 Task: In the  document Newyork.pdf Align the width of word art with 'Picture'. Fill the whole document with 'Yellow'. Add link on bottom right corner of the sheet: www.instagram.com
Action: Mouse moved to (338, 414)
Screenshot: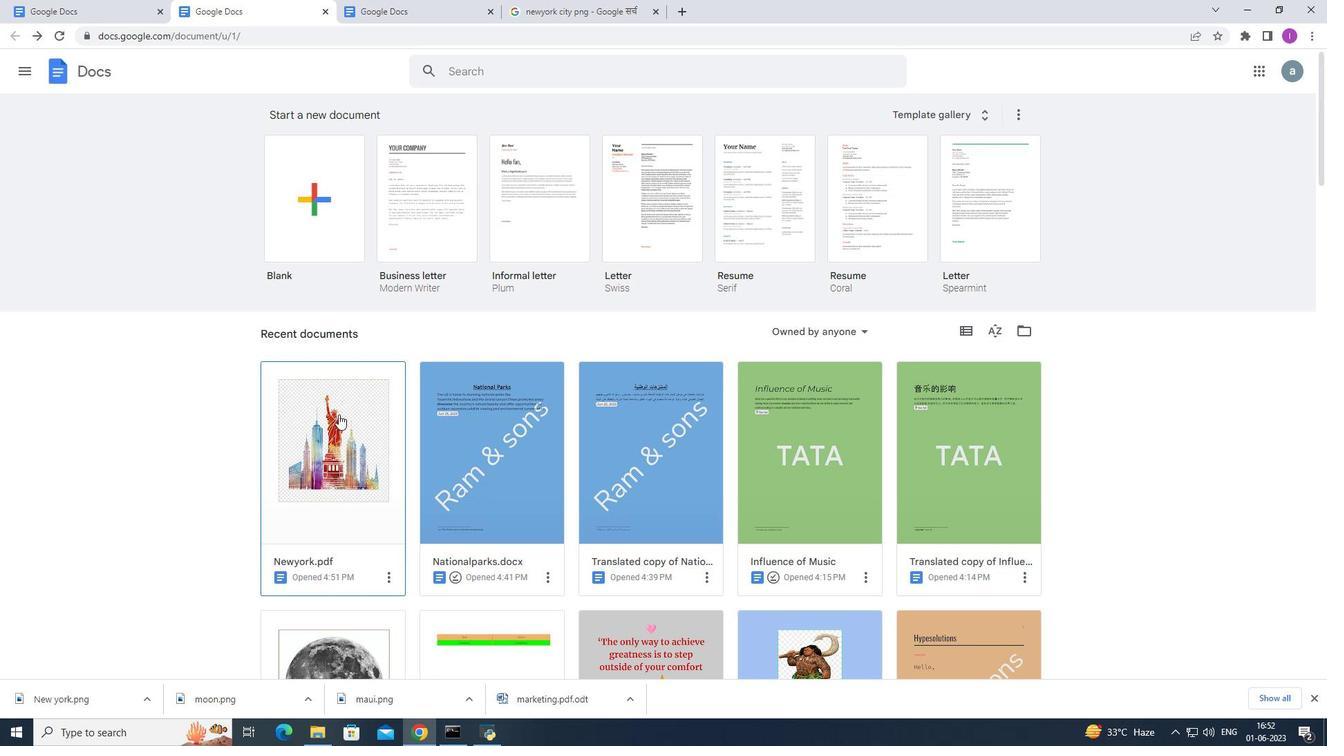 
Action: Mouse pressed left at (338, 414)
Screenshot: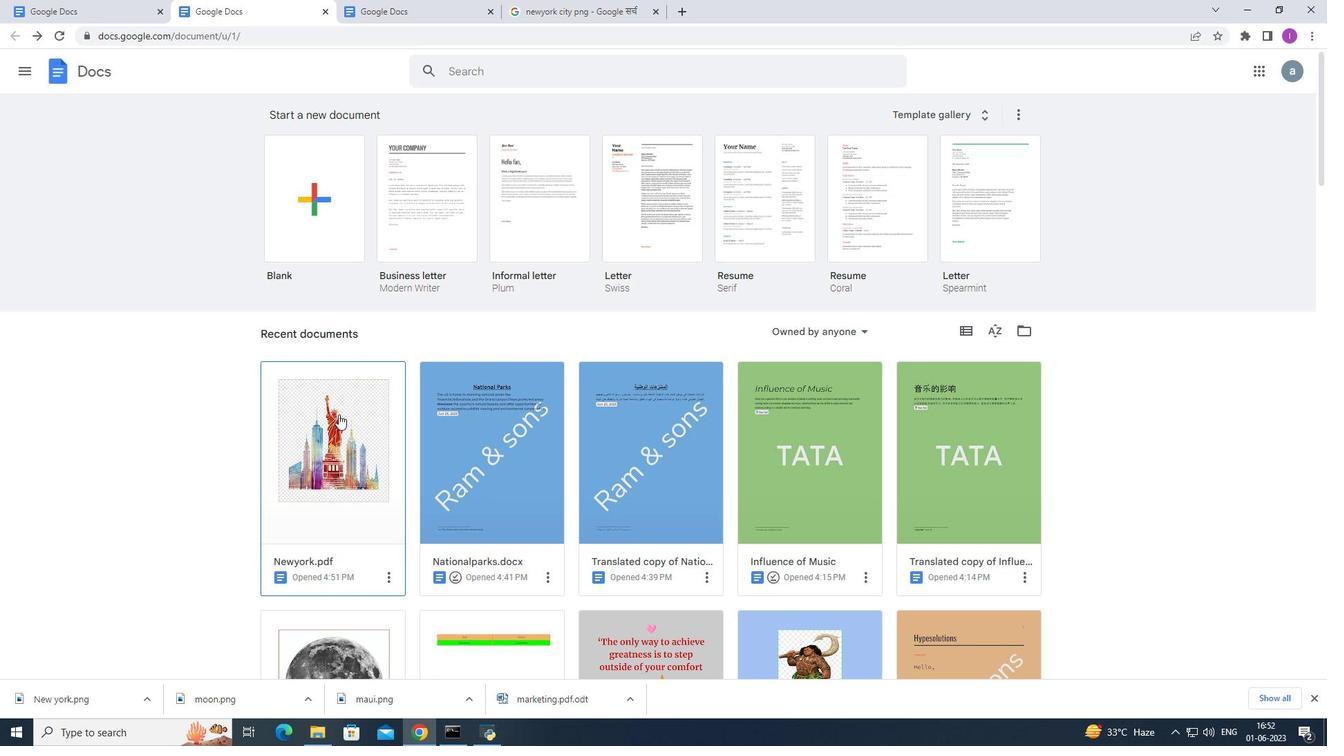 
Action: Mouse moved to (138, 80)
Screenshot: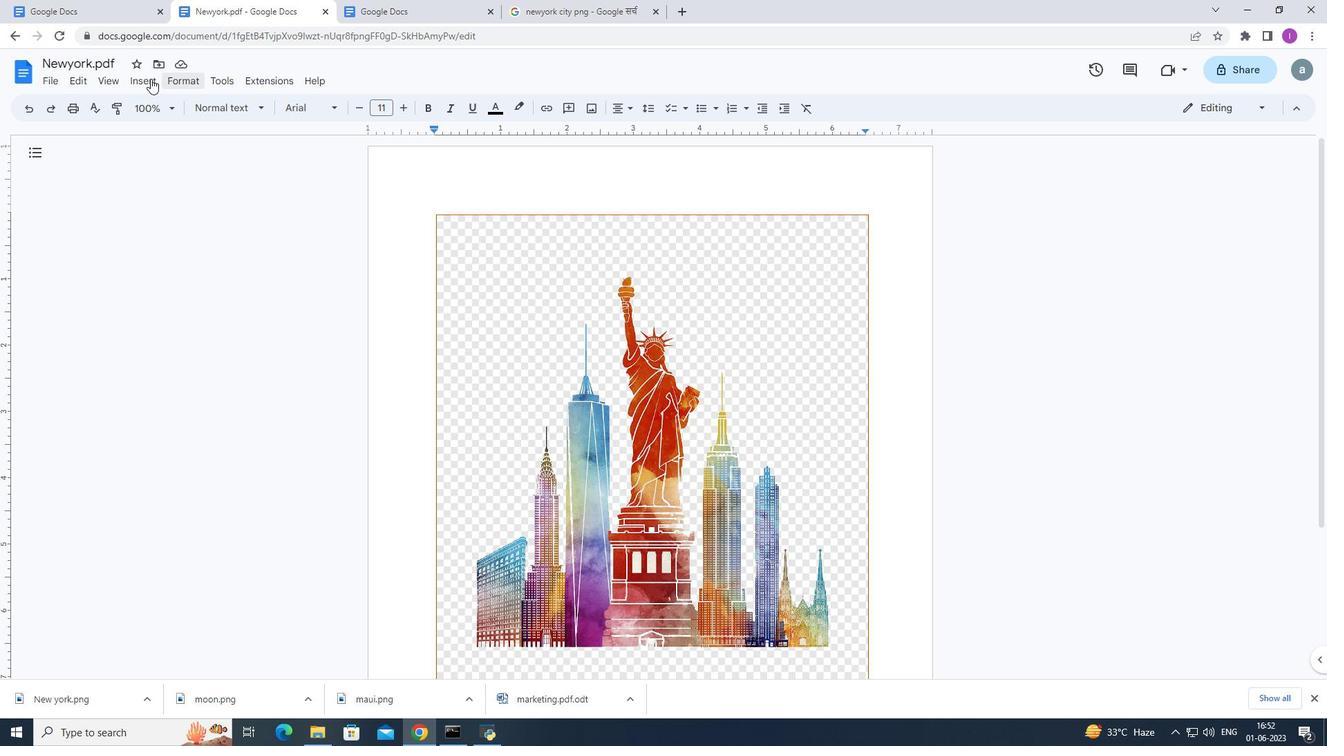 
Action: Mouse pressed left at (138, 80)
Screenshot: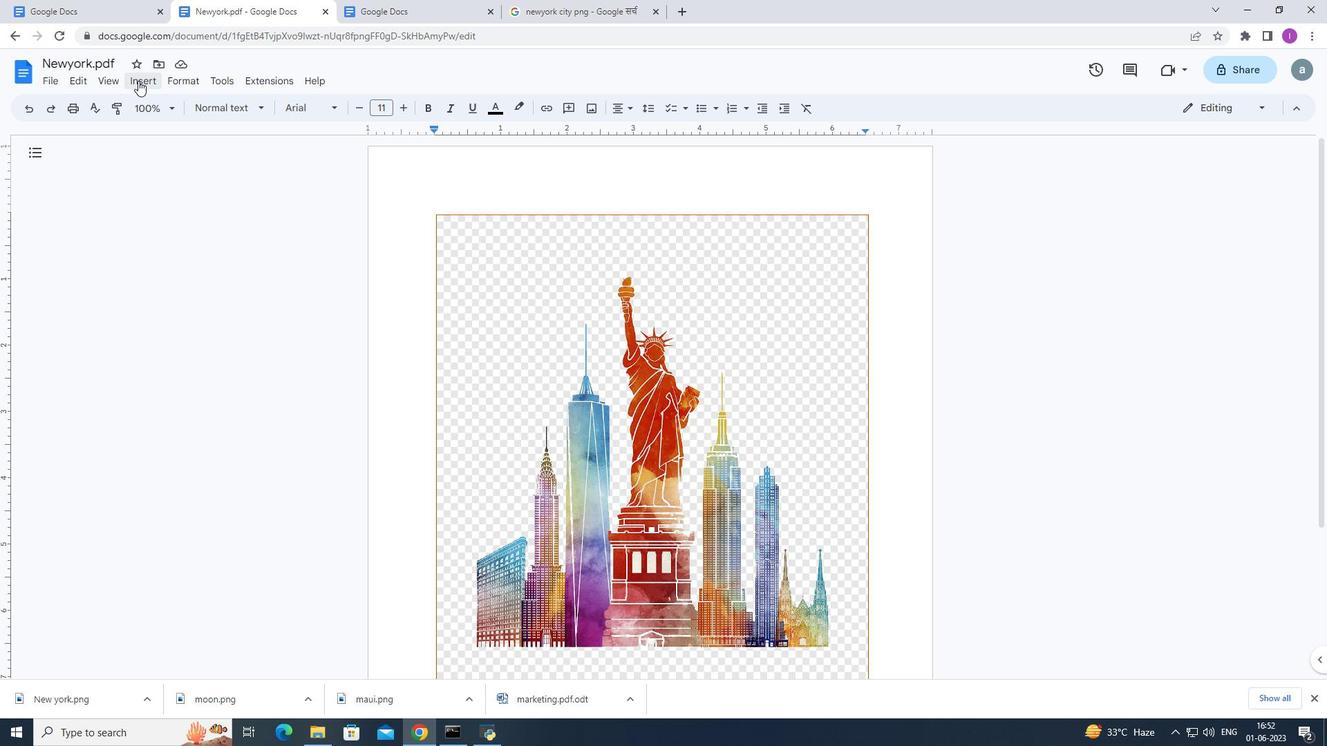 
Action: Mouse moved to (170, 143)
Screenshot: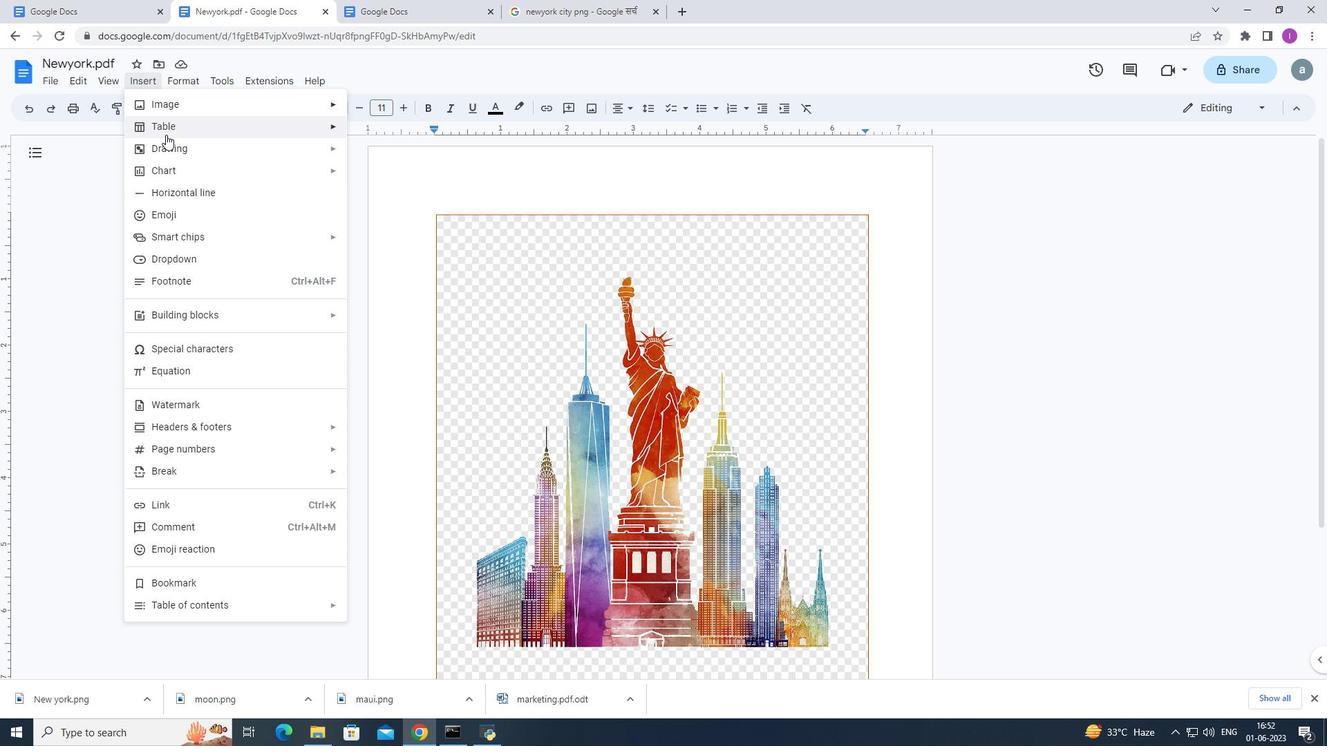 
Action: Mouse pressed left at (170, 143)
Screenshot: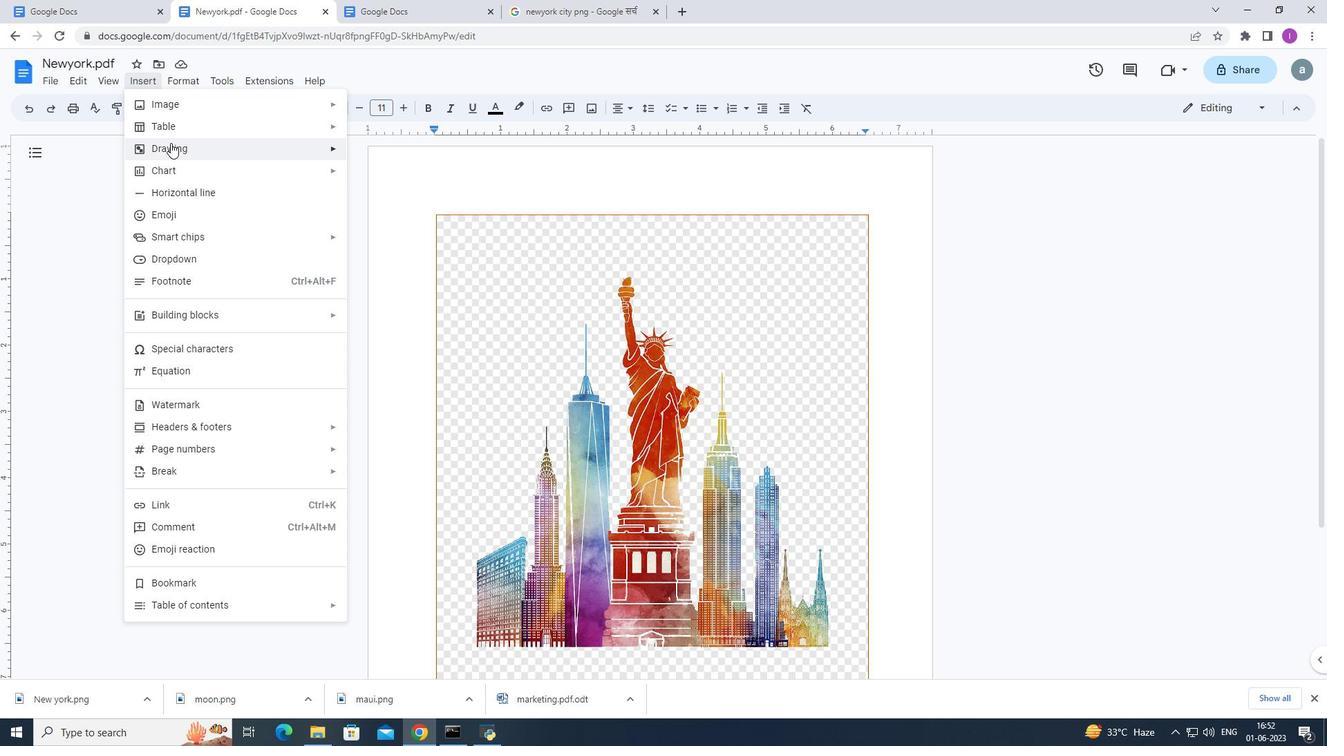 
Action: Mouse moved to (382, 156)
Screenshot: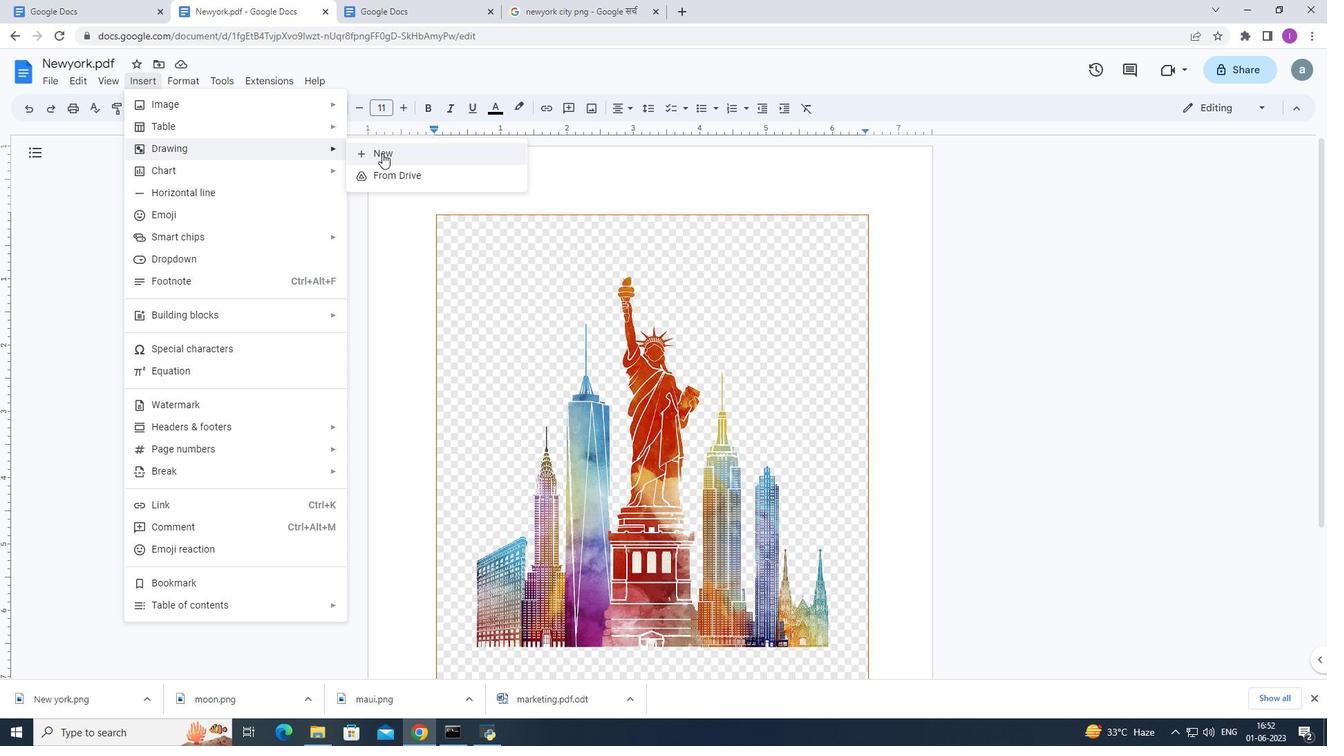 
Action: Mouse pressed left at (382, 156)
Screenshot: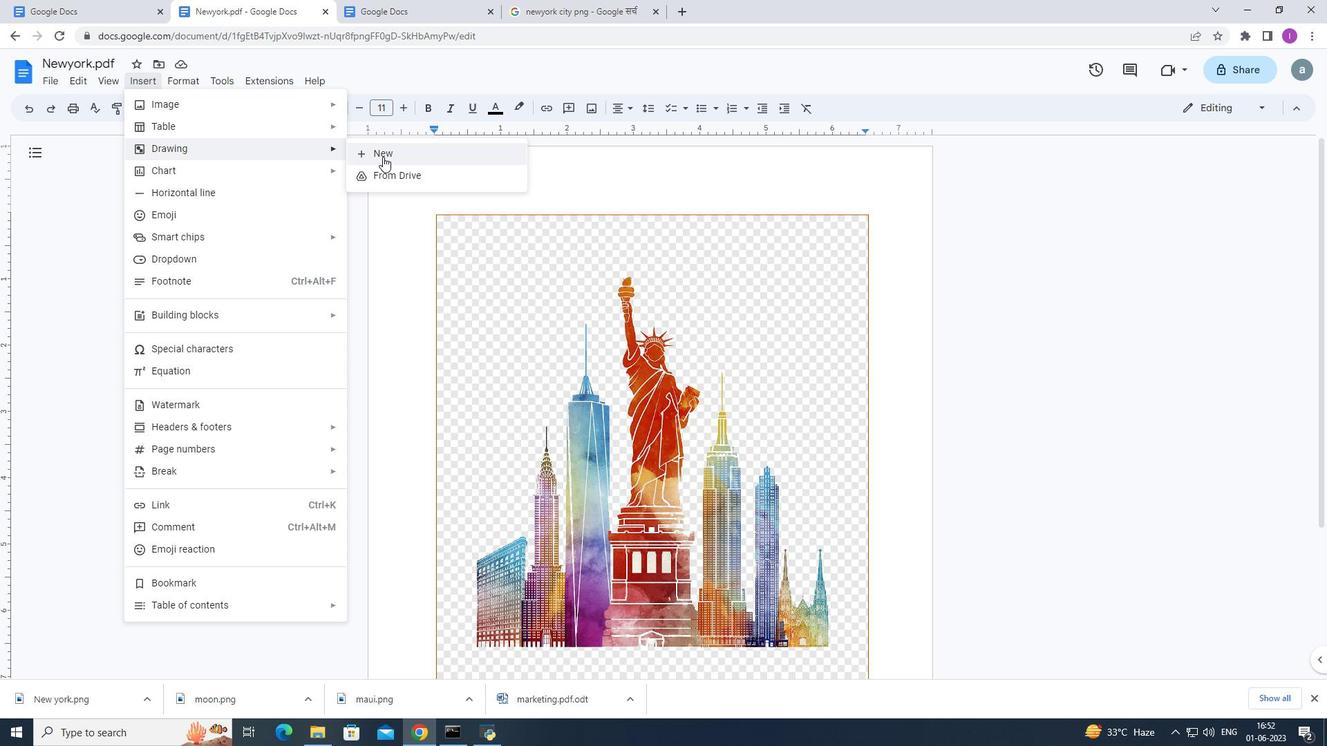 
Action: Mouse moved to (360, 134)
Screenshot: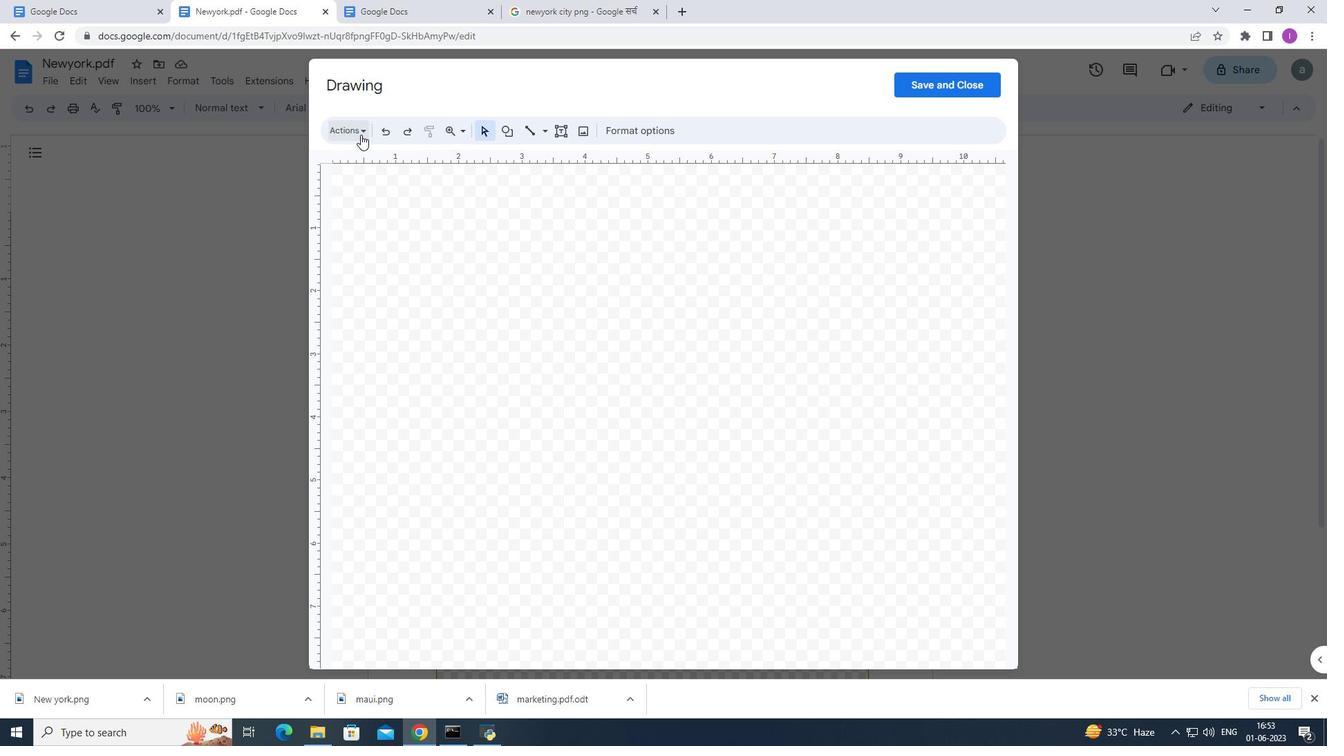 
Action: Mouse pressed left at (360, 134)
Screenshot: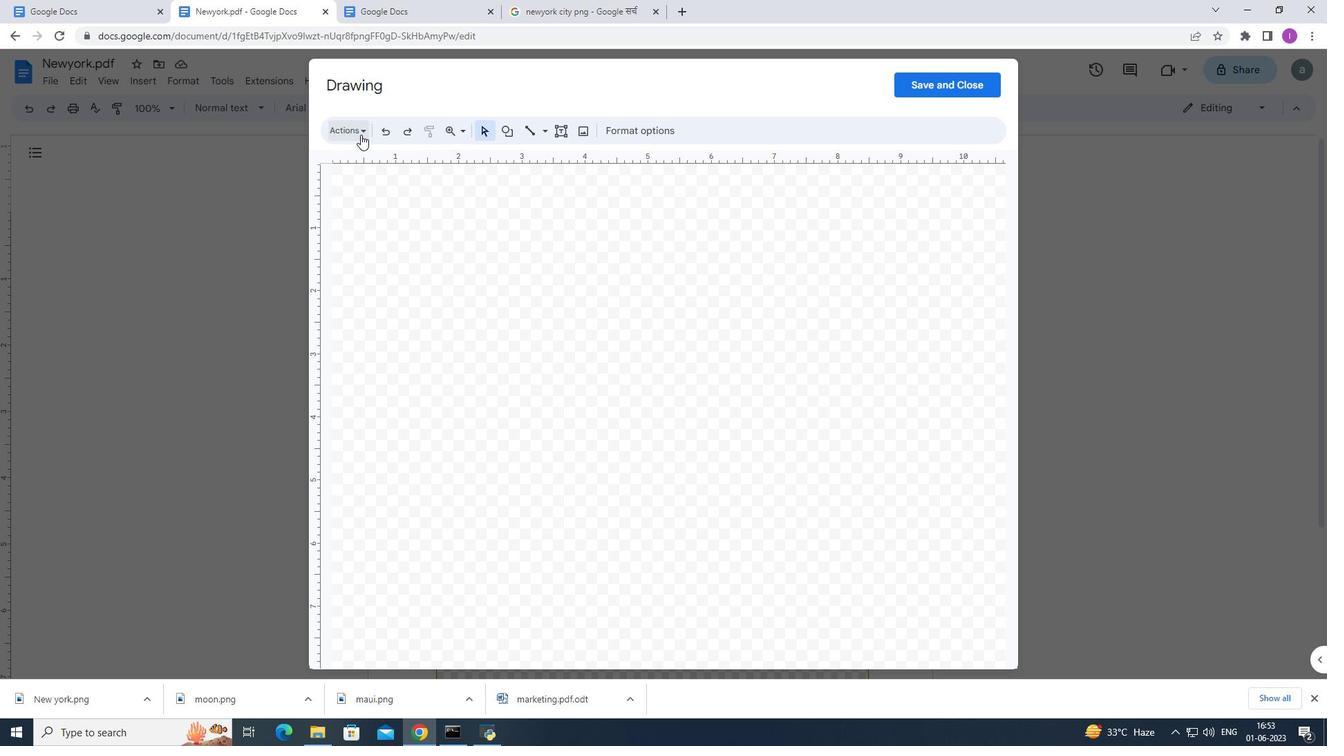 
Action: Mouse moved to (382, 222)
Screenshot: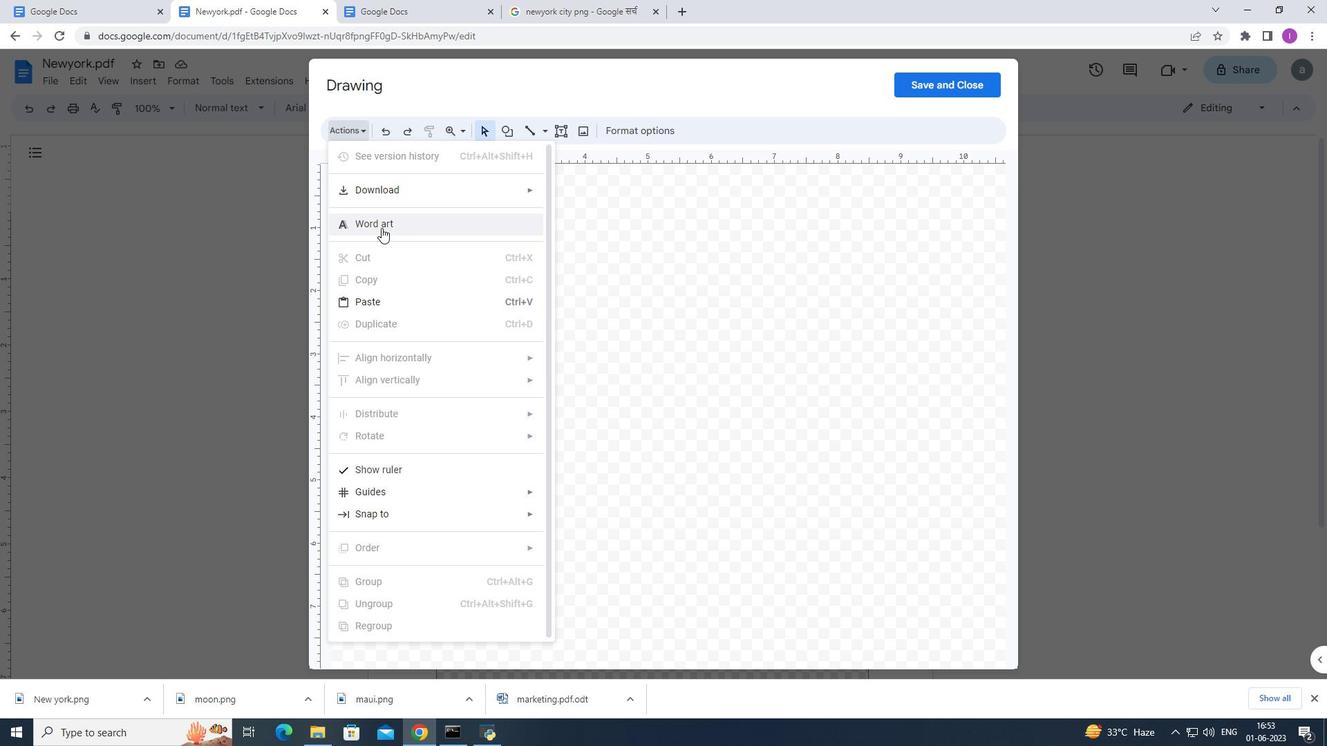 
Action: Mouse pressed left at (382, 222)
Screenshot: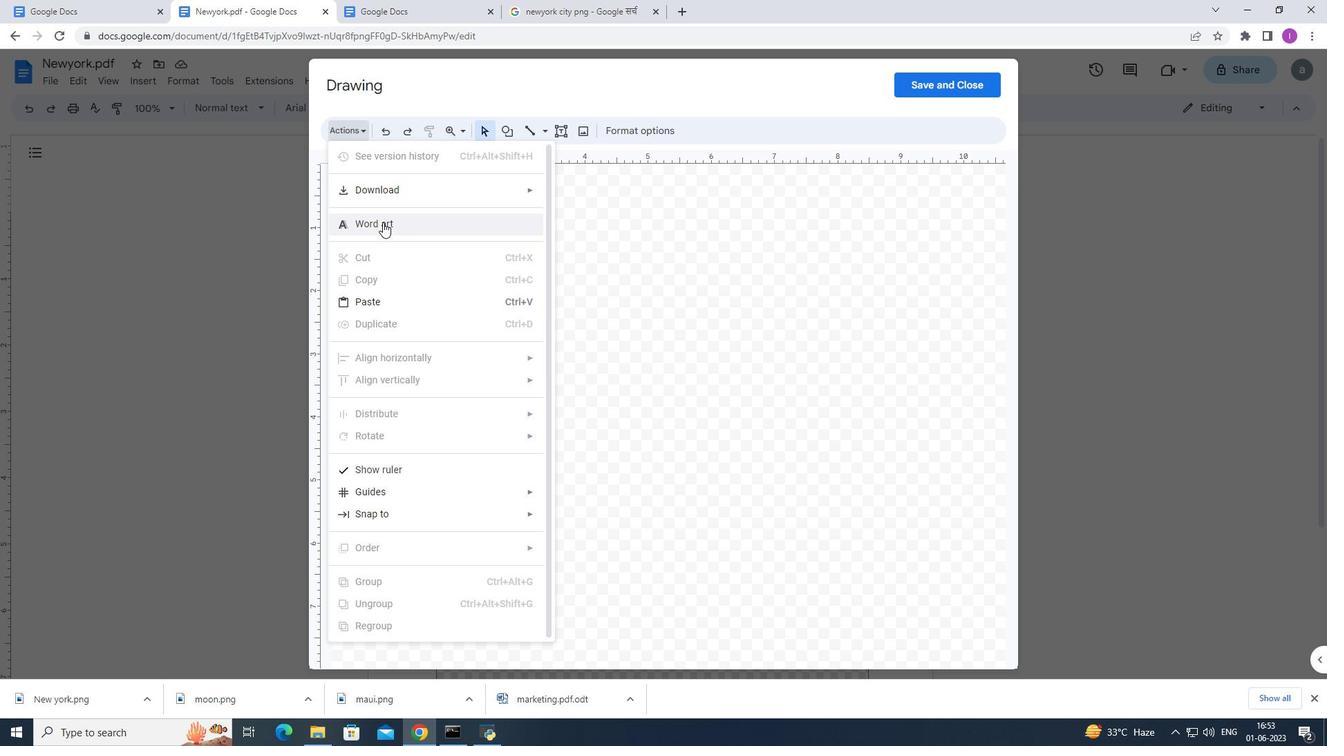
Action: Mouse moved to (727, 201)
Screenshot: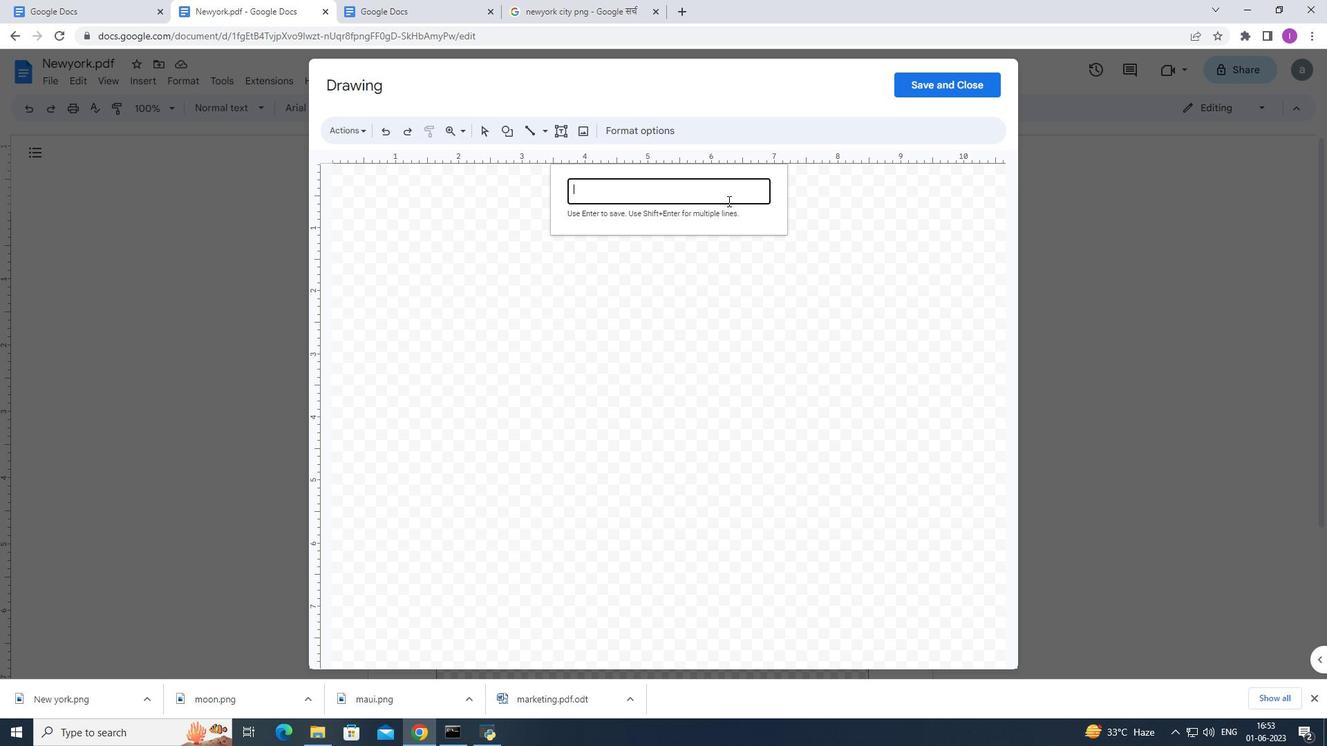 
Action: Key pressed picture<Key.enter>
Screenshot: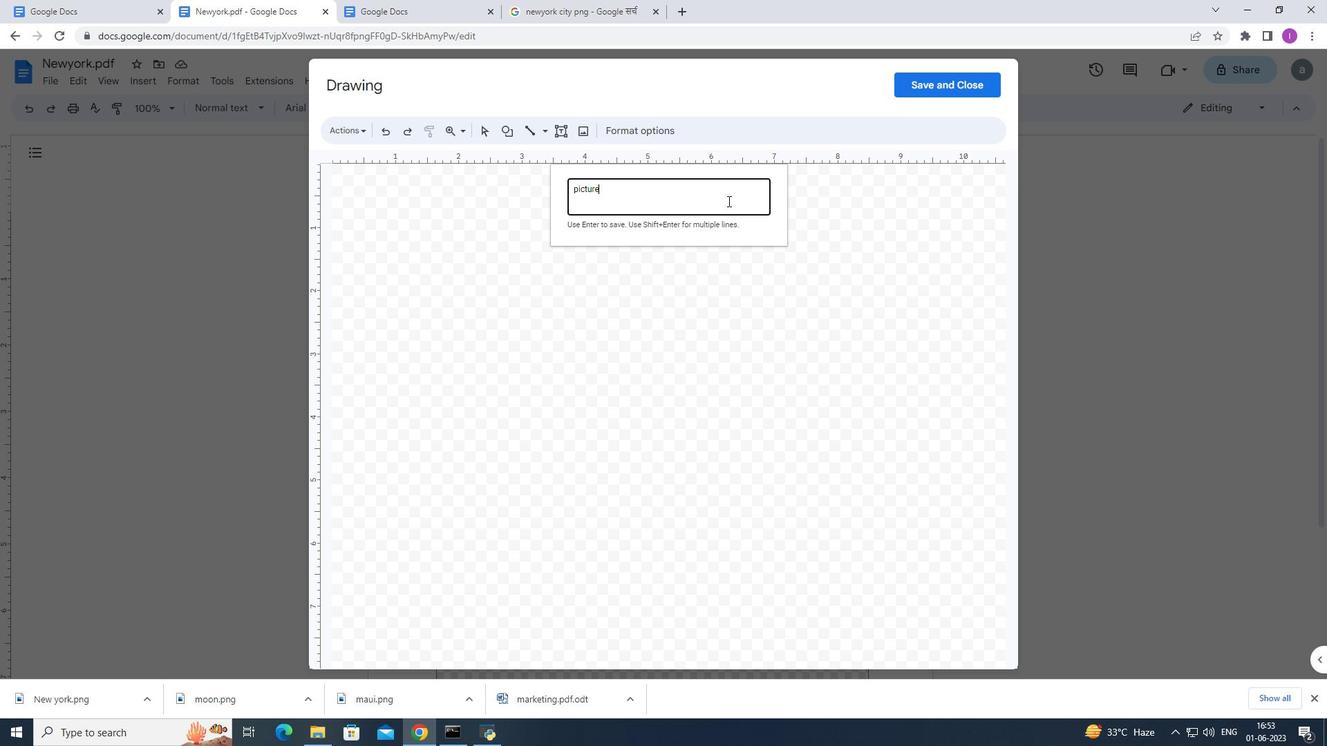 
Action: Mouse moved to (609, 136)
Screenshot: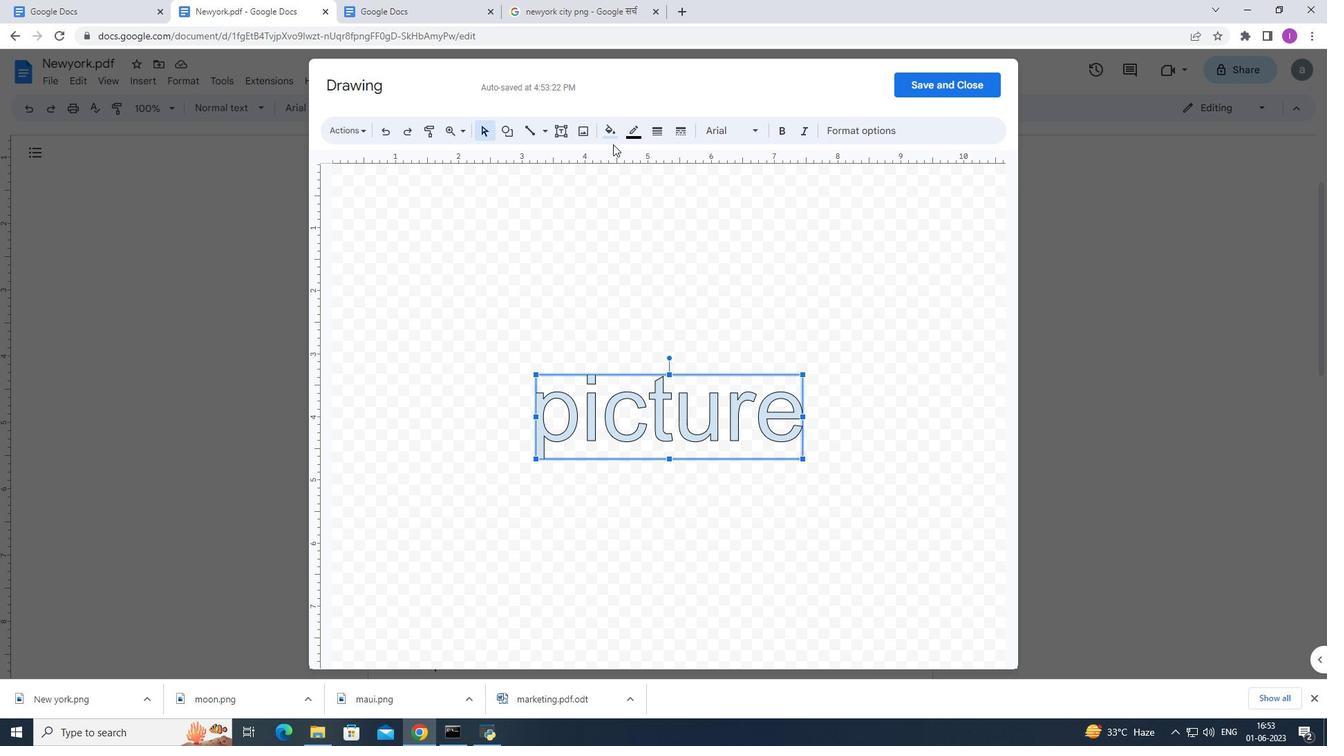 
Action: Mouse pressed left at (609, 136)
Screenshot: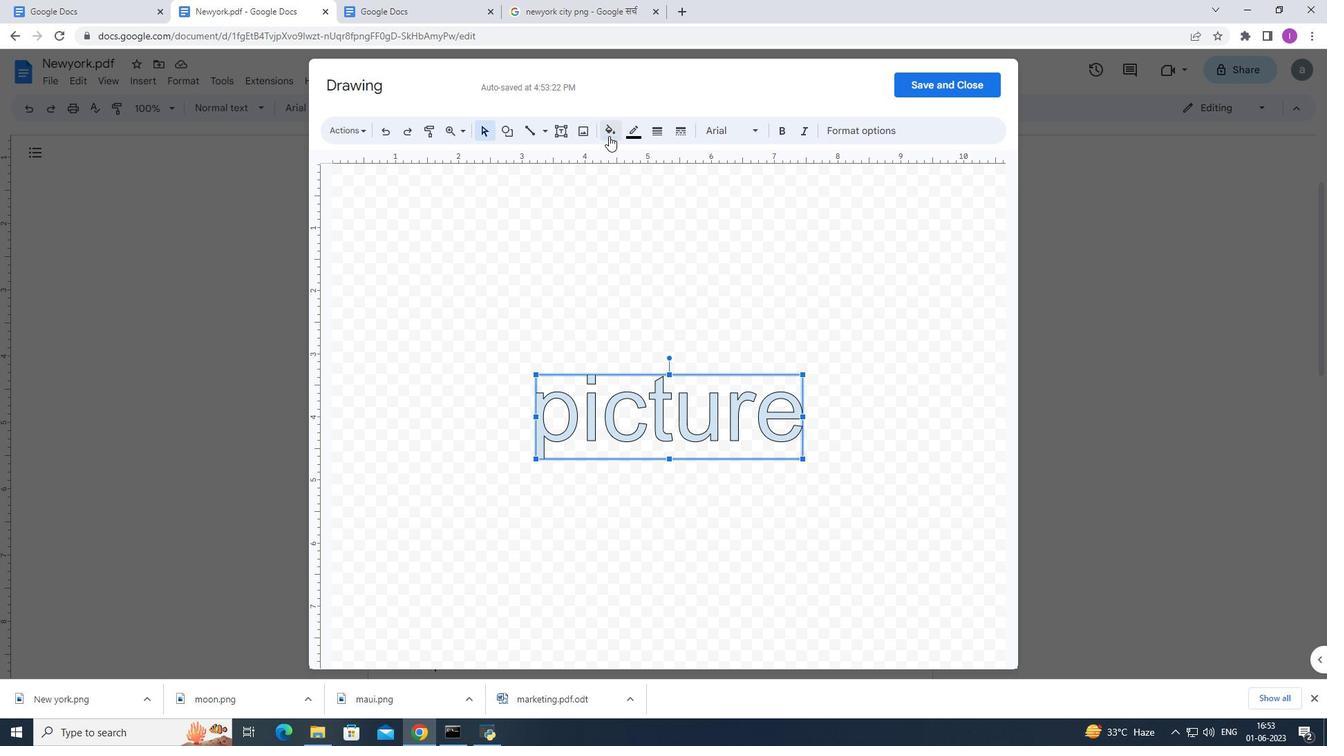 
Action: Mouse moved to (657, 244)
Screenshot: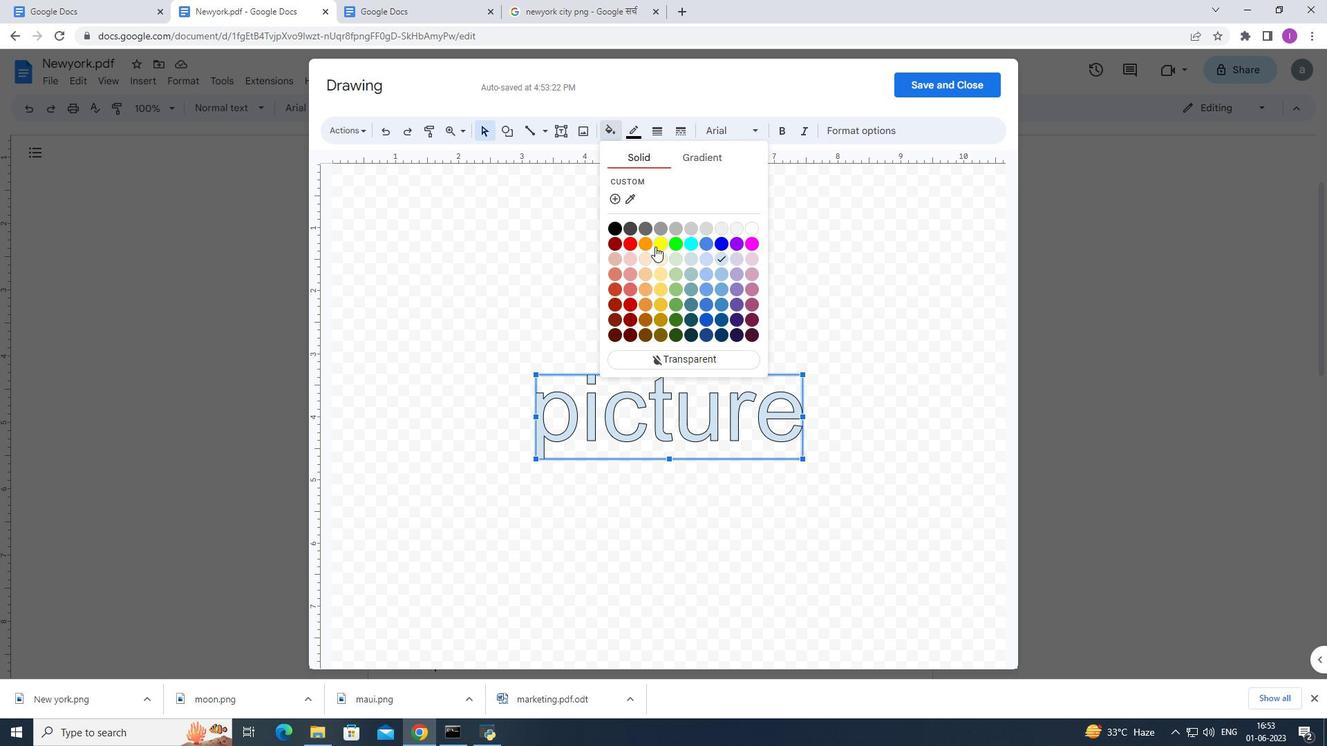 
Action: Mouse pressed left at (657, 244)
Screenshot: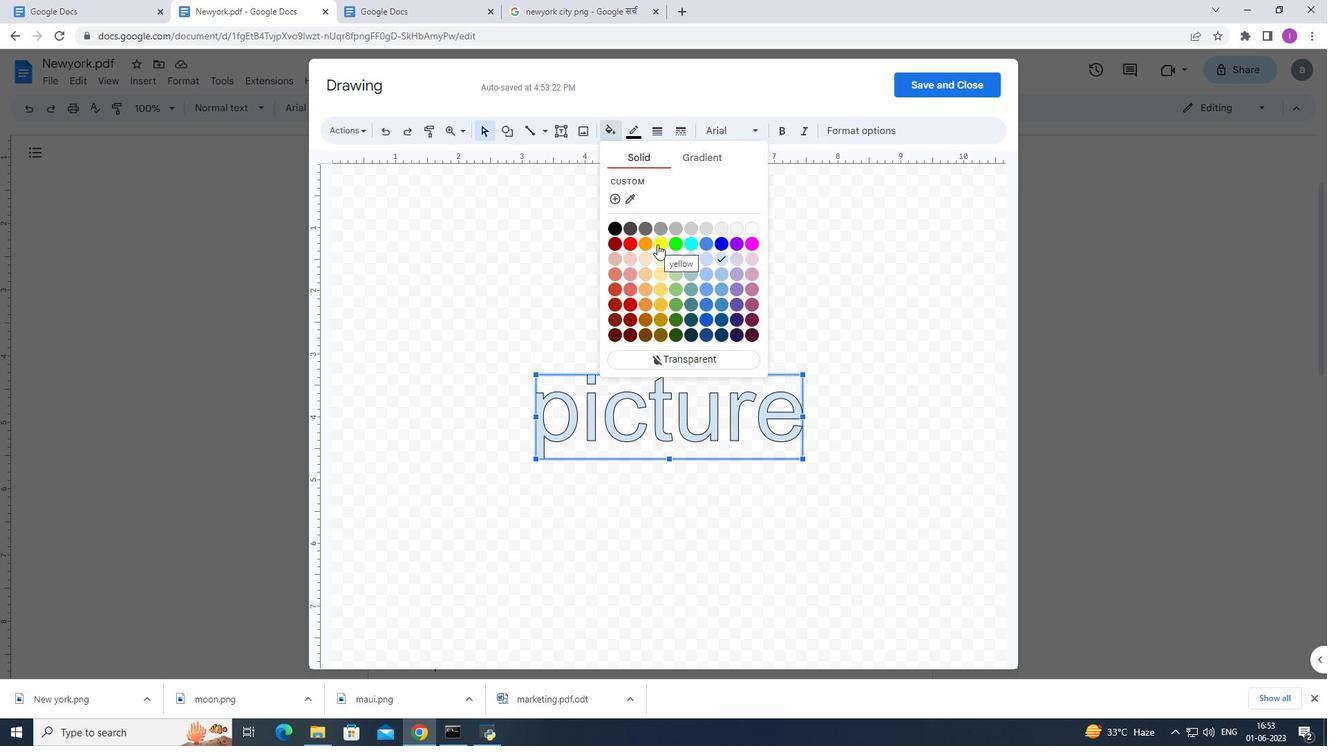 
Action: Mouse moved to (940, 82)
Screenshot: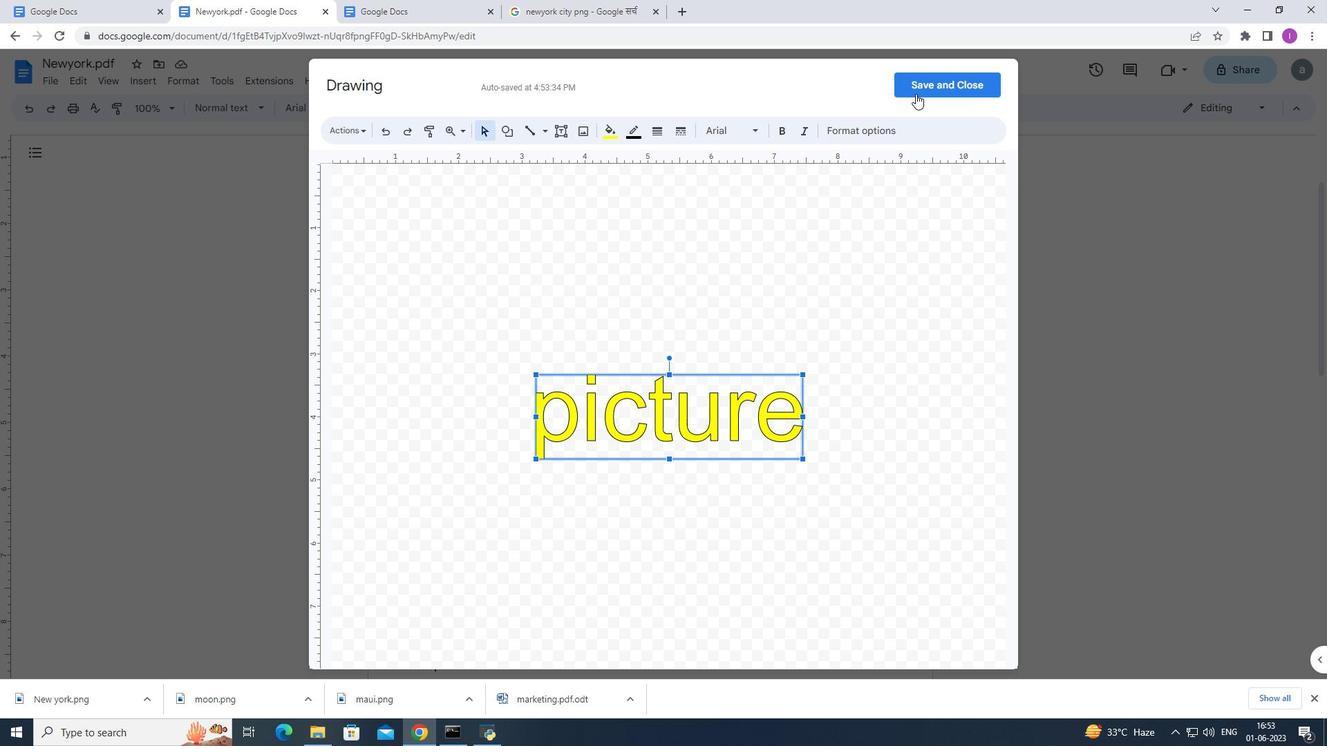 
Action: Mouse pressed left at (940, 82)
Screenshot: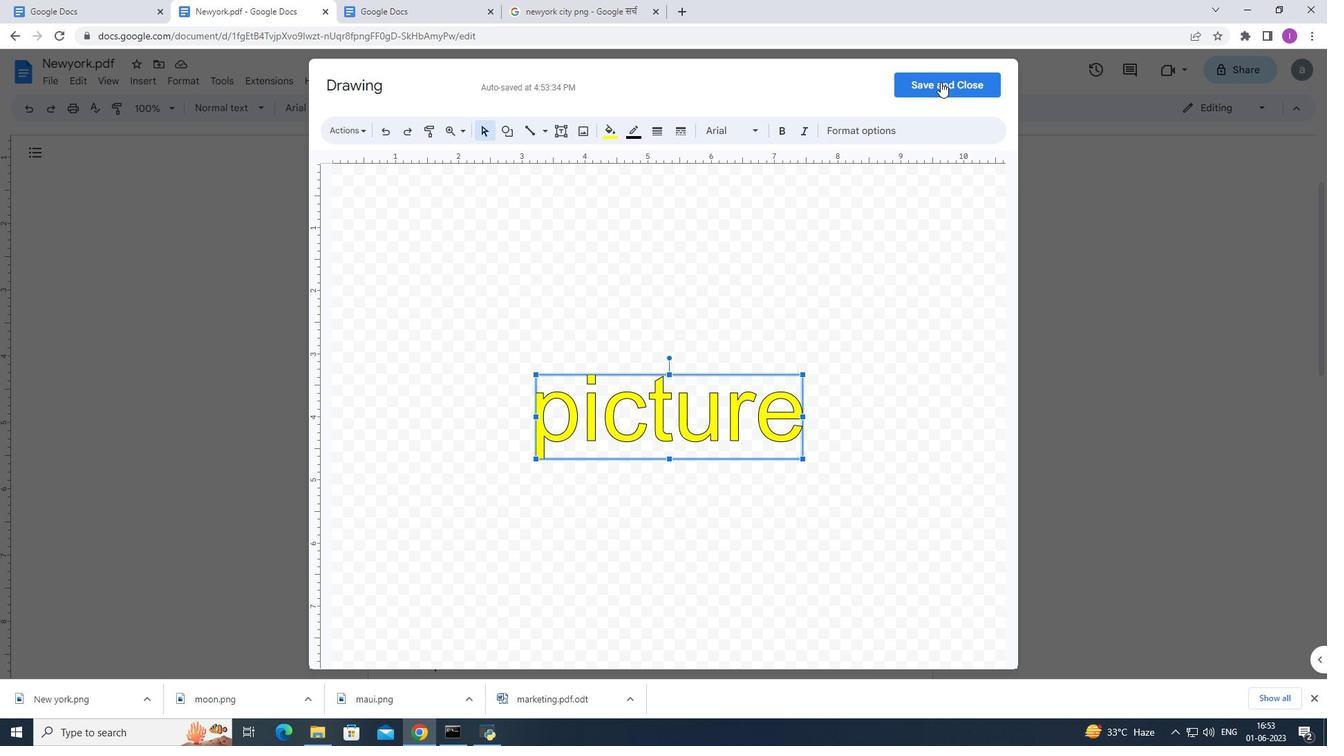 
Action: Mouse moved to (775, 367)
Screenshot: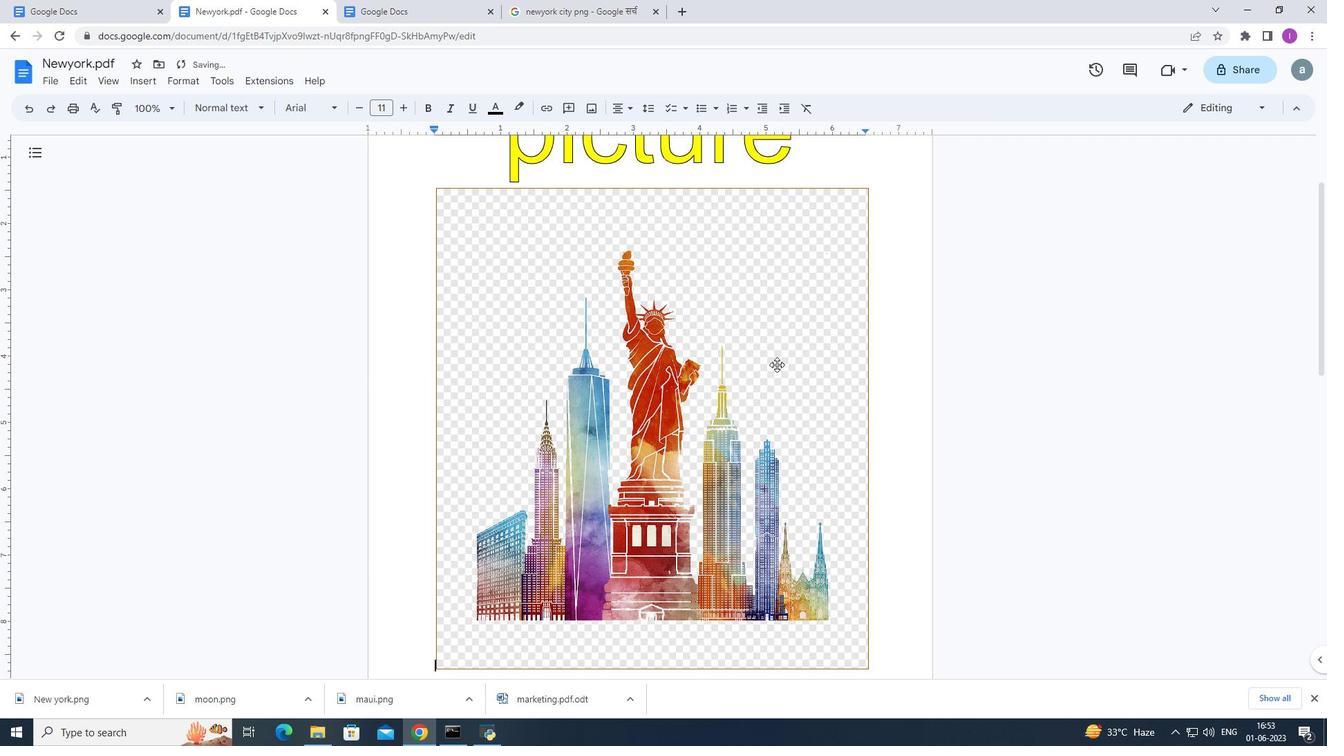 
Action: Mouse scrolled (775, 368) with delta (0, 0)
Screenshot: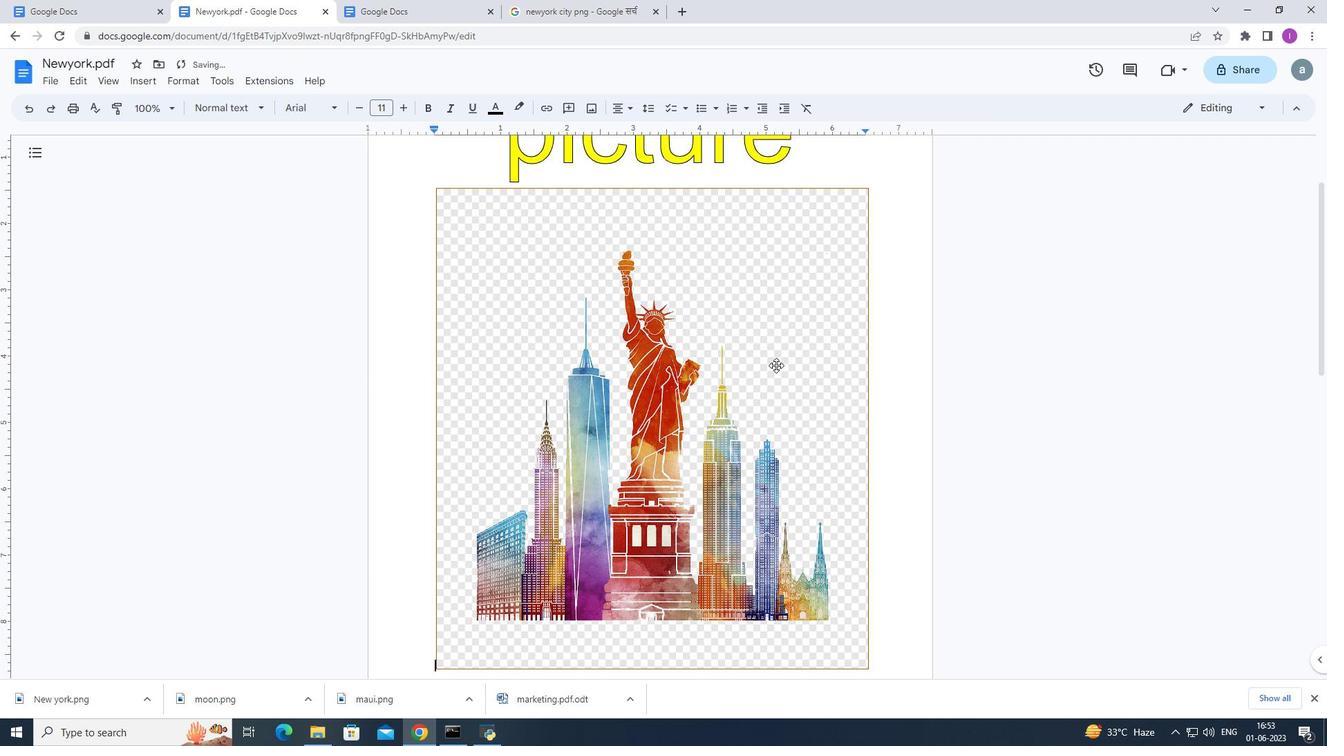 
Action: Mouse scrolled (775, 368) with delta (0, 0)
Screenshot: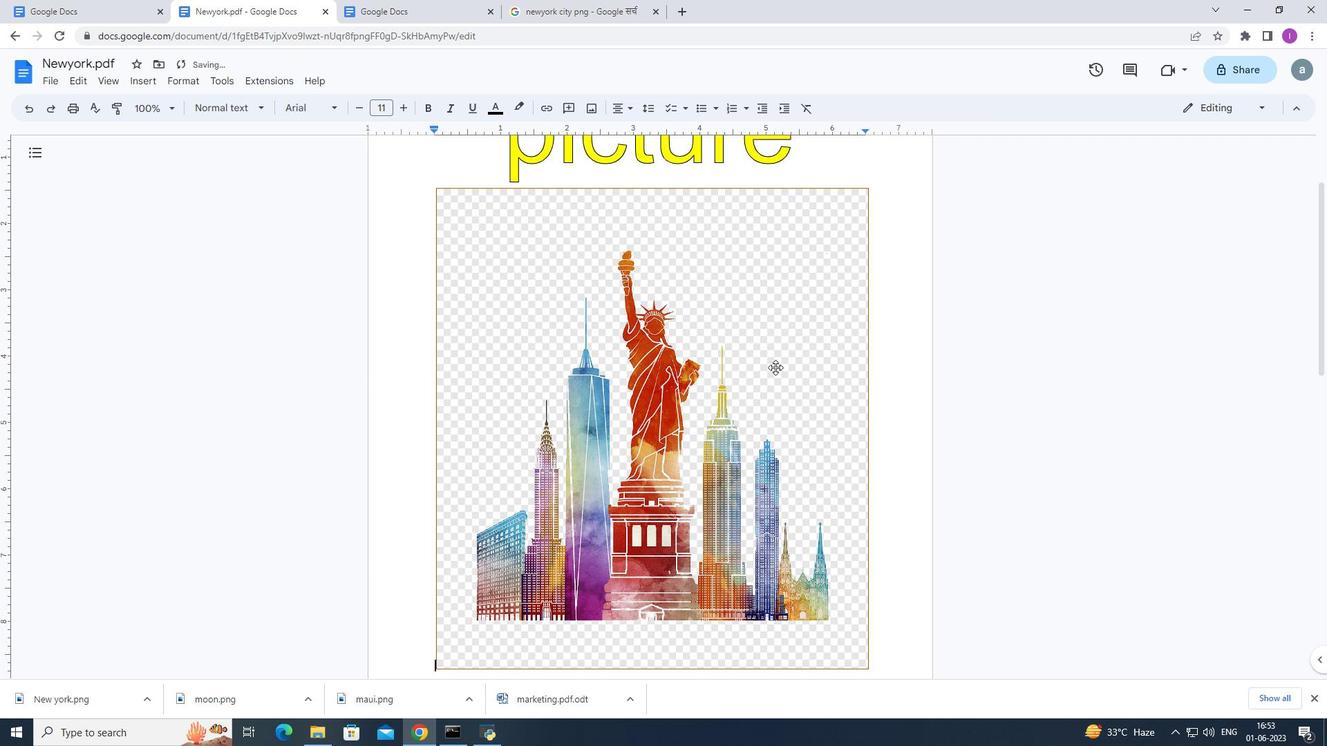 
Action: Mouse moved to (774, 369)
Screenshot: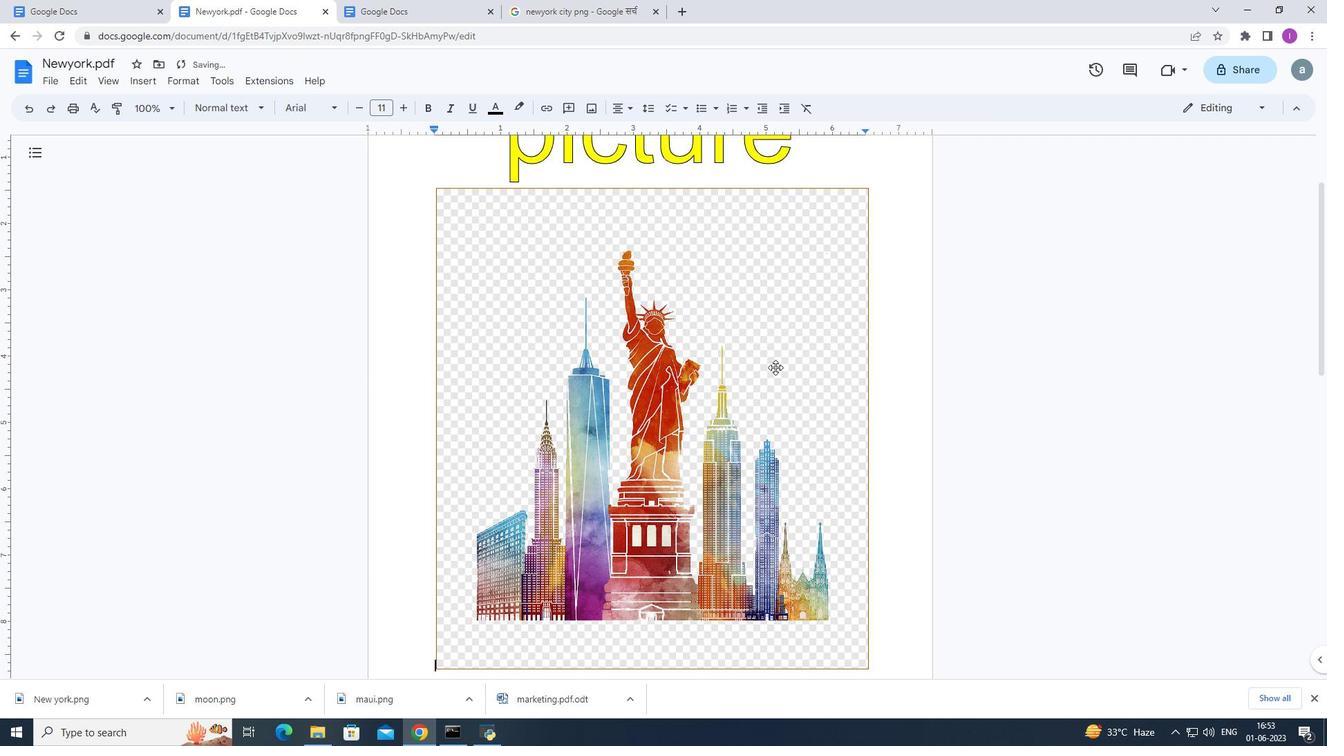
Action: Mouse scrolled (774, 369) with delta (0, 0)
Screenshot: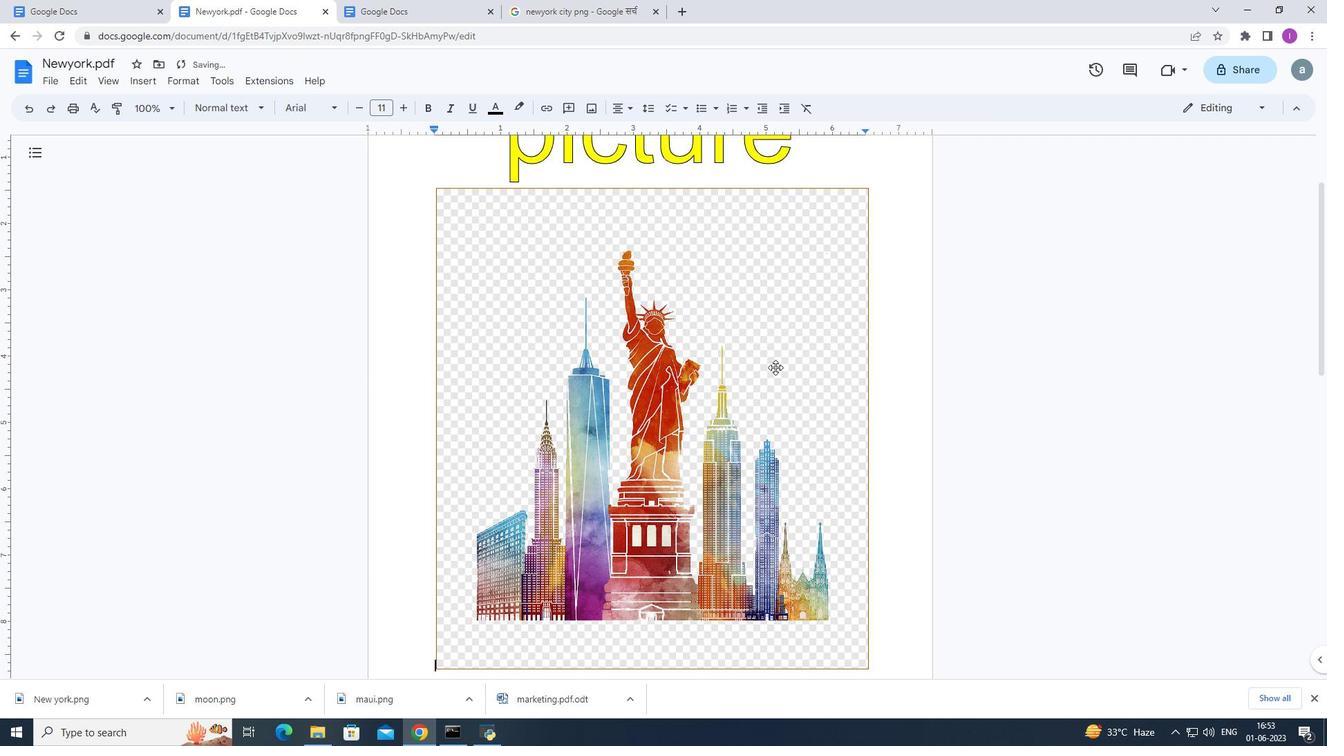 
Action: Mouse moved to (774, 369)
Screenshot: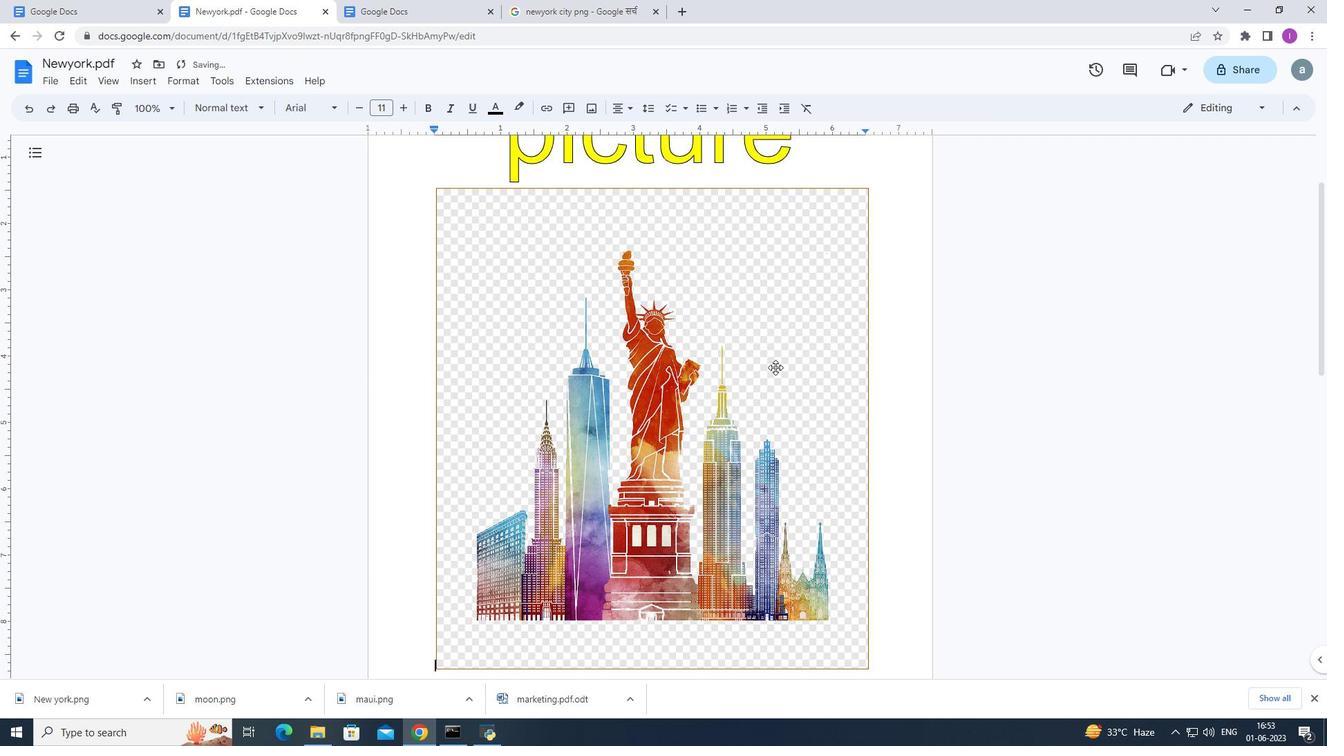 
Action: Mouse scrolled (774, 368) with delta (0, 0)
Screenshot: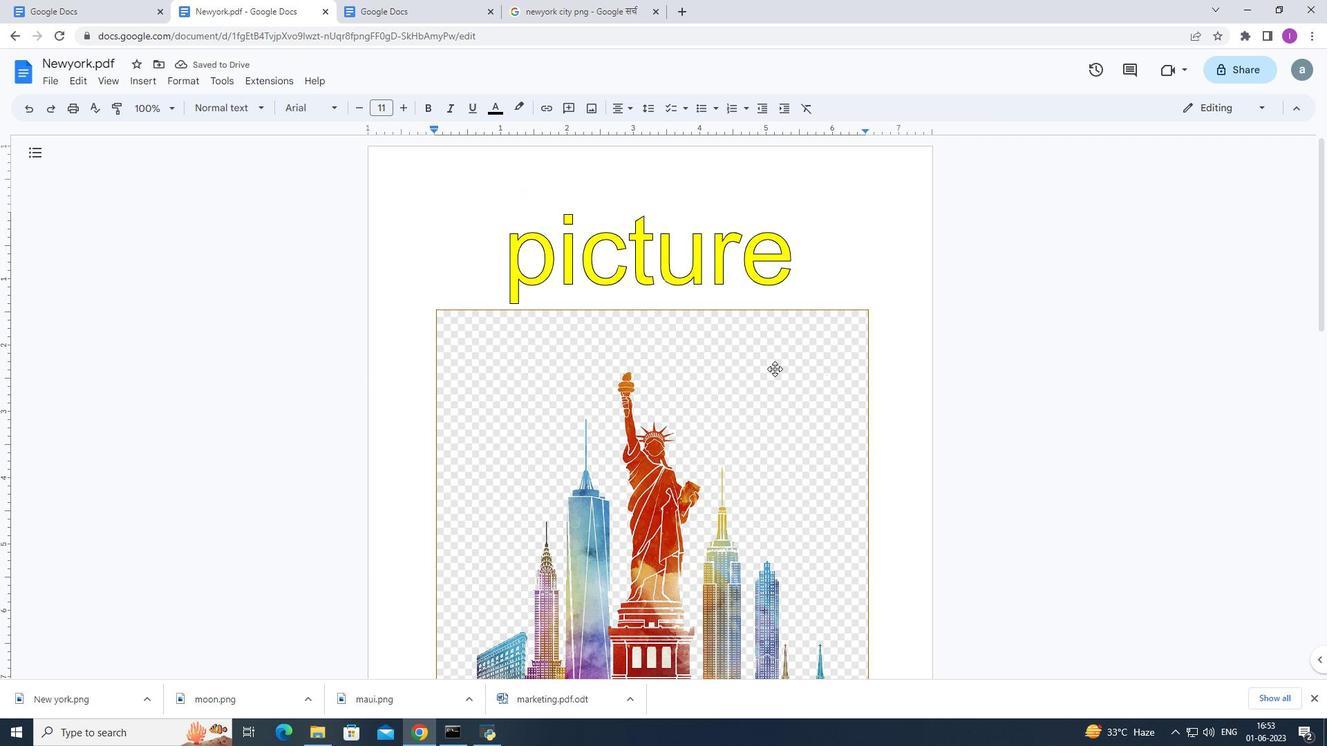 
Action: Mouse scrolled (774, 368) with delta (0, 0)
Screenshot: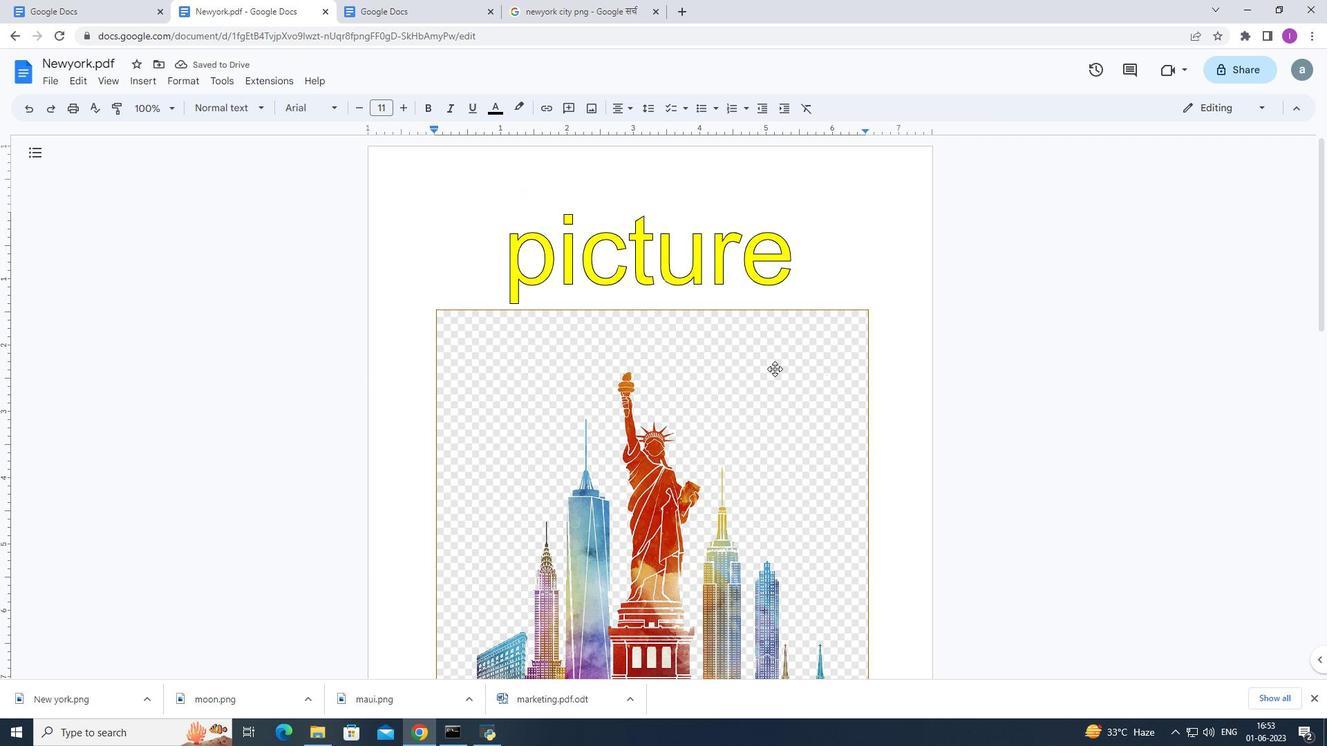 
Action: Mouse scrolled (774, 368) with delta (0, 0)
Screenshot: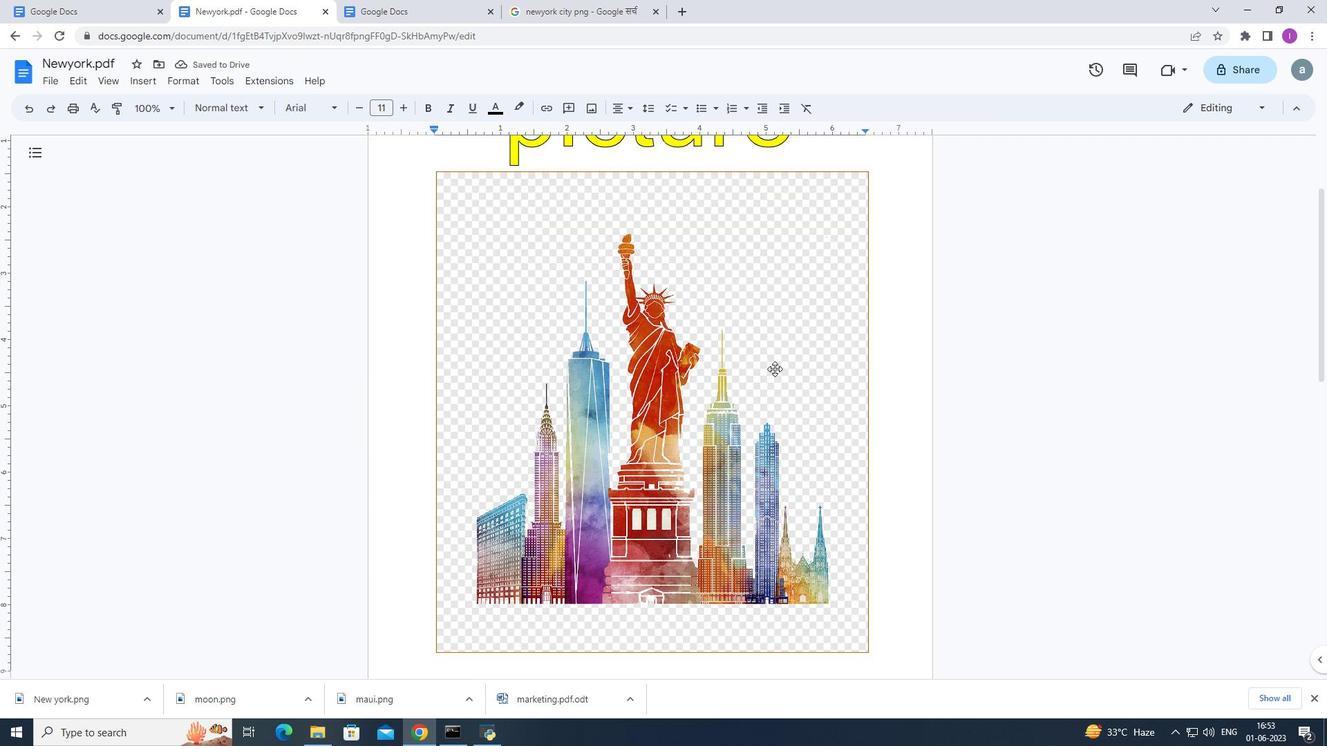 
Action: Mouse scrolled (774, 368) with delta (0, 0)
Screenshot: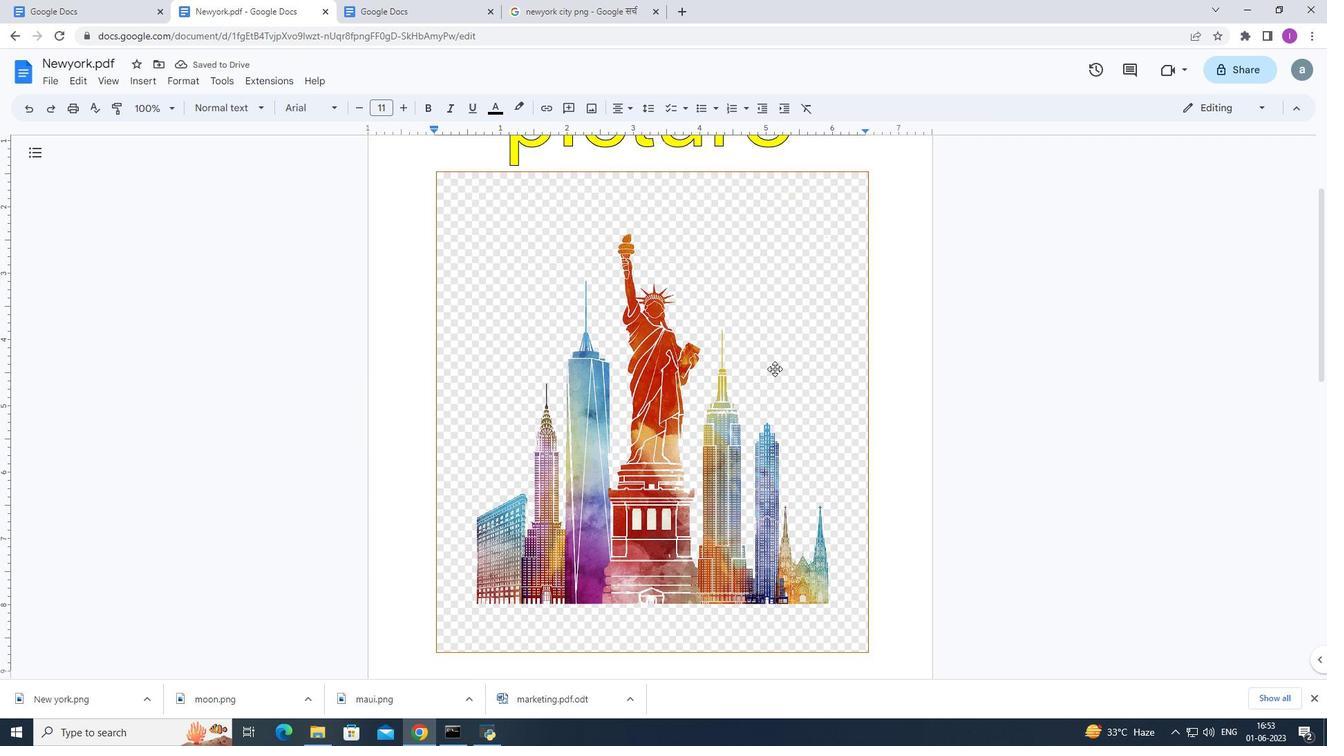 
Action: Mouse scrolled (774, 368) with delta (0, 0)
Screenshot: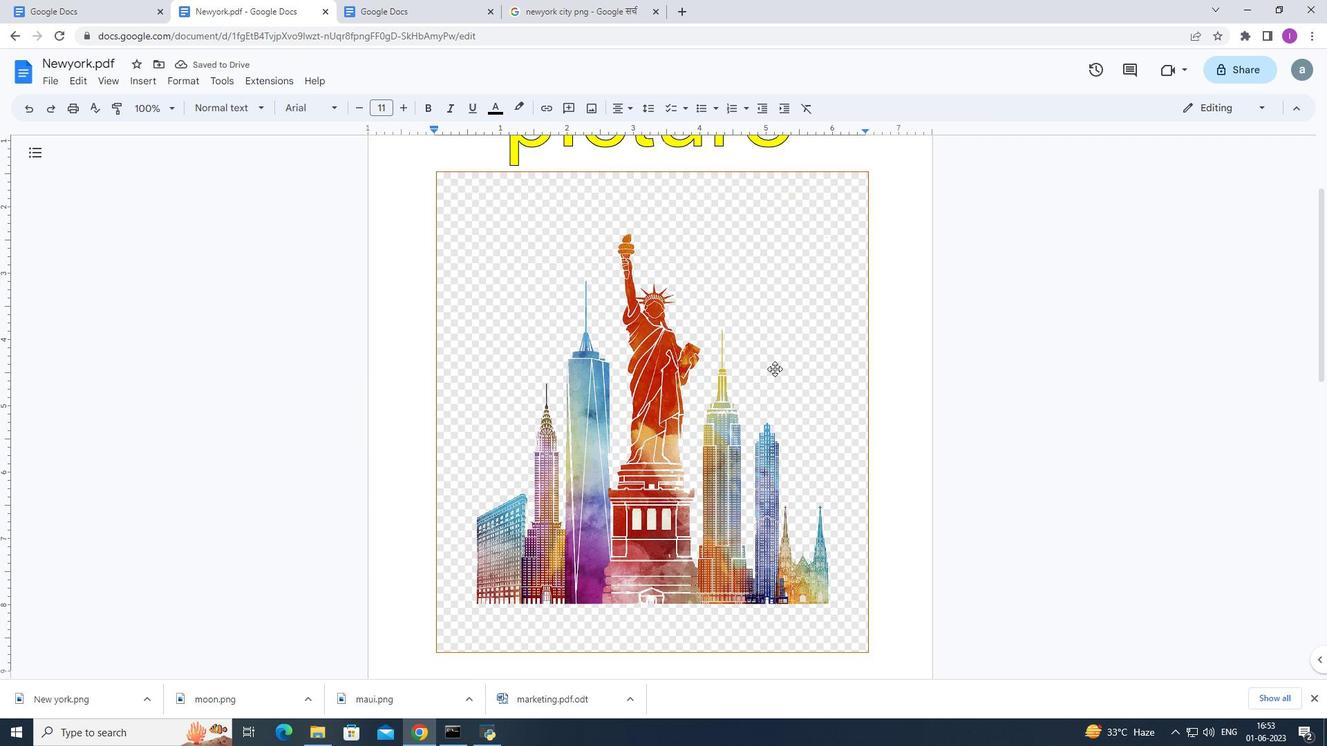 
Action: Mouse moved to (799, 475)
Screenshot: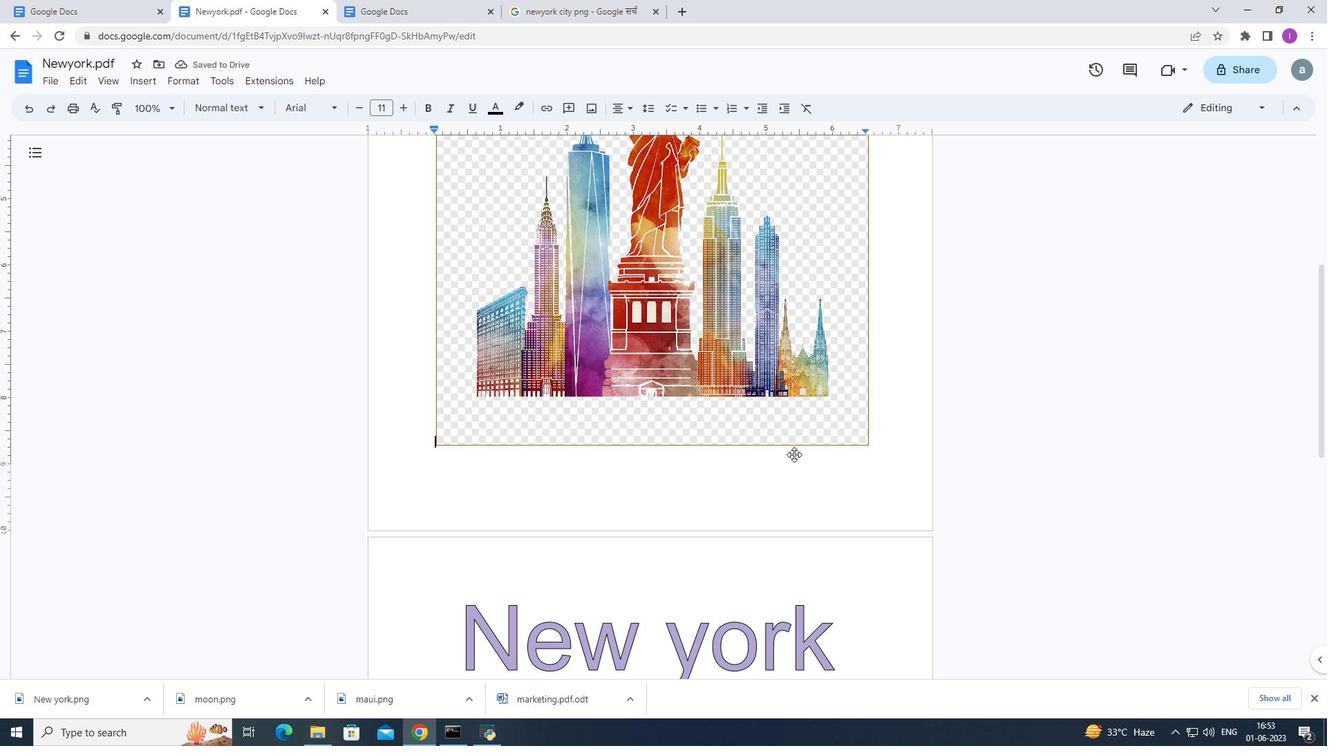
Action: Mouse pressed left at (799, 475)
Screenshot: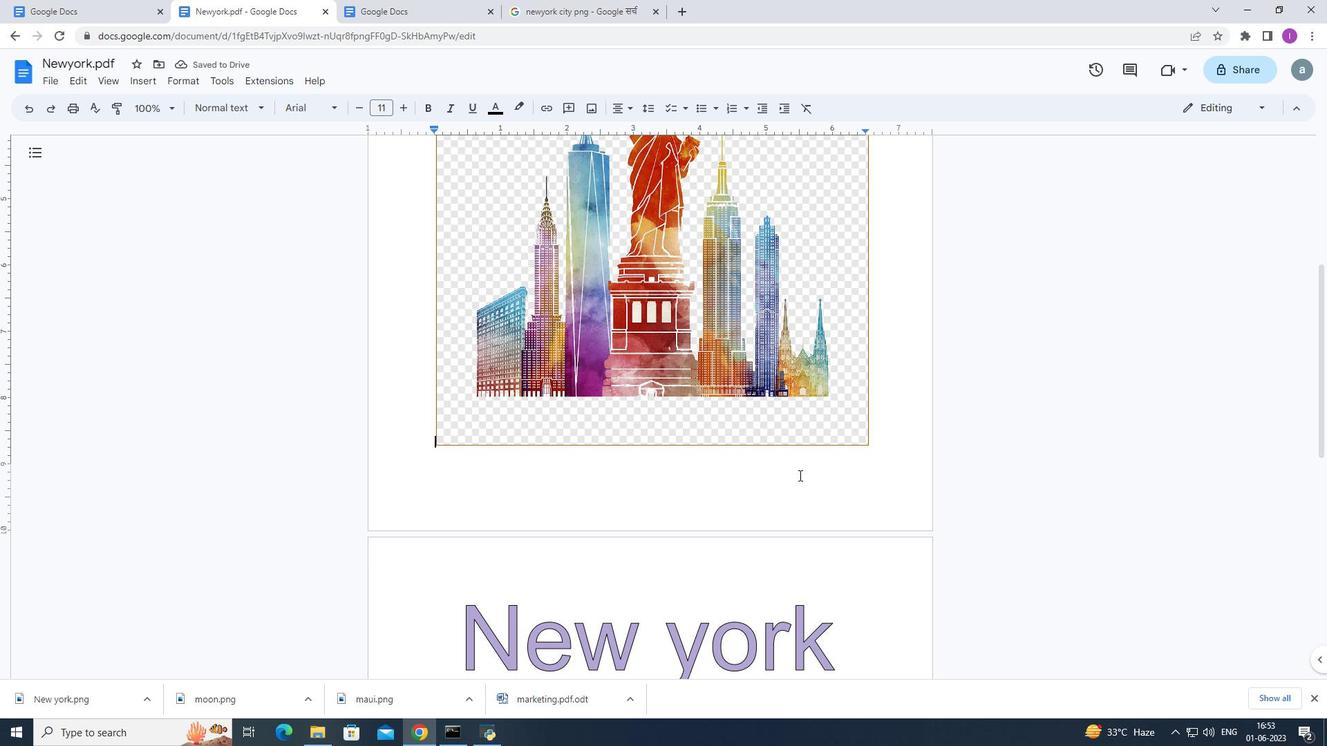 
Action: Mouse moved to (831, 465)
Screenshot: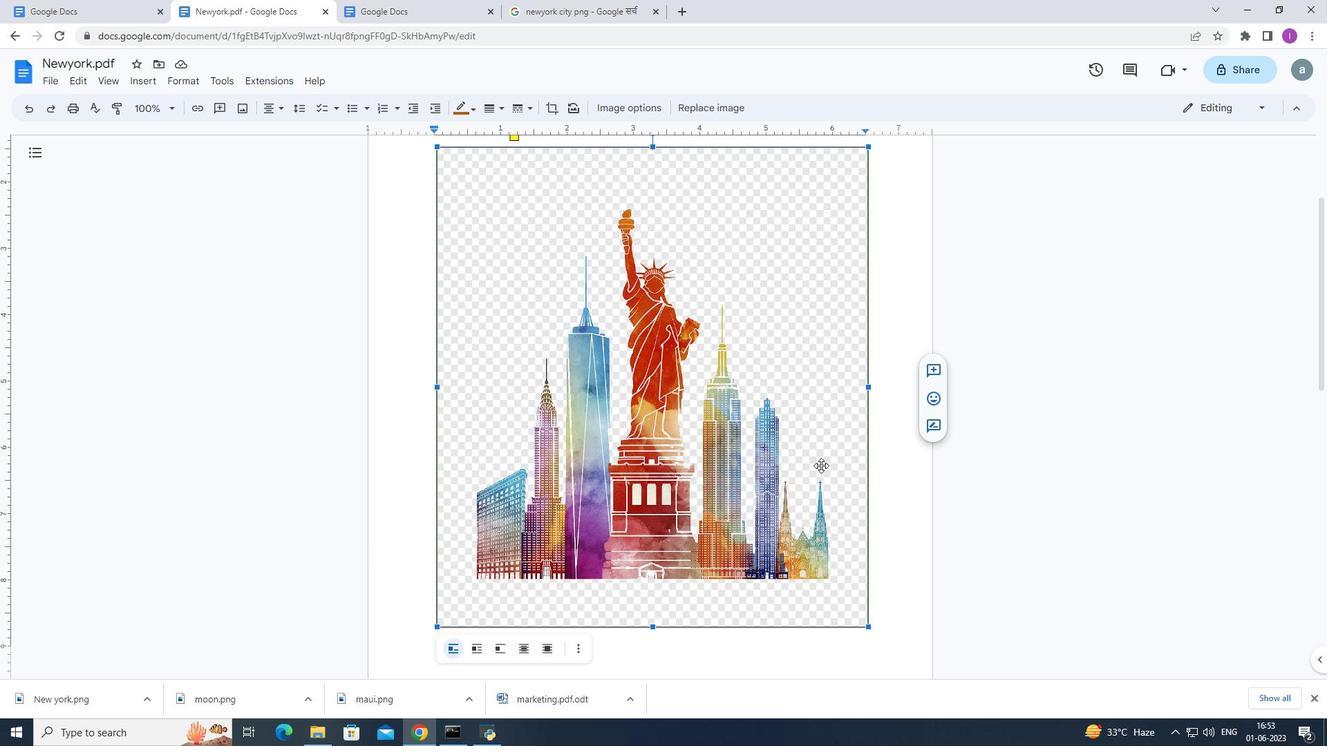 
Action: Mouse scrolled (831, 465) with delta (0, 0)
Screenshot: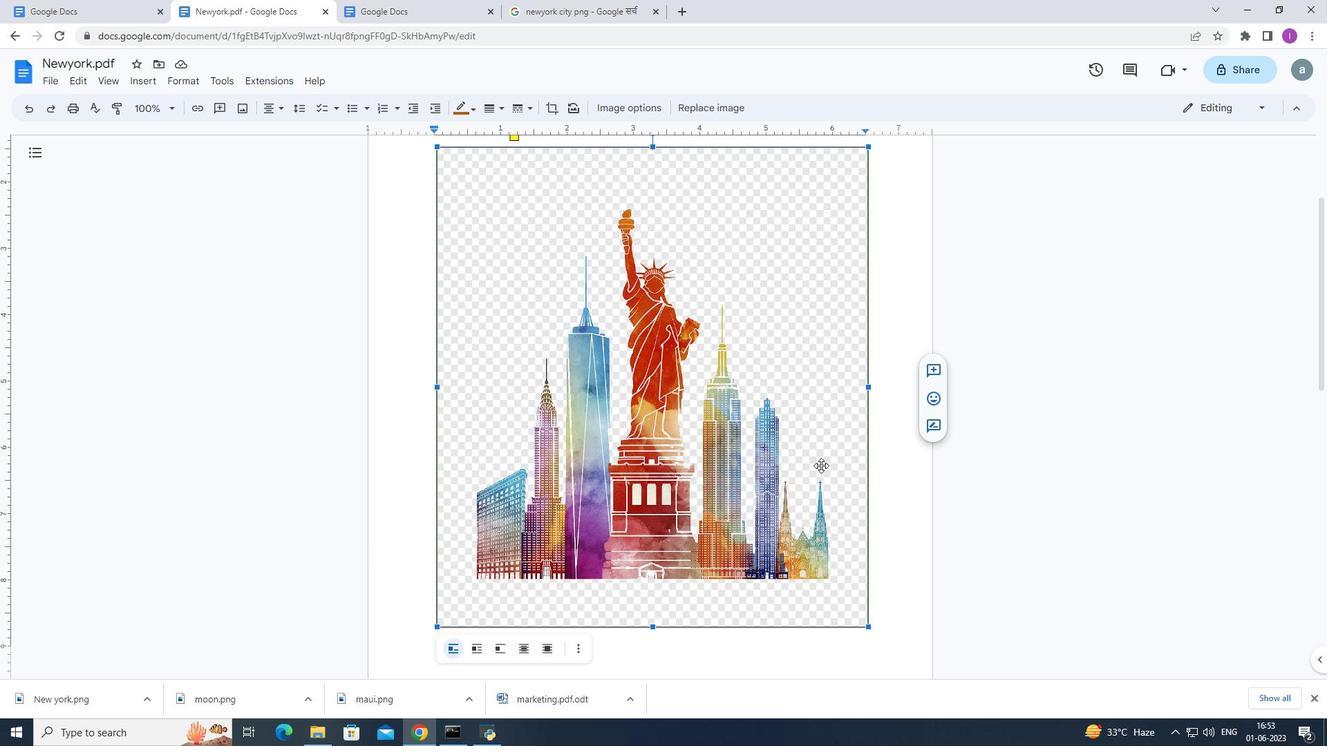 
Action: Mouse scrolled (831, 465) with delta (0, 0)
Screenshot: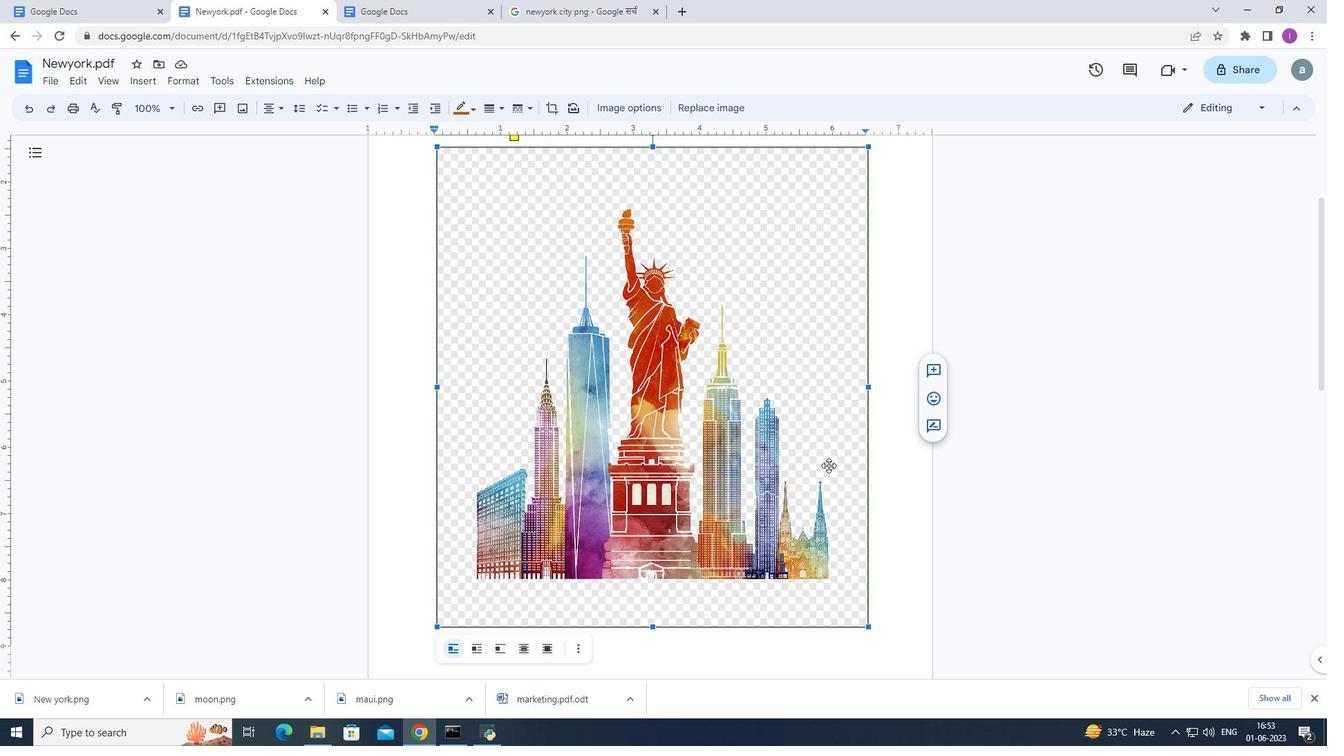 
Action: Mouse moved to (831, 465)
Screenshot: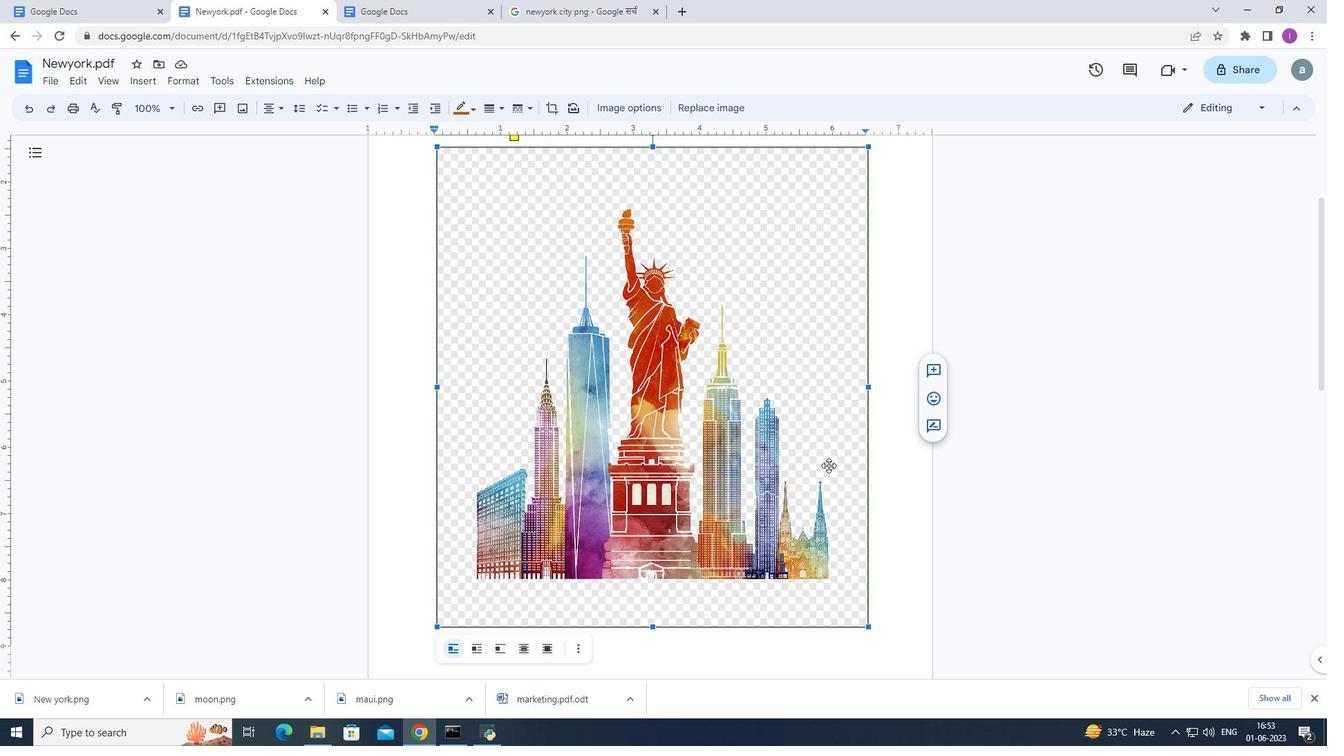 
Action: Mouse scrolled (831, 465) with delta (0, 0)
Screenshot: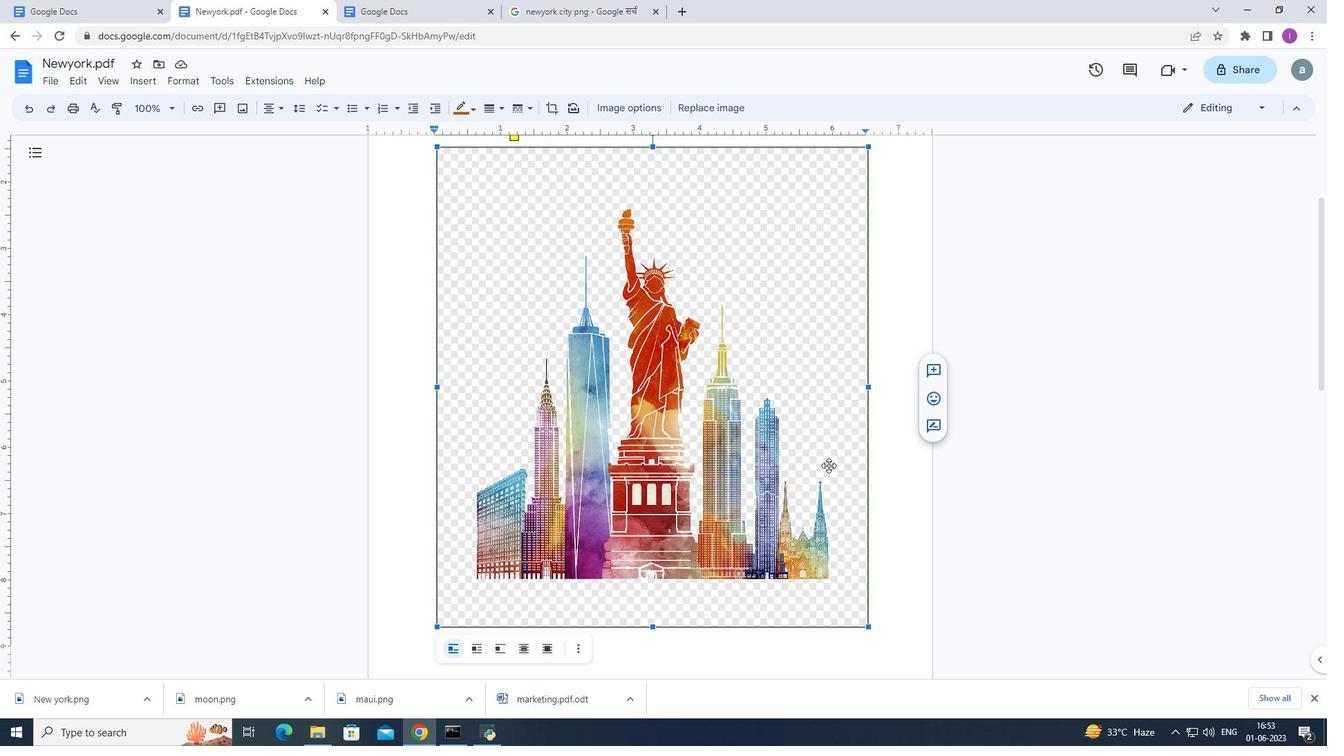 
Action: Mouse moved to (832, 465)
Screenshot: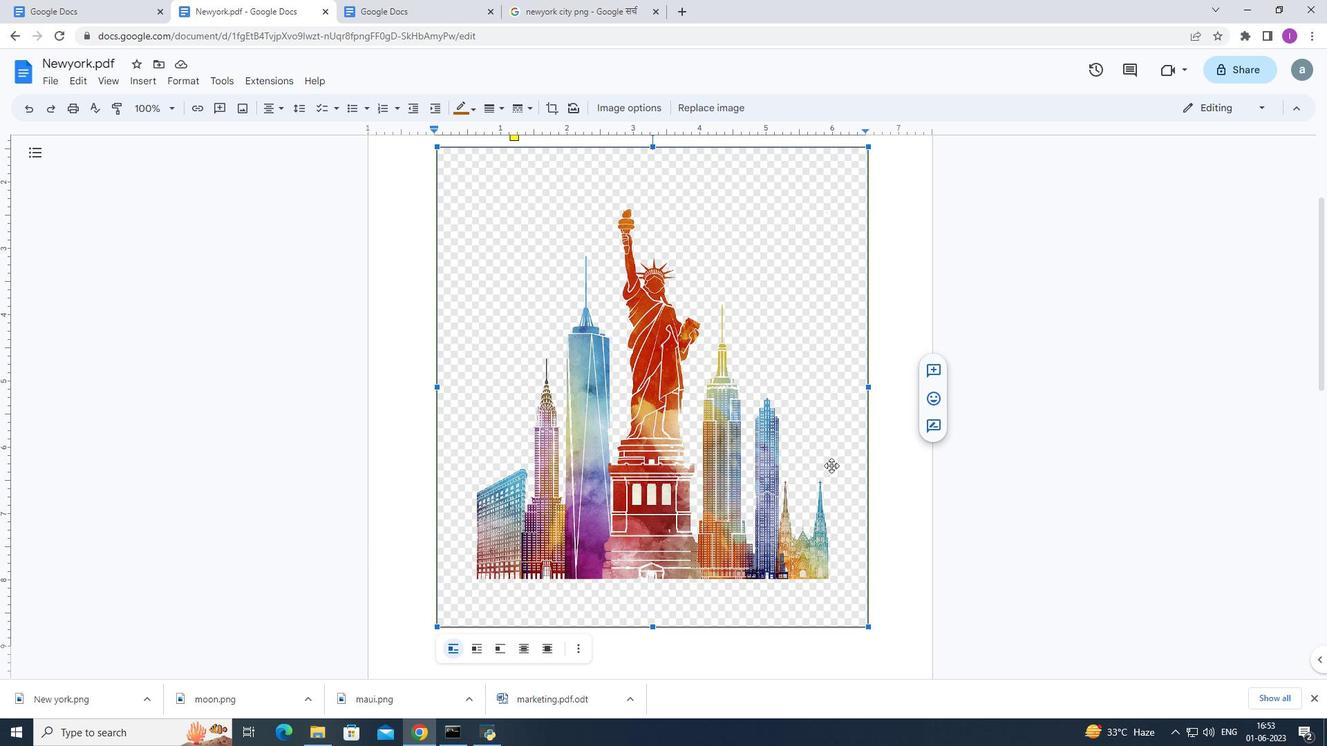
Action: Mouse scrolled (832, 465) with delta (0, 0)
Screenshot: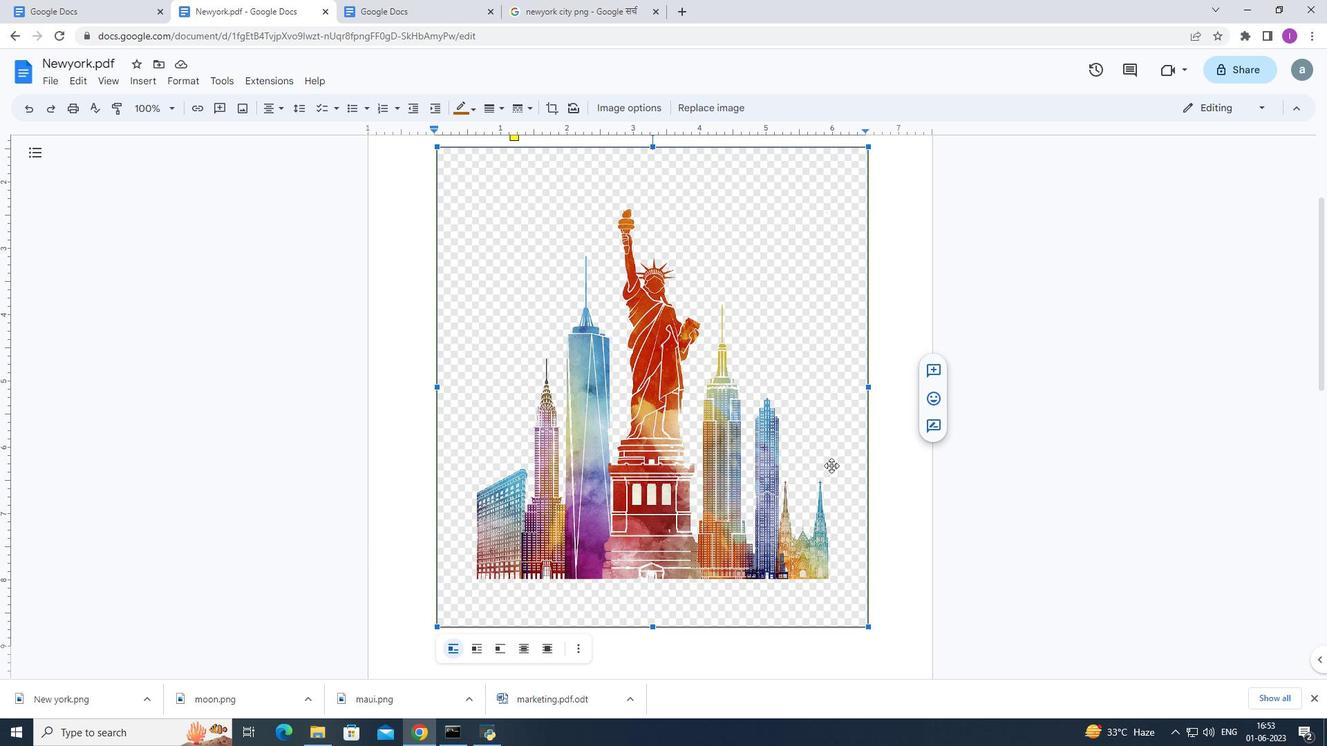 
Action: Mouse moved to (865, 394)
Screenshot: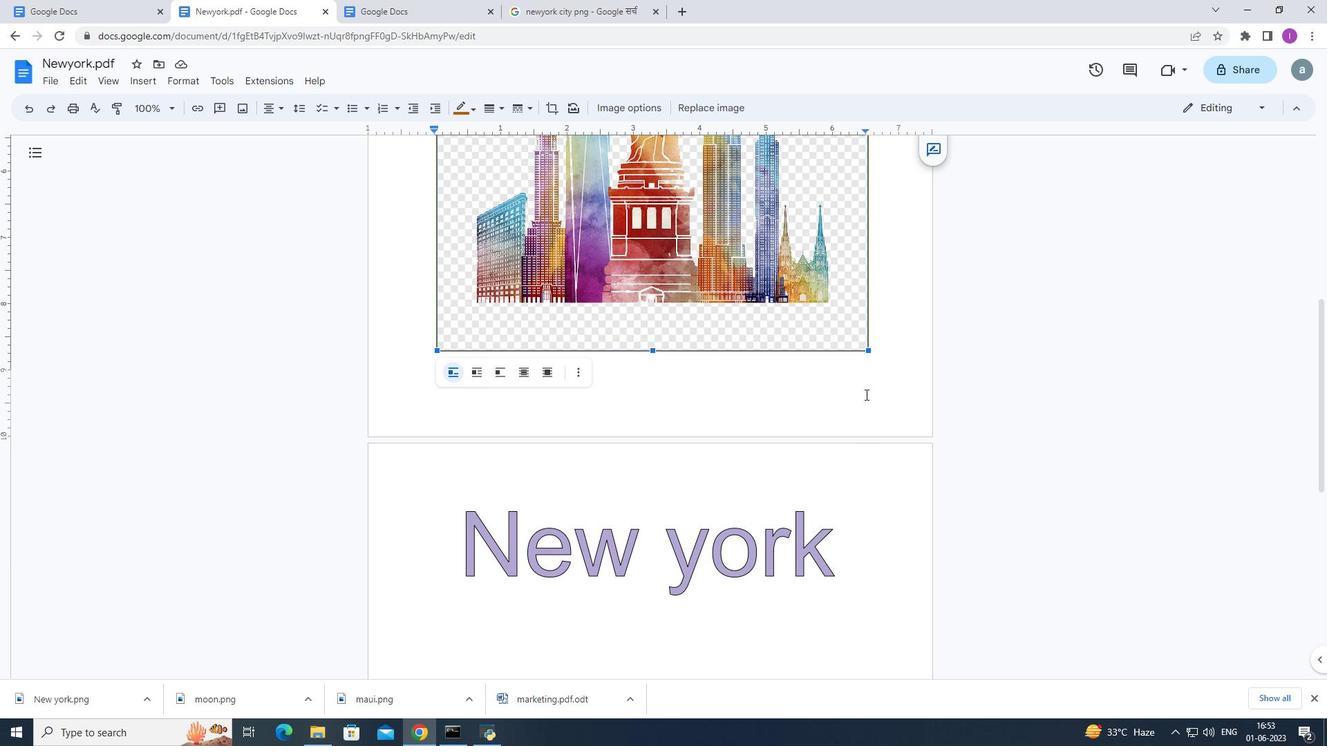 
Action: Mouse pressed left at (865, 394)
Screenshot: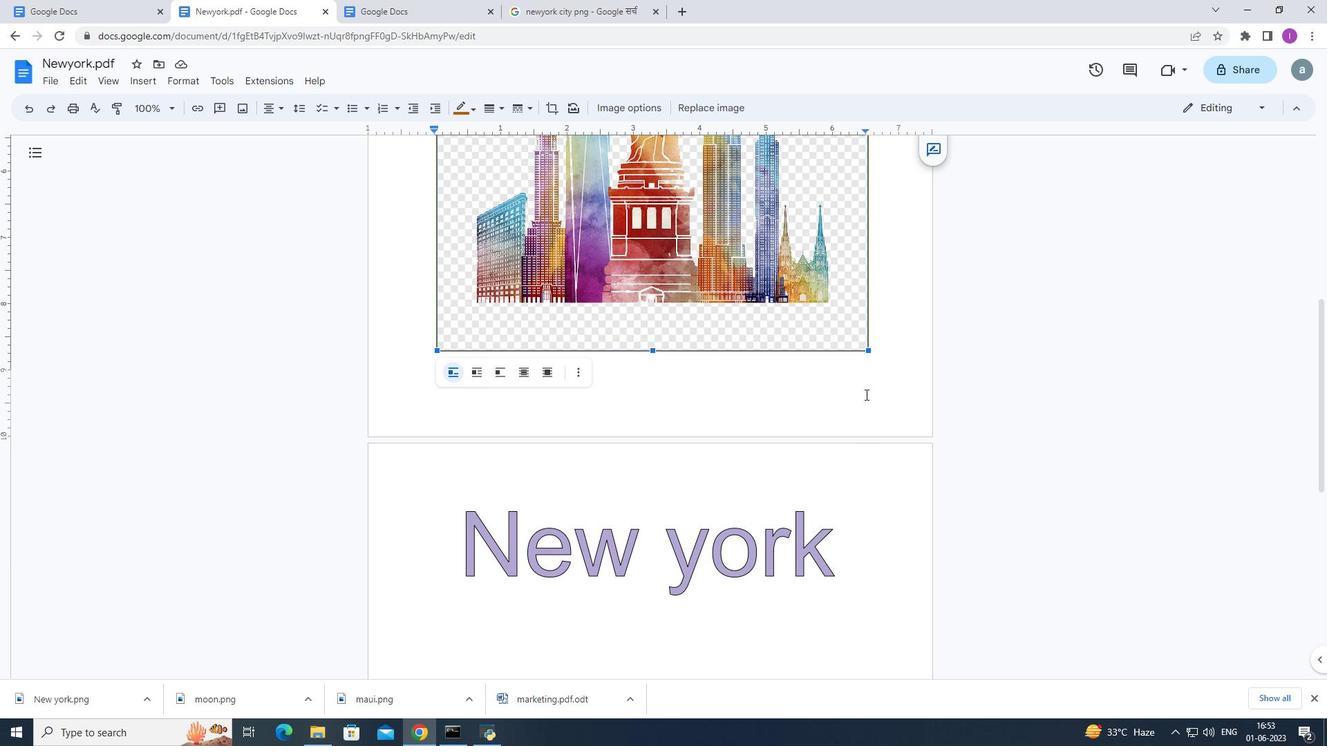 
Action: Mouse moved to (869, 360)
Screenshot: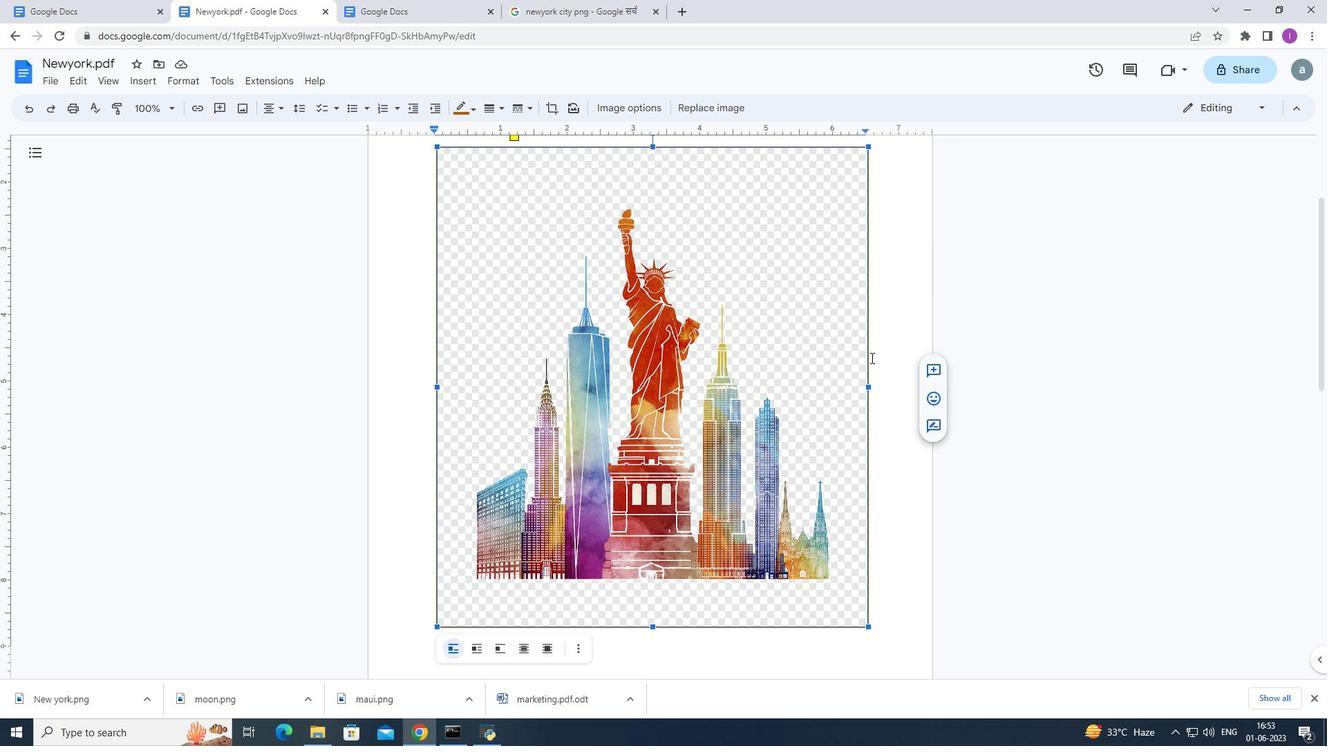 
Action: Mouse scrolled (869, 361) with delta (0, 0)
Screenshot: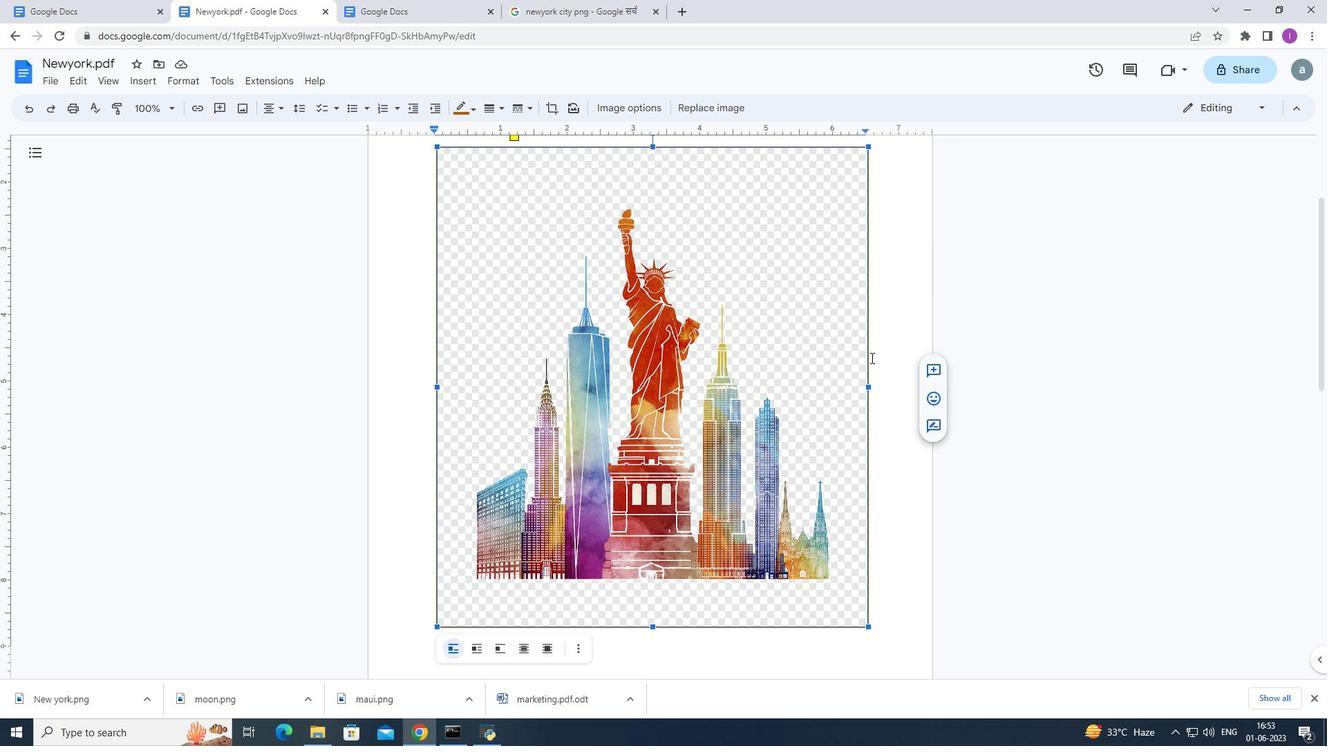 
Action: Mouse scrolled (869, 361) with delta (0, 0)
Screenshot: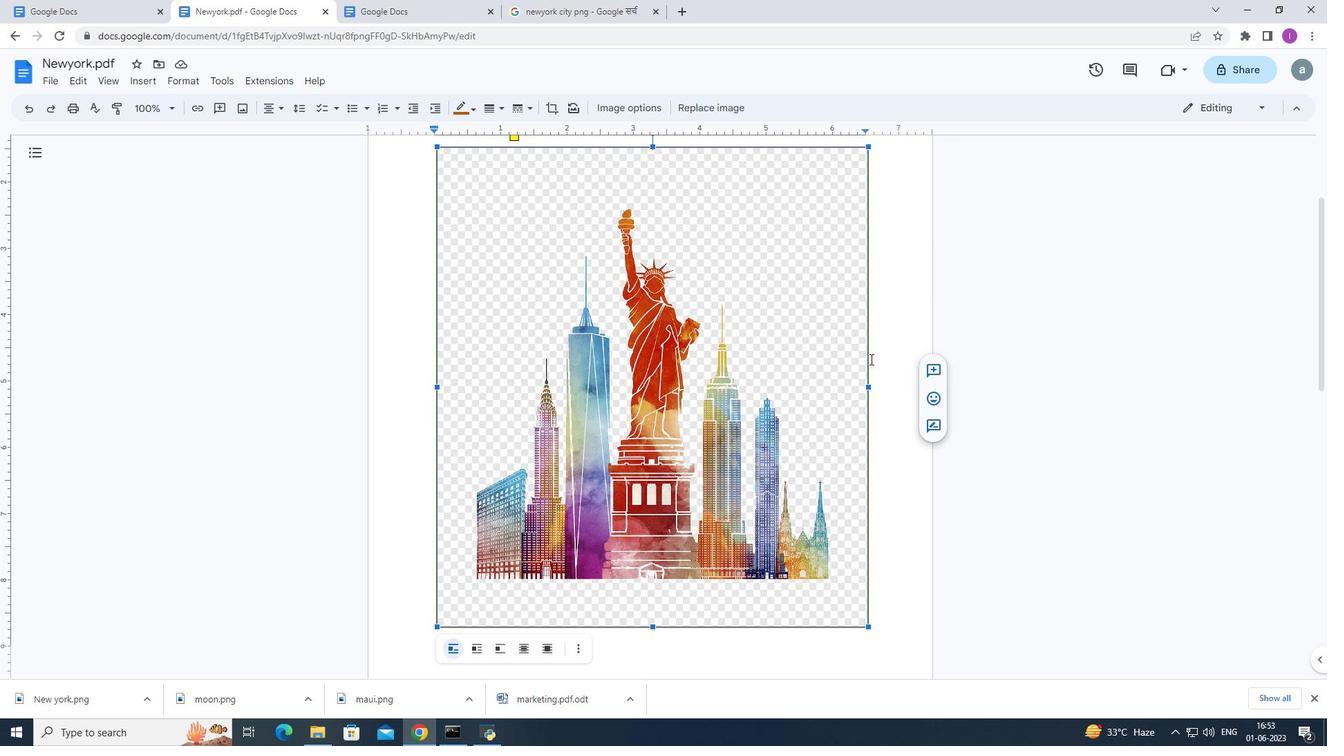 
Action: Mouse scrolled (869, 360) with delta (0, 0)
Screenshot: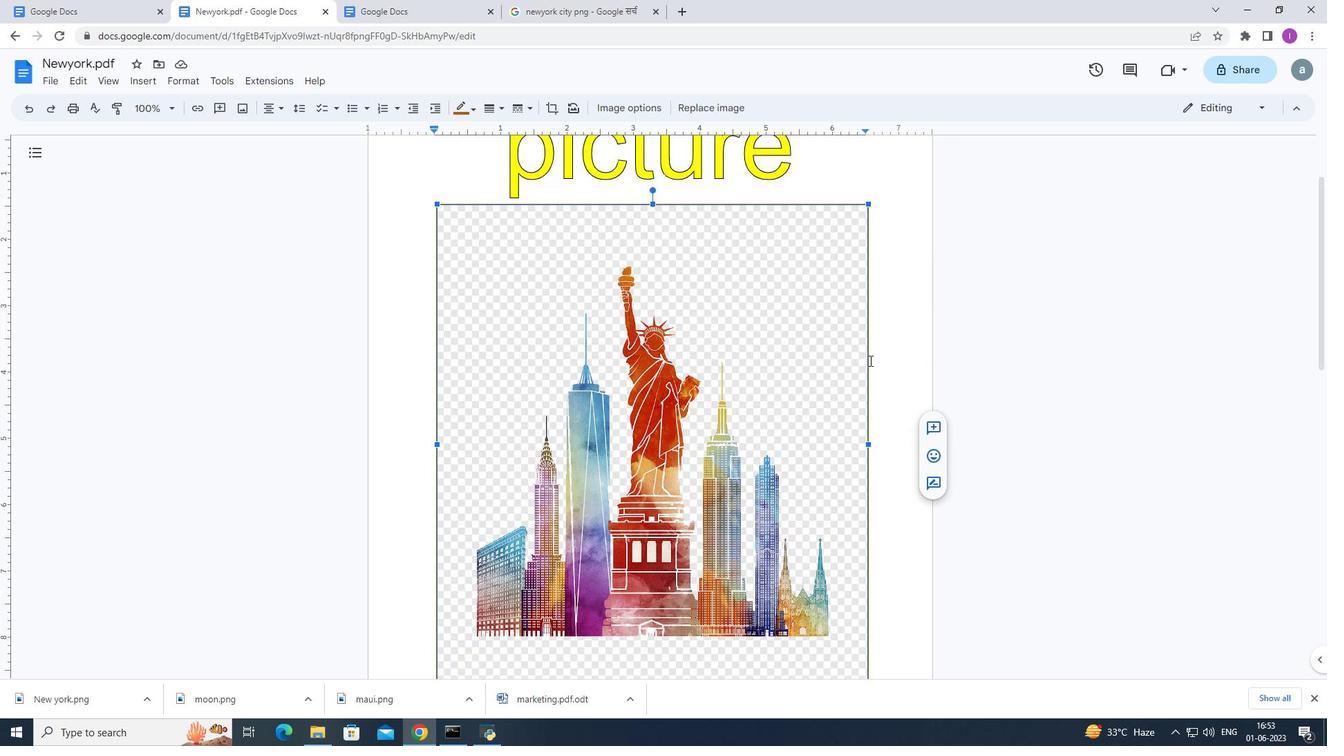 
Action: Mouse scrolled (869, 360) with delta (0, 0)
Screenshot: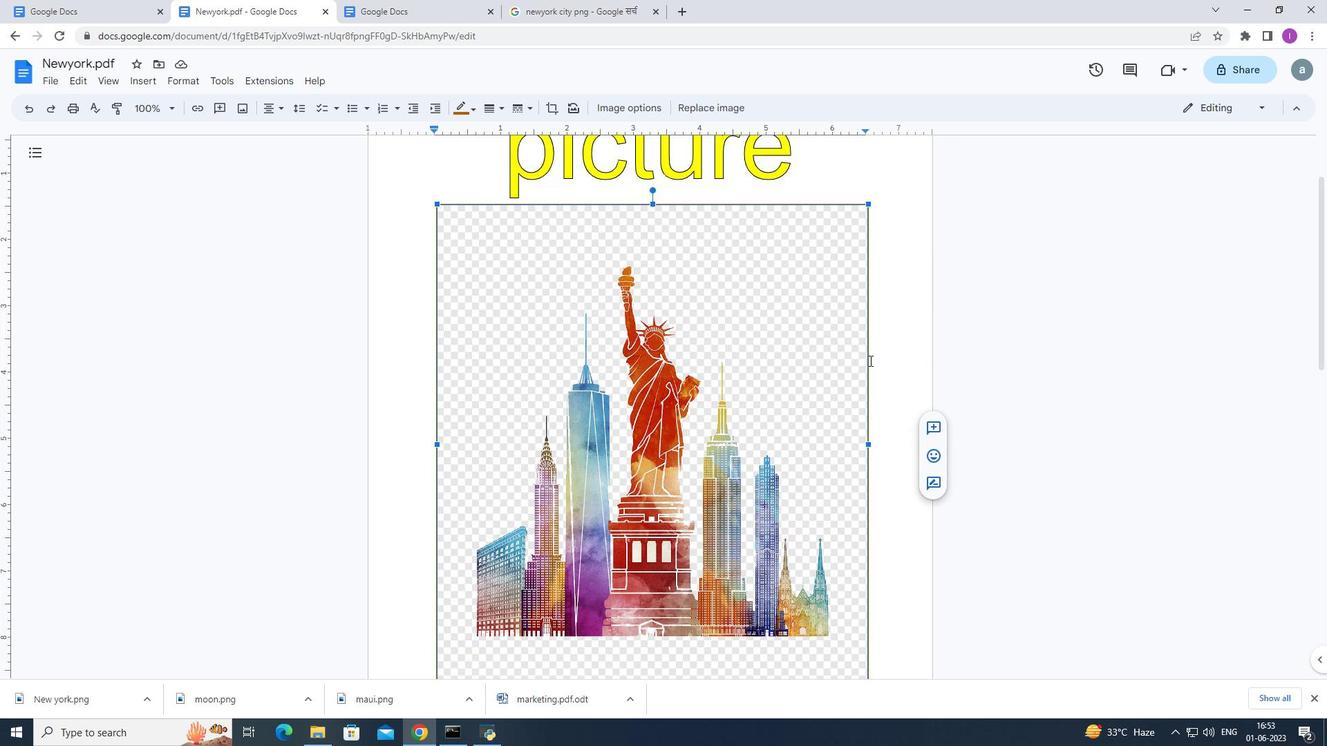 
Action: Mouse scrolled (869, 360) with delta (0, 0)
Screenshot: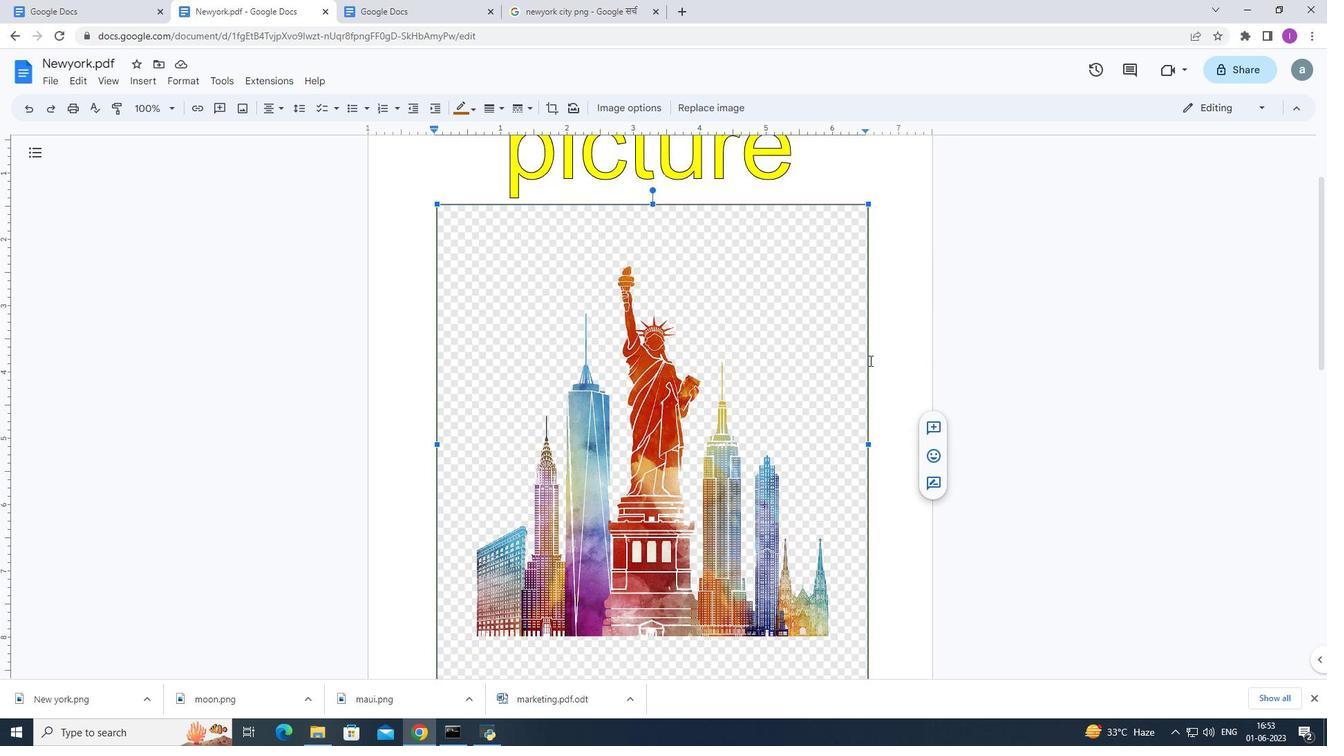 
Action: Mouse moved to (869, 360)
Screenshot: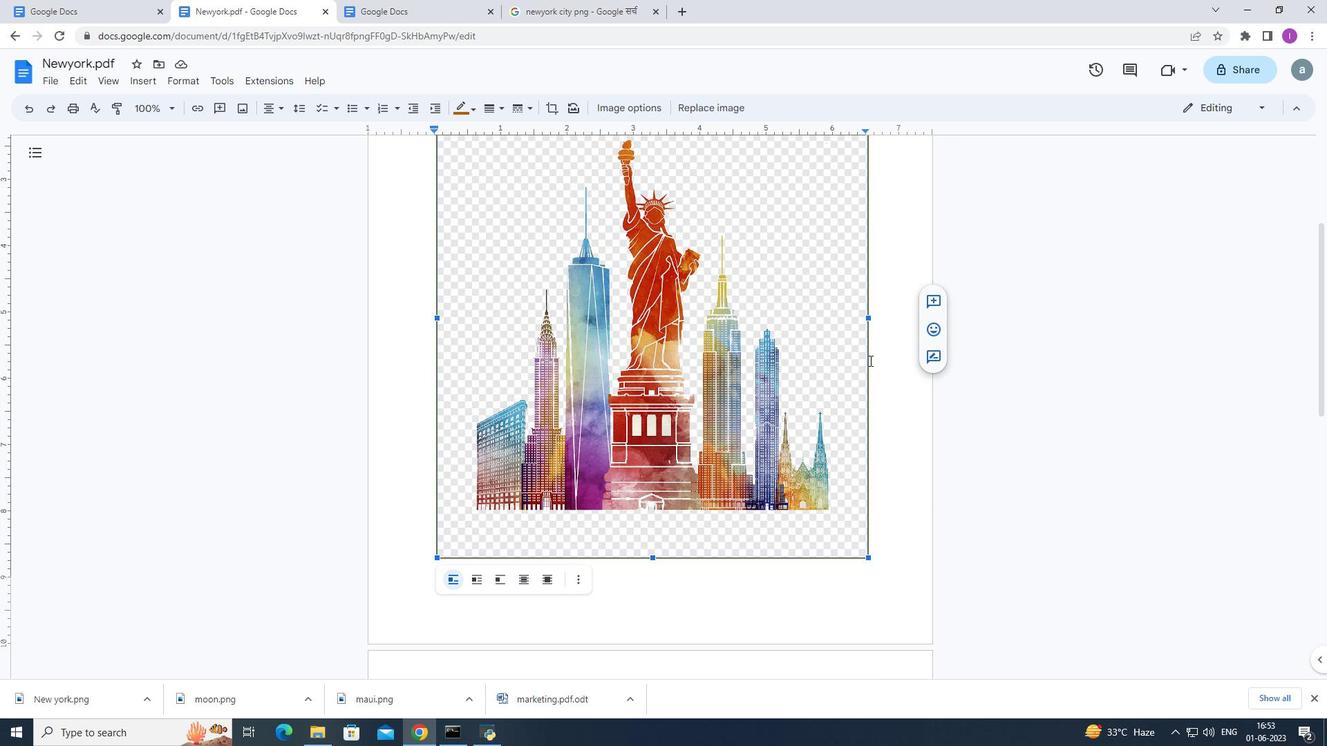 
Action: Mouse scrolled (869, 360) with delta (0, 0)
Screenshot: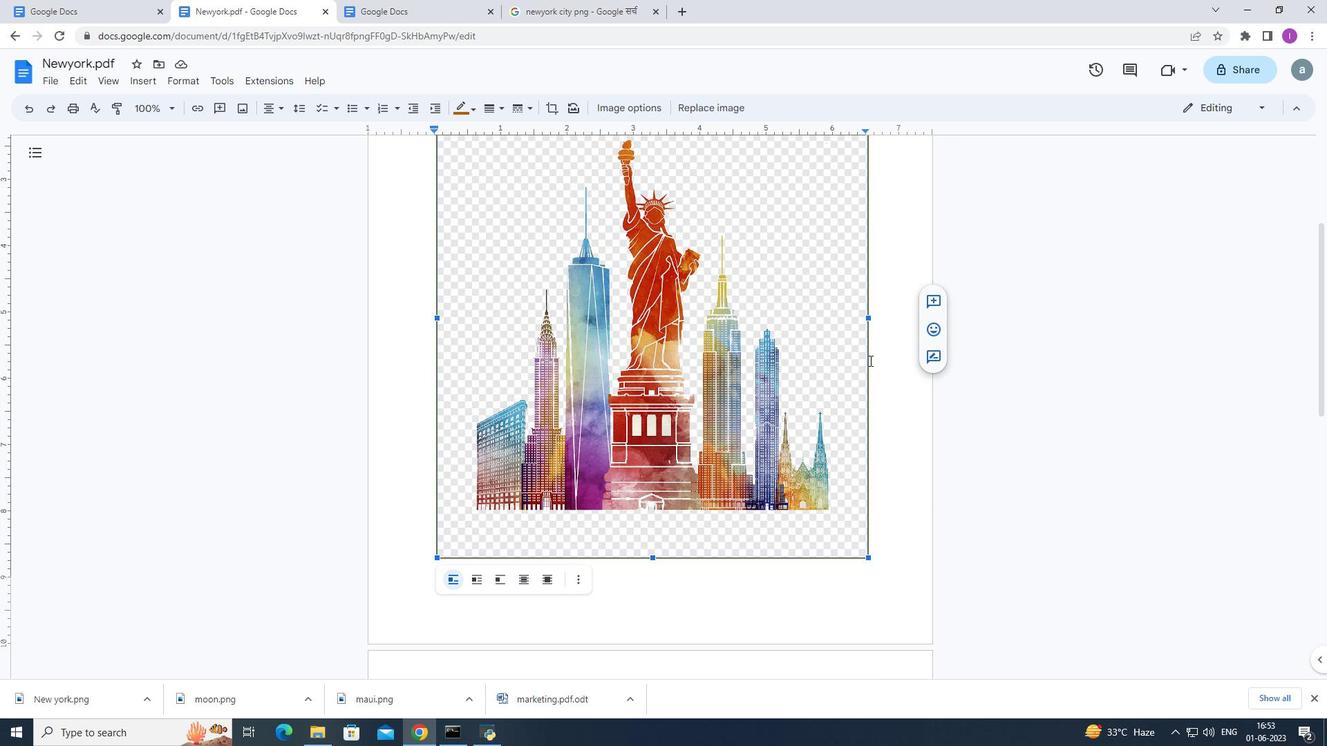 
Action: Mouse moved to (869, 361)
Screenshot: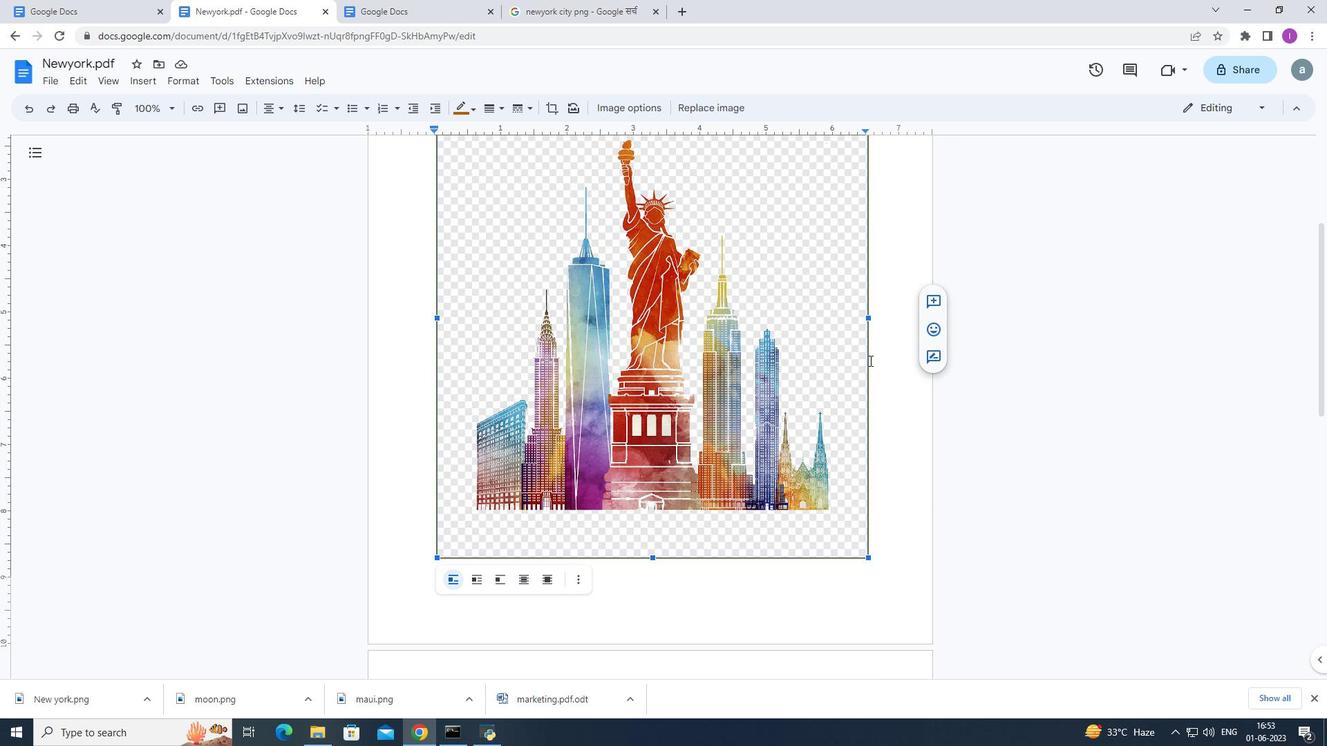 
Action: Mouse scrolled (869, 360) with delta (0, 0)
Screenshot: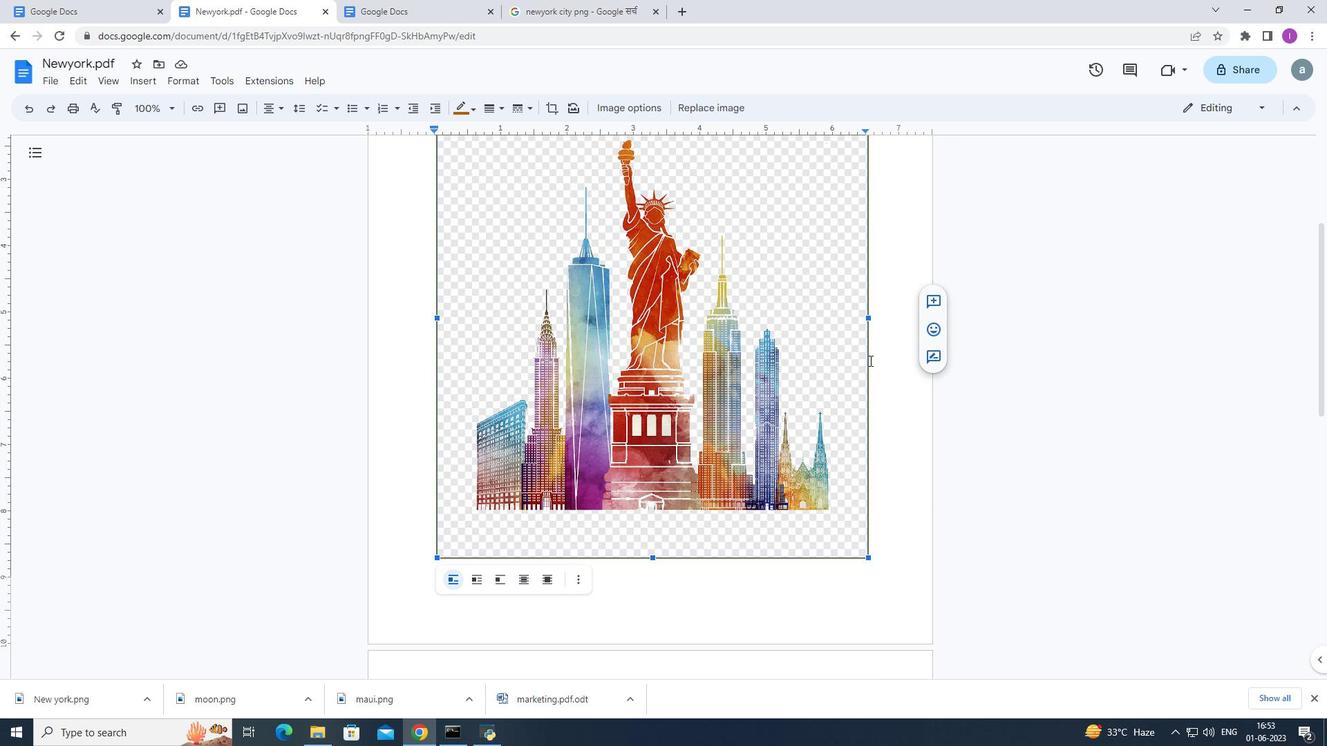 
Action: Mouse scrolled (869, 362) with delta (0, 0)
Screenshot: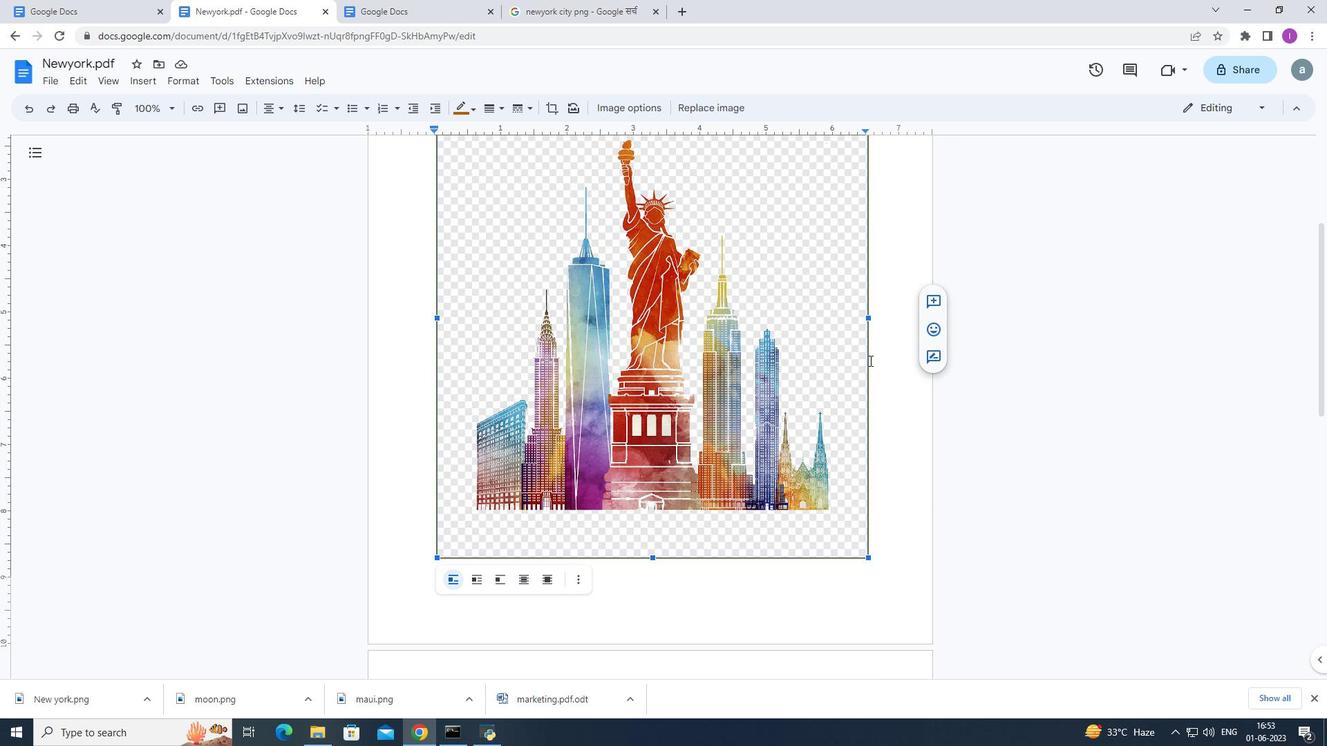 
Action: Mouse scrolled (869, 360) with delta (0, 0)
Screenshot: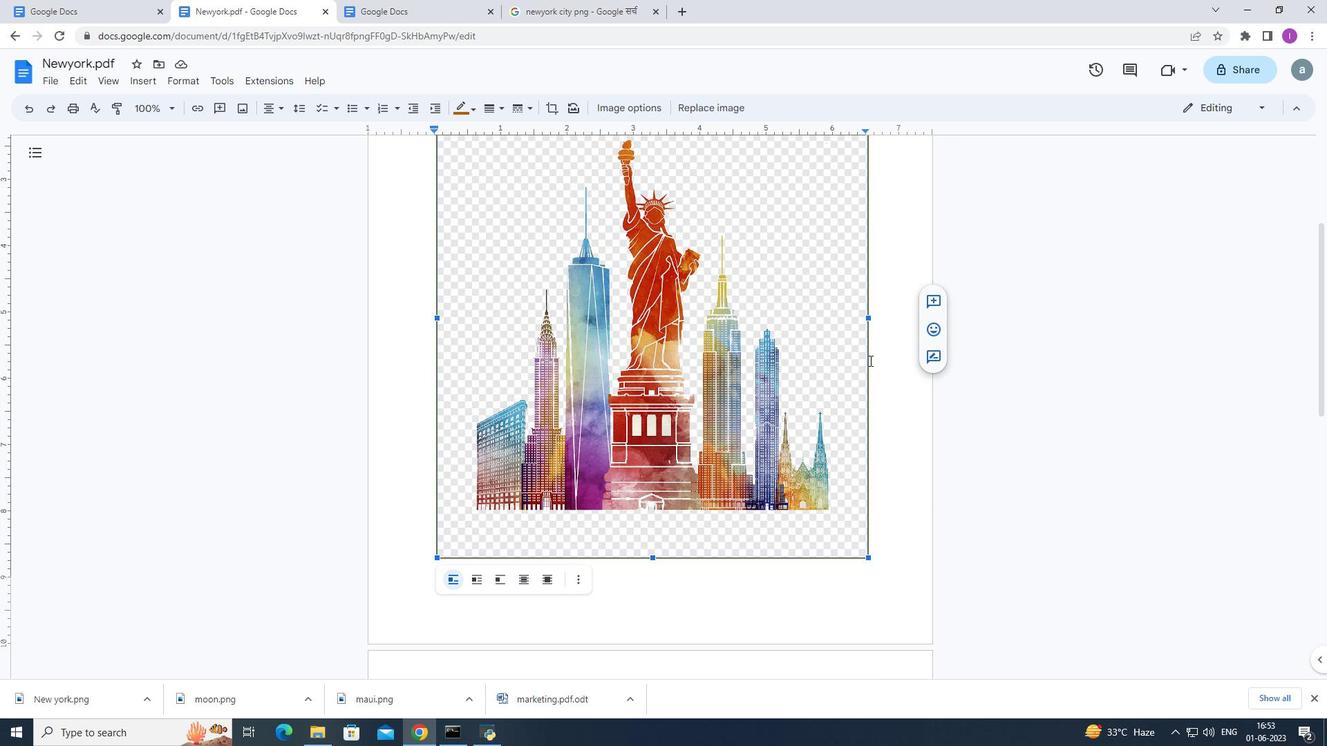 
Action: Mouse moved to (869, 365)
Screenshot: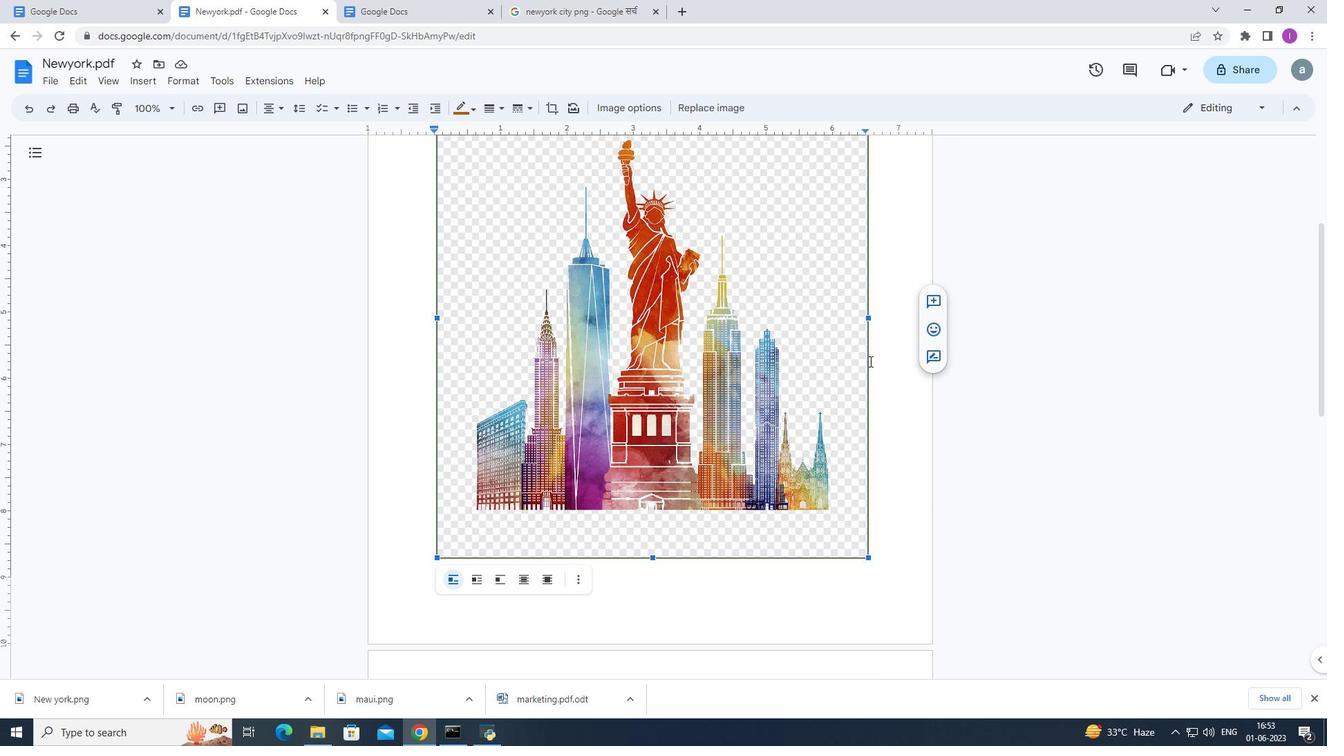 
Action: Mouse scrolled (869, 364) with delta (0, 0)
Screenshot: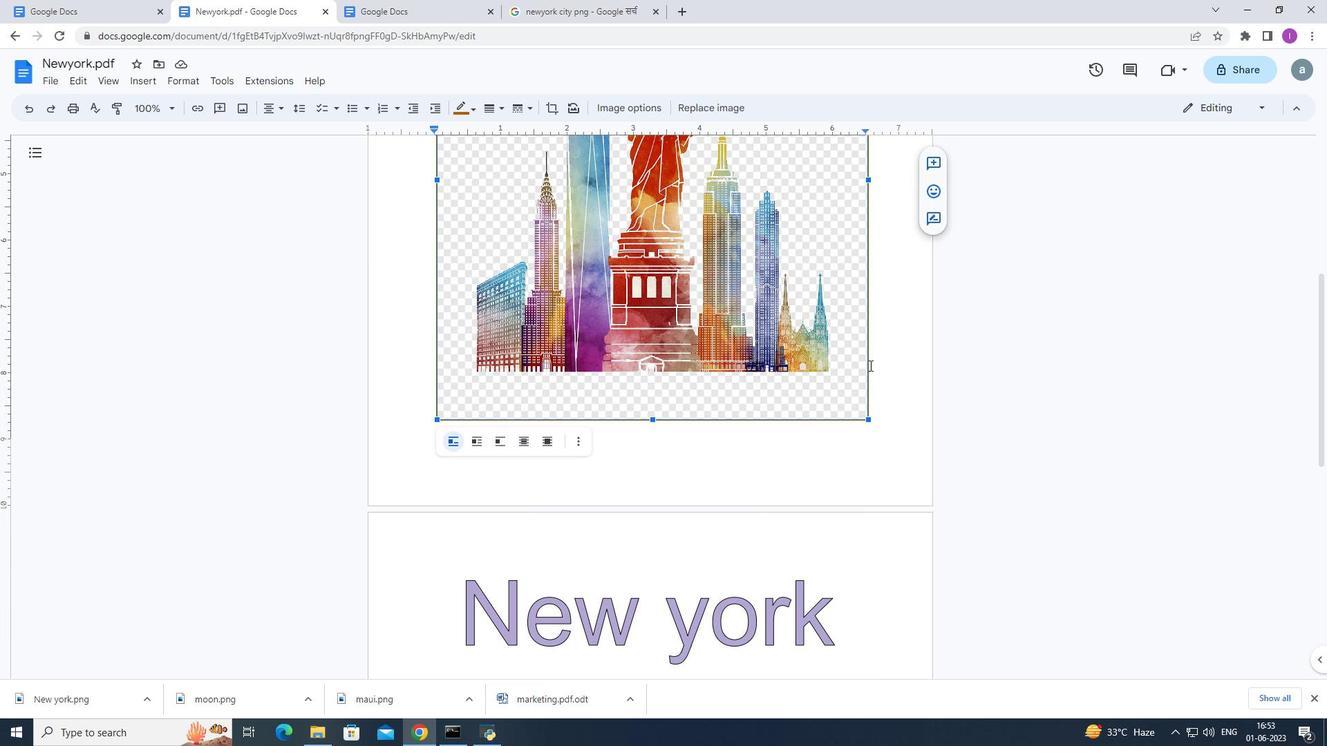 
Action: Mouse scrolled (869, 364) with delta (0, 0)
Screenshot: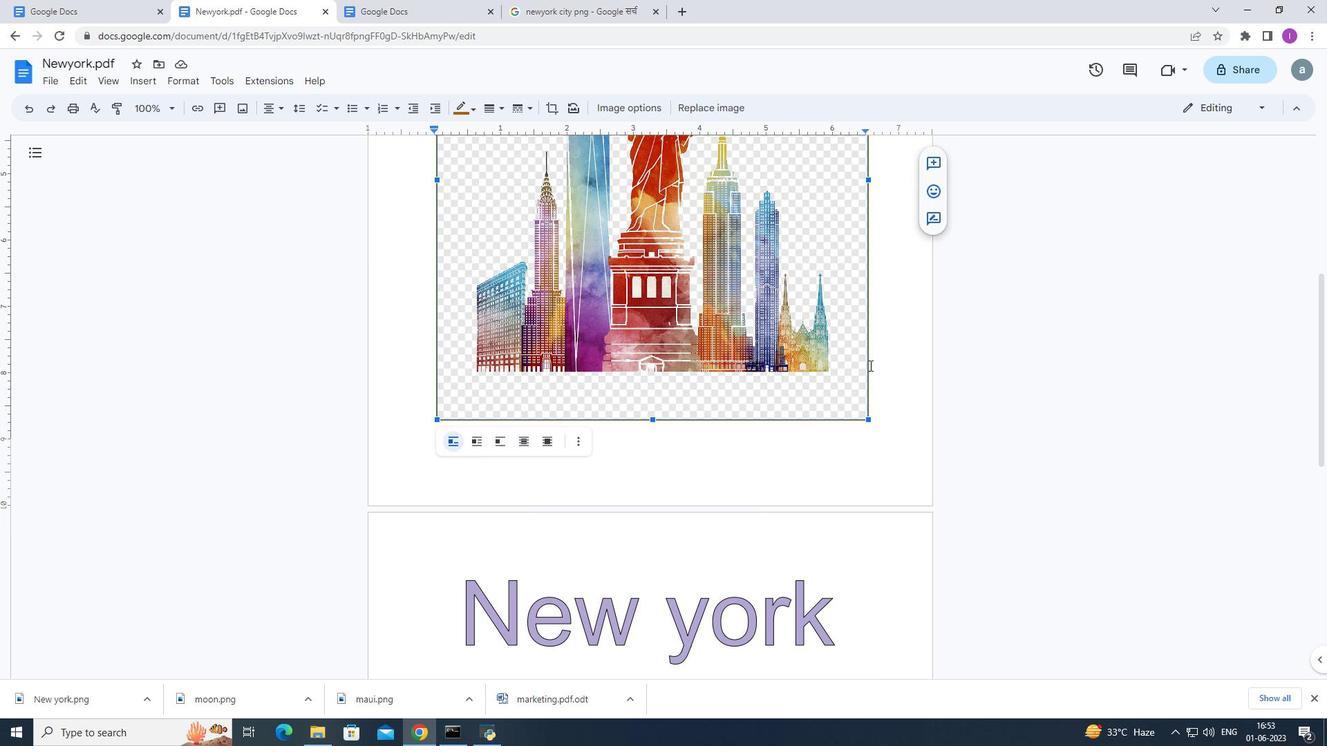 
Action: Mouse moved to (770, 428)
Screenshot: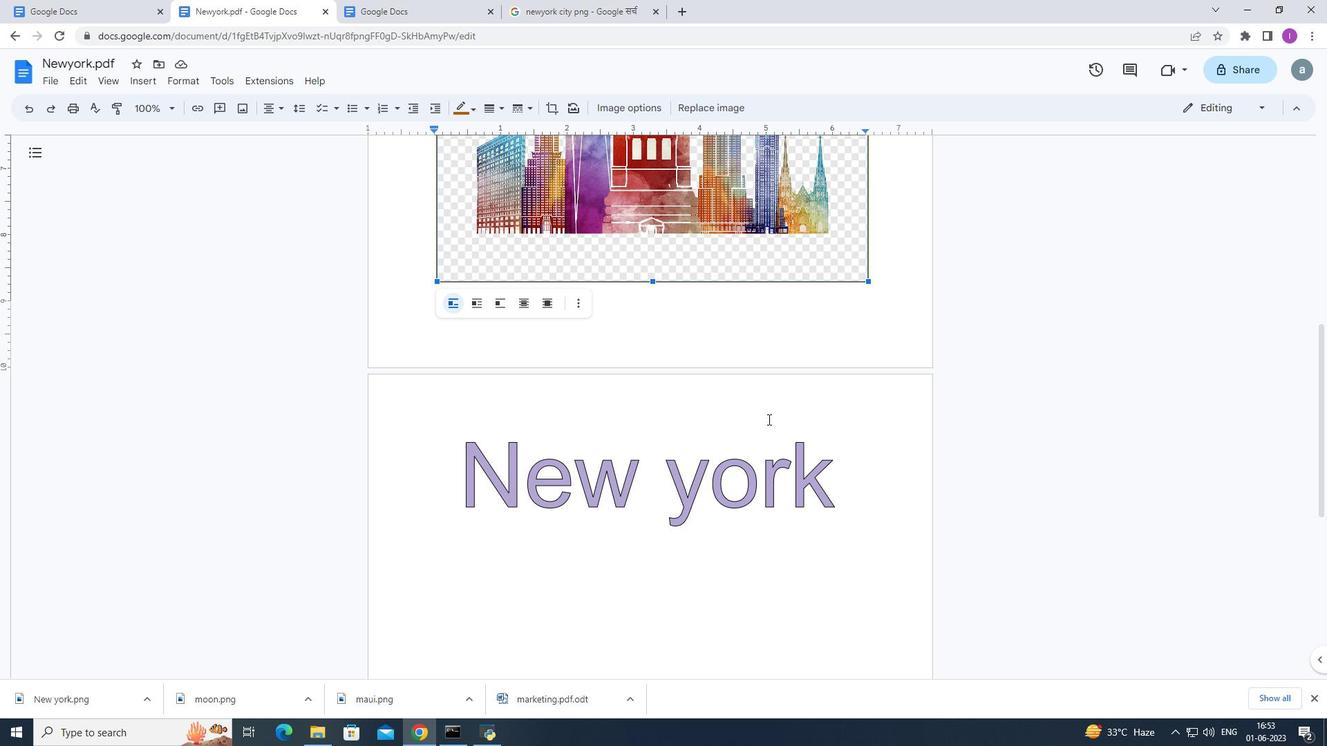 
Action: Mouse scrolled (770, 427) with delta (0, 0)
Screenshot: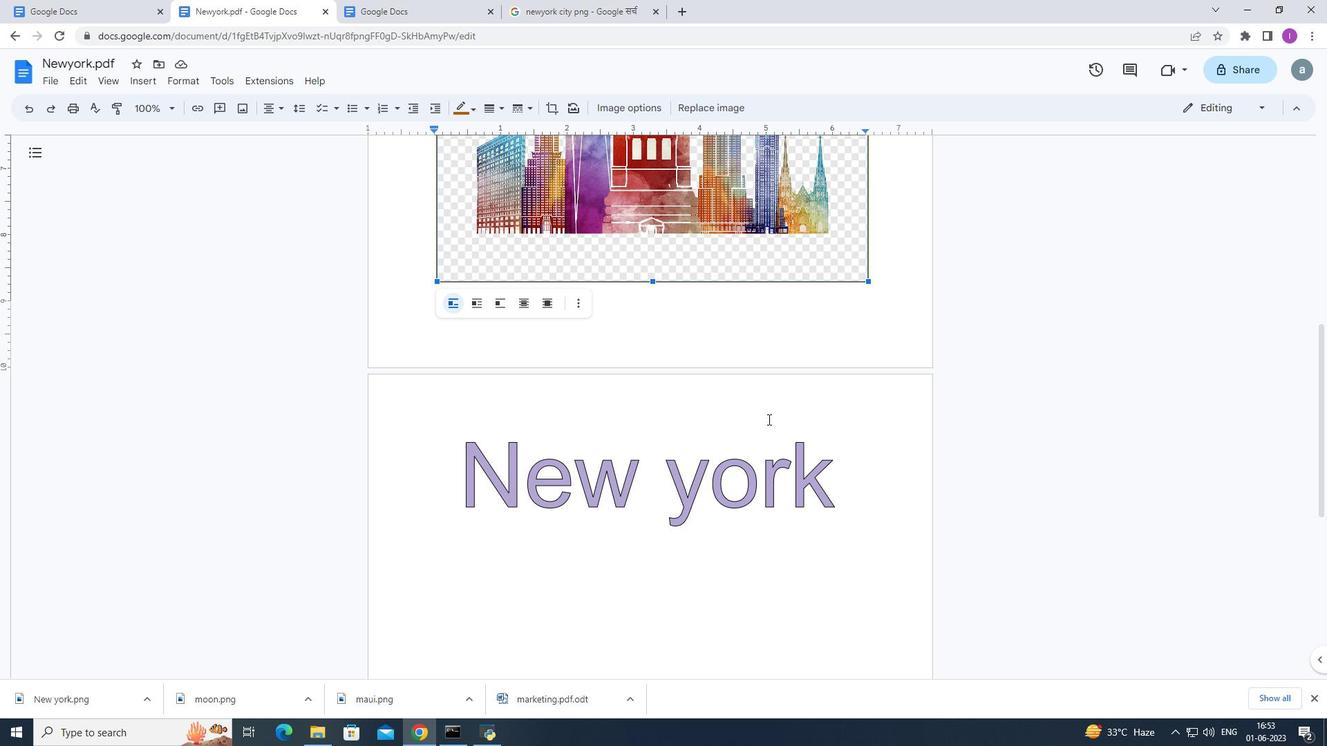 
Action: Mouse moved to (770, 429)
Screenshot: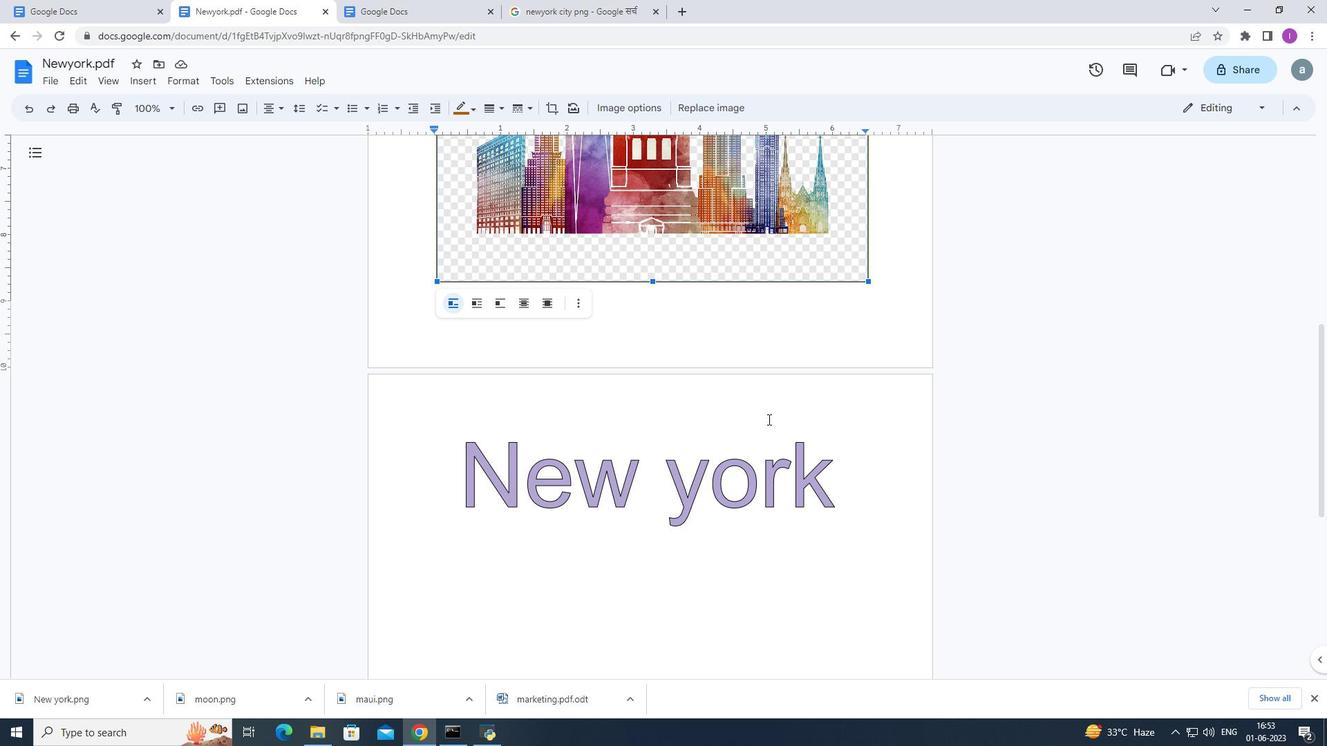 
Action: Mouse scrolled (770, 428) with delta (0, 0)
Screenshot: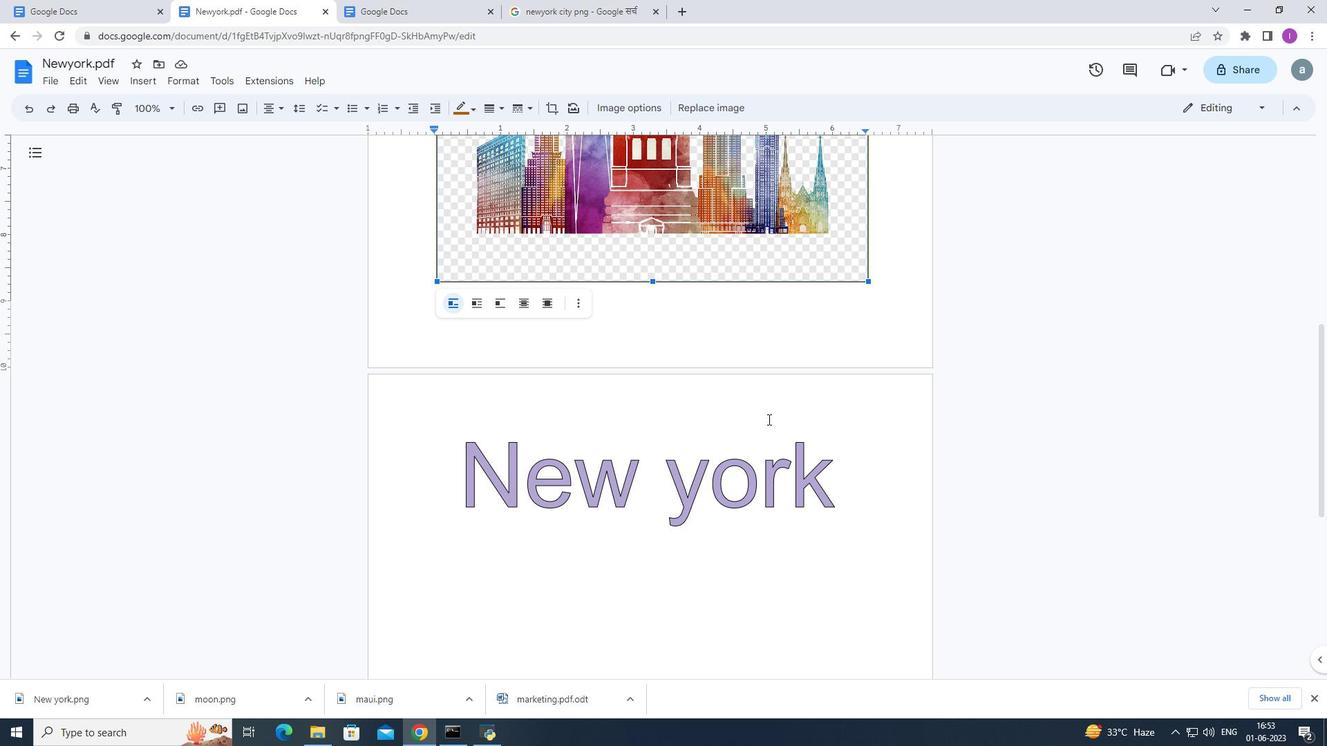 
Action: Mouse moved to (770, 429)
Screenshot: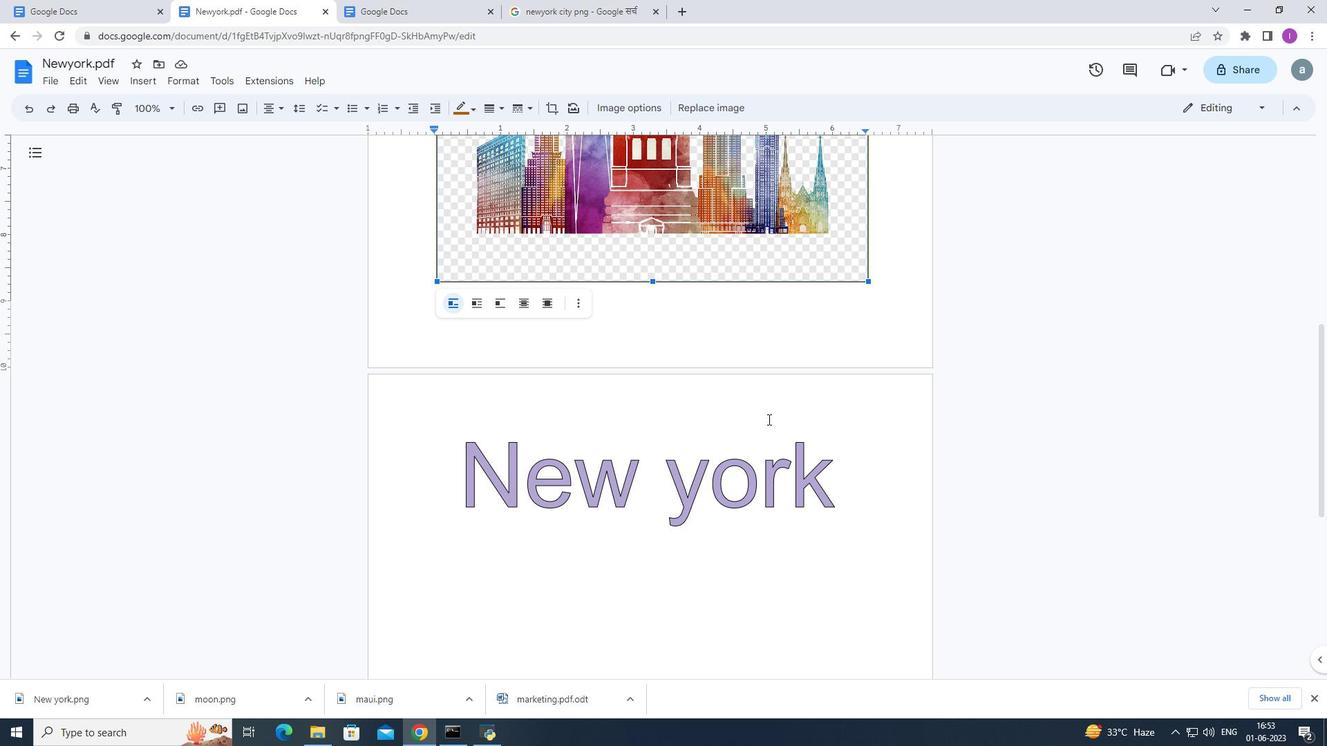 
Action: Mouse scrolled (770, 430) with delta (0, 0)
Screenshot: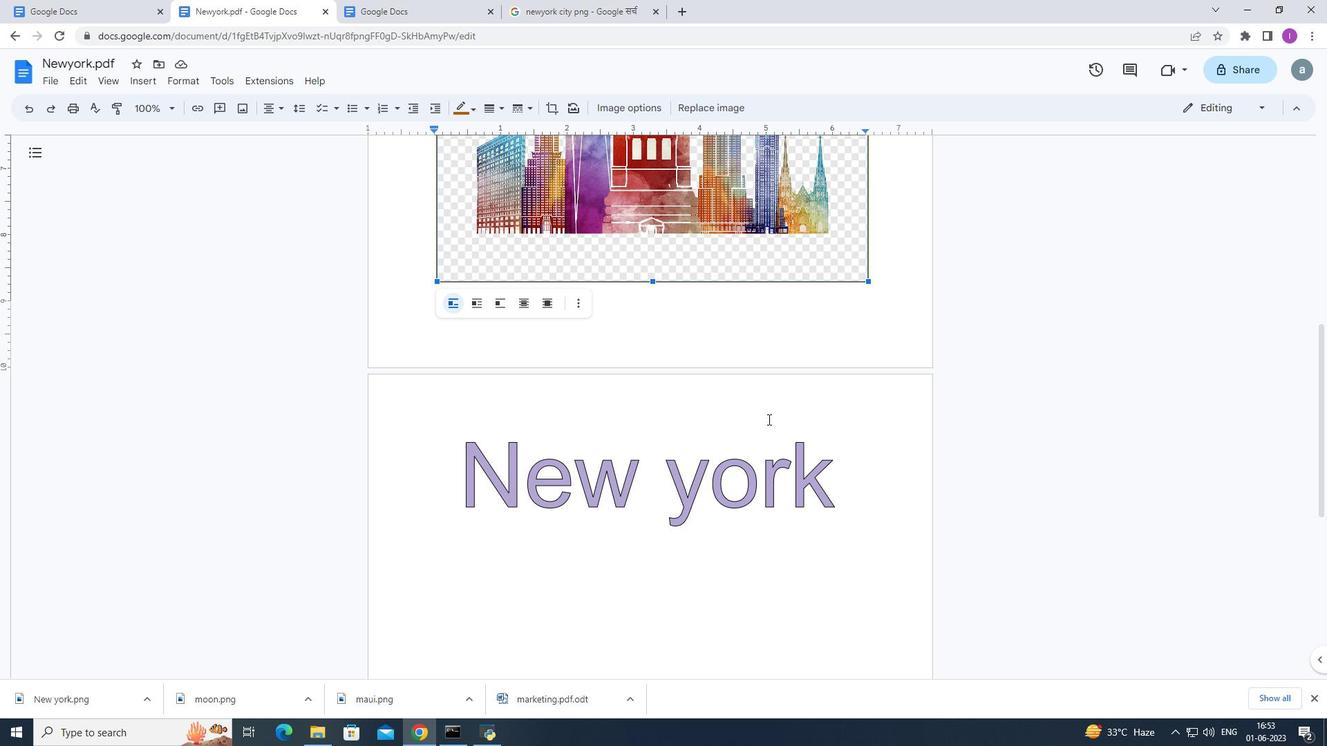 
Action: Mouse moved to (766, 499)
Screenshot: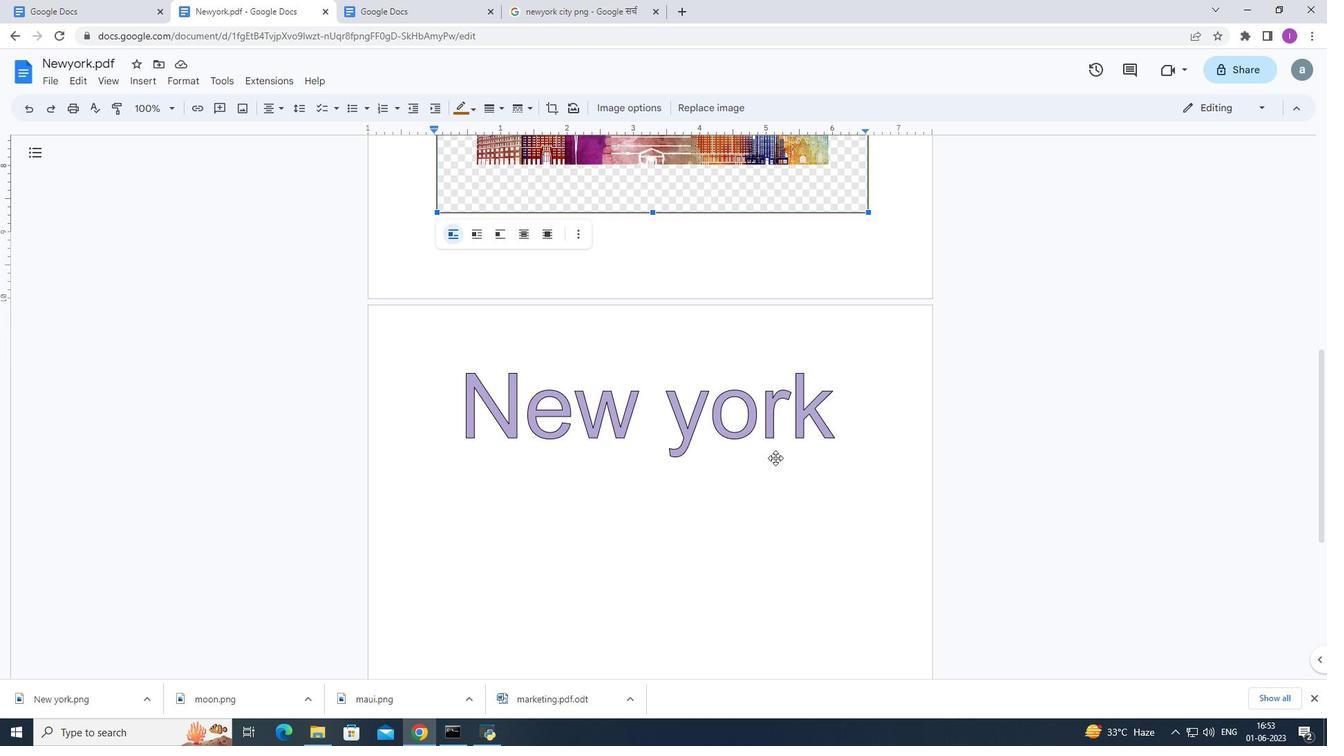 
Action: Mouse pressed left at (766, 499)
Screenshot: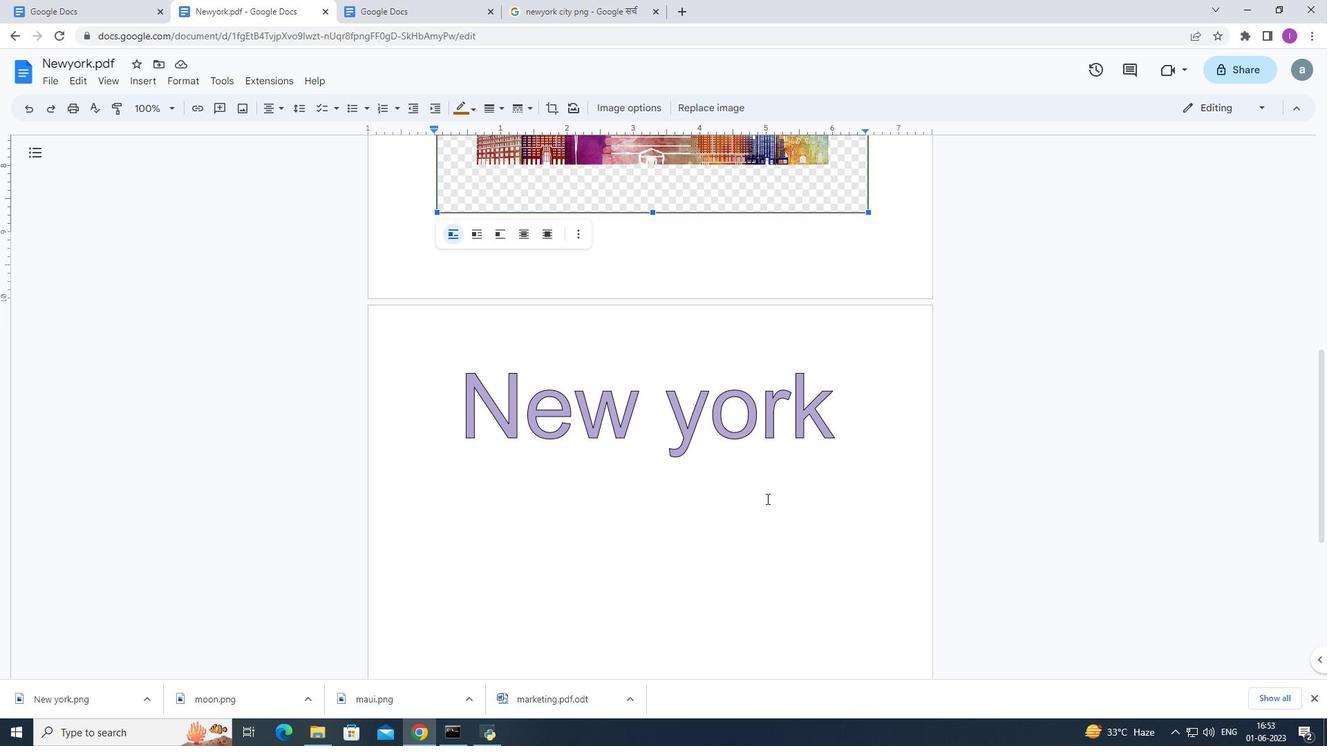 
Action: Mouse moved to (811, 510)
Screenshot: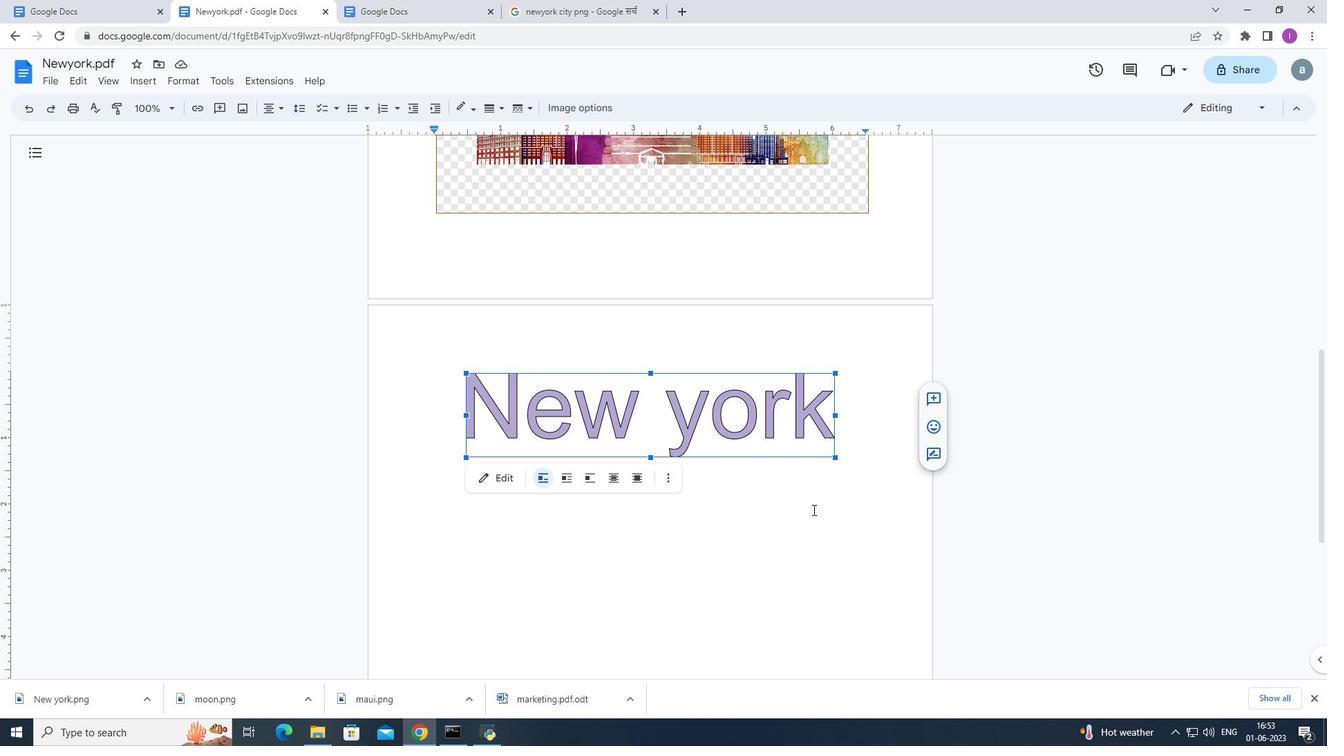 
Action: Mouse pressed left at (811, 510)
Screenshot: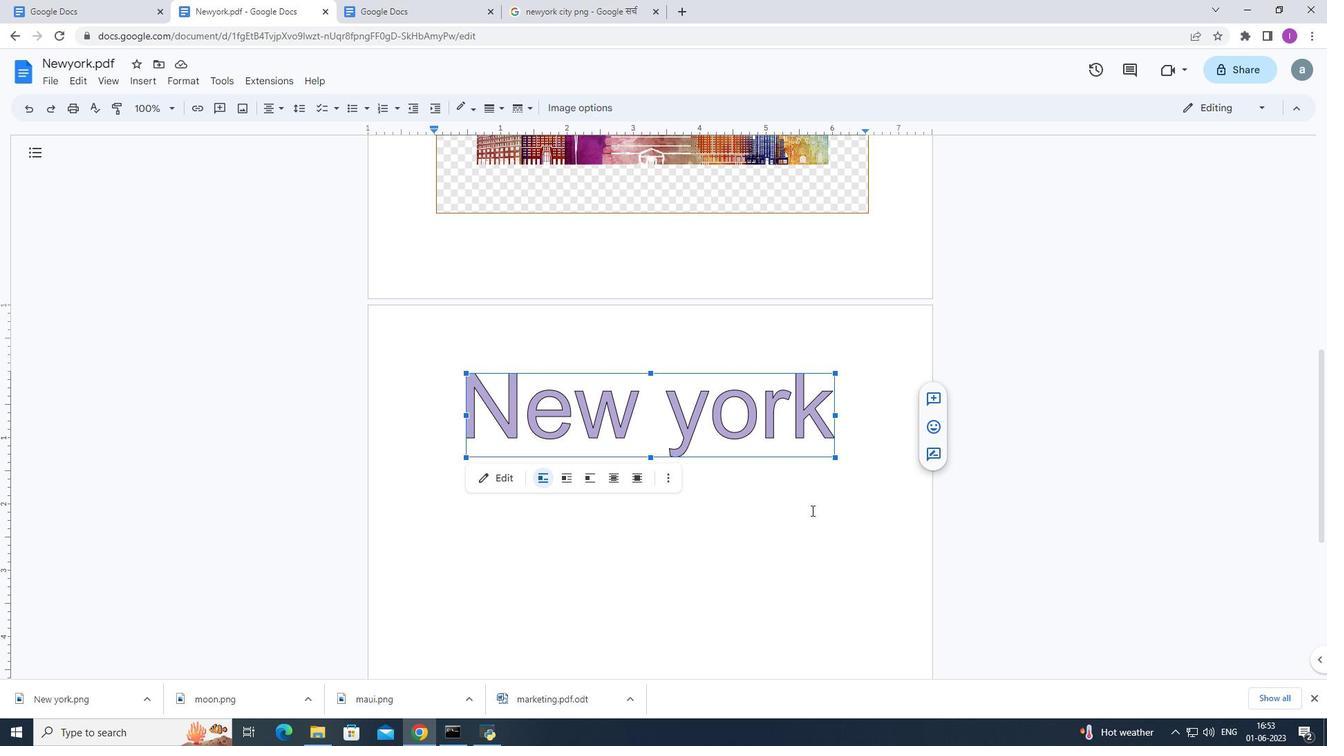 
Action: Mouse moved to (718, 260)
Screenshot: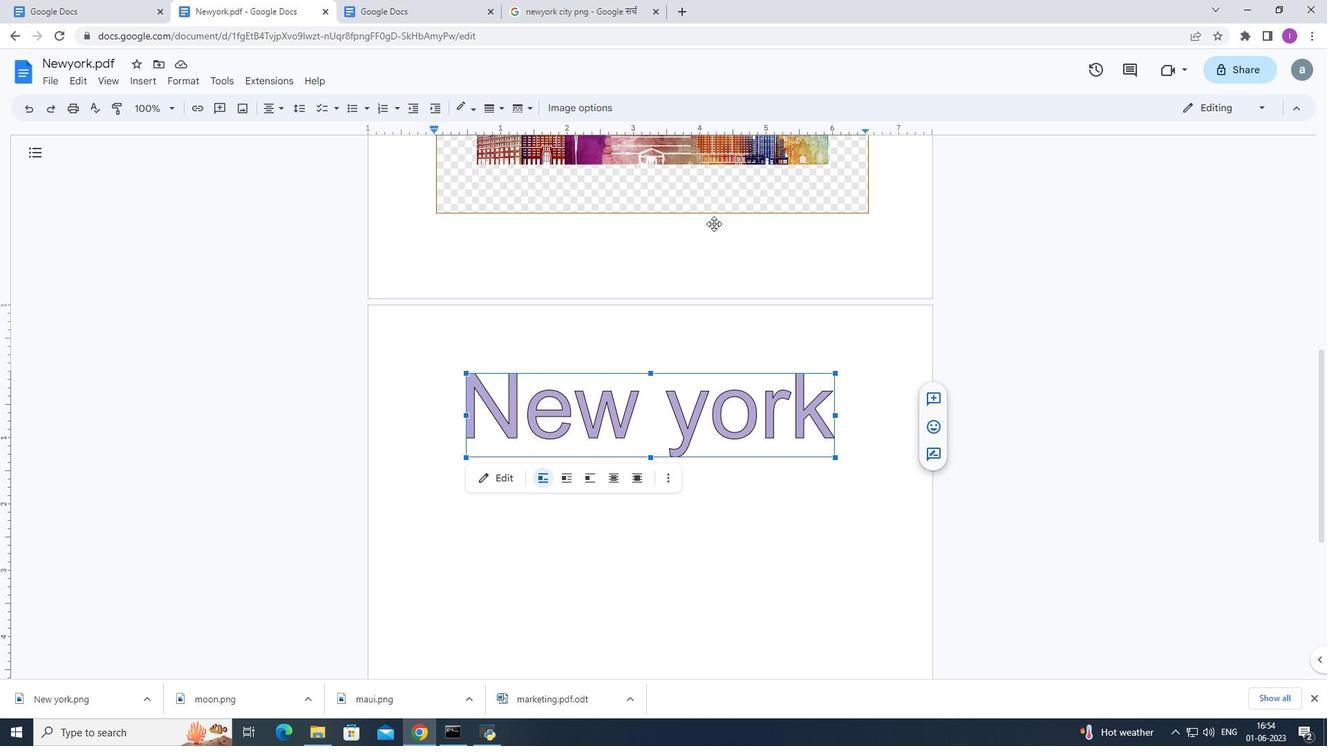 
Action: Mouse pressed left at (718, 260)
Screenshot: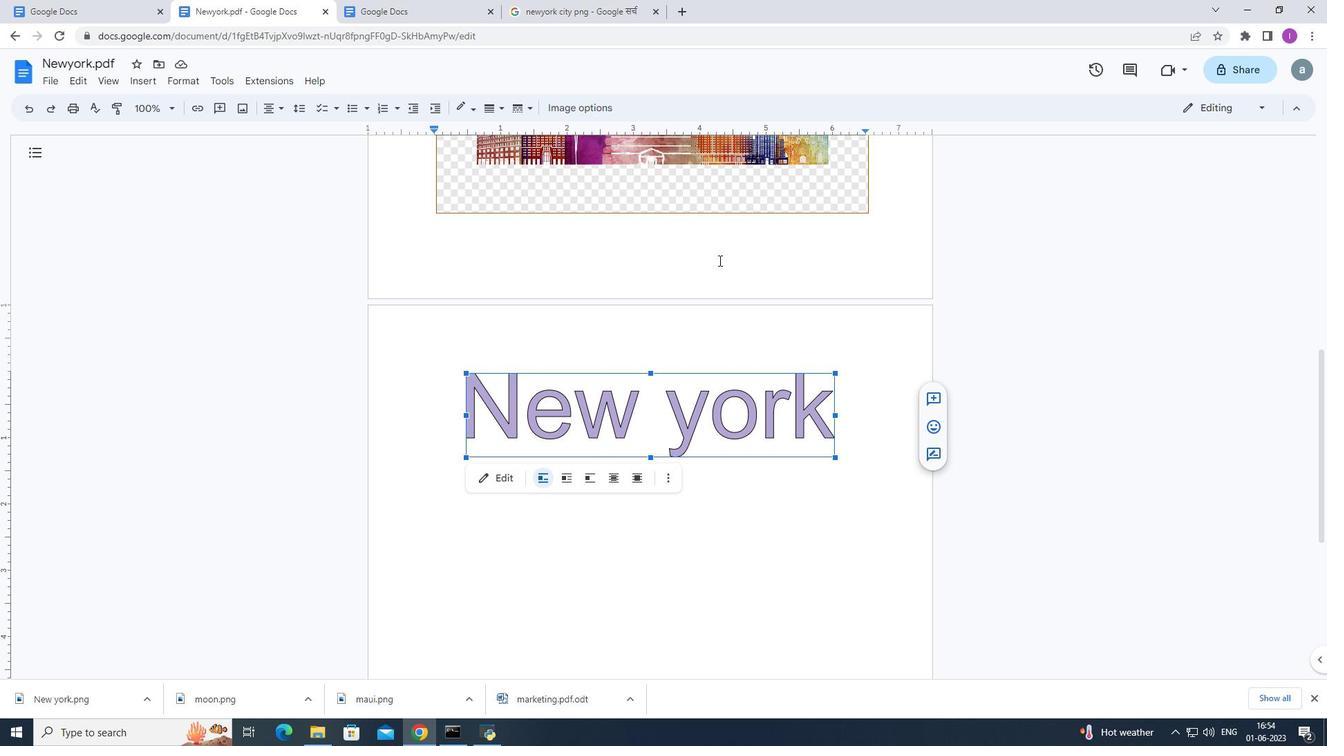
Action: Mouse moved to (741, 251)
Screenshot: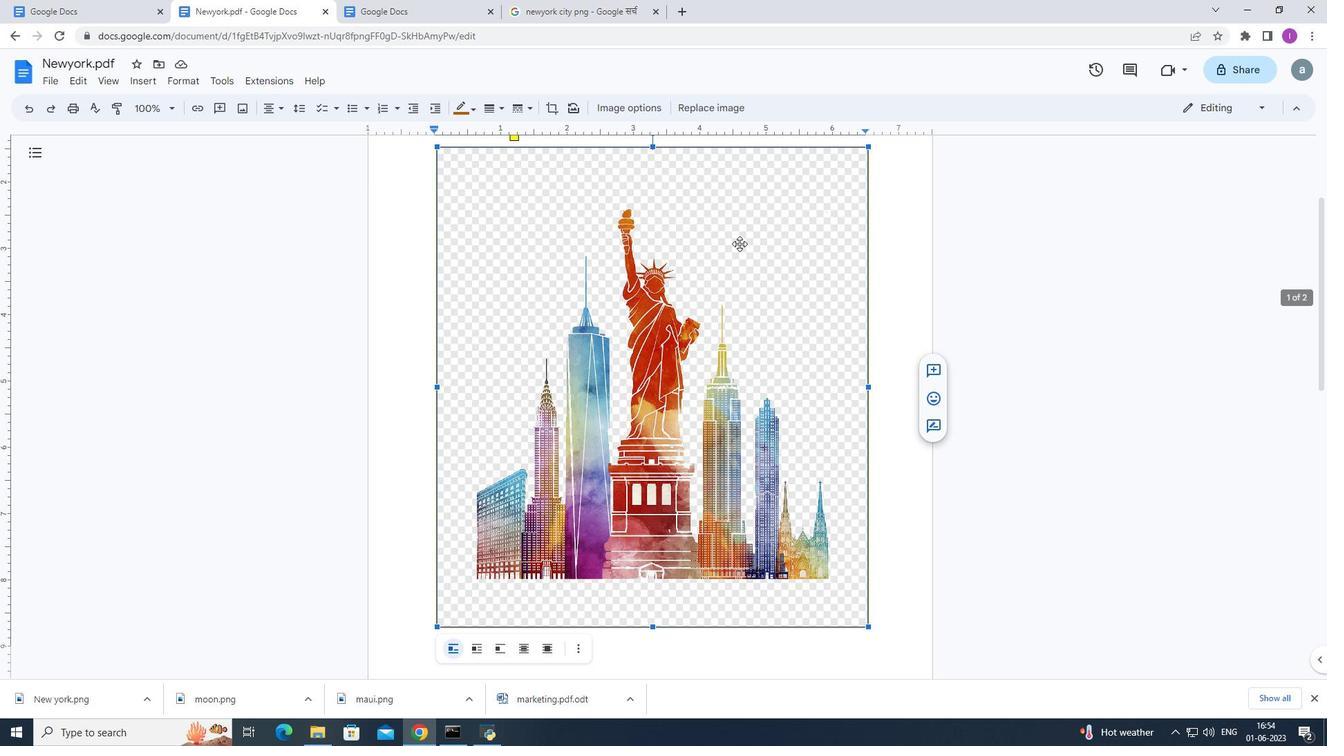 
Action: Mouse scrolled (741, 251) with delta (0, 0)
Screenshot: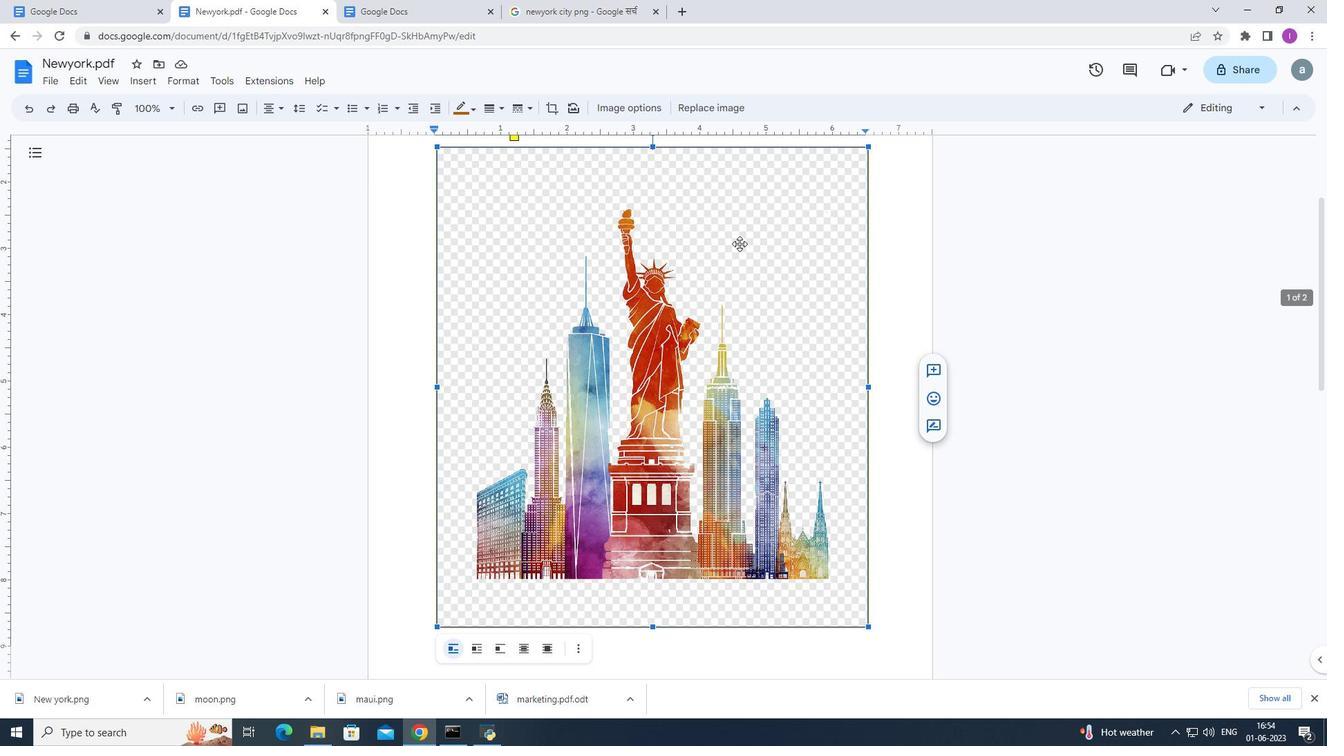 
Action: Mouse moved to (902, 246)
Screenshot: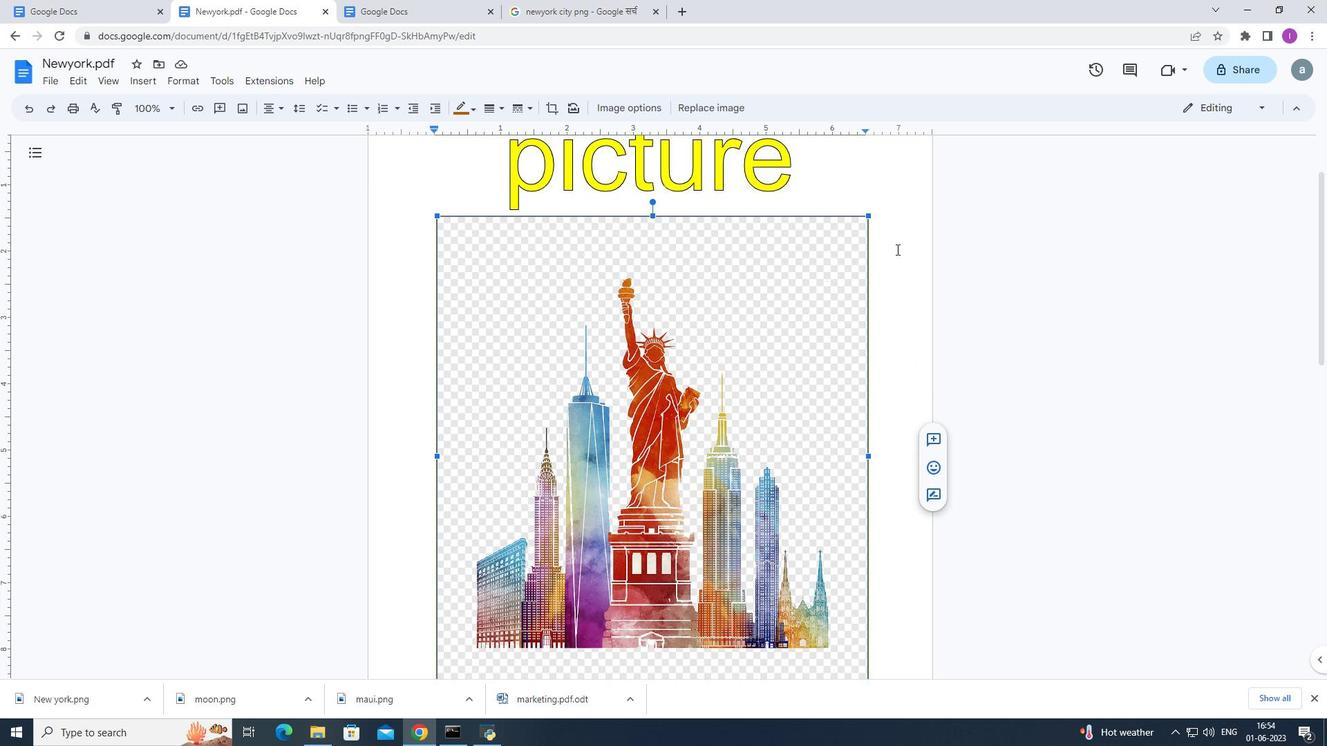 
Action: Mouse pressed left at (902, 246)
Screenshot: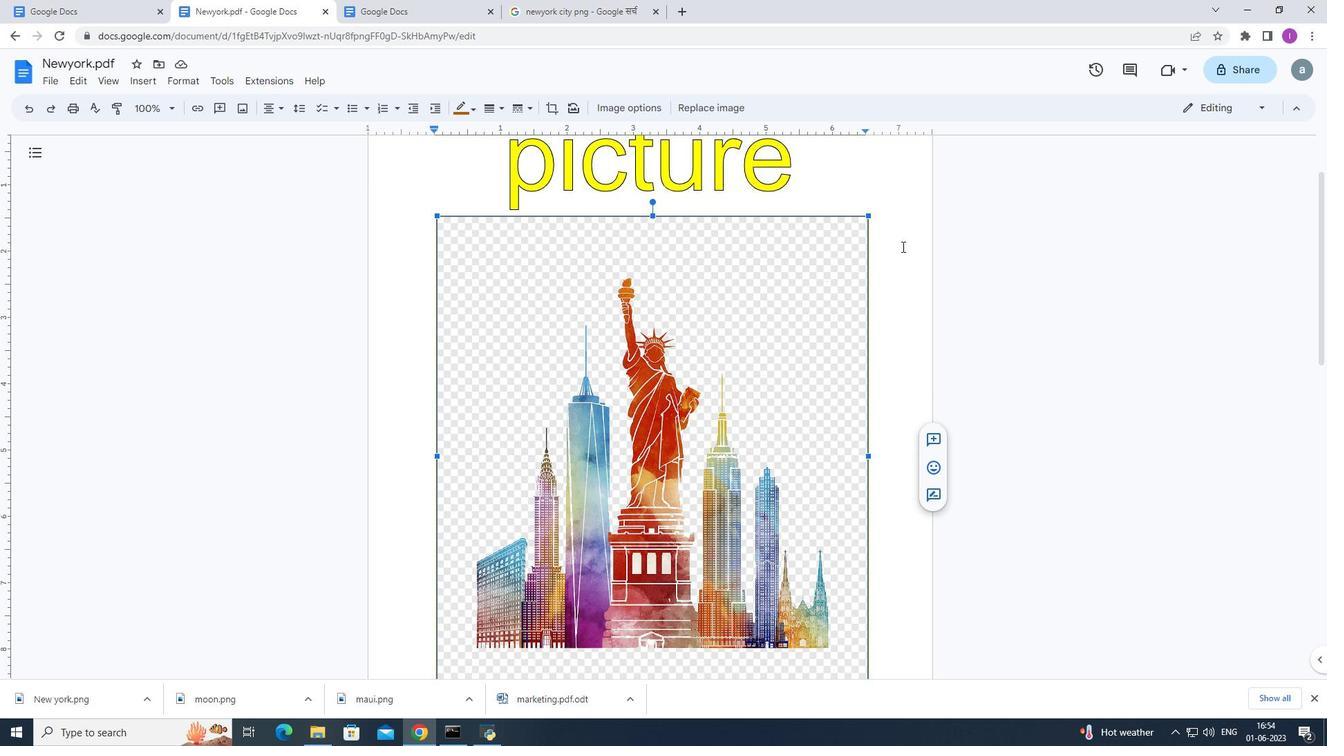 
Action: Mouse moved to (905, 256)
Screenshot: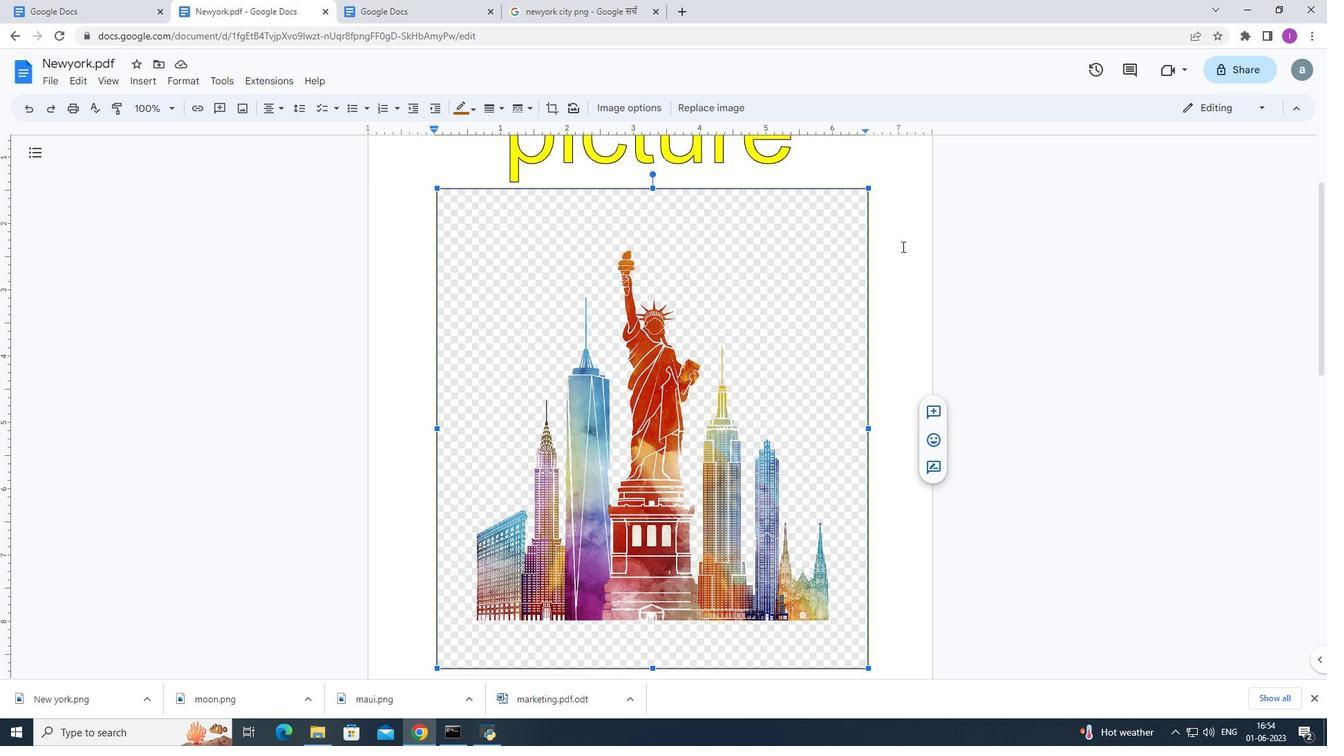 
Action: Mouse pressed left at (905, 256)
Screenshot: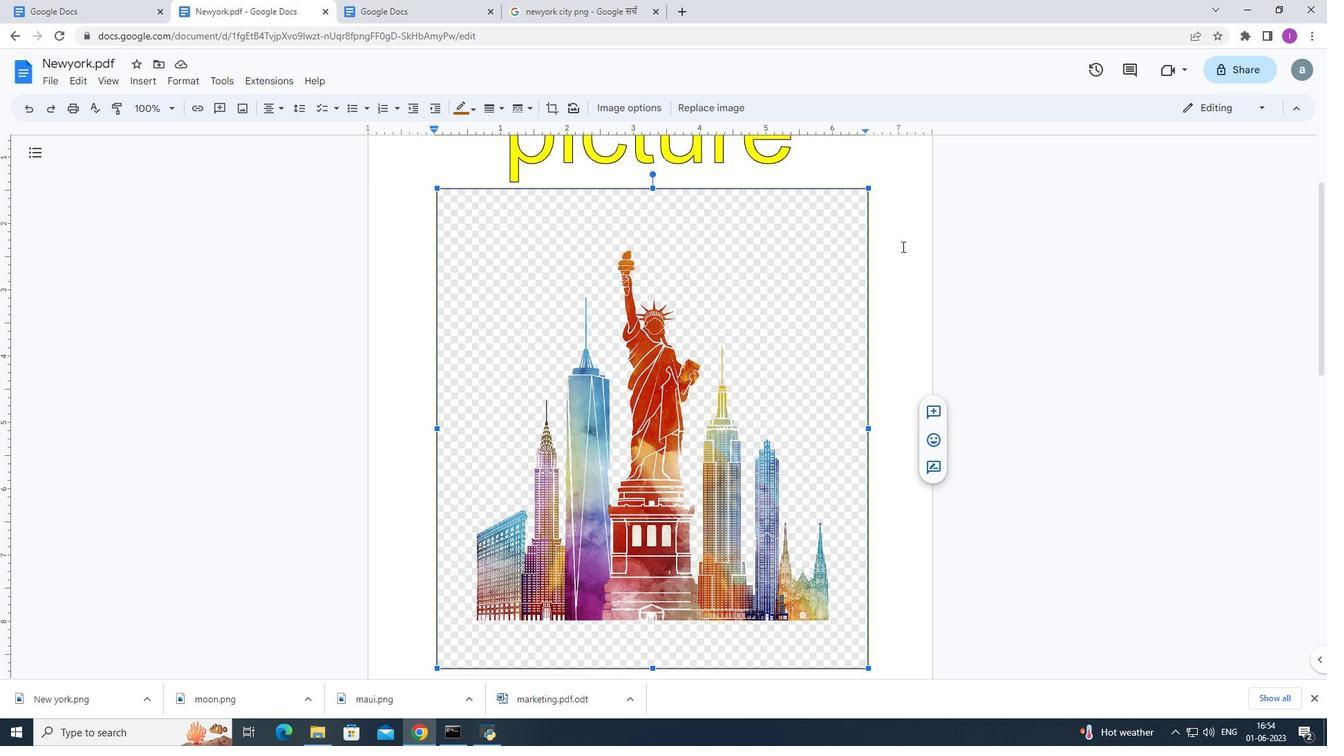 
Action: Mouse pressed left at (905, 256)
Screenshot: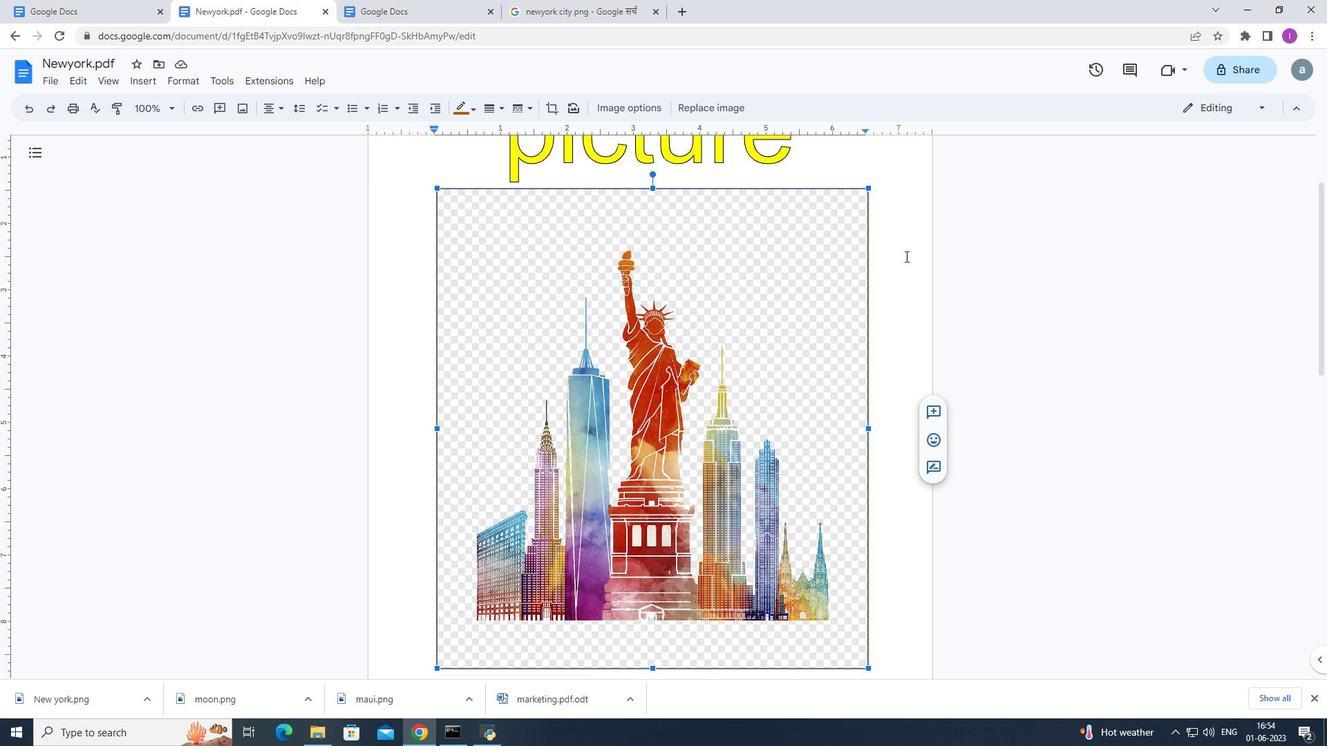 
Action: Mouse moved to (967, 266)
Screenshot: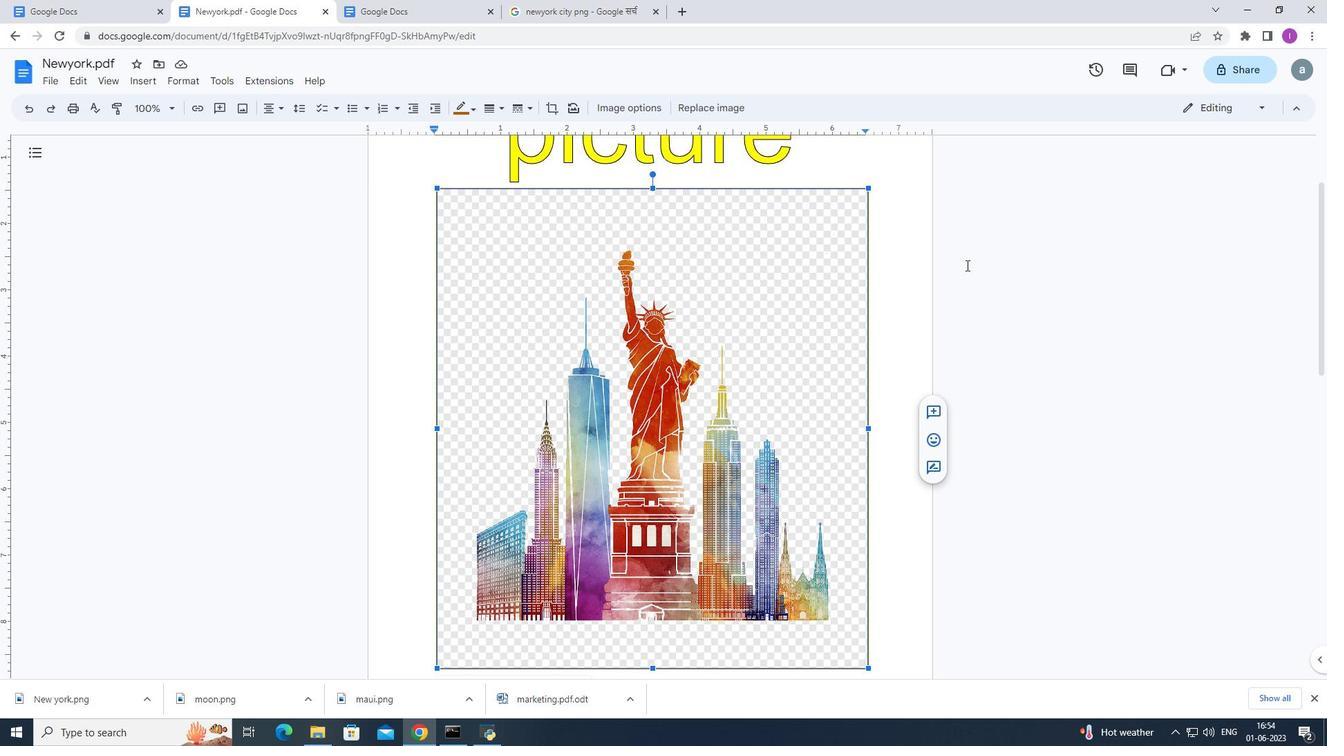 
Action: Mouse pressed left at (967, 266)
Screenshot: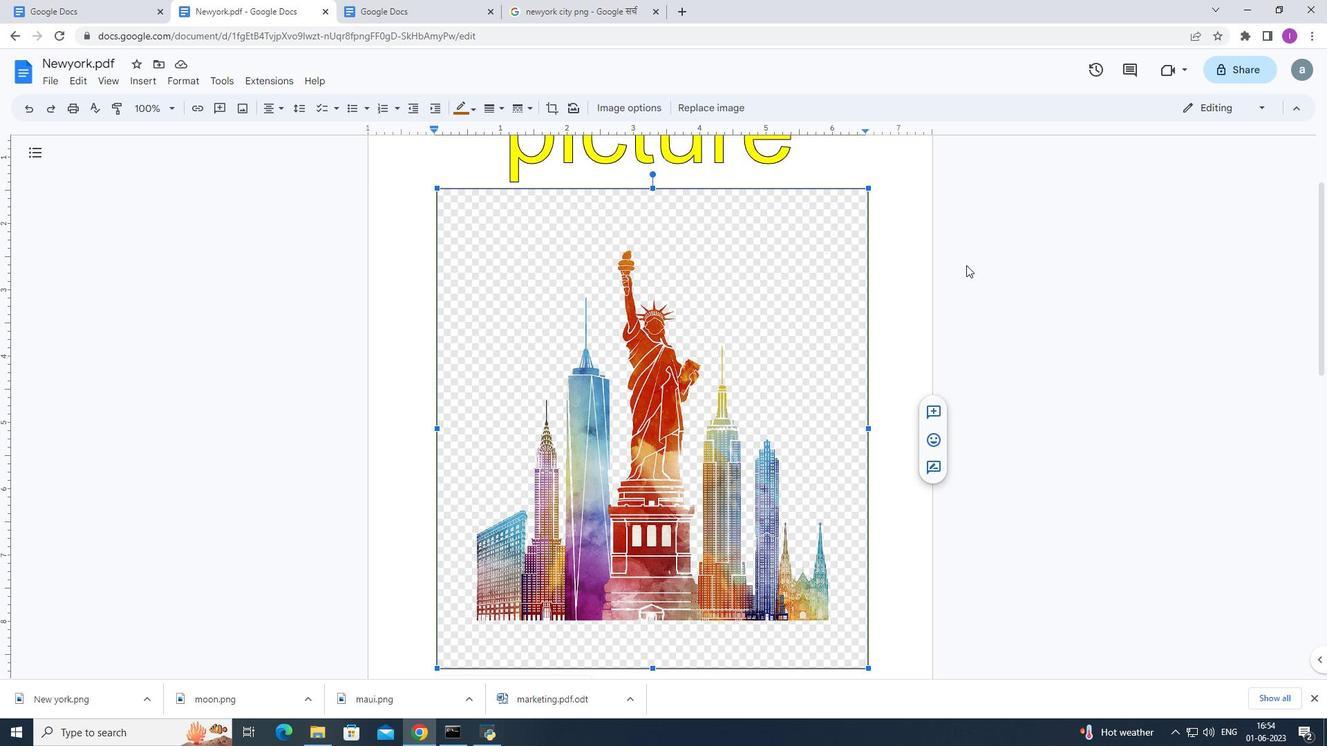 
Action: Mouse moved to (986, 319)
Screenshot: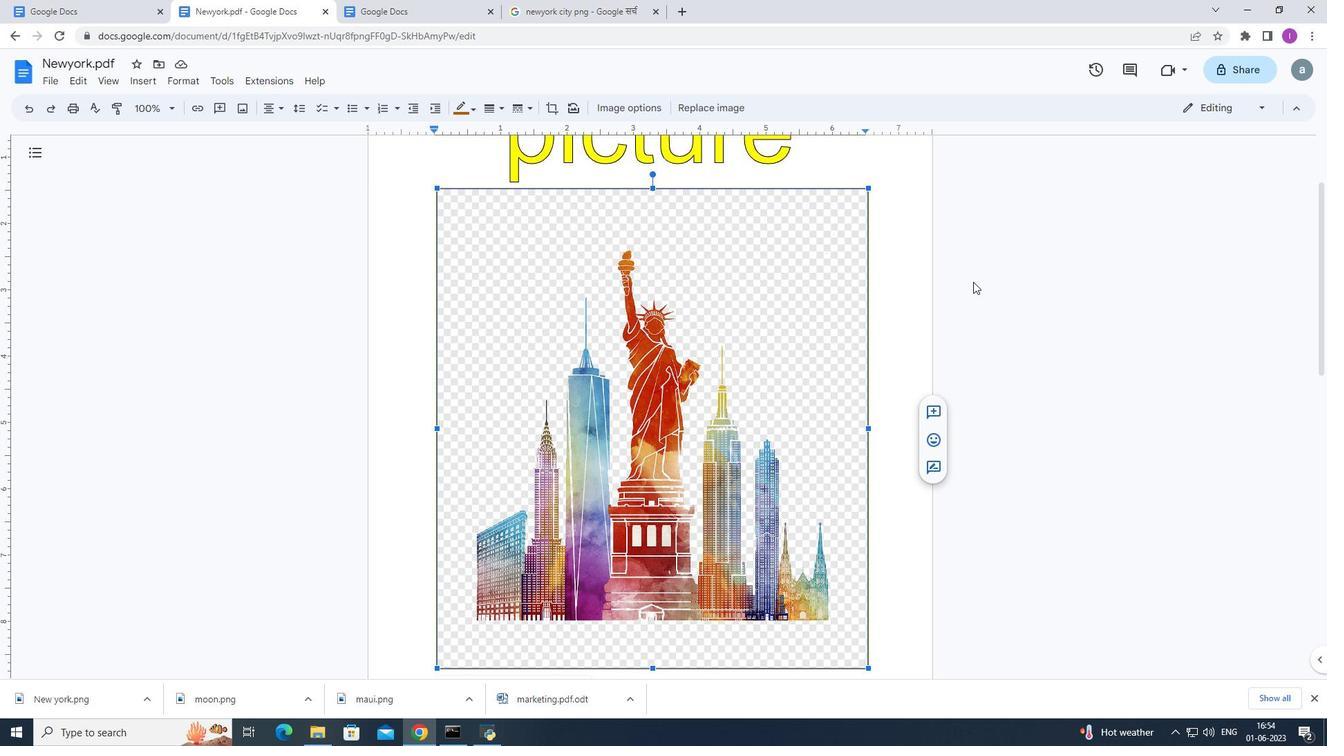 
Action: Mouse pressed left at (986, 319)
Screenshot: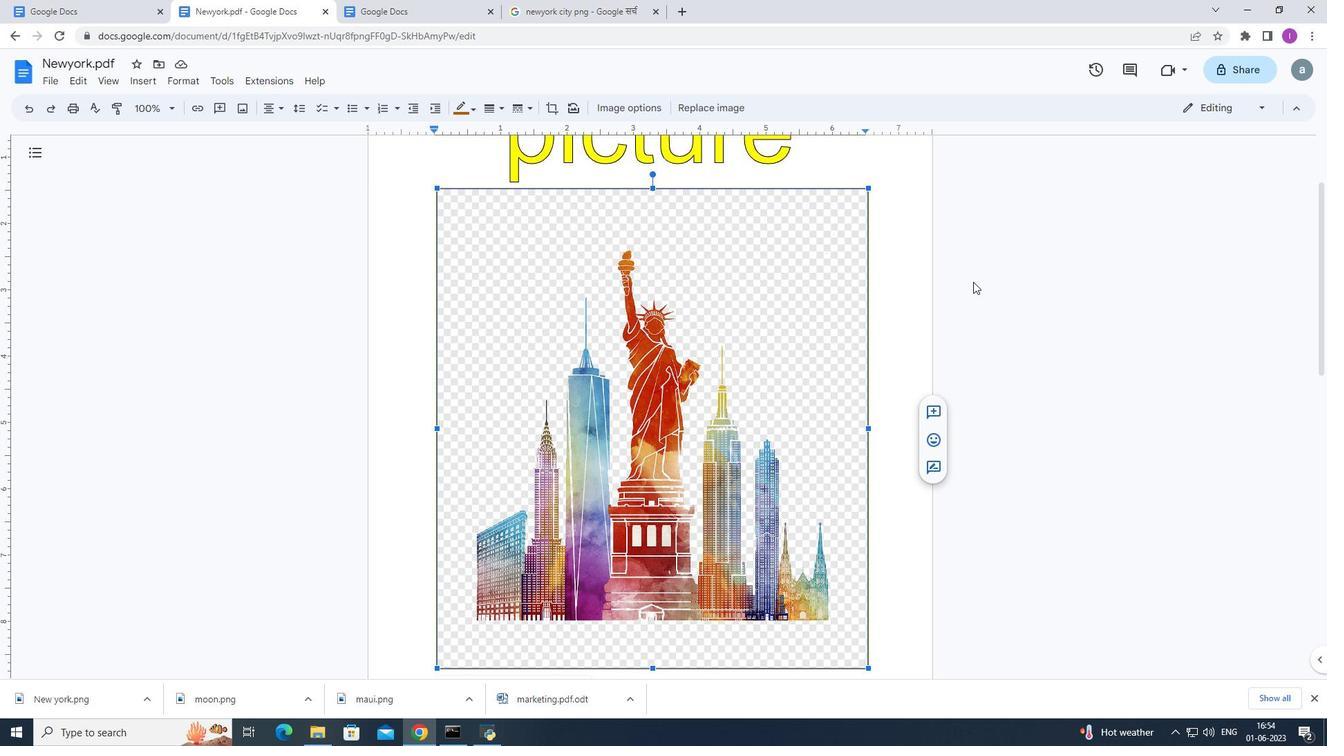 
Action: Mouse moved to (1011, 494)
Screenshot: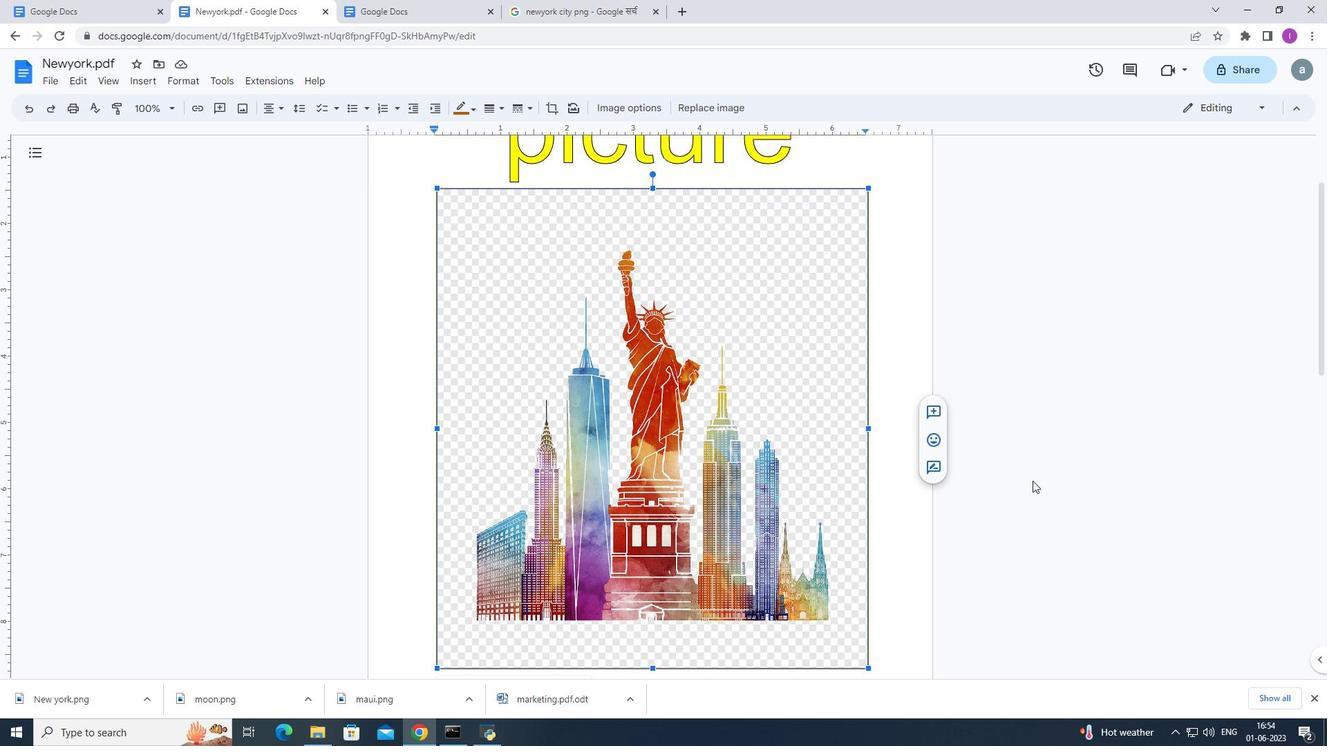 
Action: Mouse scrolled (1011, 494) with delta (0, 0)
Screenshot: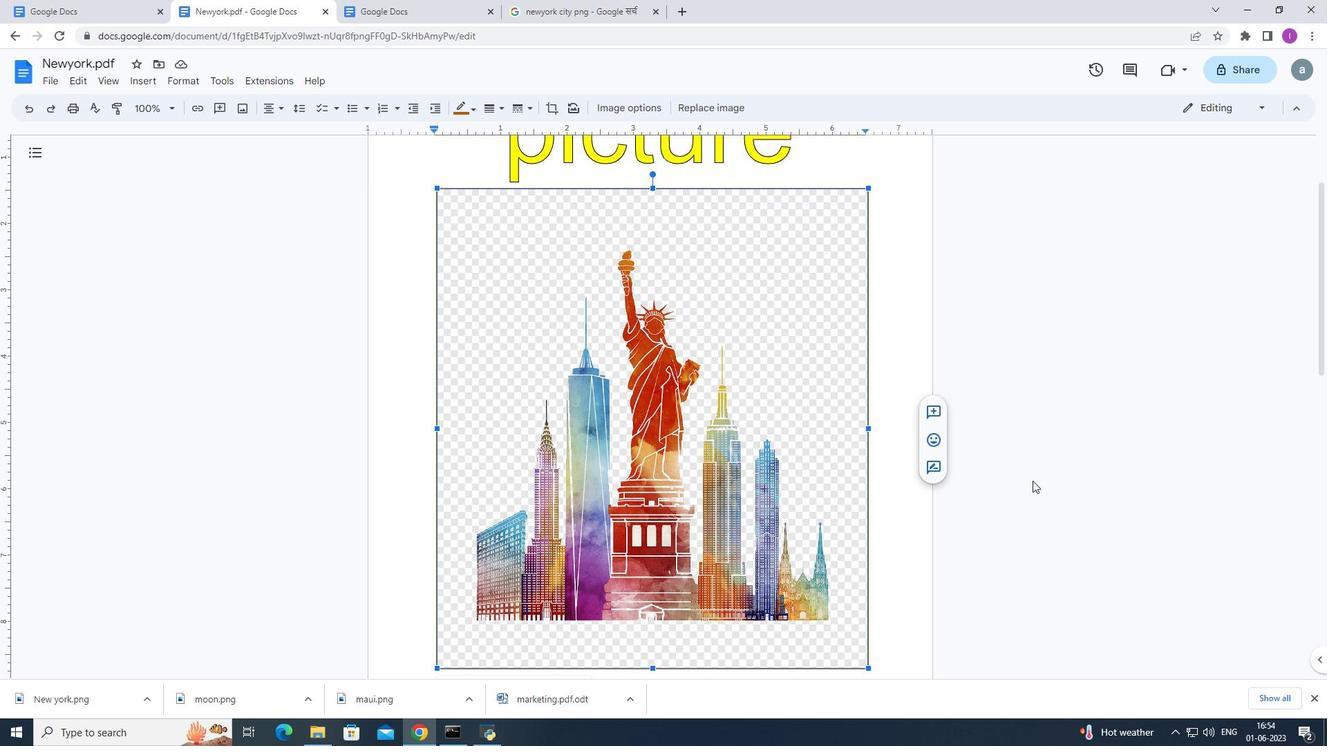 
Action: Mouse moved to (1010, 495)
Screenshot: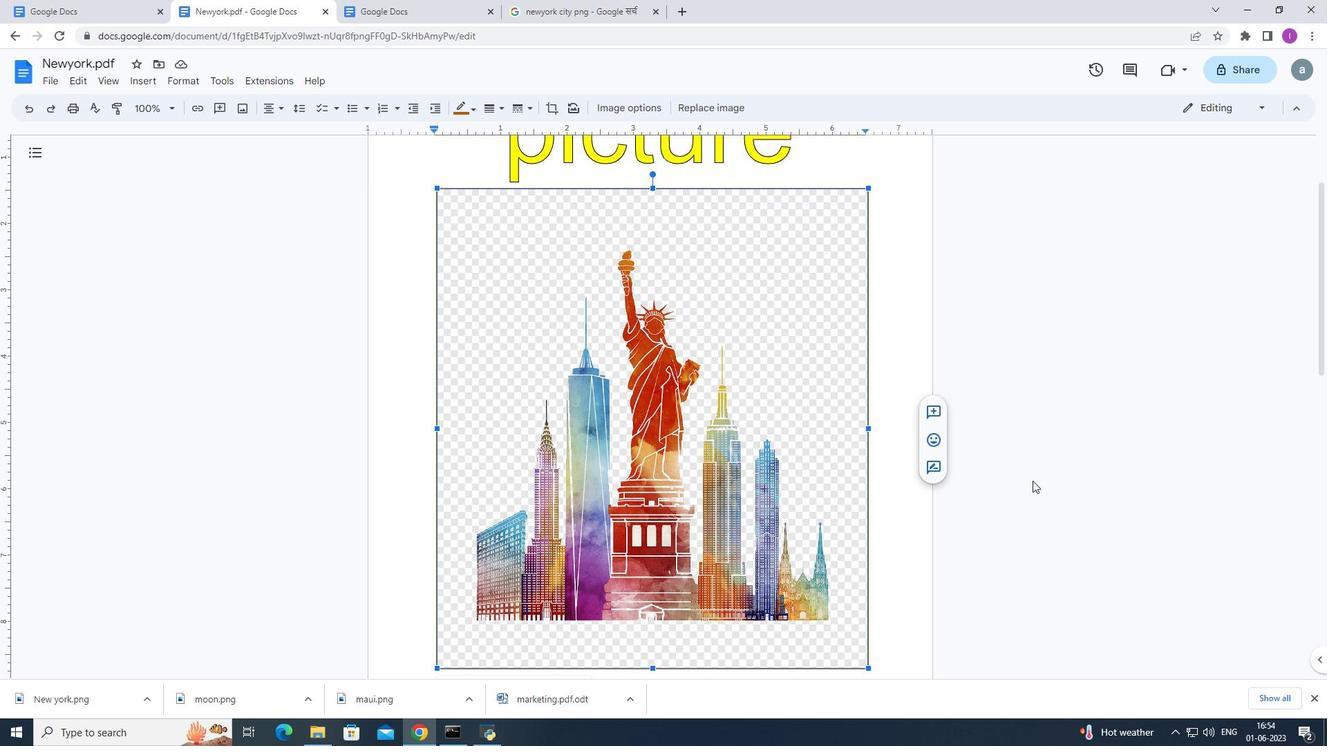 
Action: Mouse scrolled (1010, 494) with delta (0, 0)
Screenshot: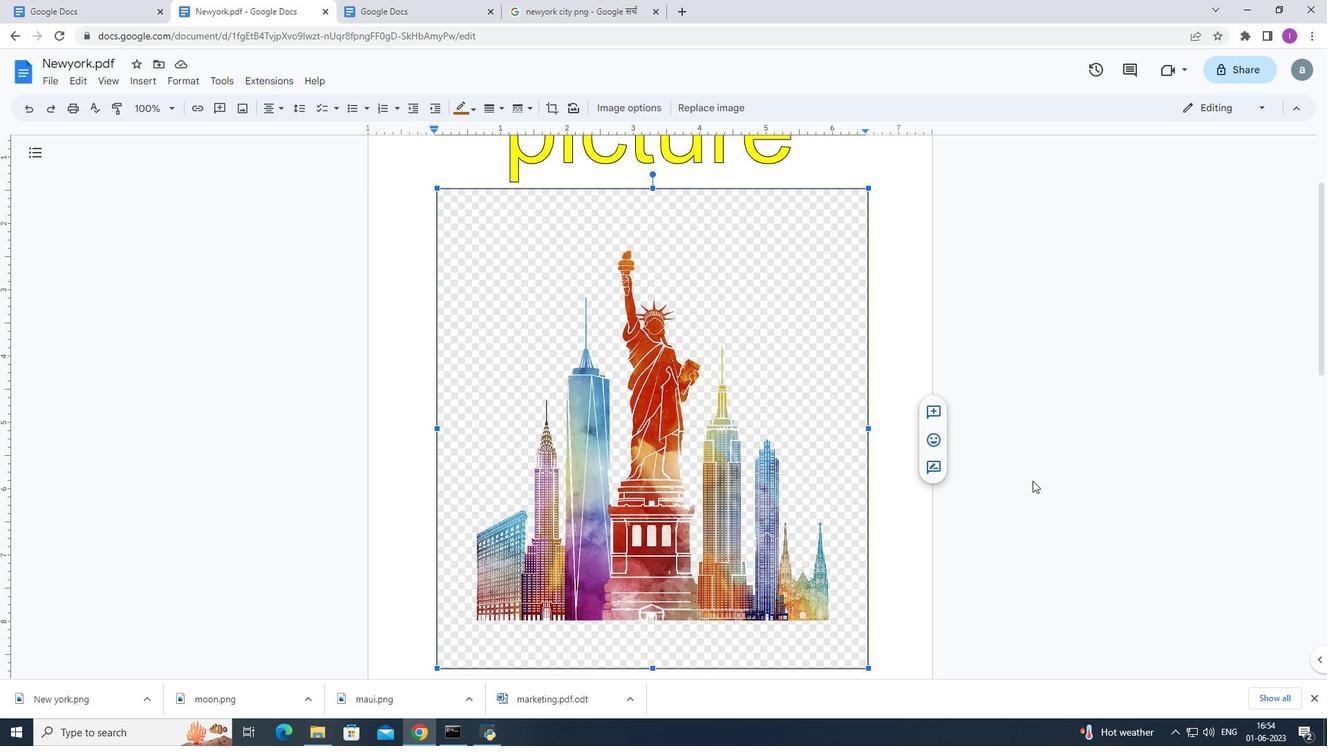 
Action: Mouse scrolled (1010, 496) with delta (0, 0)
Screenshot: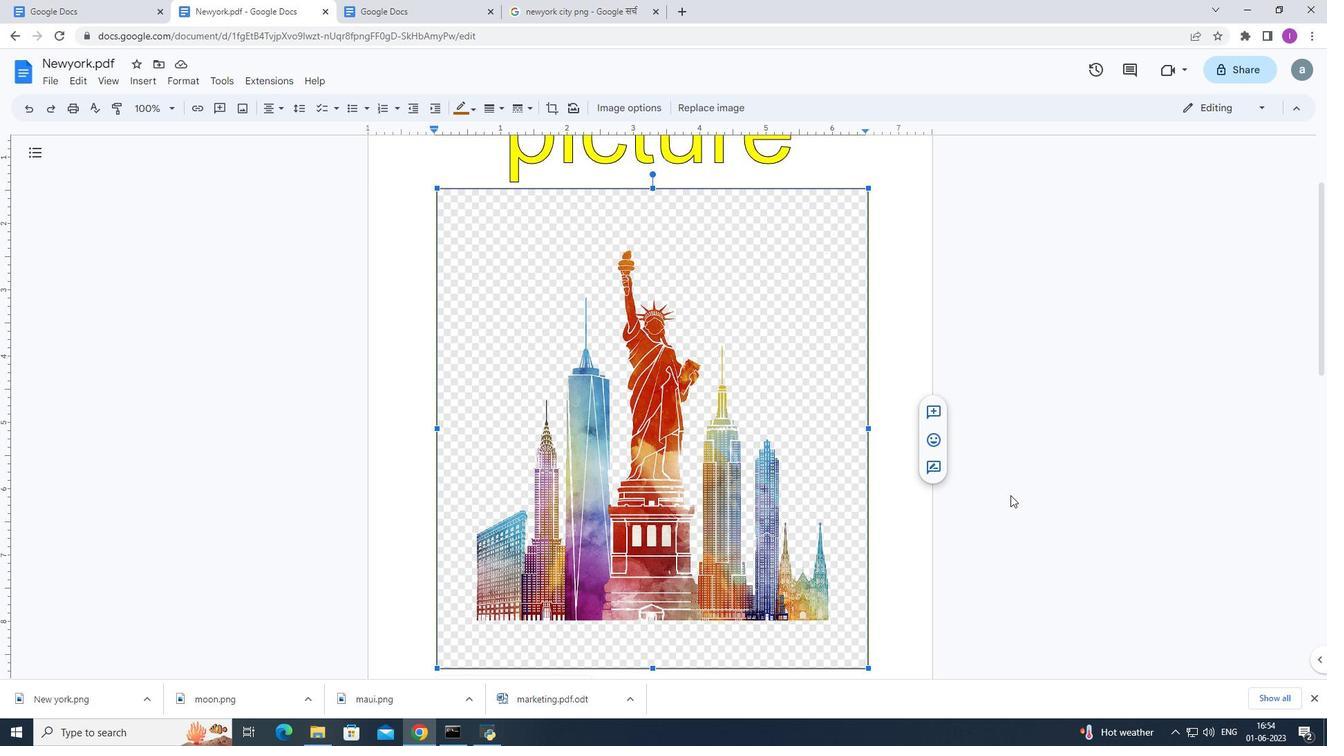 
Action: Mouse scrolled (1010, 494) with delta (0, 0)
Screenshot: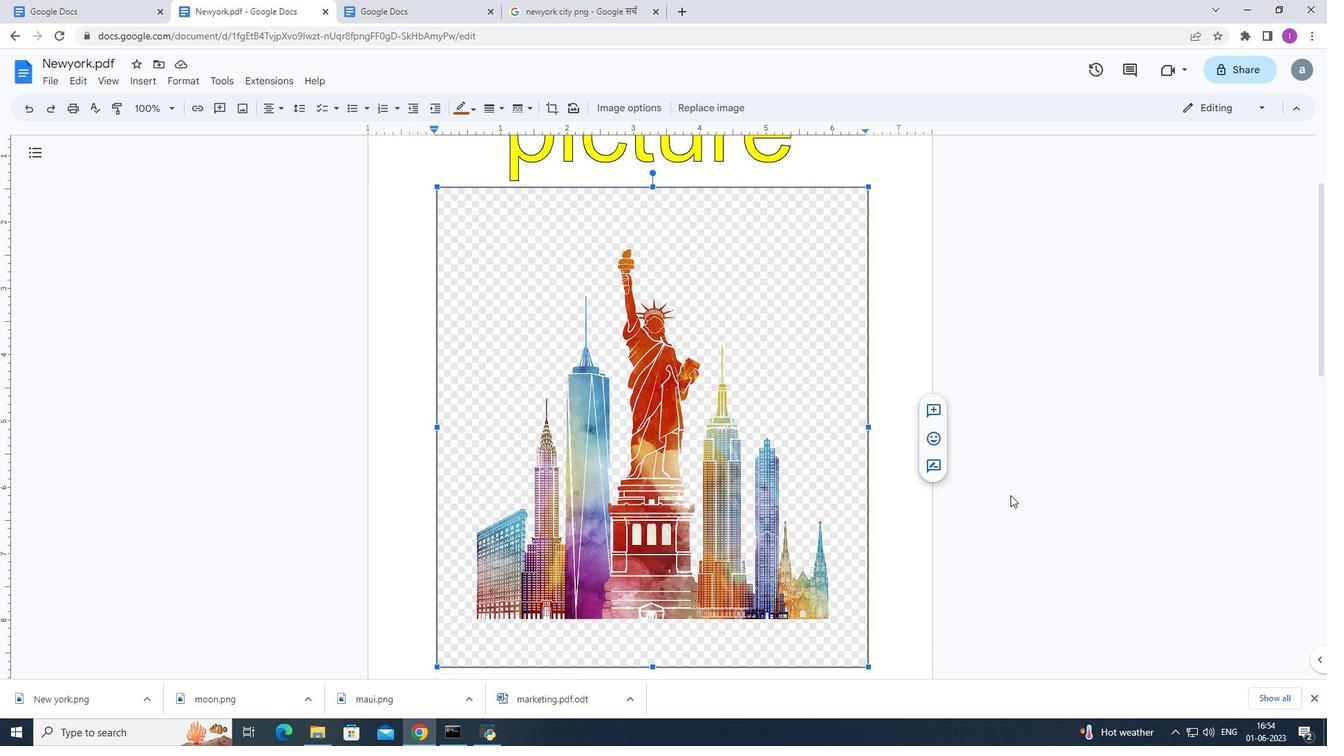 
Action: Mouse moved to (938, 327)
Screenshot: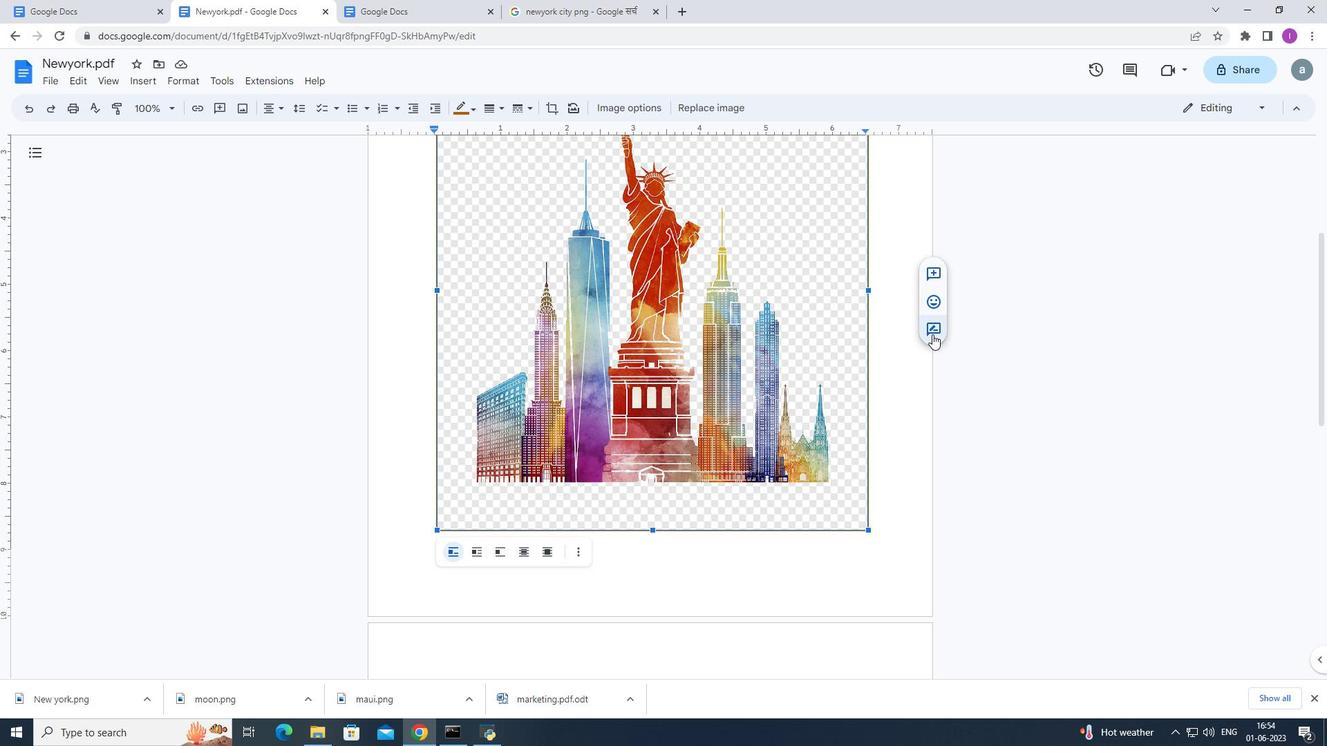 
Action: Mouse pressed left at (938, 327)
Screenshot: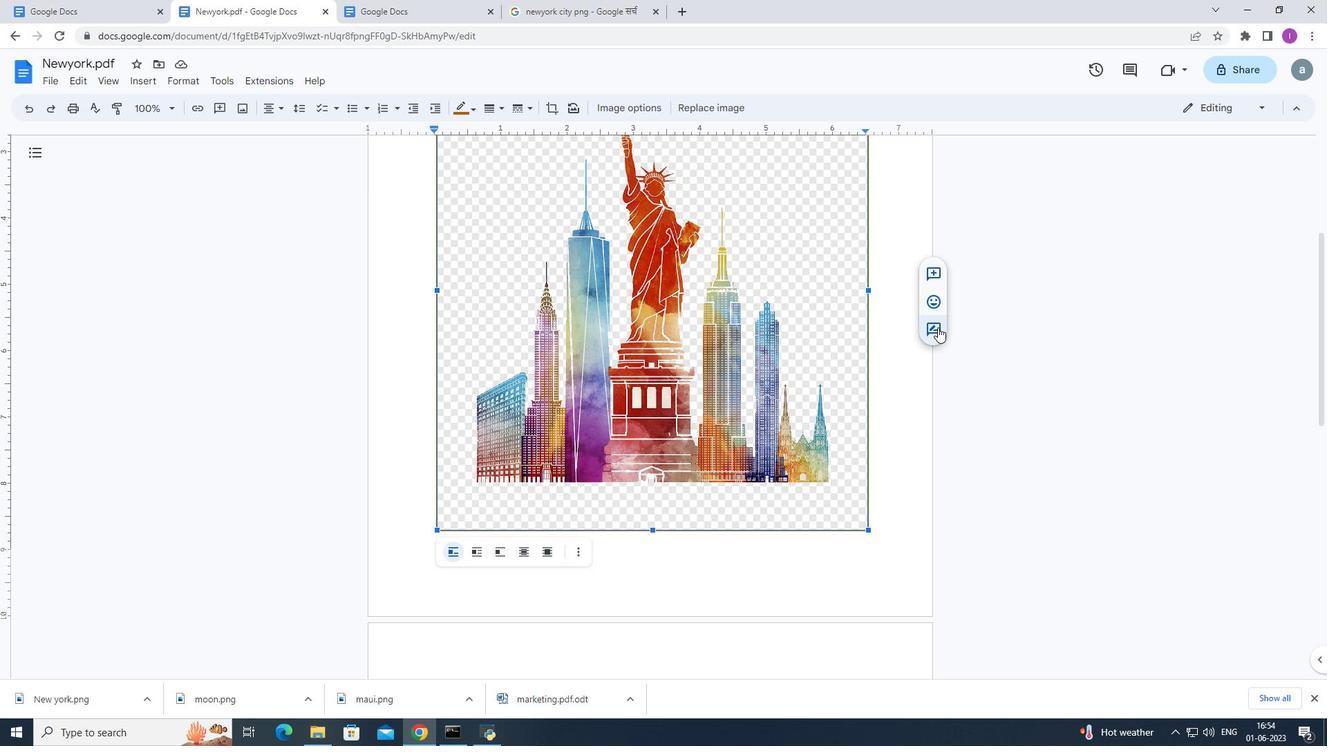 
Action: Mouse moved to (717, 562)
Screenshot: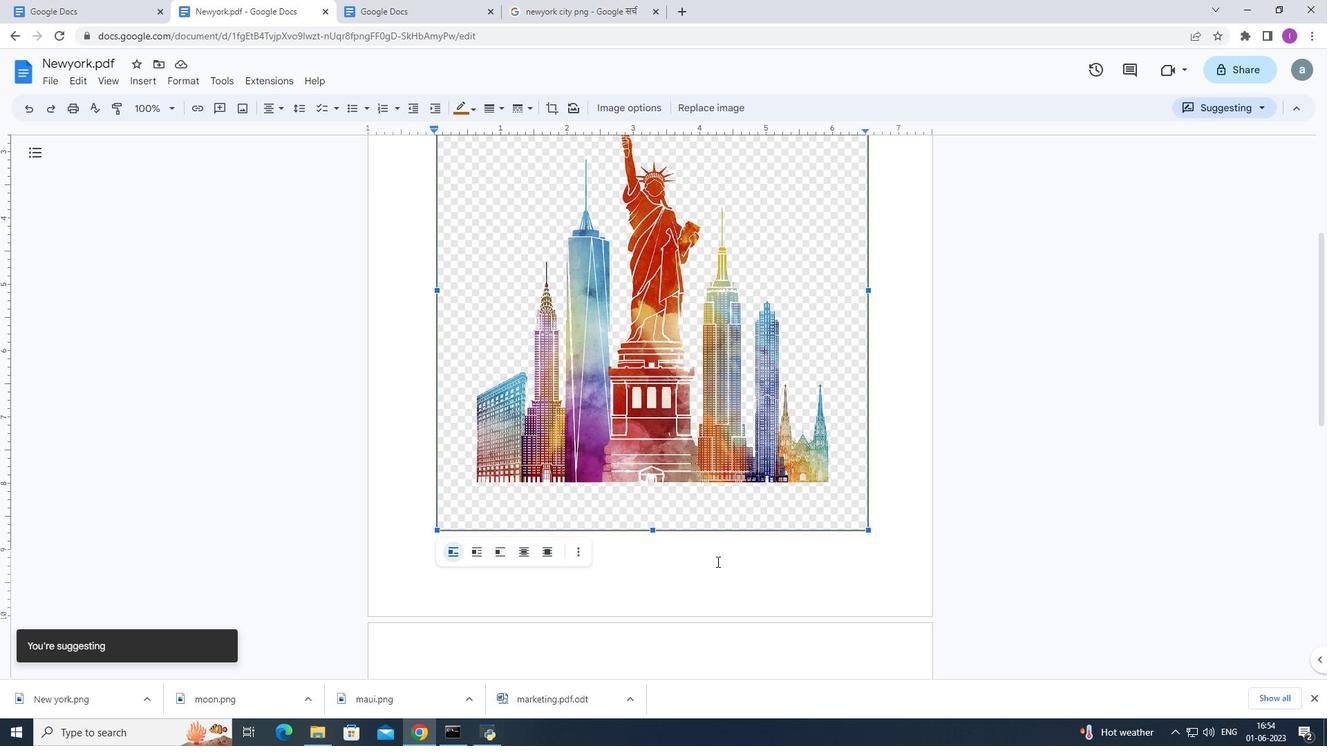 
Action: Mouse pressed left at (717, 562)
Screenshot: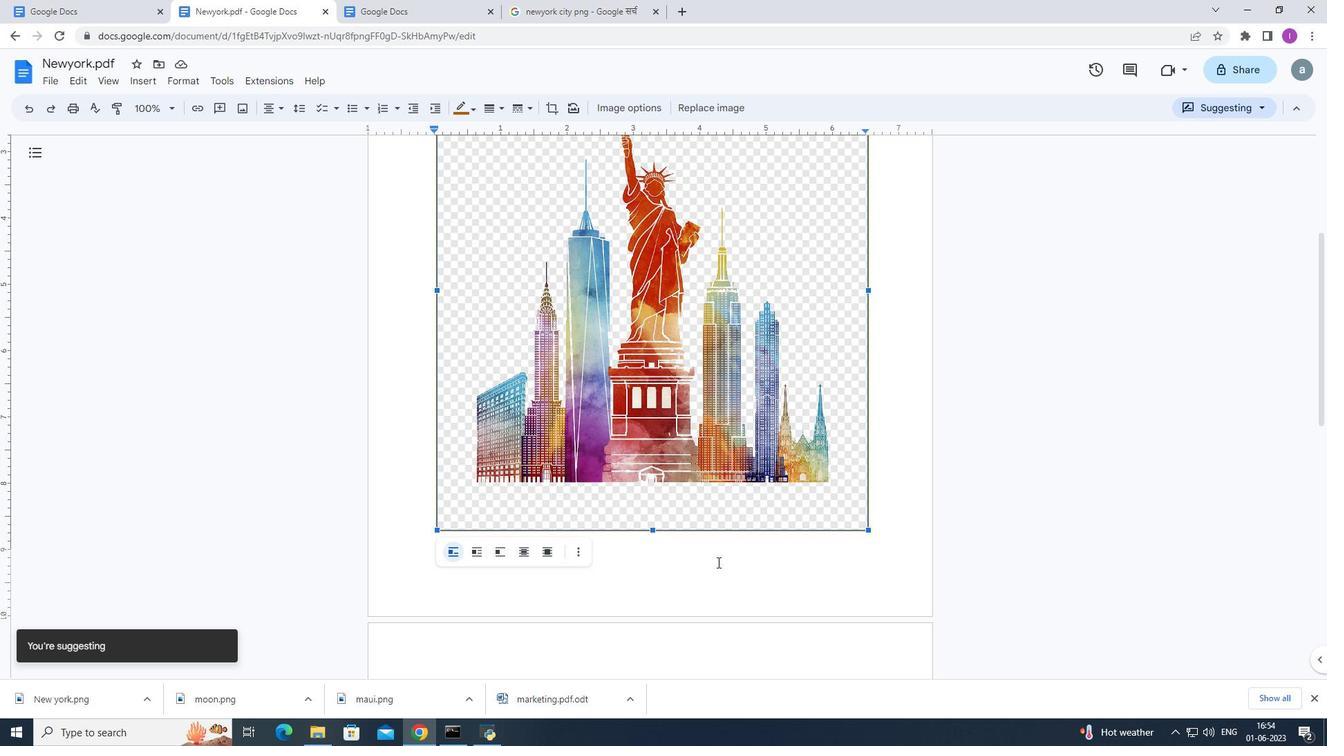 
Action: Mouse moved to (771, 496)
Screenshot: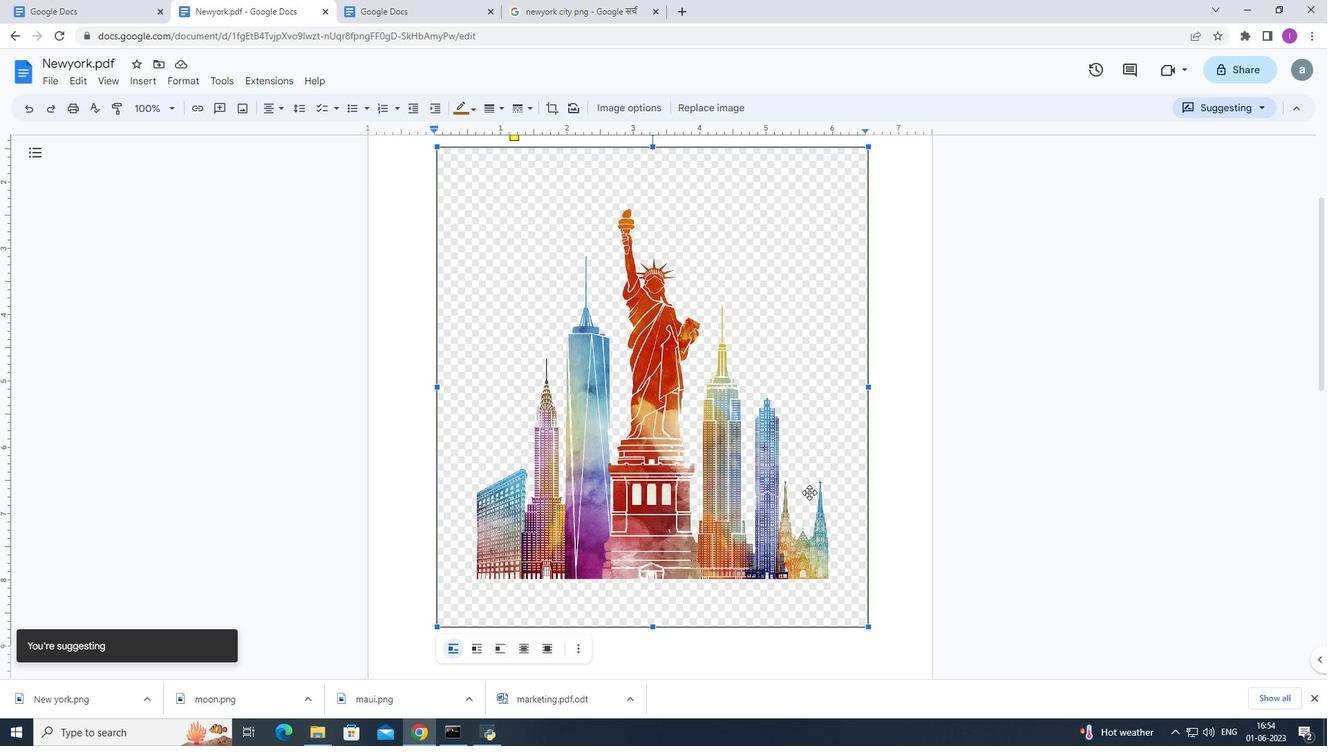 
Action: Mouse scrolled (771, 495) with delta (0, 0)
Screenshot: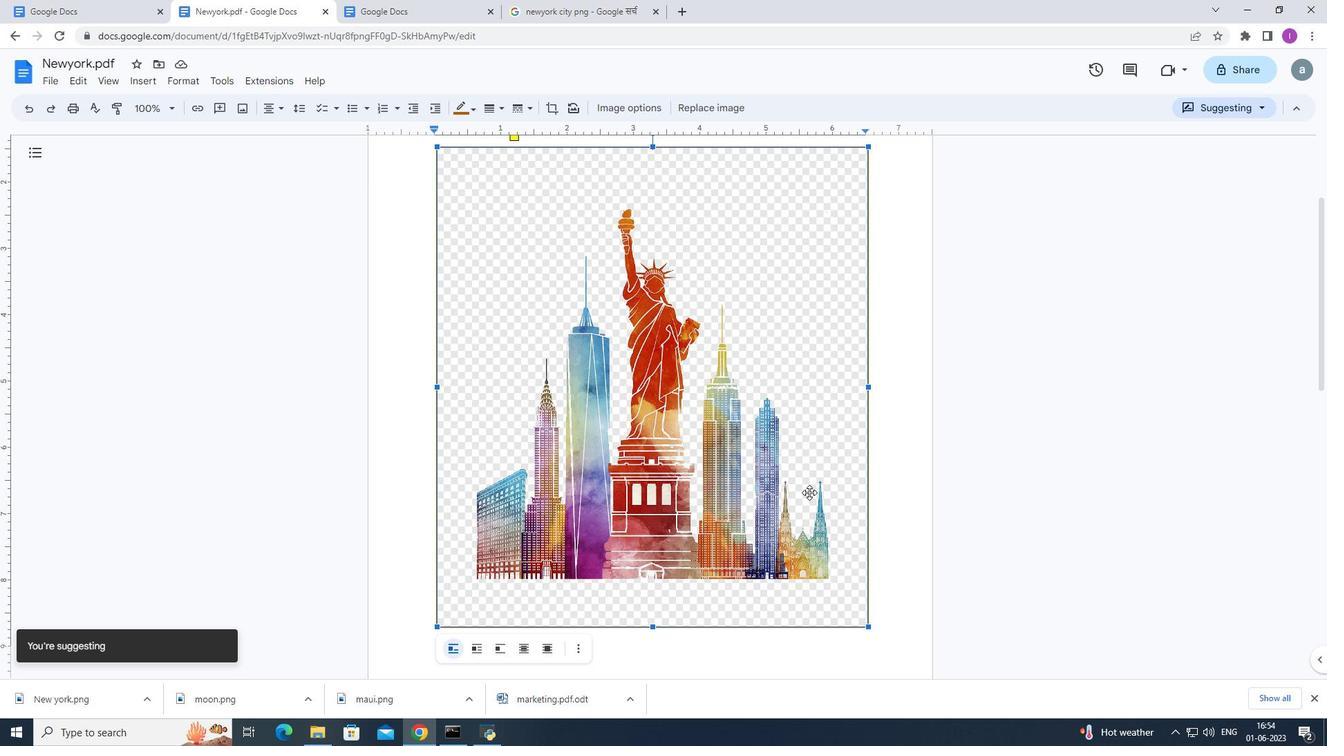 
Action: Mouse moved to (756, 501)
Screenshot: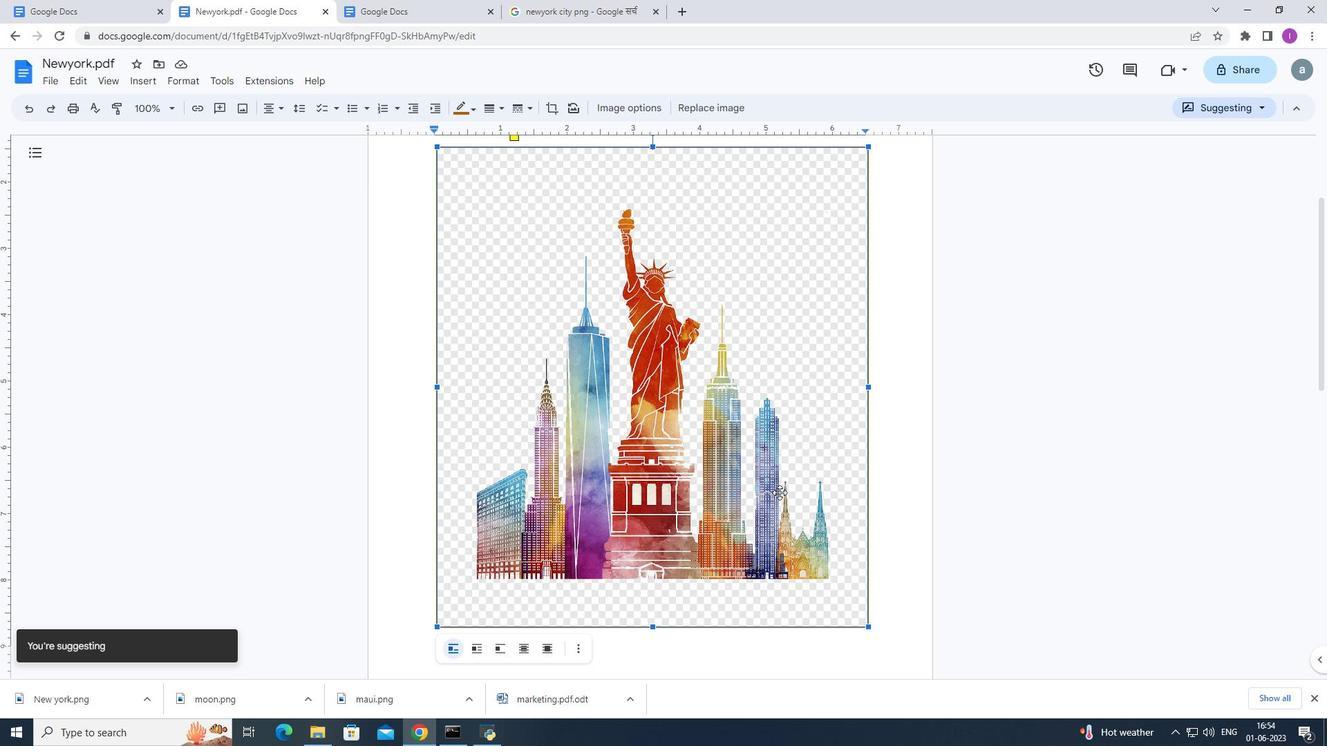 
Action: Mouse scrolled (756, 501) with delta (0, 0)
Screenshot: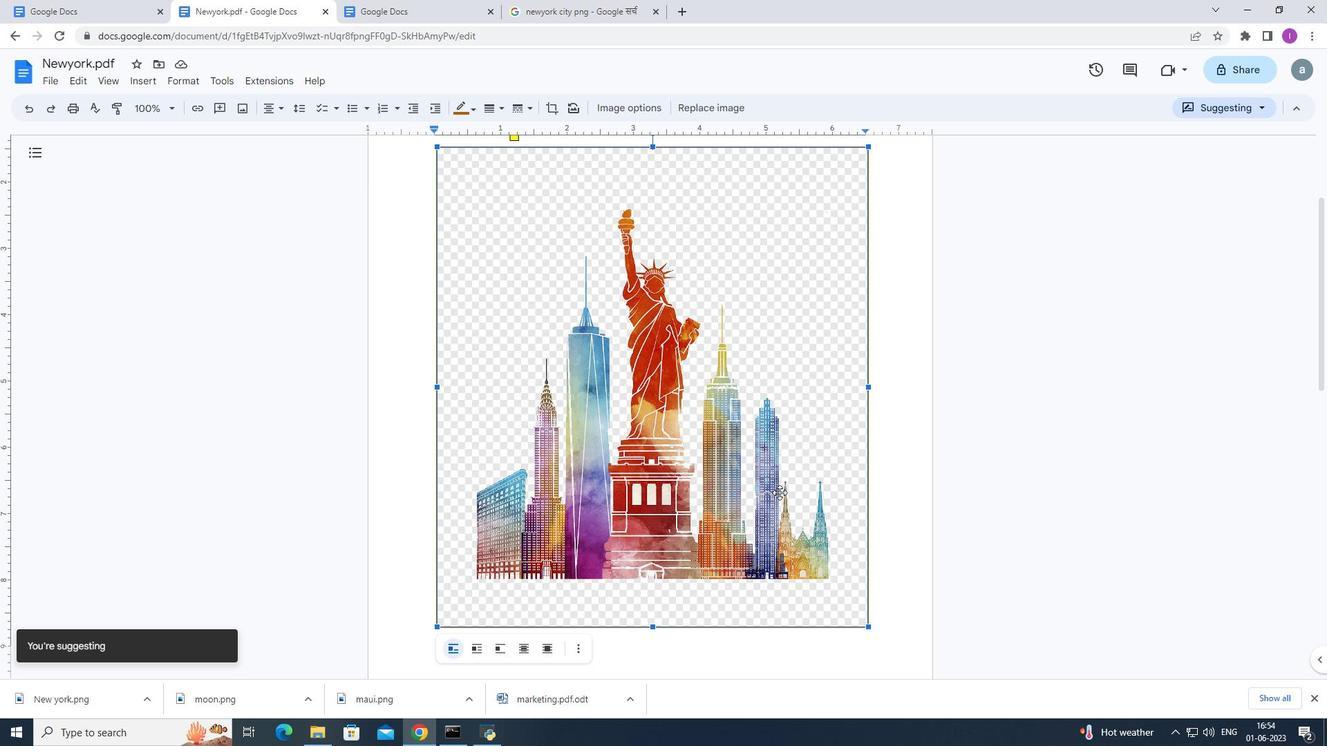 
Action: Mouse moved to (147, 81)
Screenshot: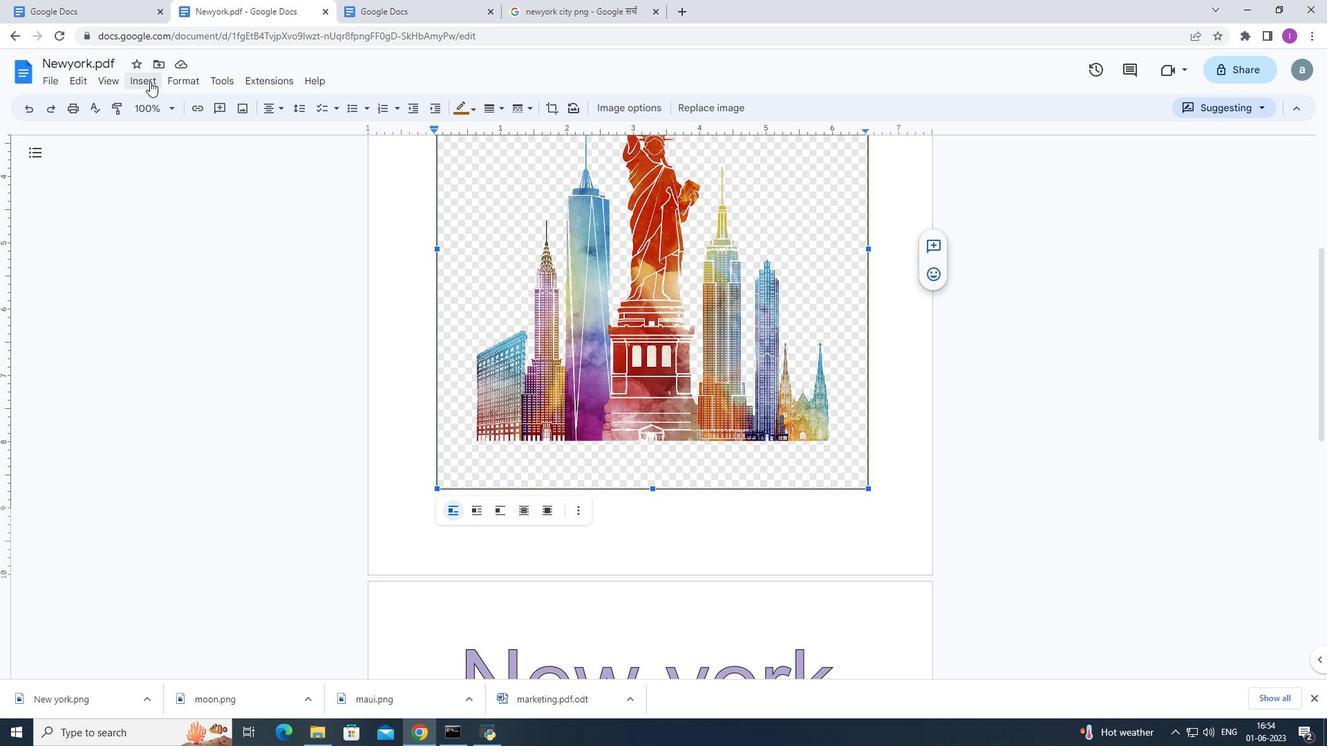 
Action: Mouse pressed left at (147, 81)
Screenshot: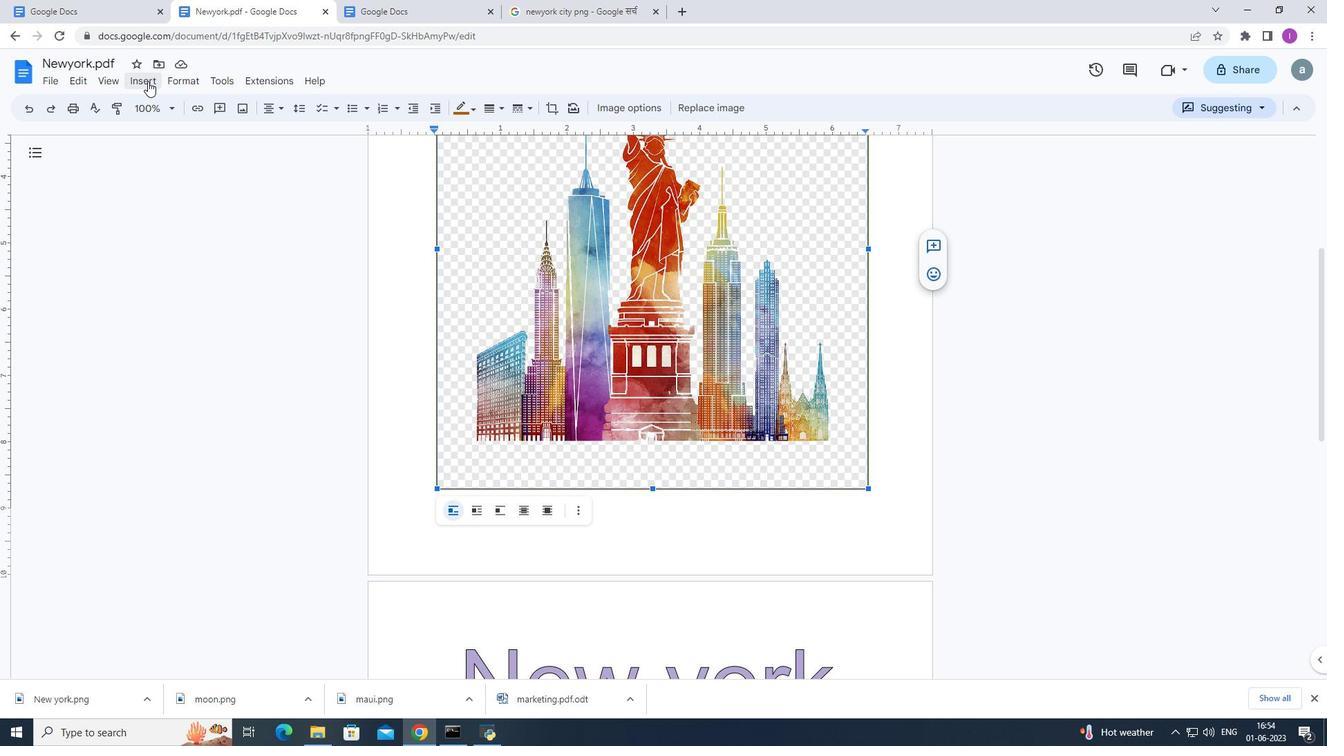 
Action: Mouse moved to (482, 513)
Screenshot: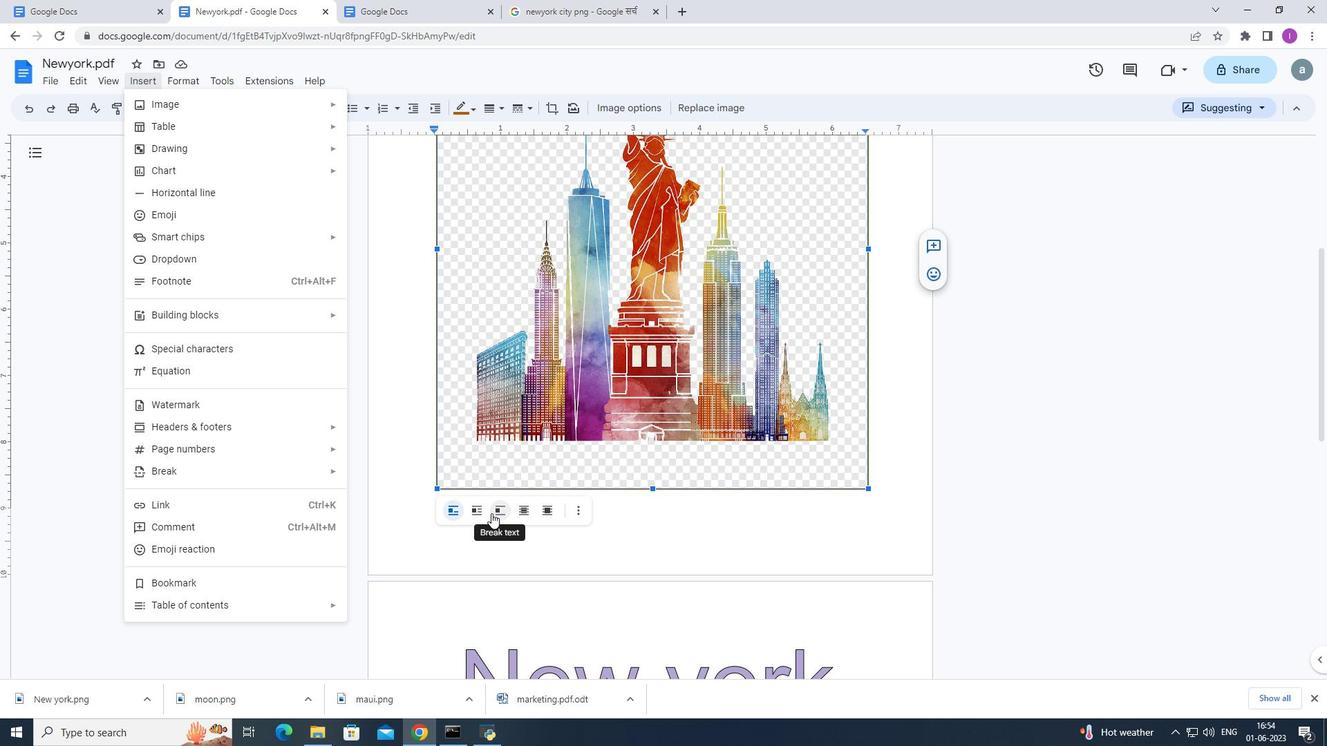 
Action: Mouse pressed left at (482, 513)
Screenshot: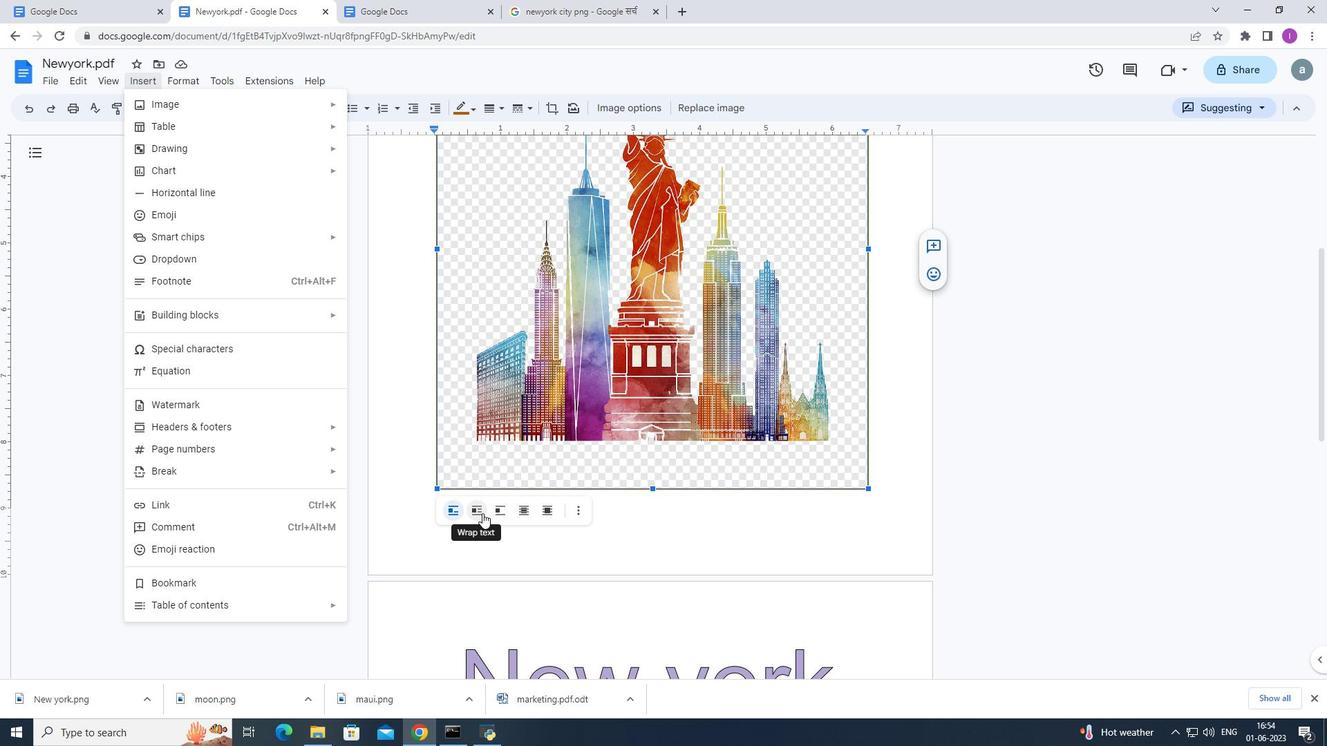 
Action: Mouse moved to (1086, 176)
Screenshot: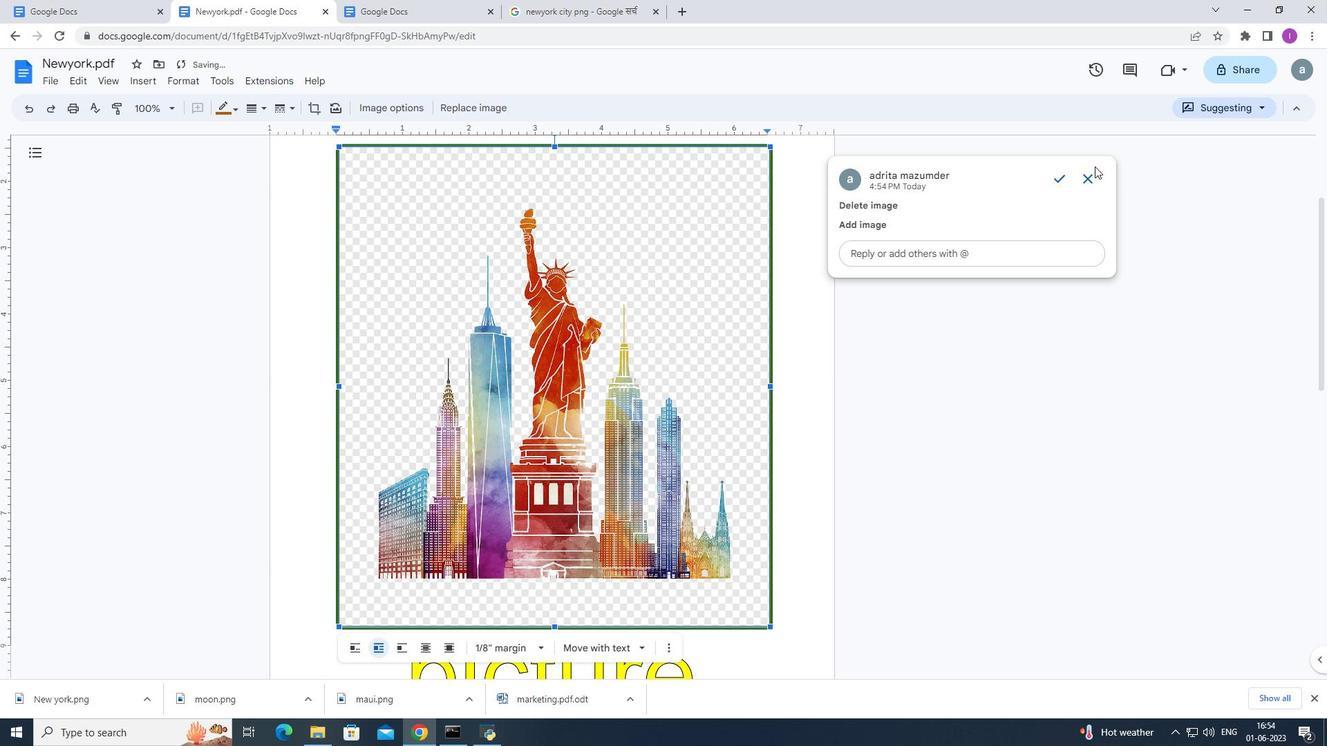 
Action: Mouse pressed left at (1086, 176)
Screenshot: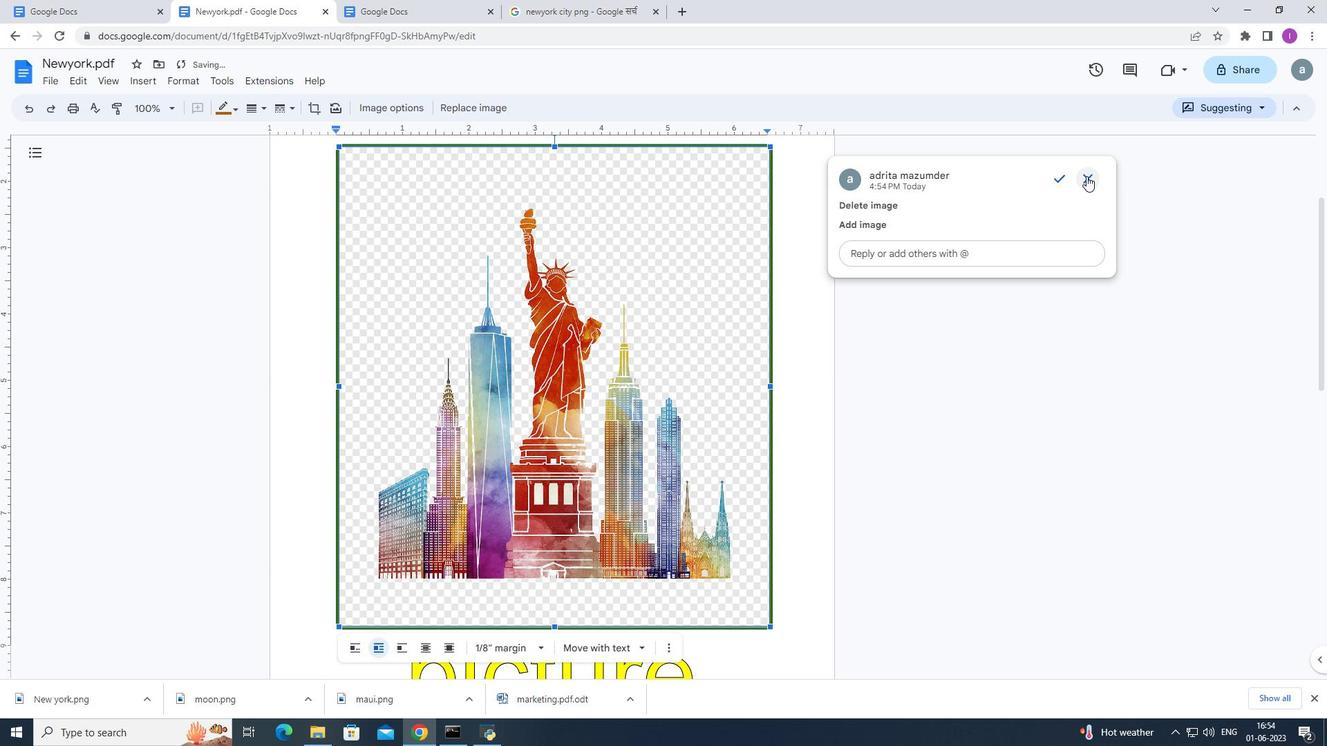 
Action: Mouse moved to (708, 651)
Screenshot: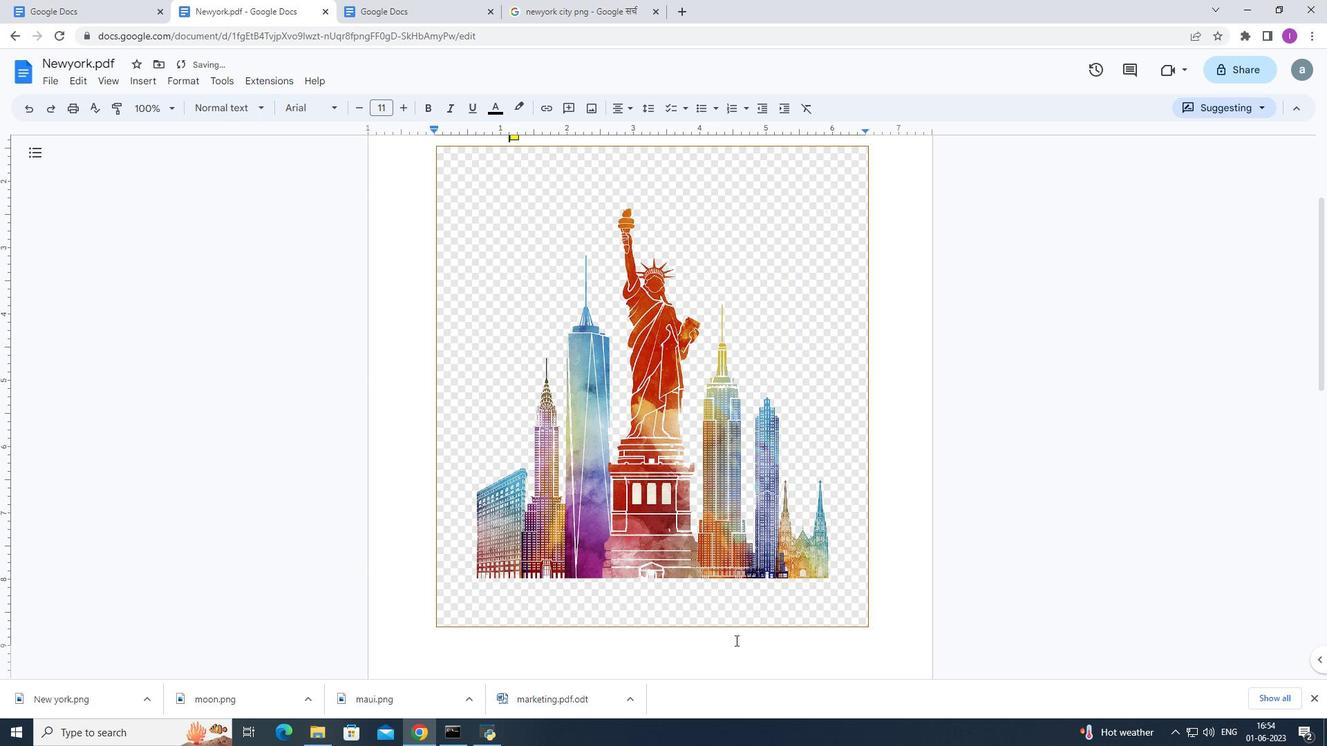 
Action: Mouse scrolled (722, 643) with delta (0, 0)
Screenshot: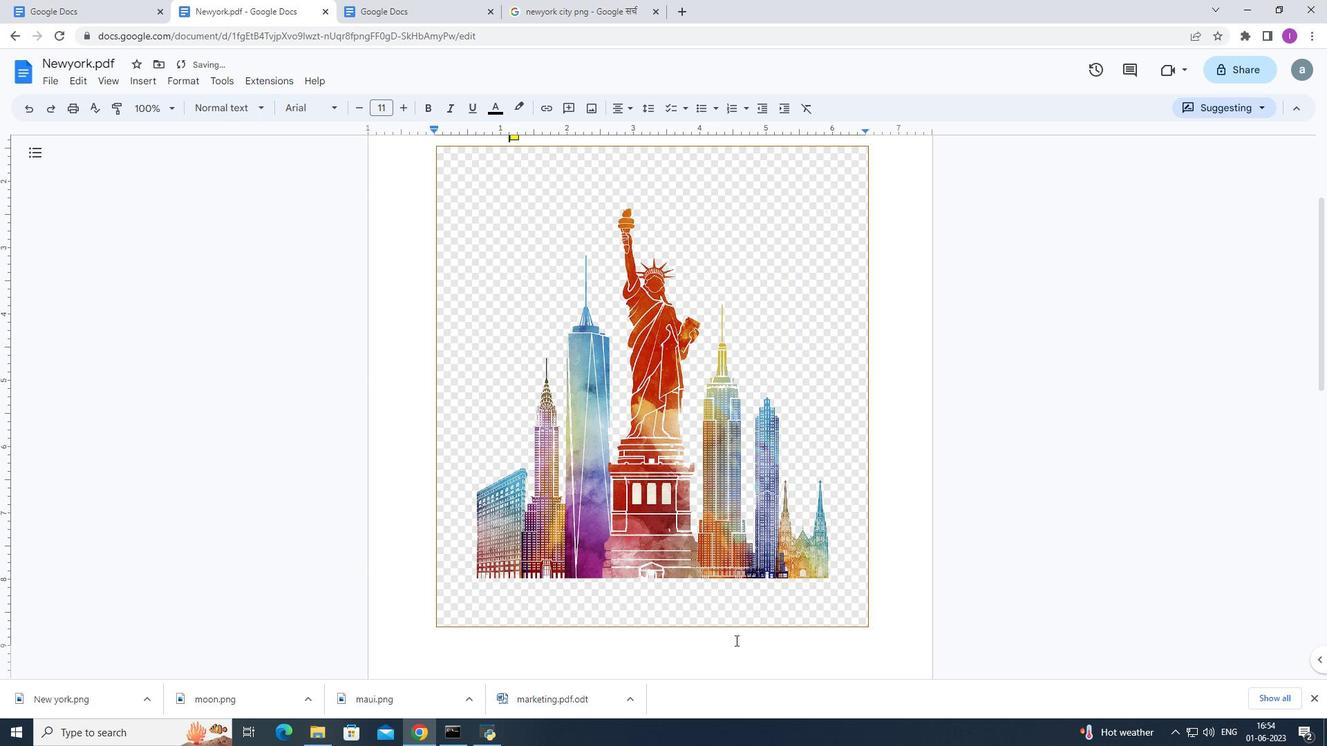 
Action: Mouse moved to (593, 614)
Screenshot: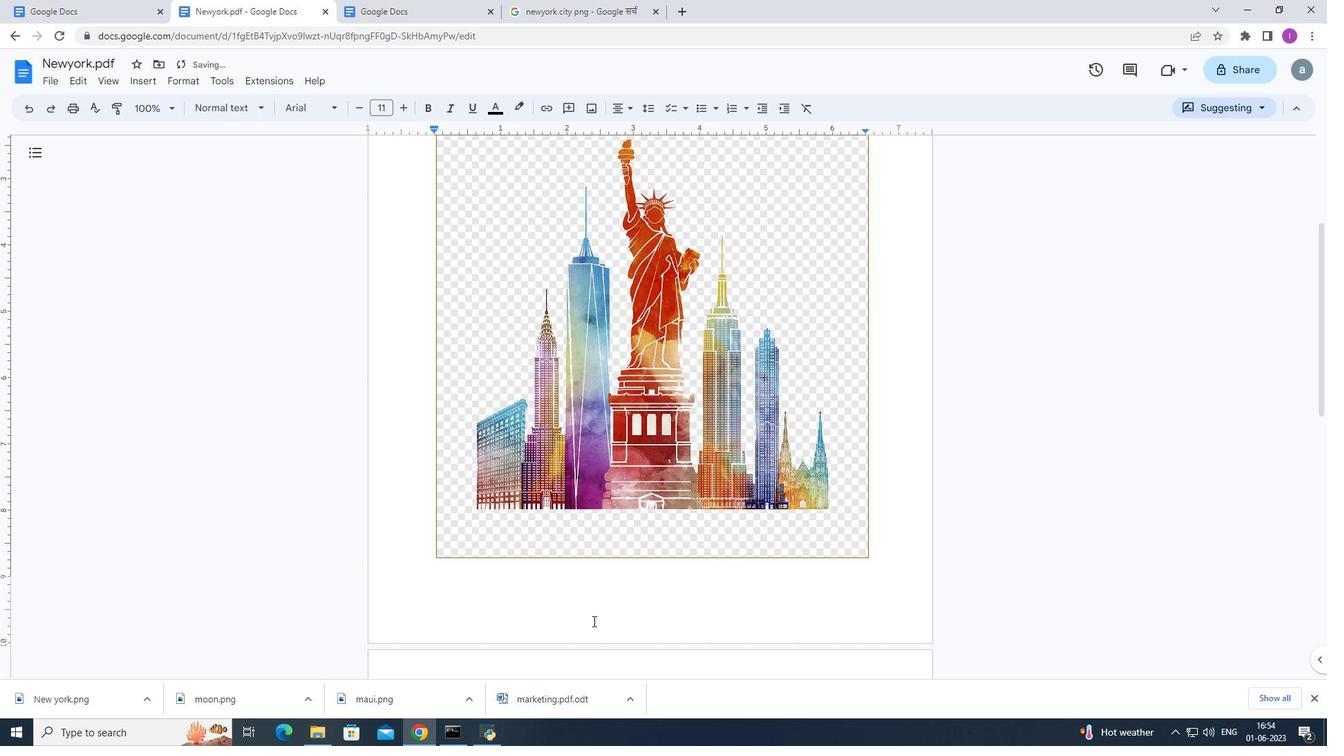 
Action: Mouse pressed left at (593, 614)
Screenshot: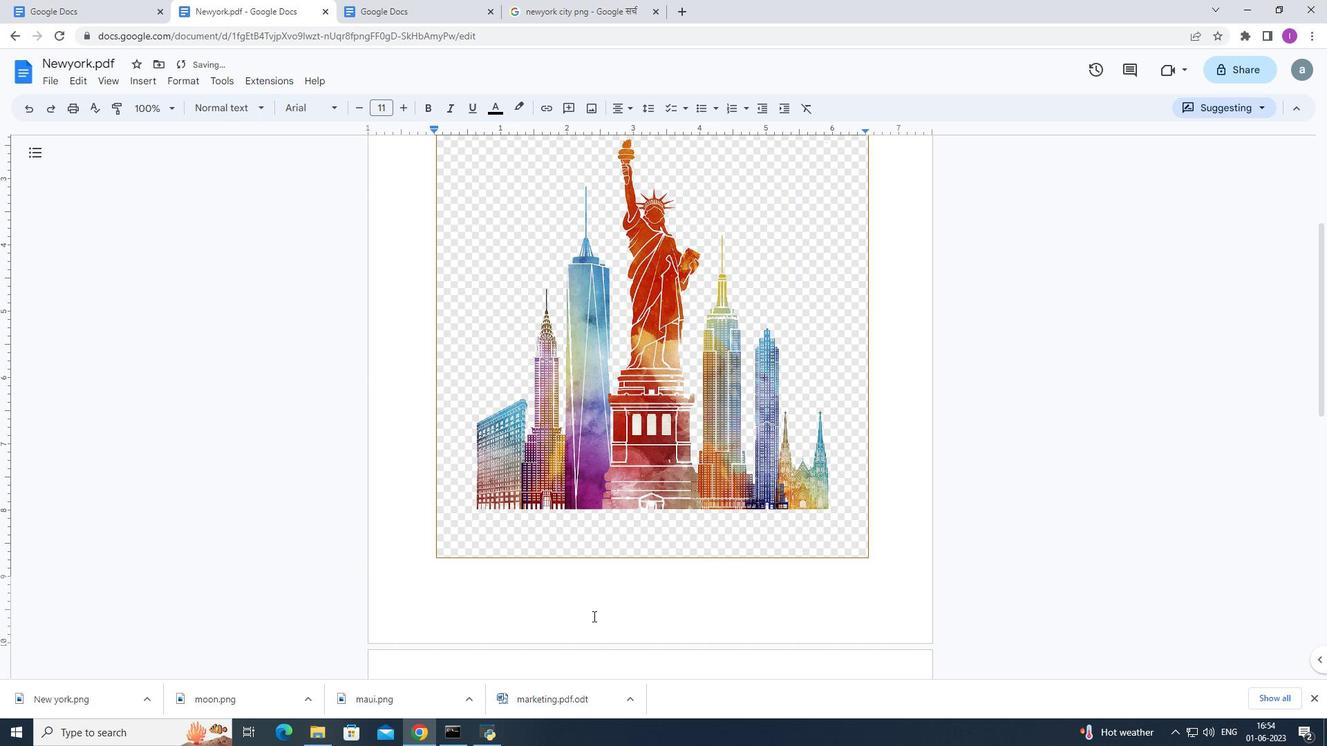 
Action: Mouse moved to (700, 646)
Screenshot: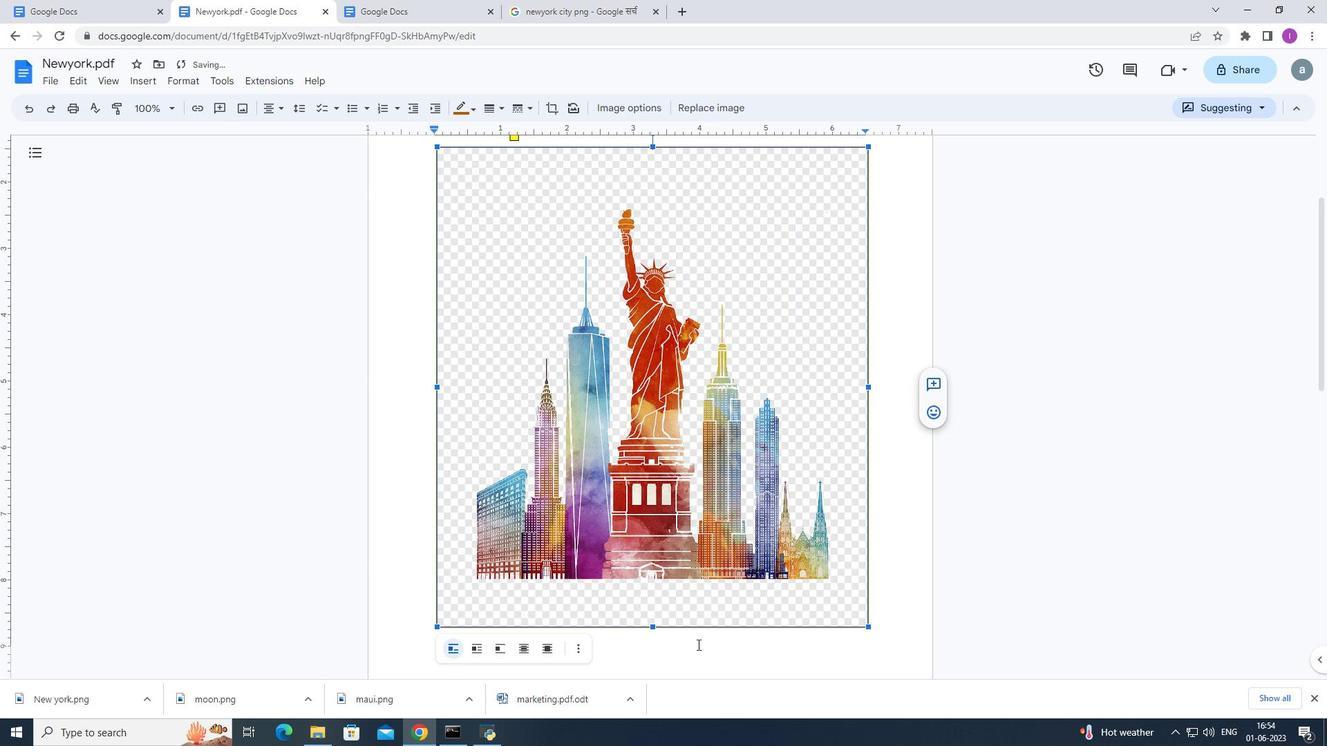 
Action: Mouse pressed left at (700, 646)
Screenshot: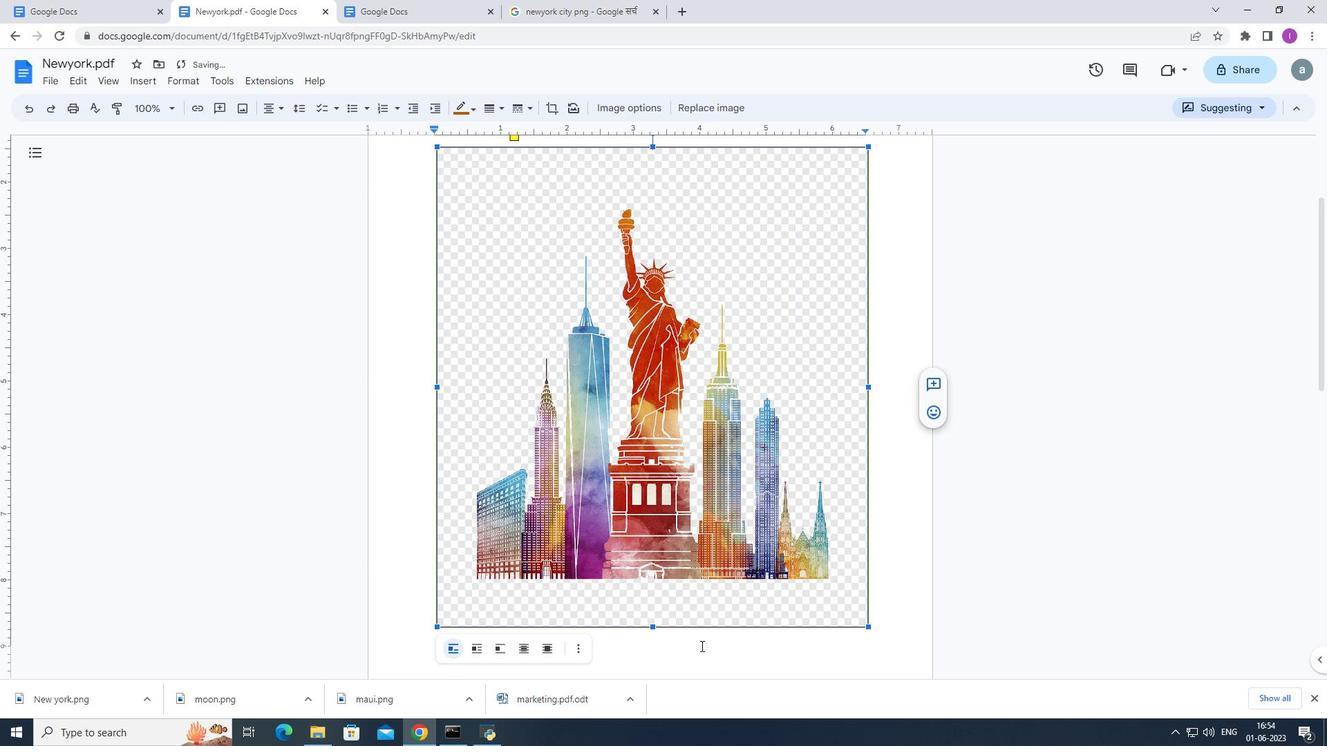 
Action: Mouse moved to (756, 649)
Screenshot: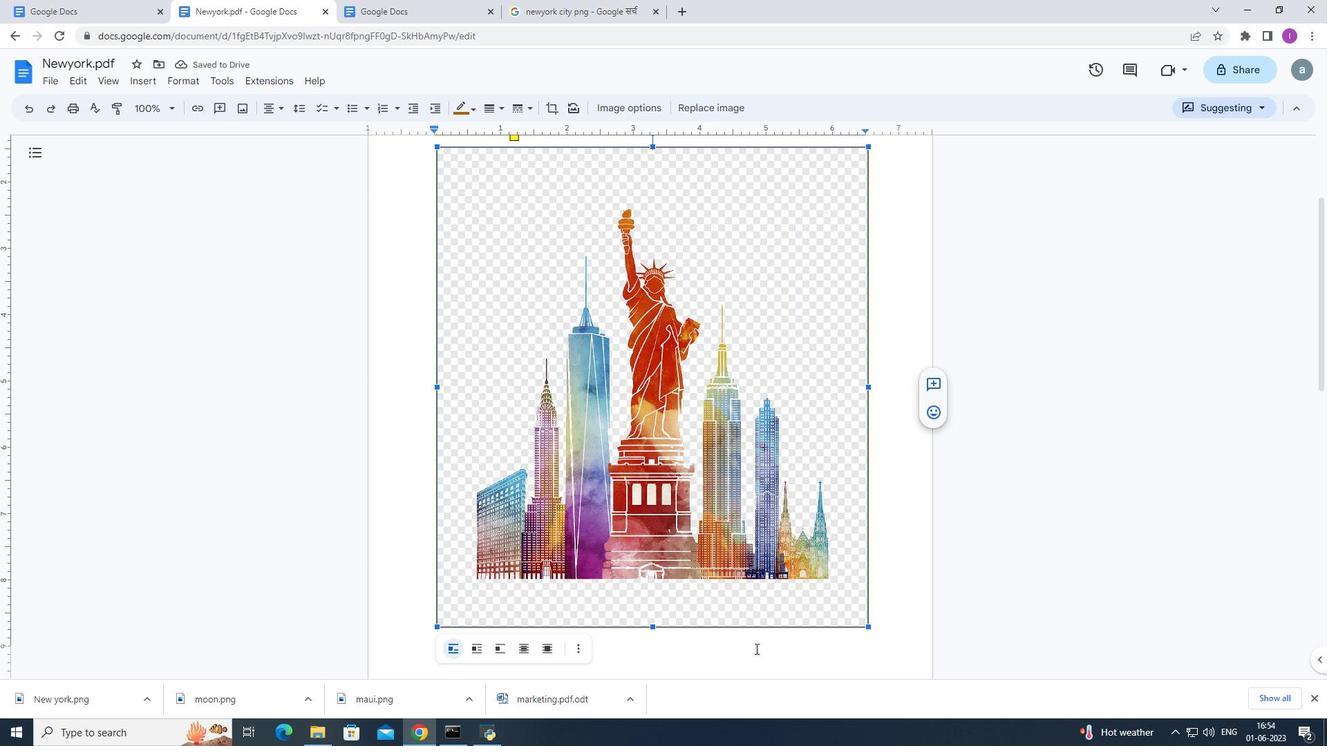 
Action: Mouse pressed left at (756, 649)
Screenshot: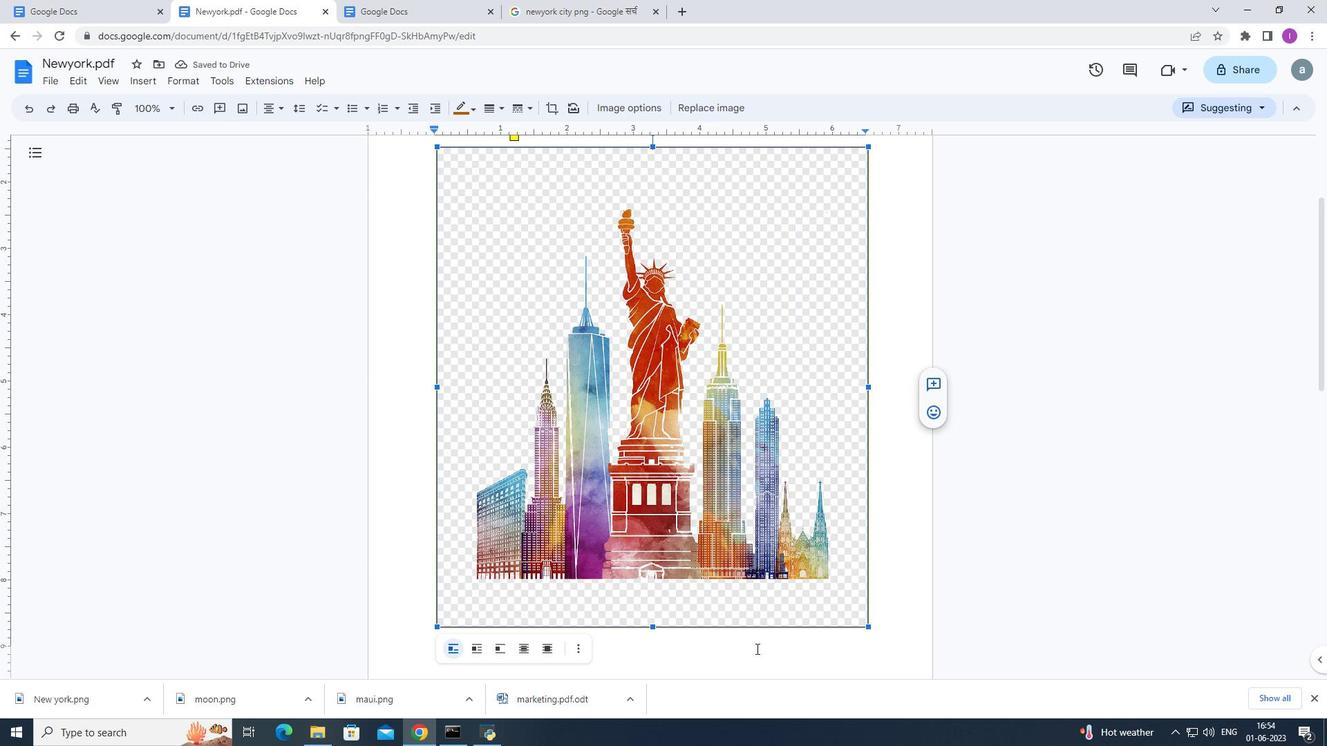 
Action: Mouse moved to (823, 657)
Screenshot: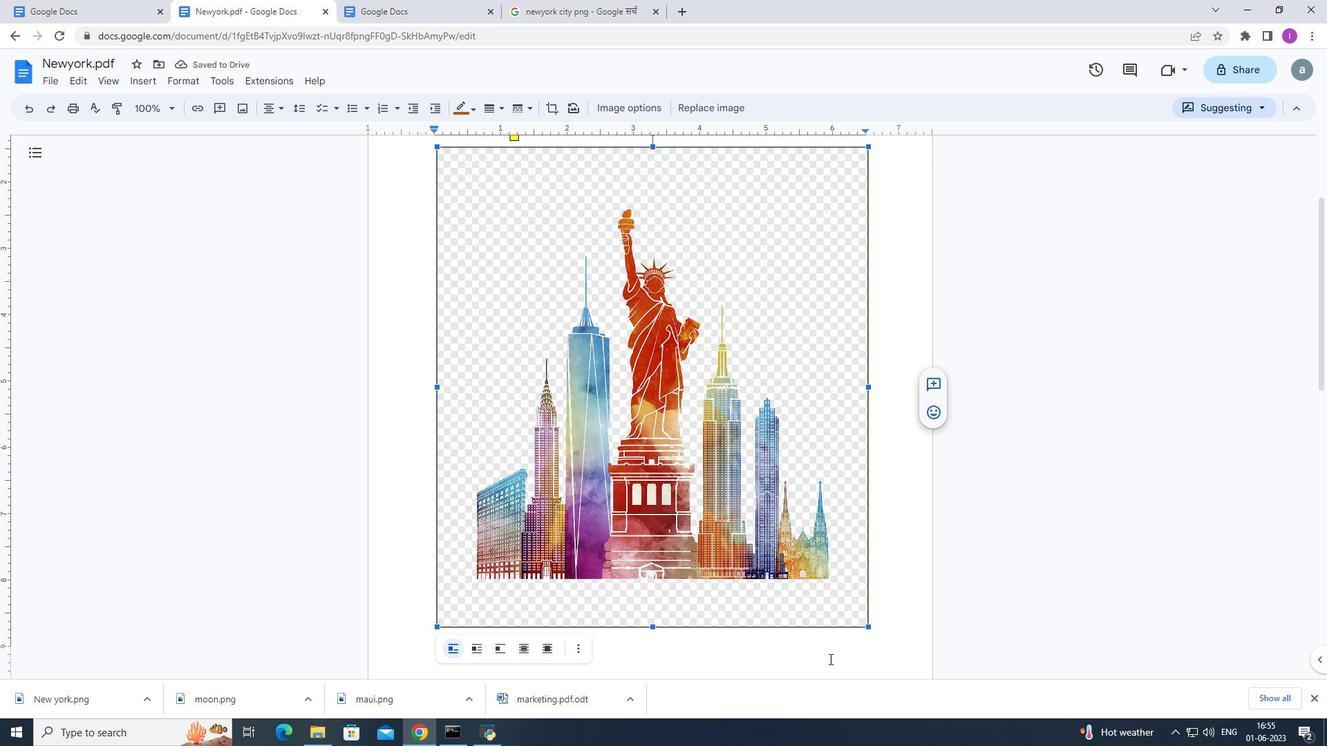 
Action: Mouse scrolled (823, 656) with delta (0, 0)
Screenshot: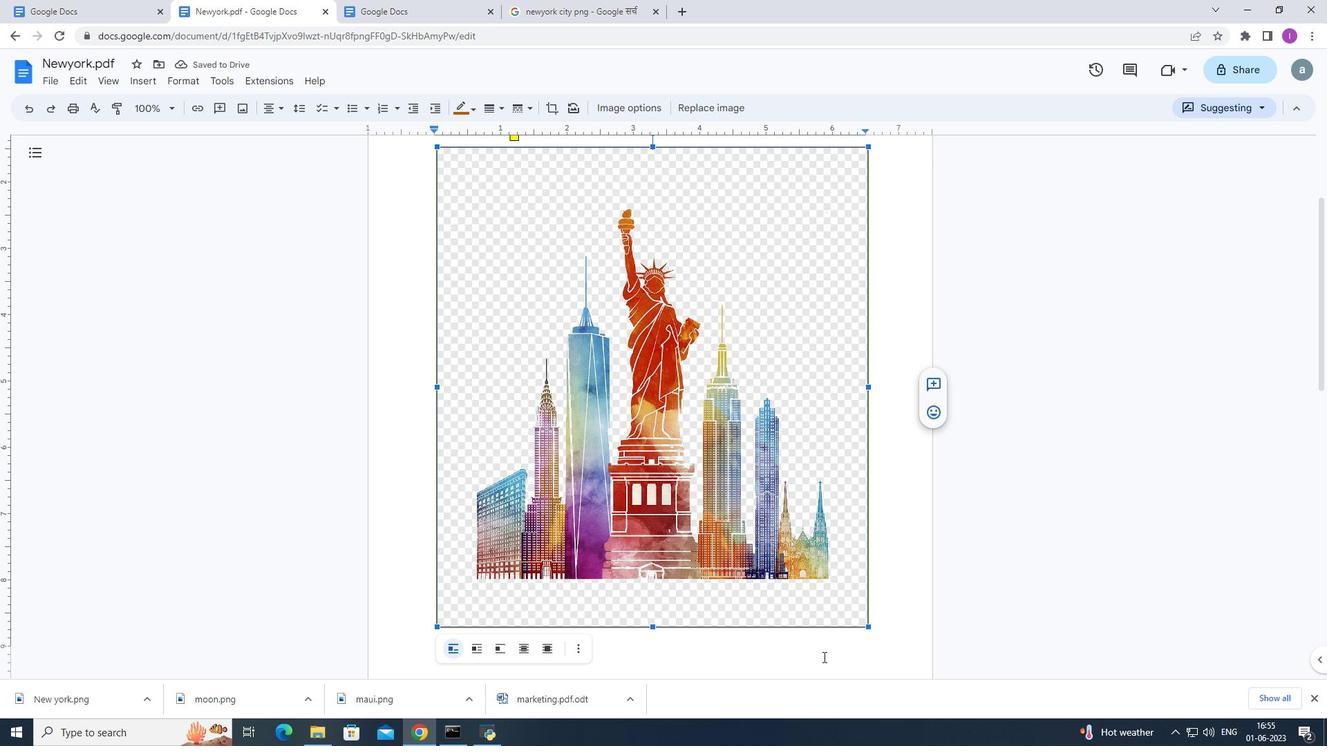 
Action: Mouse scrolled (823, 656) with delta (0, 0)
Screenshot: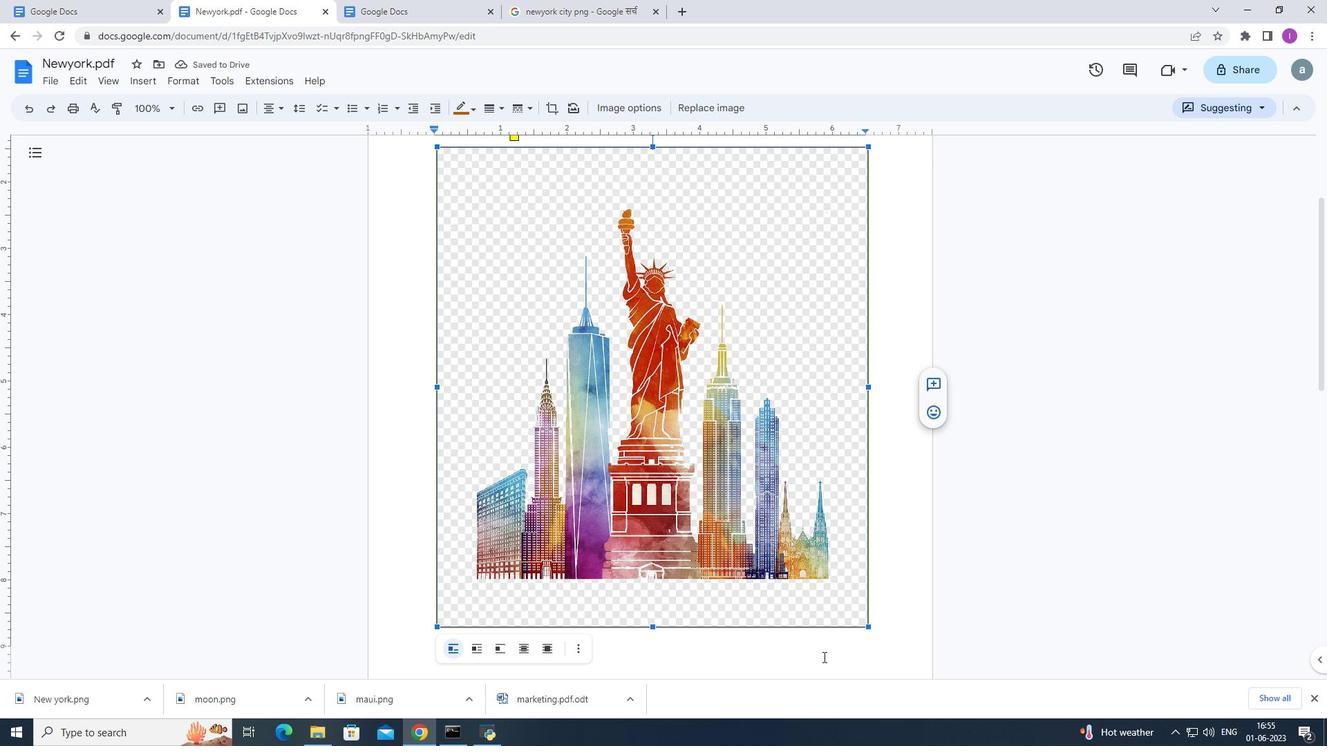
Action: Mouse scrolled (823, 656) with delta (0, 0)
Screenshot: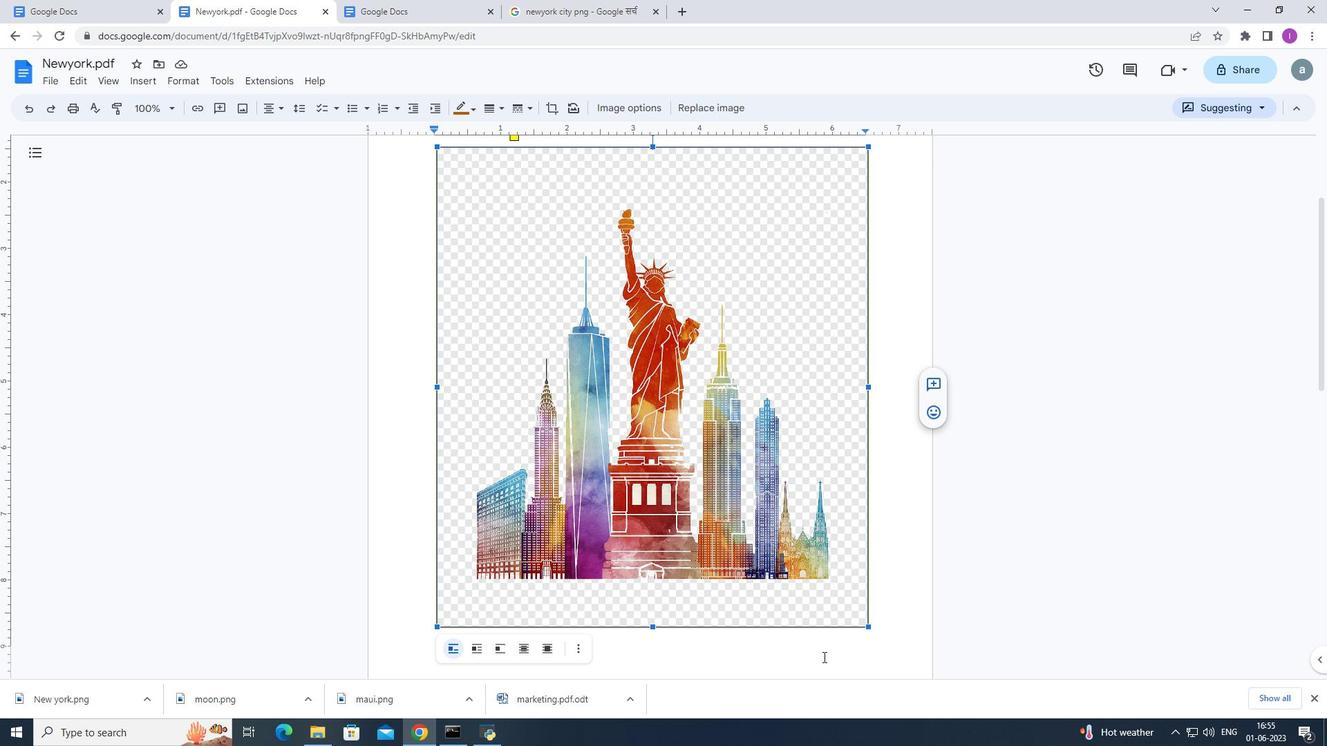 
Action: Mouse moved to (731, 569)
Screenshot: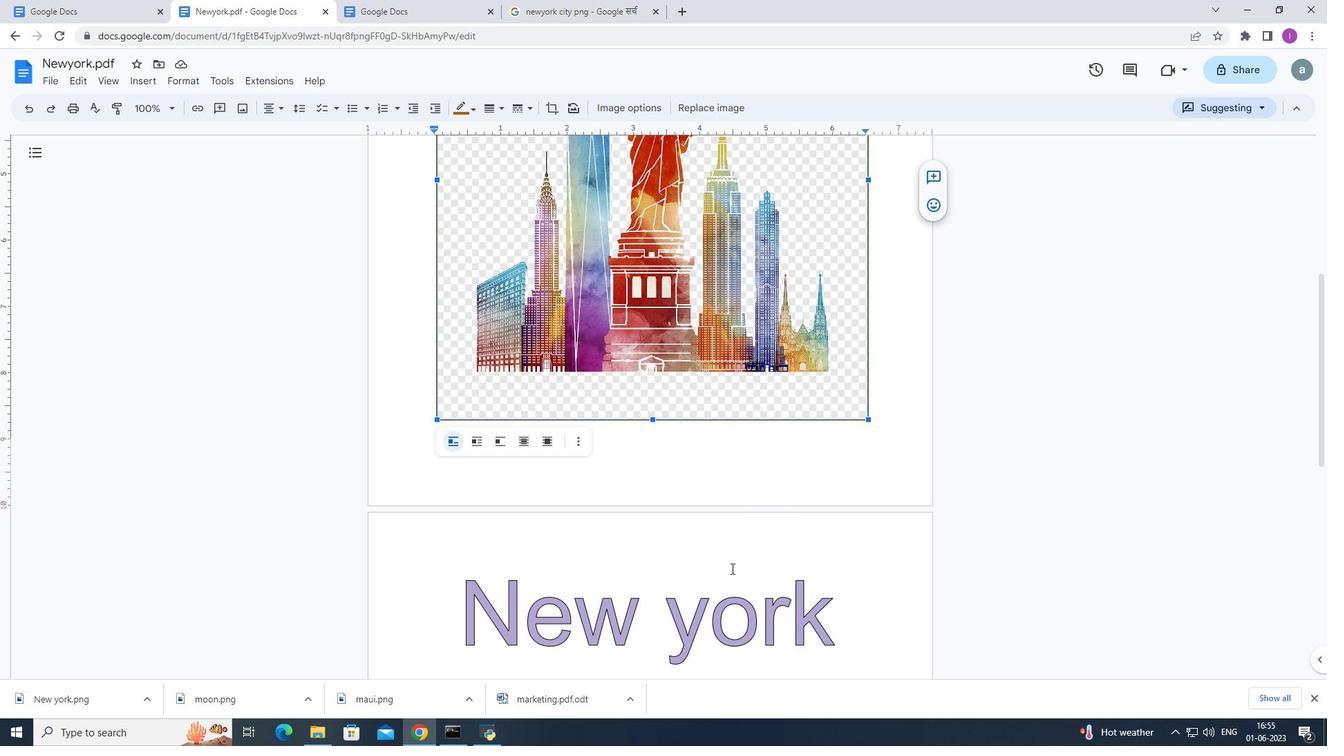 
Action: Mouse scrolled (731, 568) with delta (0, 0)
Screenshot: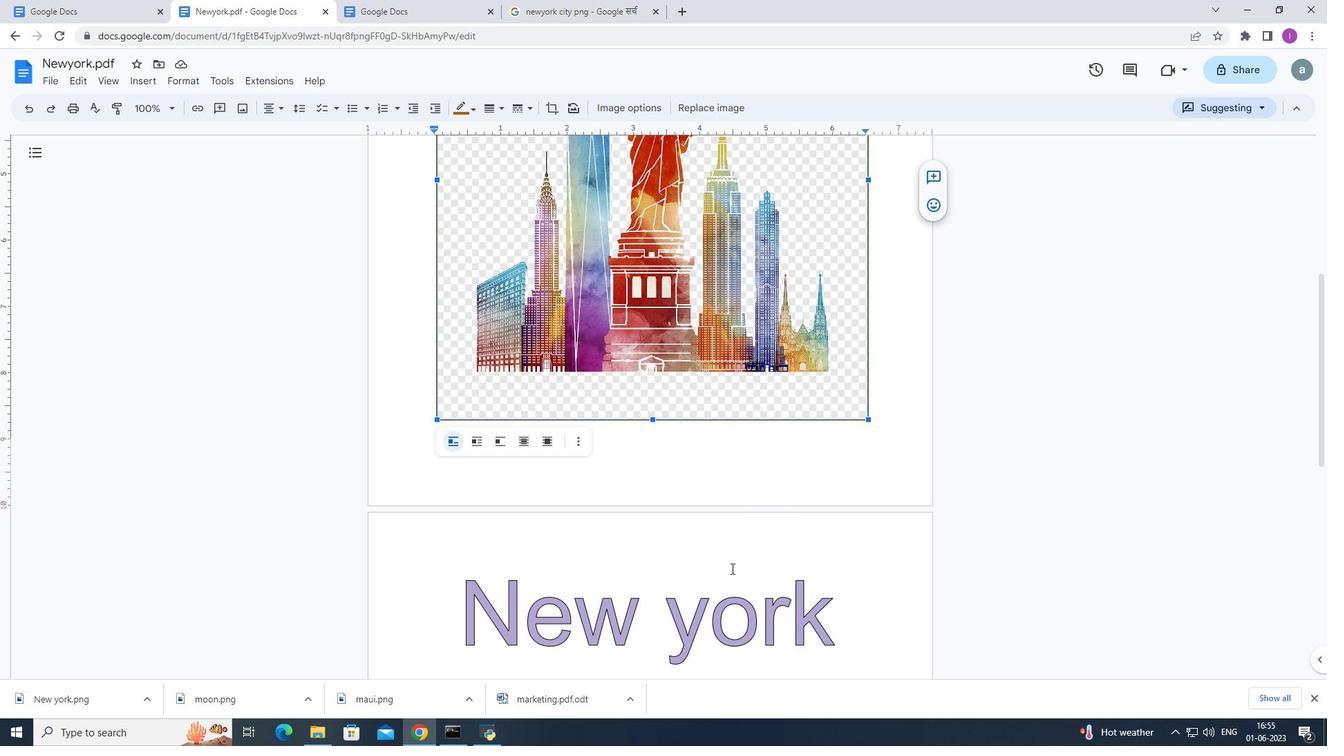 
Action: Mouse scrolled (731, 568) with delta (0, 0)
Screenshot: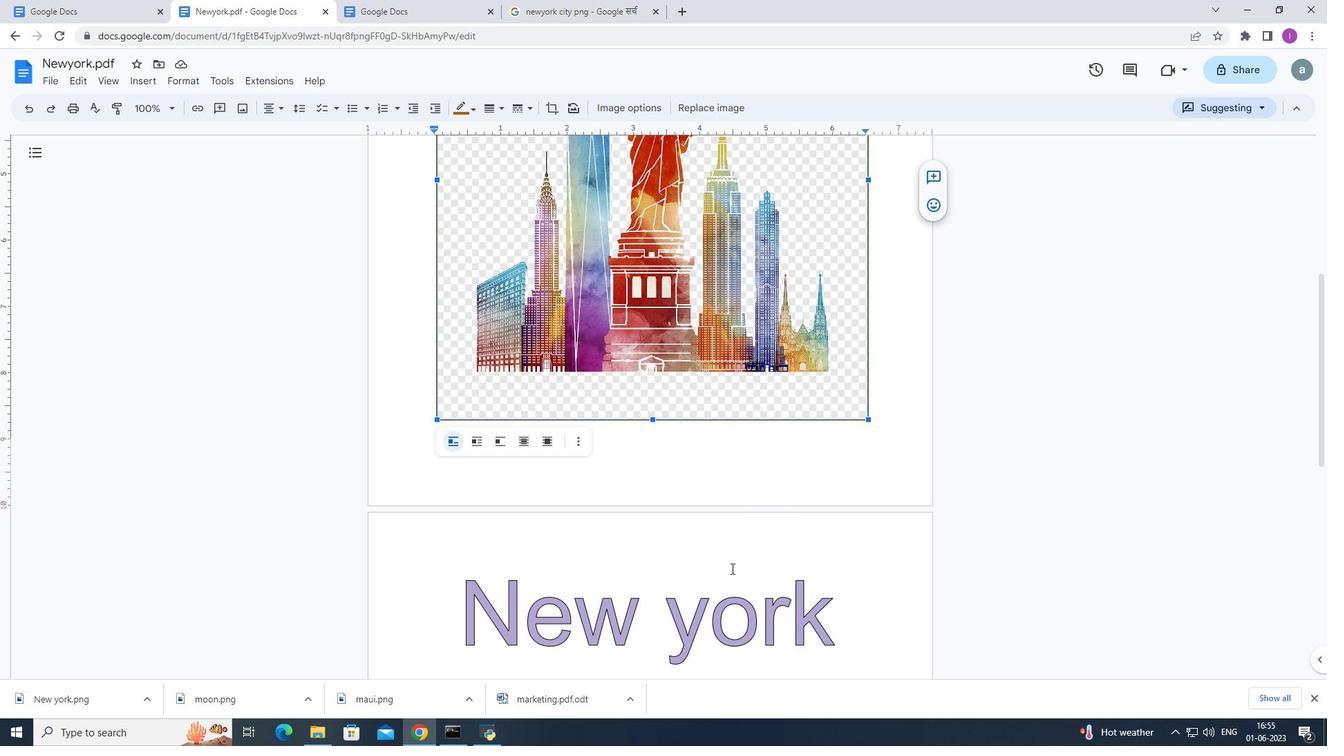 
Action: Mouse scrolled (731, 568) with delta (0, 0)
Screenshot: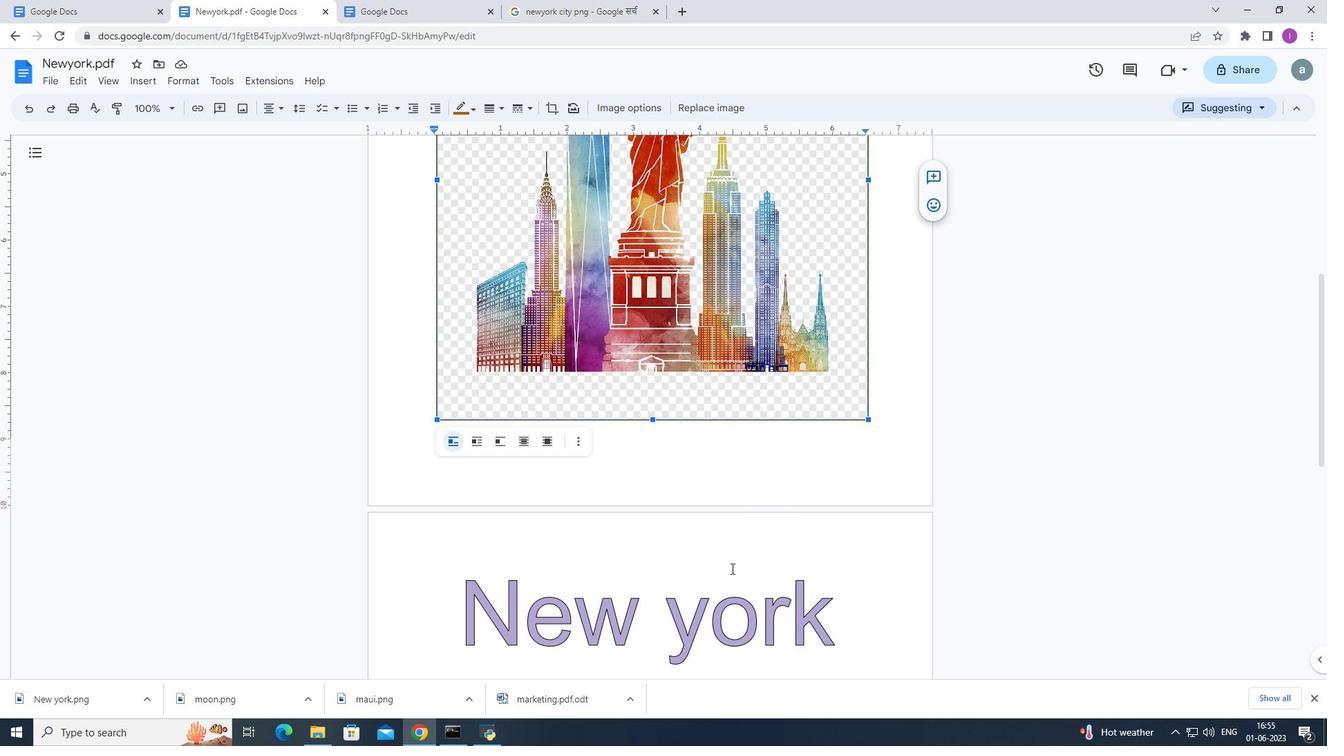 
Action: Mouse moved to (746, 591)
Screenshot: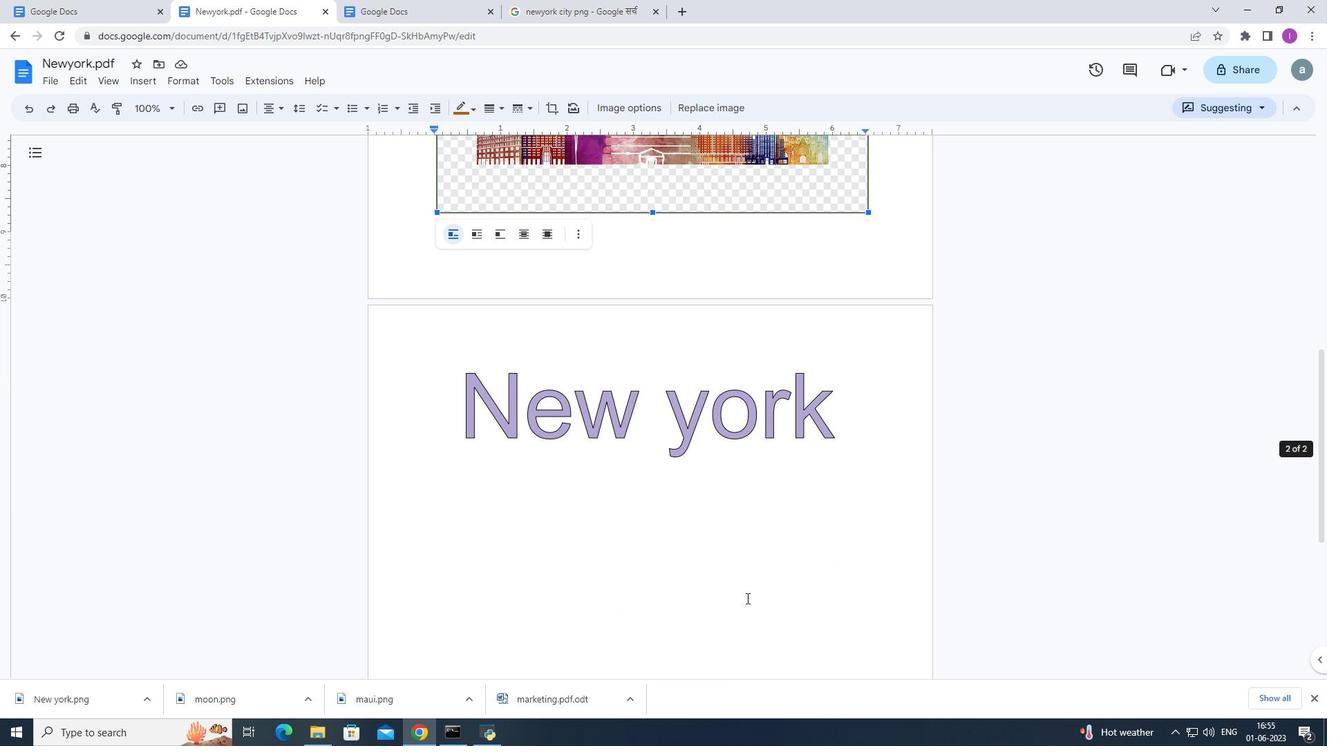 
Action: Mouse pressed left at (746, 591)
Screenshot: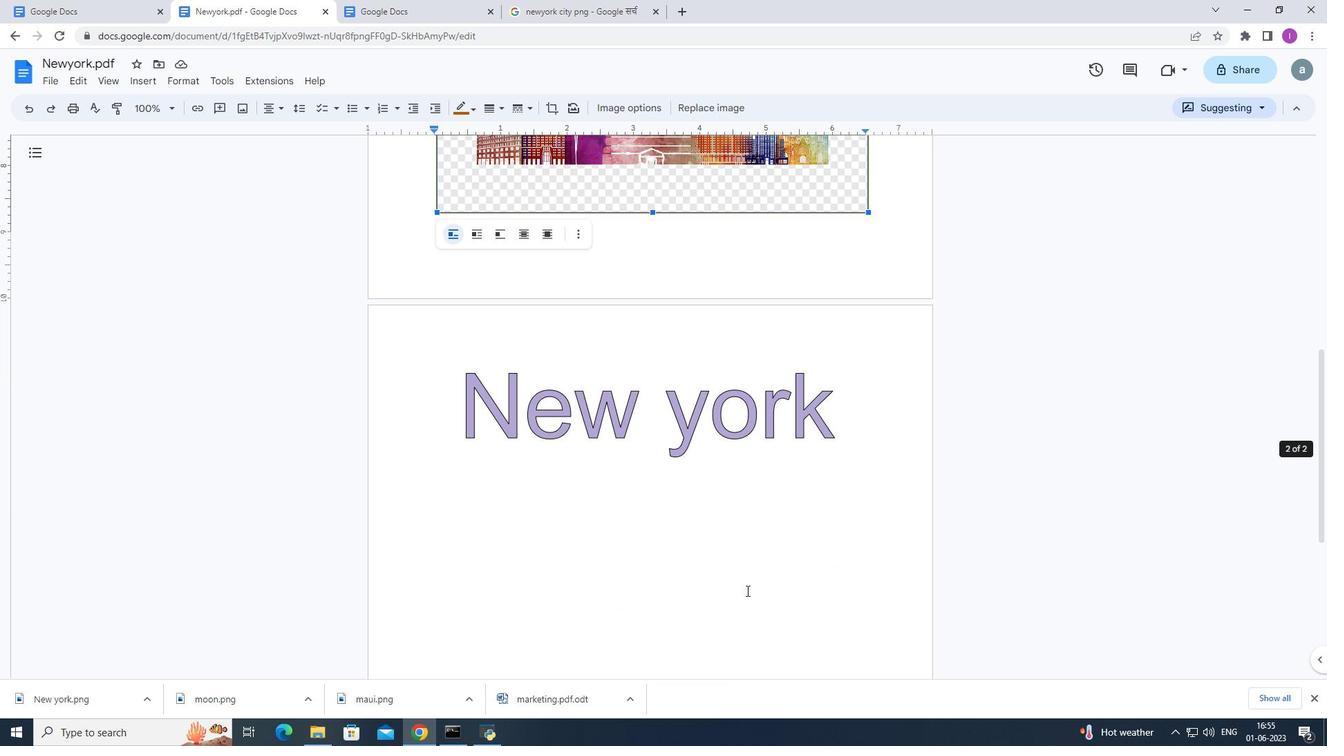 
Action: Mouse moved to (753, 521)
Screenshot: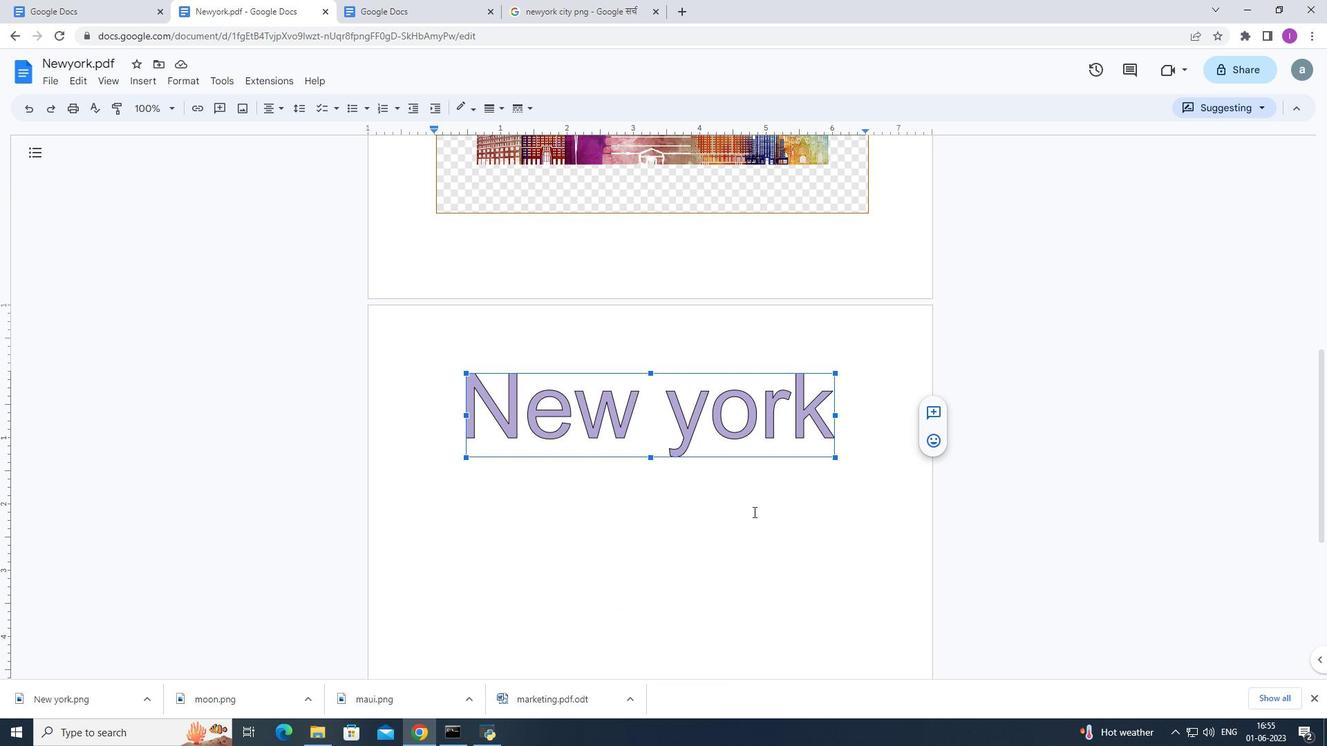 
Action: Mouse pressed left at (753, 521)
Screenshot: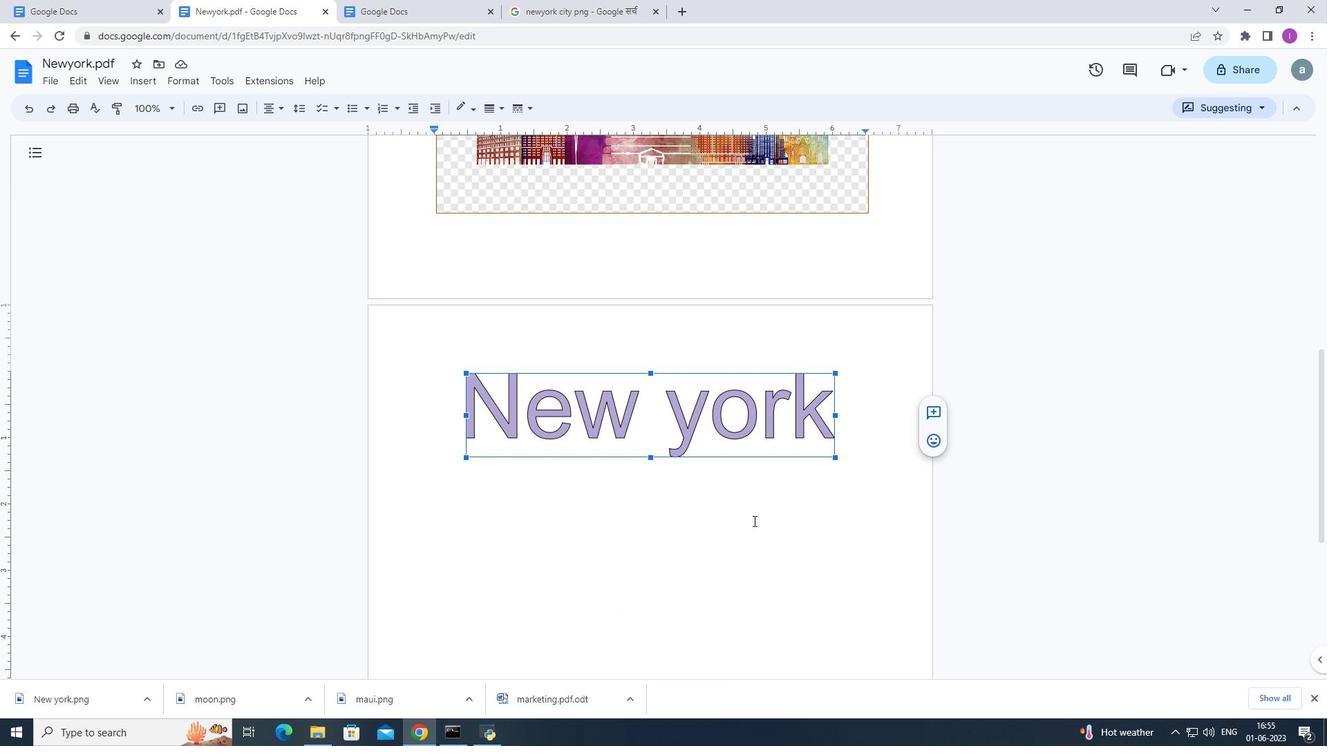 
Action: Mouse moved to (760, 278)
Screenshot: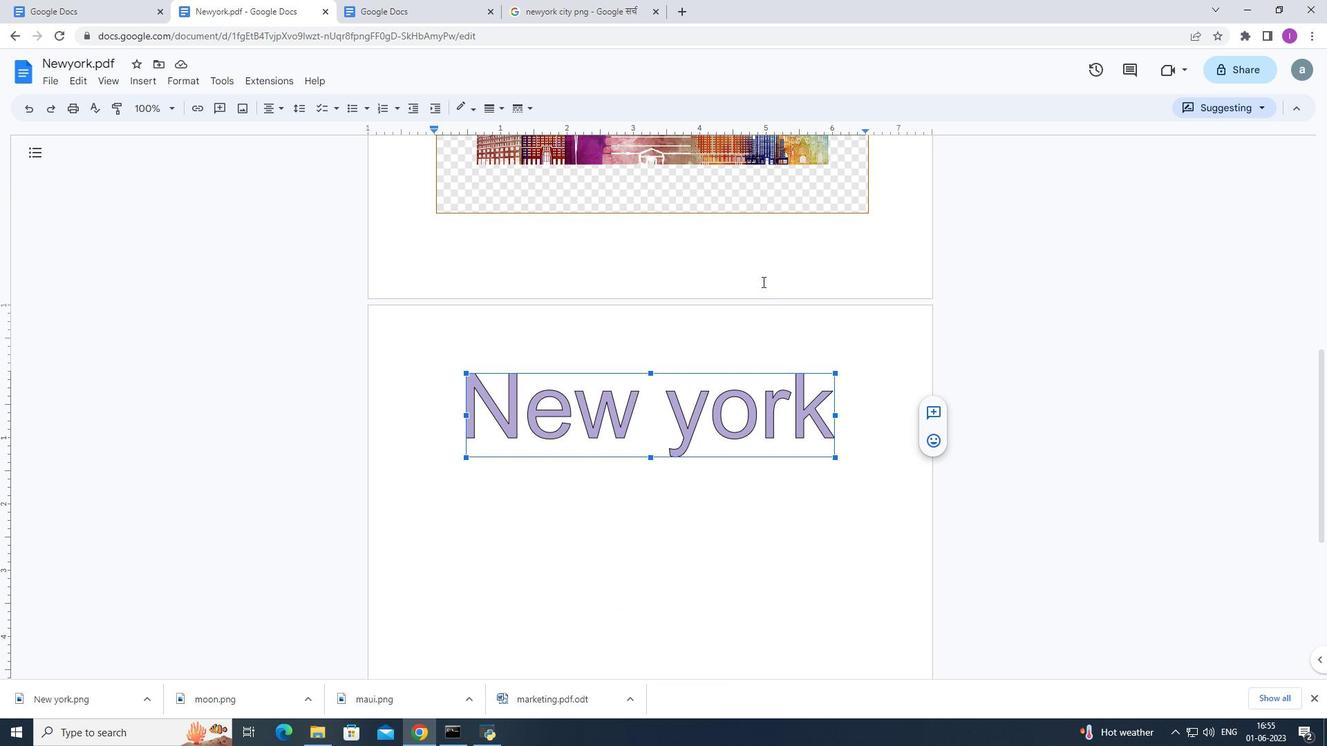 
Action: Mouse pressed left at (760, 278)
Screenshot: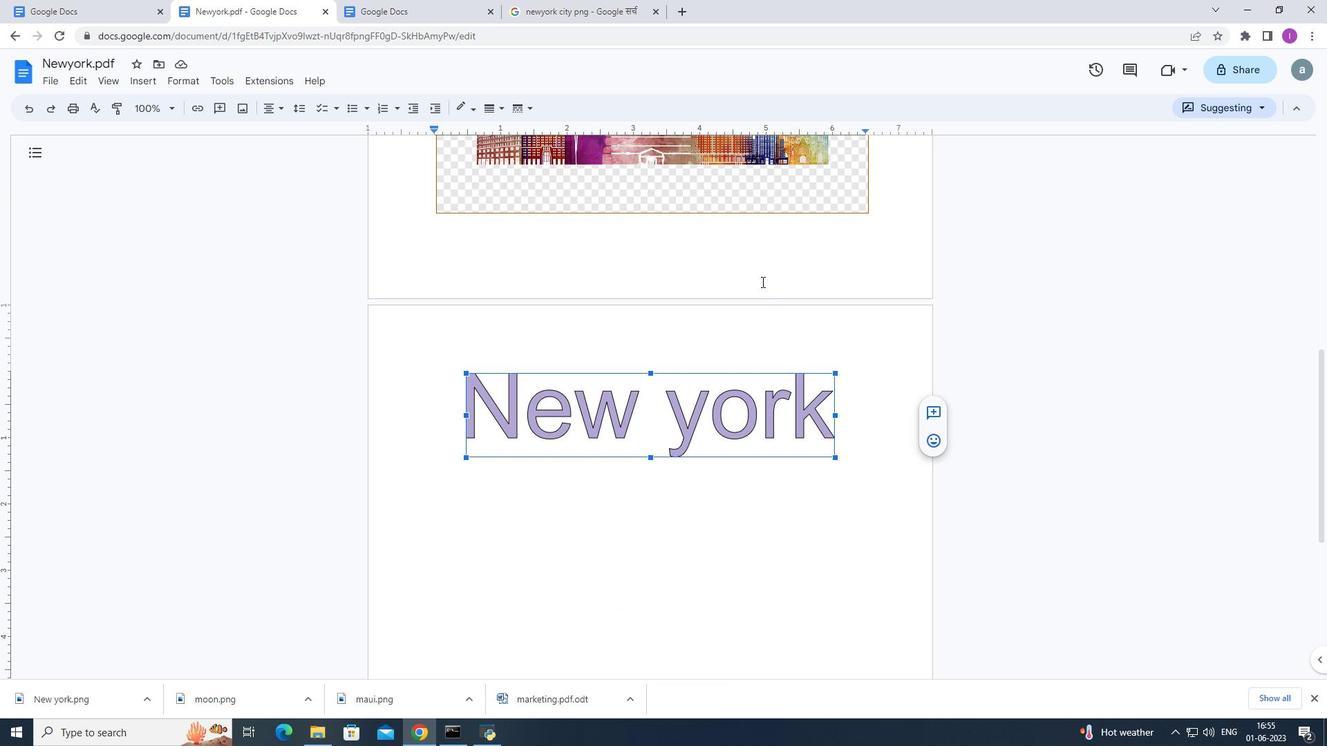 
Action: Mouse moved to (761, 654)
Screenshot: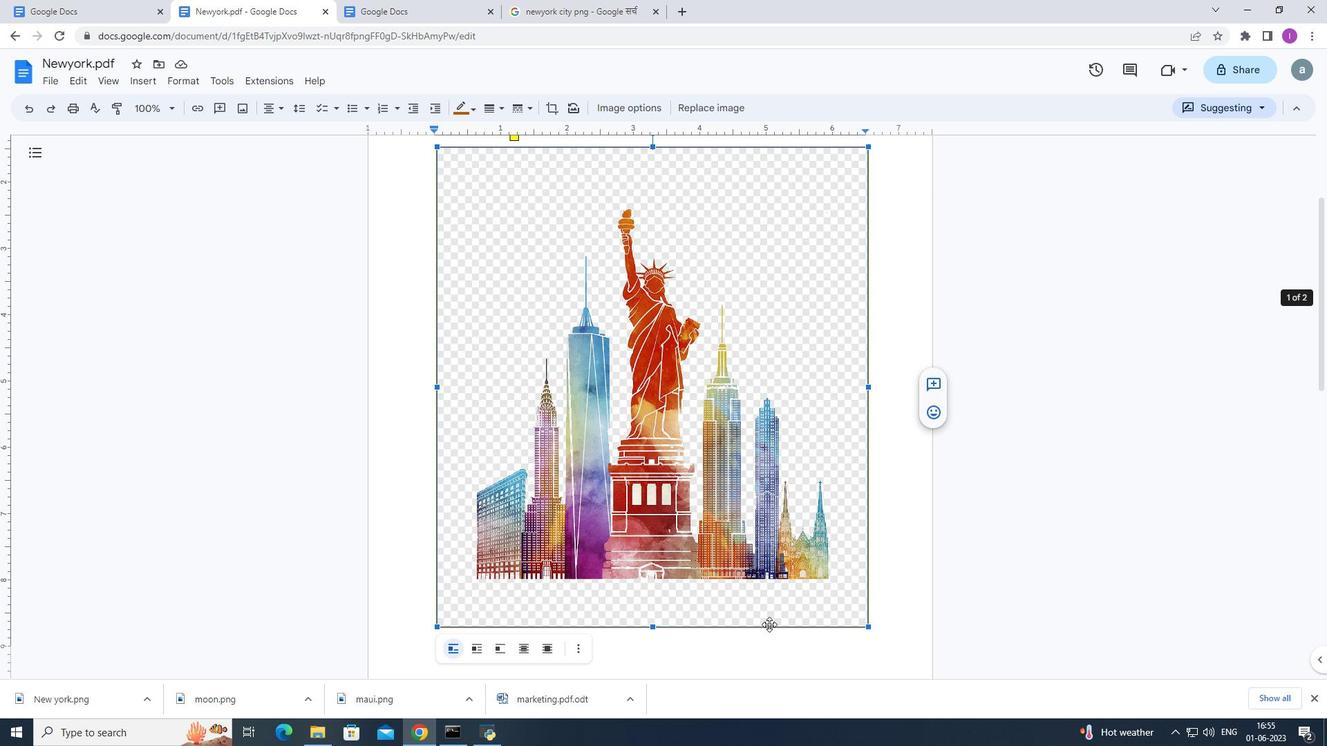
Action: Mouse pressed left at (761, 654)
Screenshot: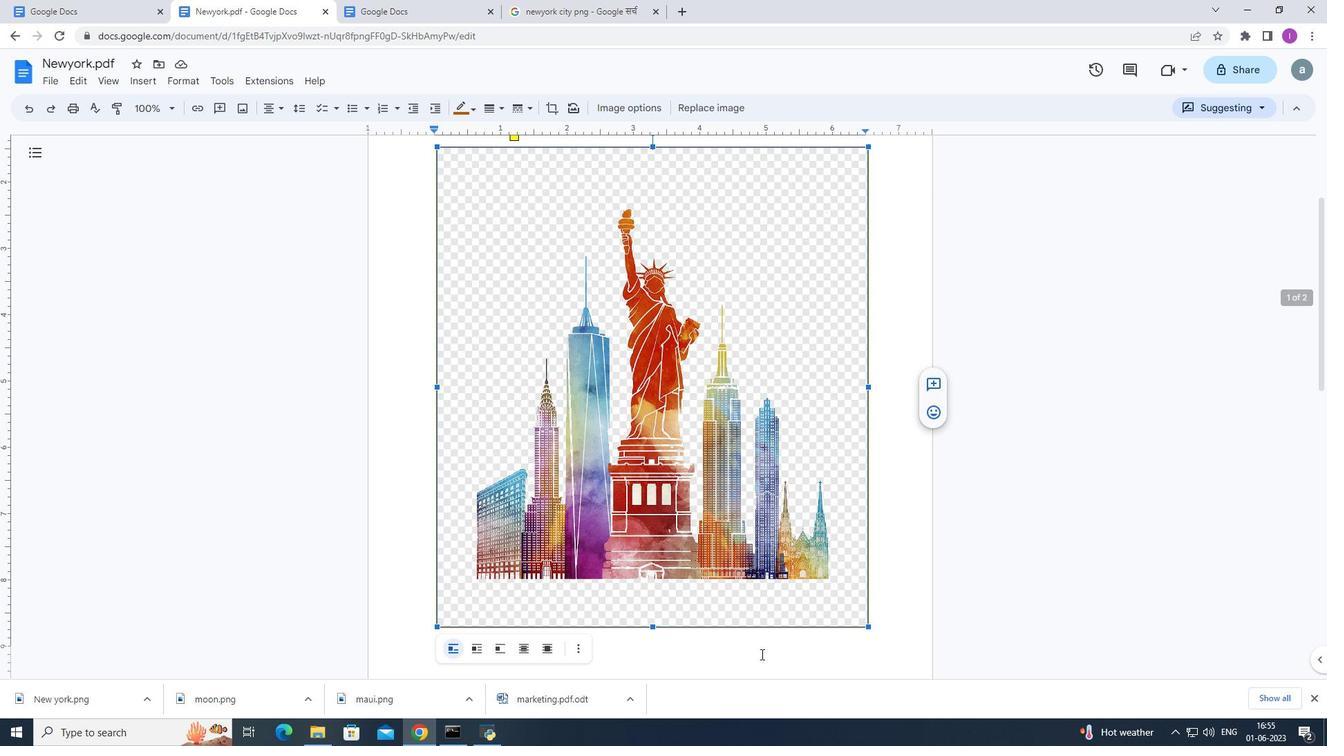 
Action: Mouse moved to (763, 652)
Screenshot: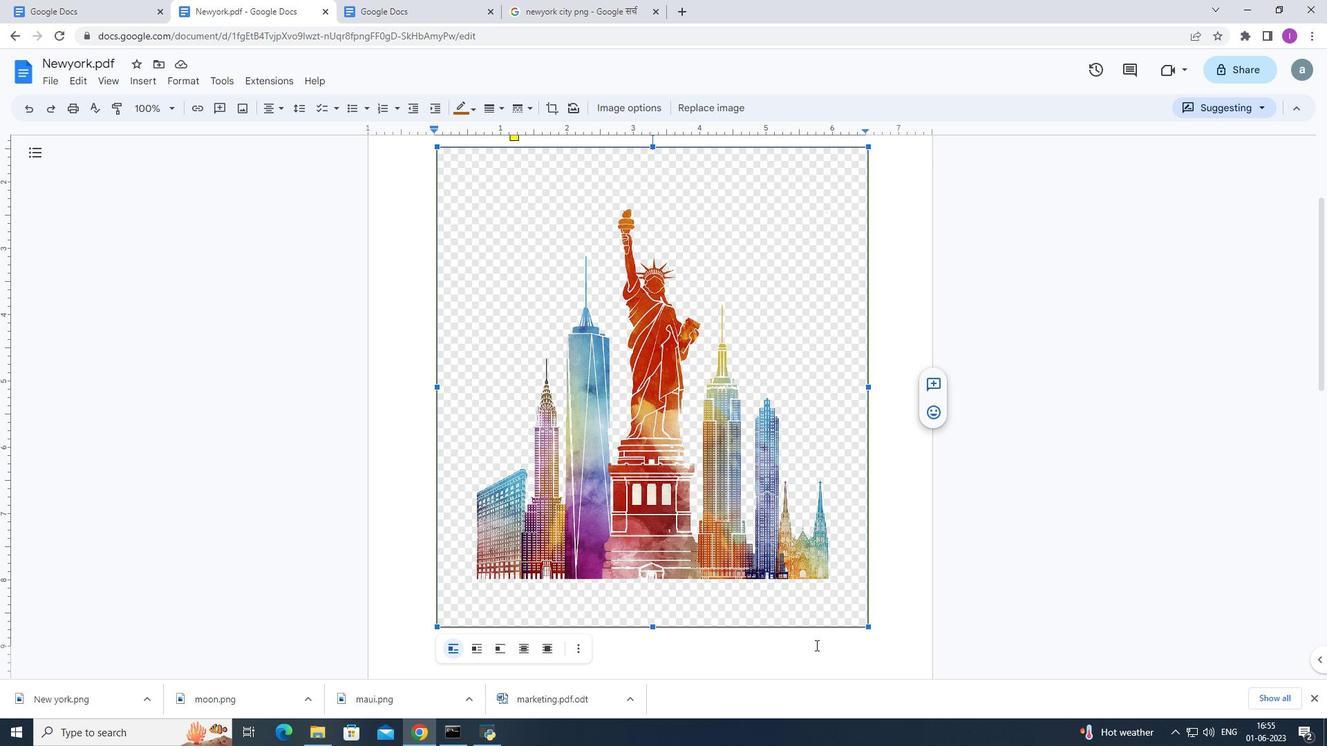 
Action: Key pressed r
Screenshot: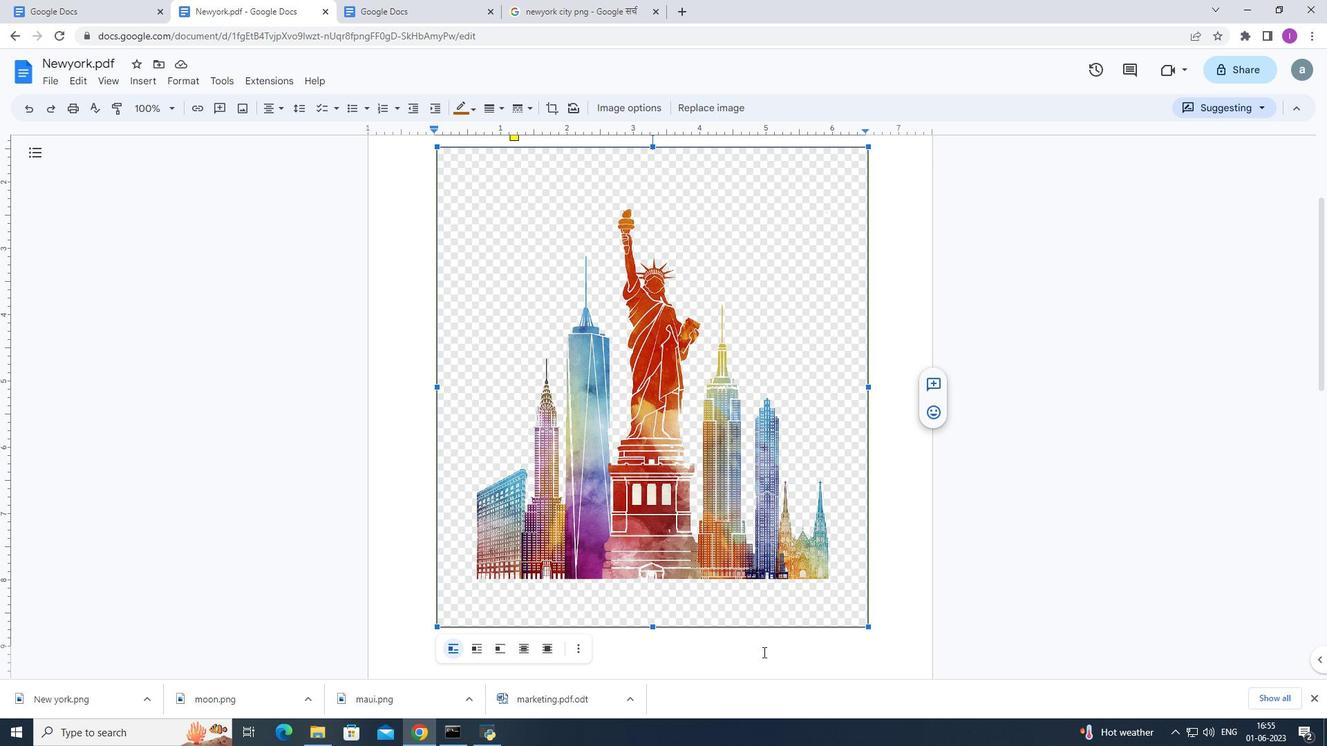 
Action: Mouse moved to (1094, 161)
Screenshot: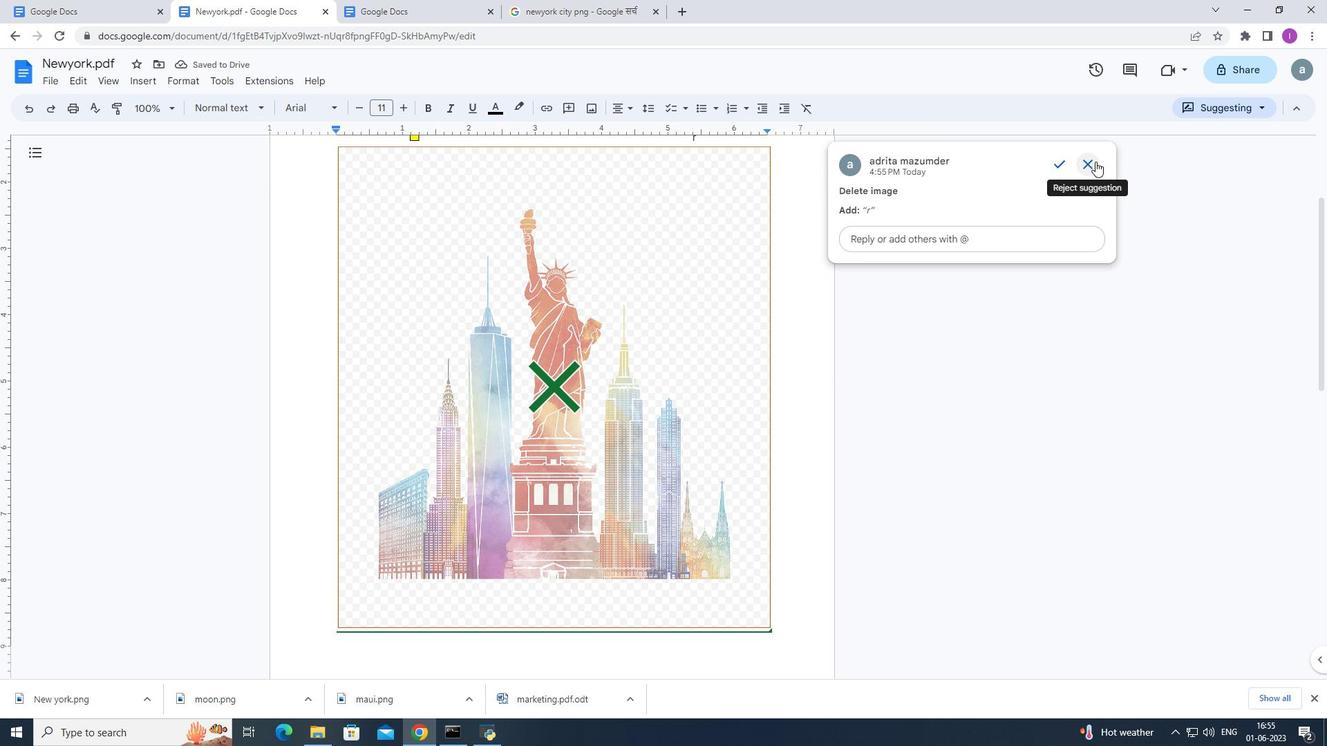
Action: Mouse pressed left at (1094, 161)
Screenshot: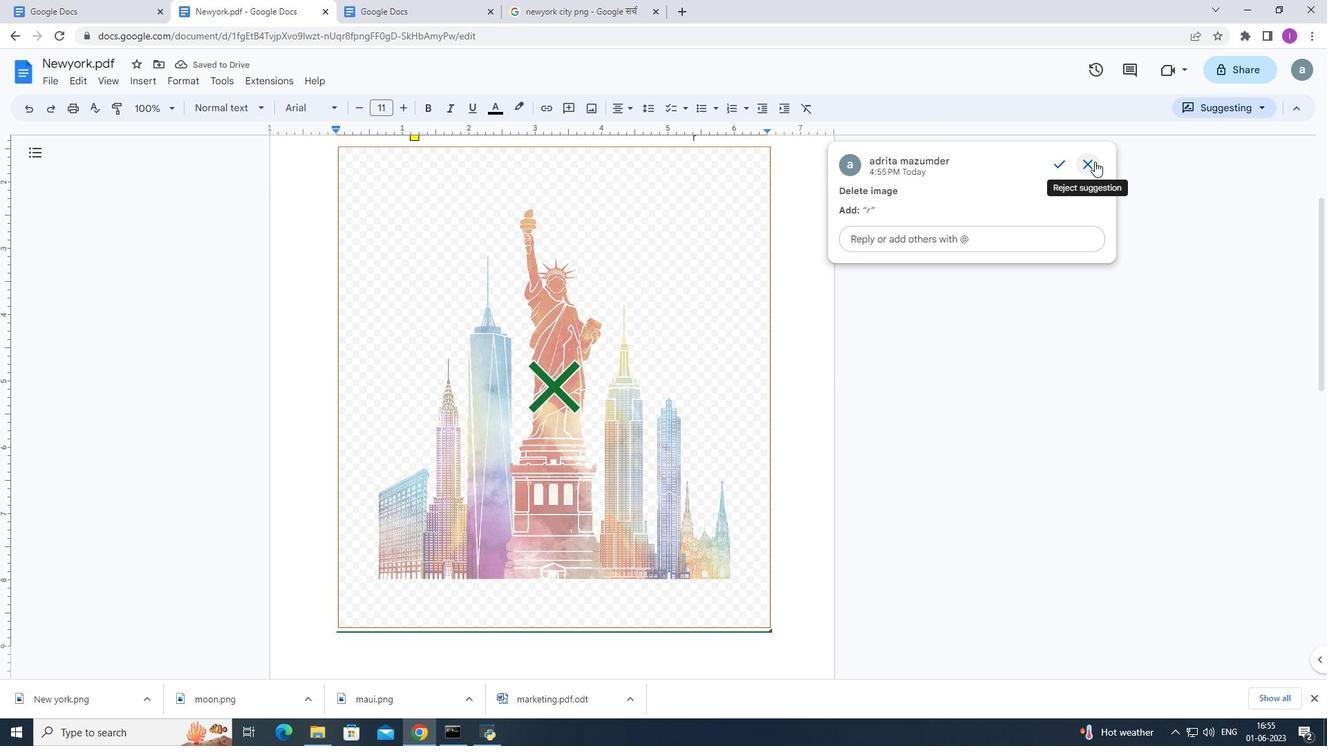 
Action: Mouse moved to (812, 591)
Screenshot: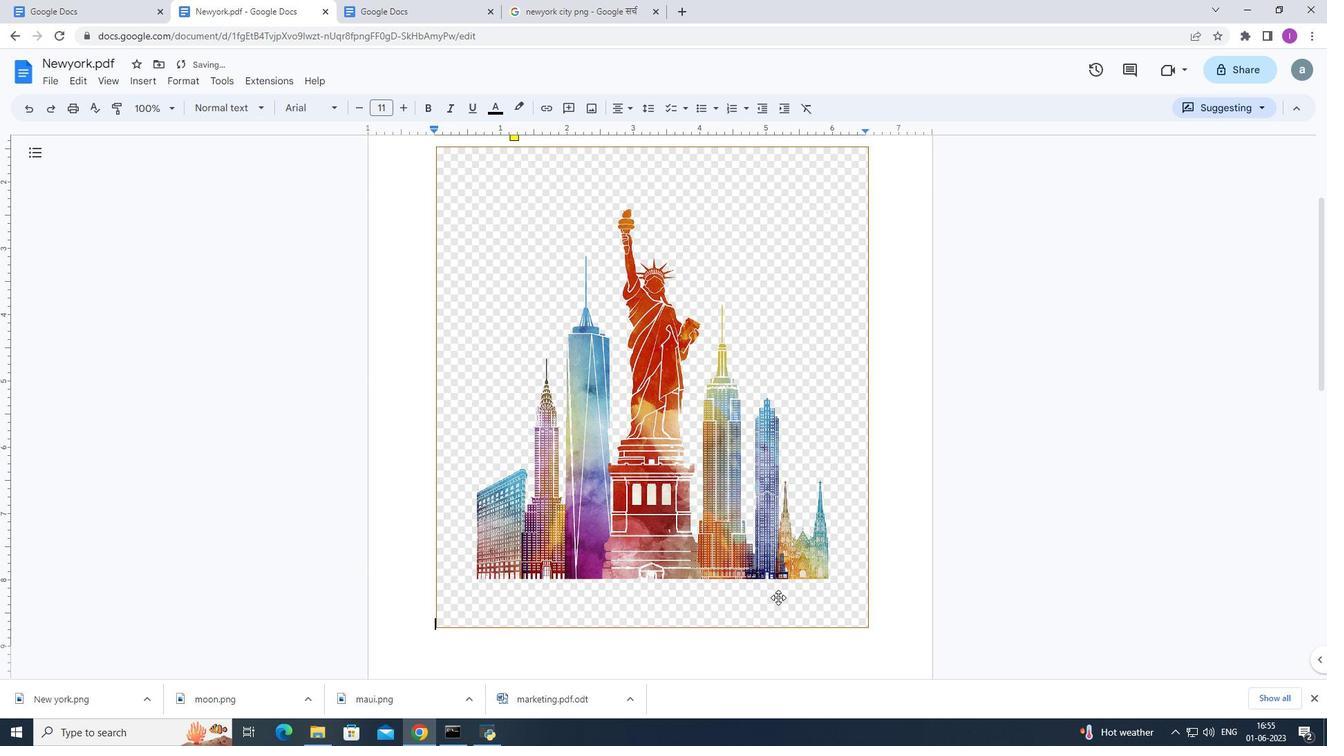 
Action: Mouse scrolled (812, 592) with delta (0, 0)
Screenshot: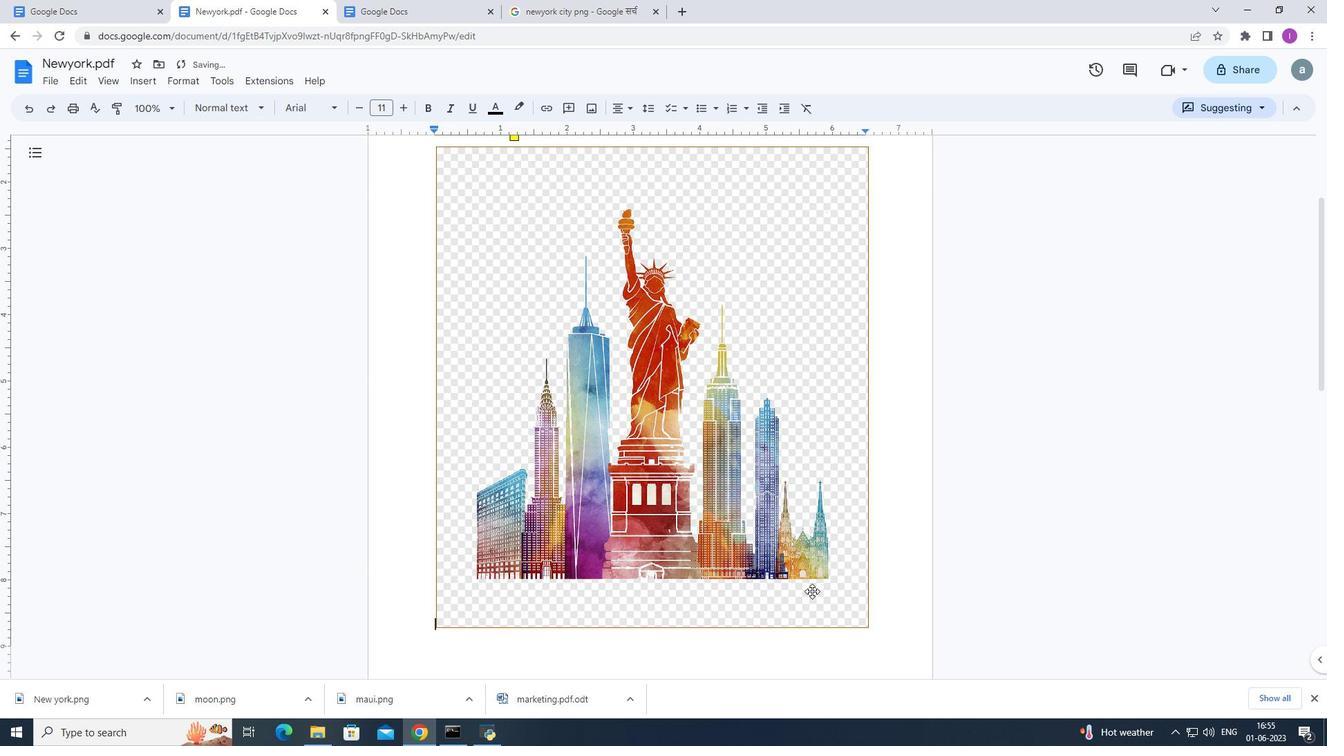 
Action: Mouse scrolled (812, 592) with delta (0, 0)
Screenshot: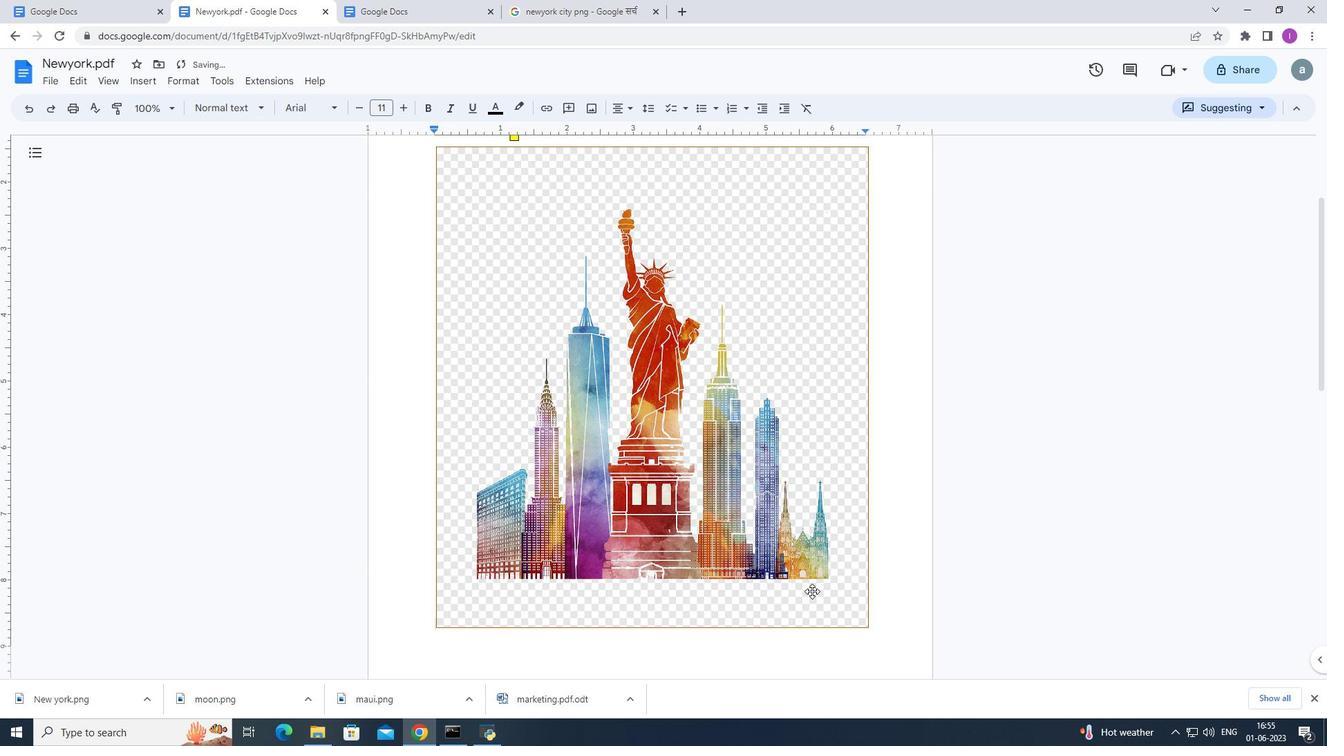 
Action: Mouse scrolled (812, 592) with delta (0, 0)
Screenshot: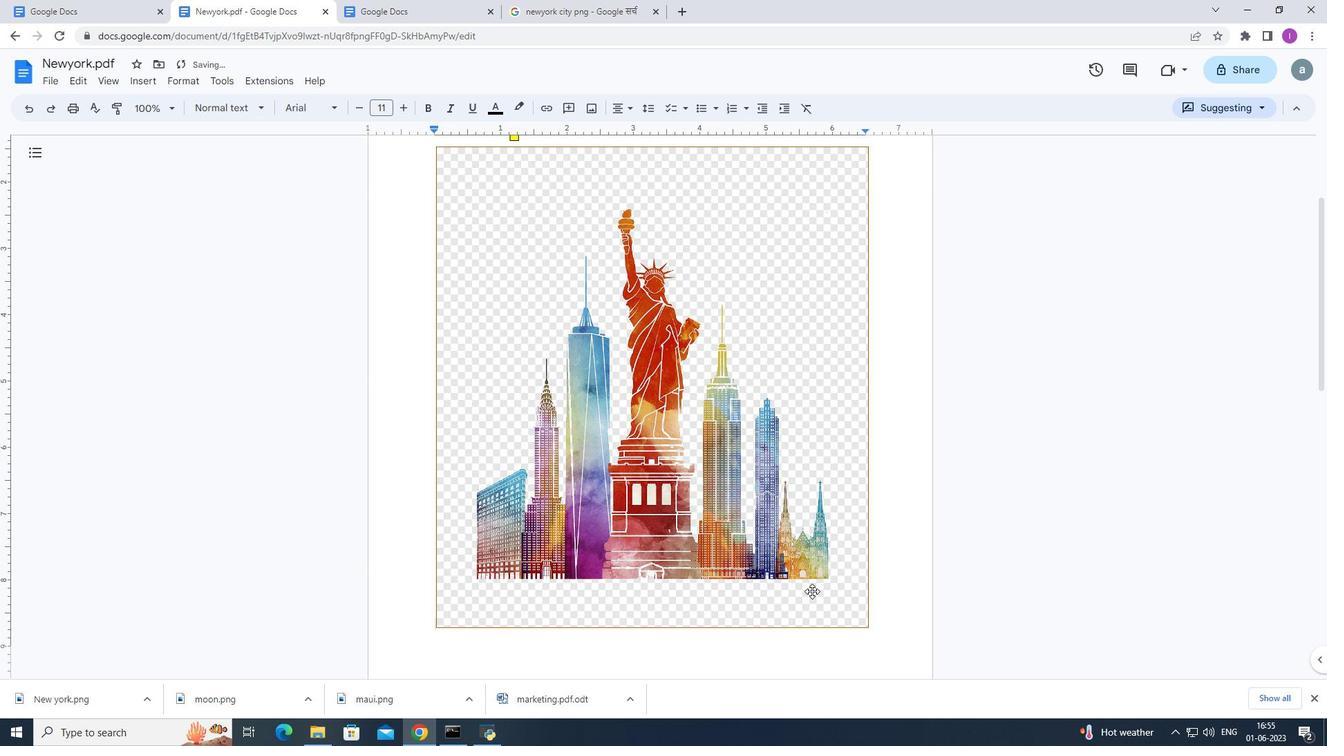 
Action: Mouse moved to (812, 591)
Screenshot: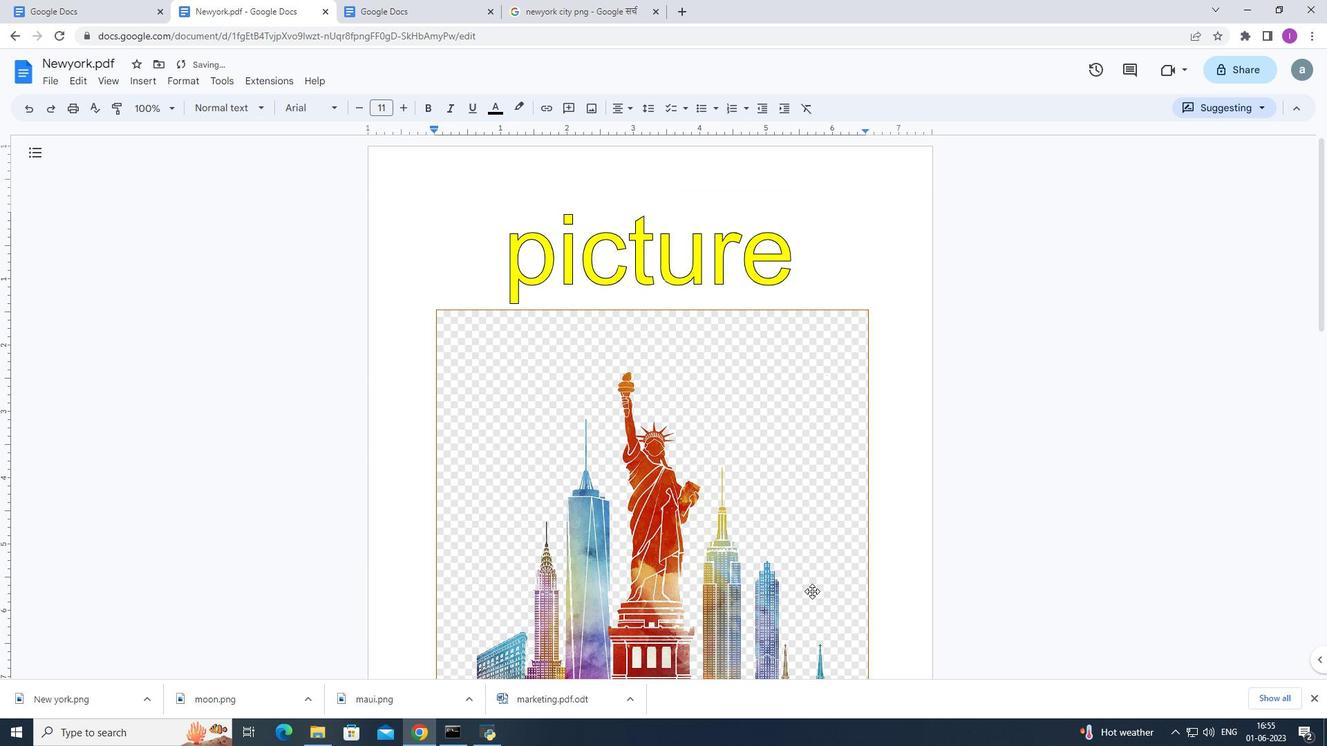 
Action: Mouse scrolled (812, 591) with delta (0, 0)
Screenshot: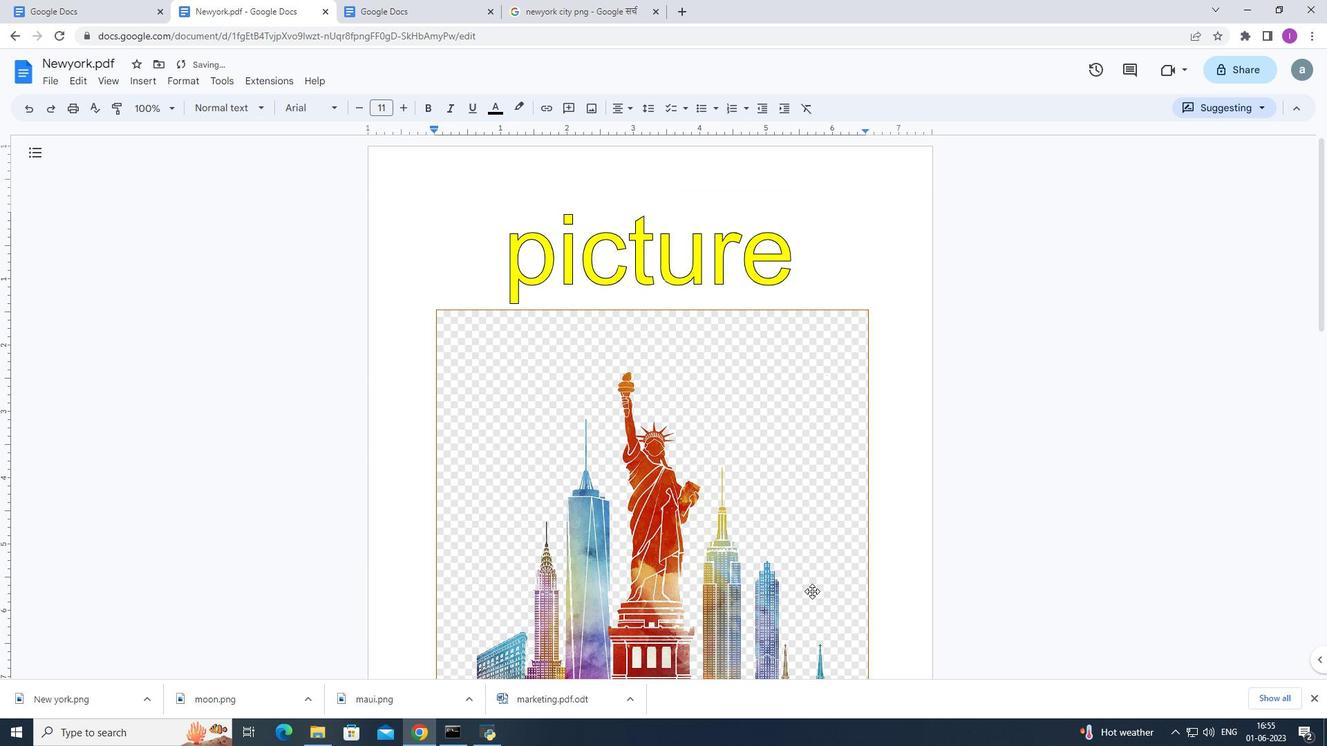 
Action: Mouse scrolled (812, 591) with delta (0, 0)
Screenshot: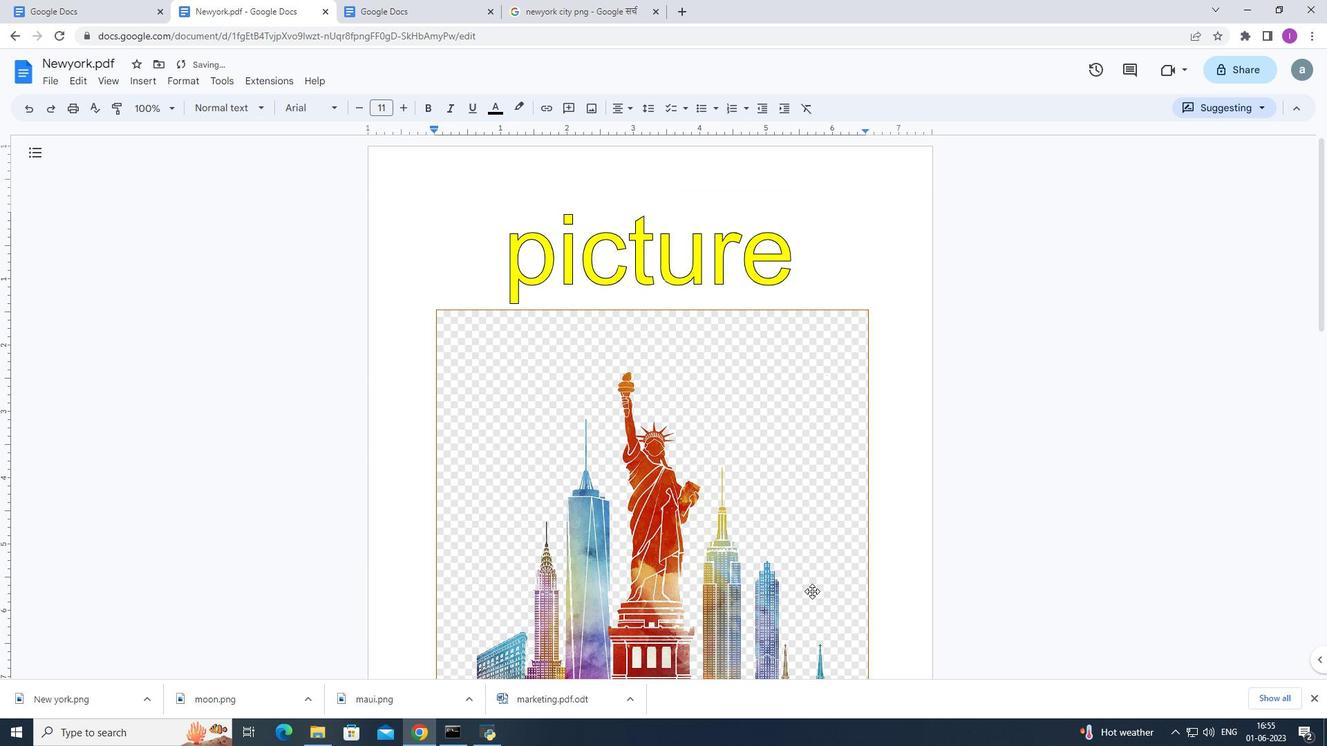 
Action: Mouse scrolled (812, 591) with delta (0, 0)
Screenshot: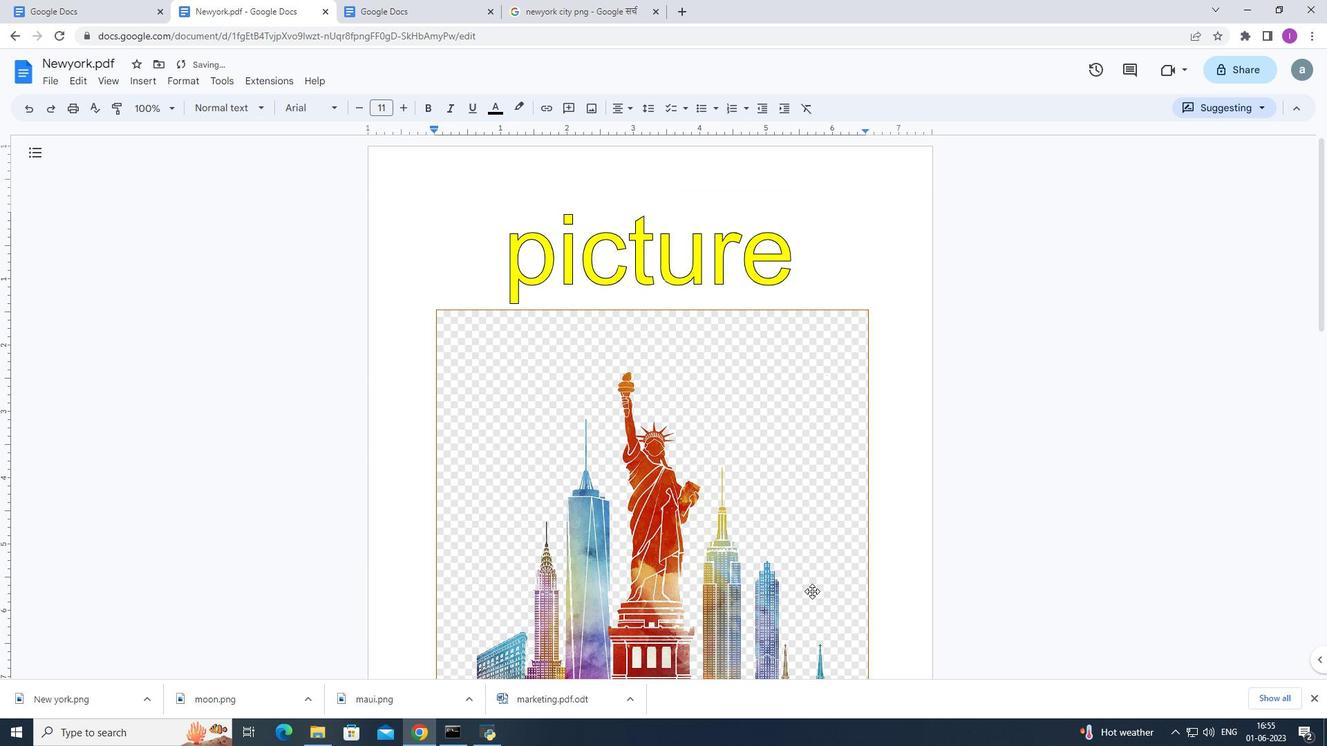 
Action: Mouse scrolled (812, 591) with delta (0, 0)
Screenshot: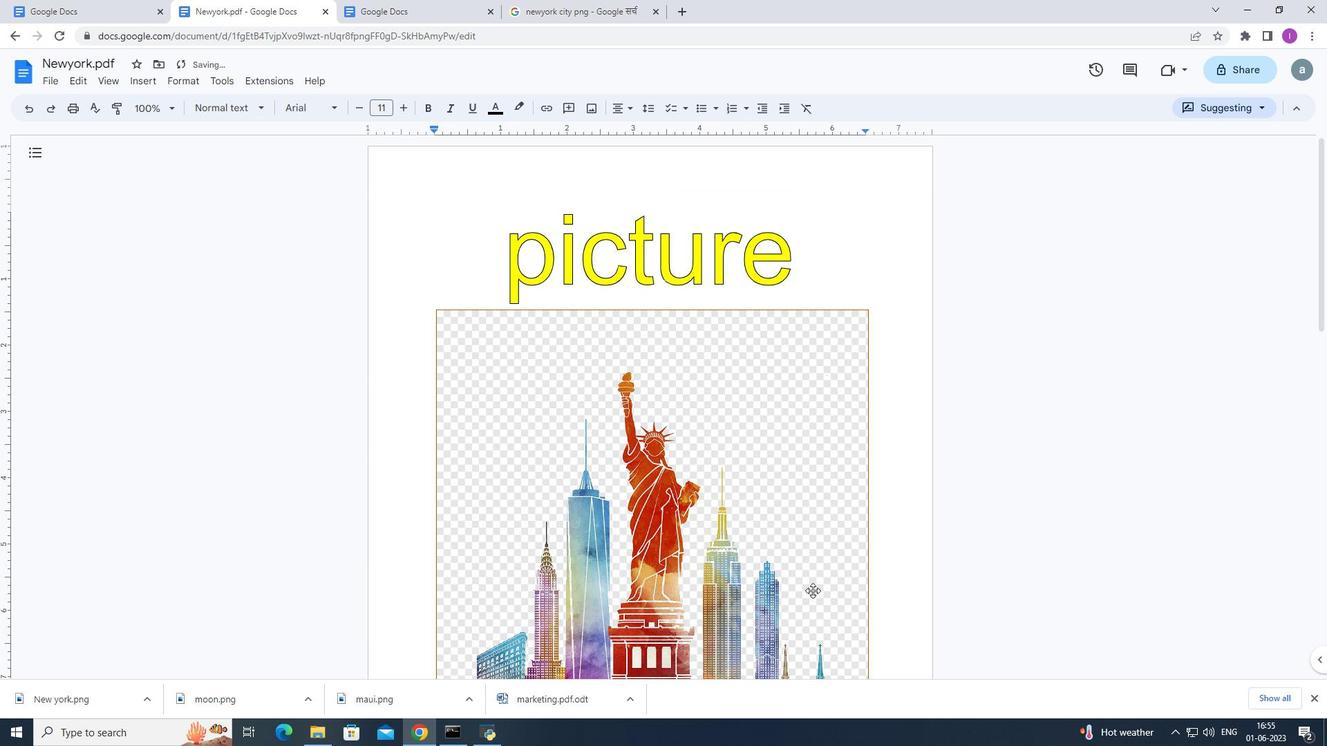 
Action: Mouse moved to (808, 588)
Screenshot: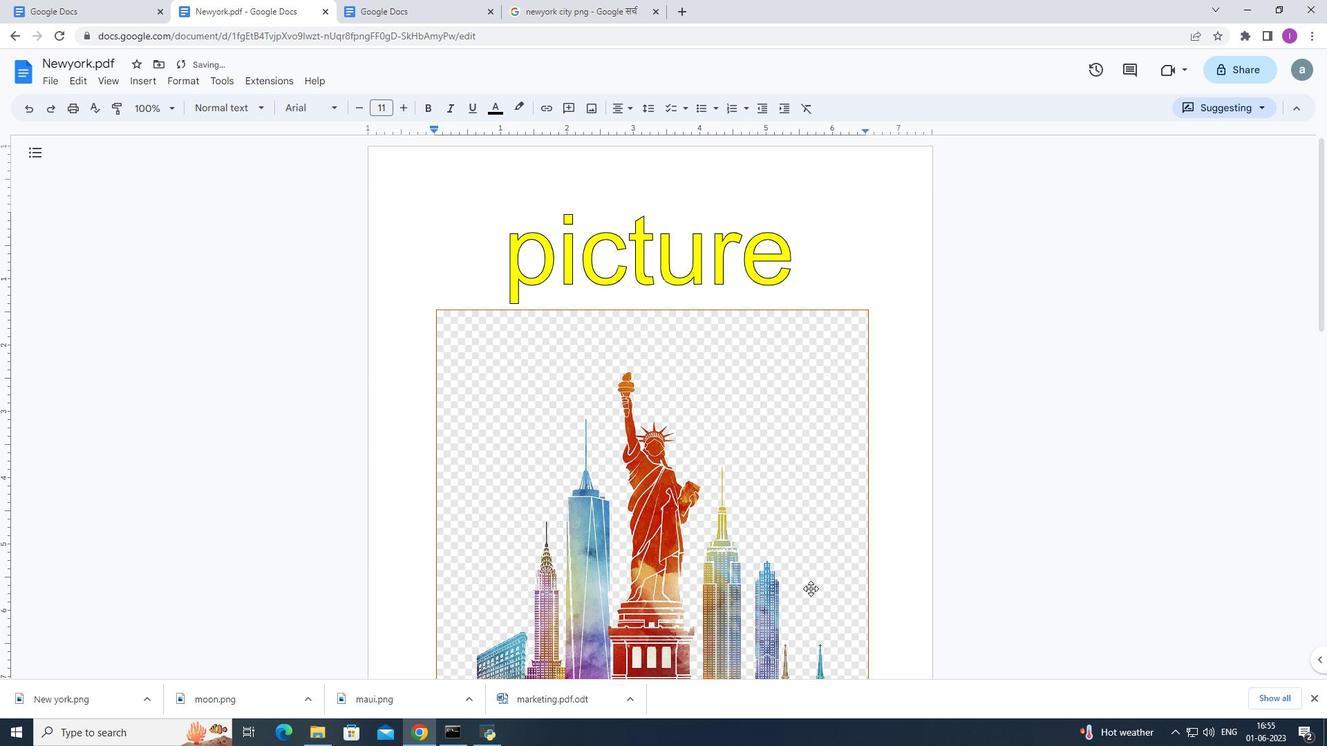 
Action: Mouse scrolled (808, 588) with delta (0, 0)
Screenshot: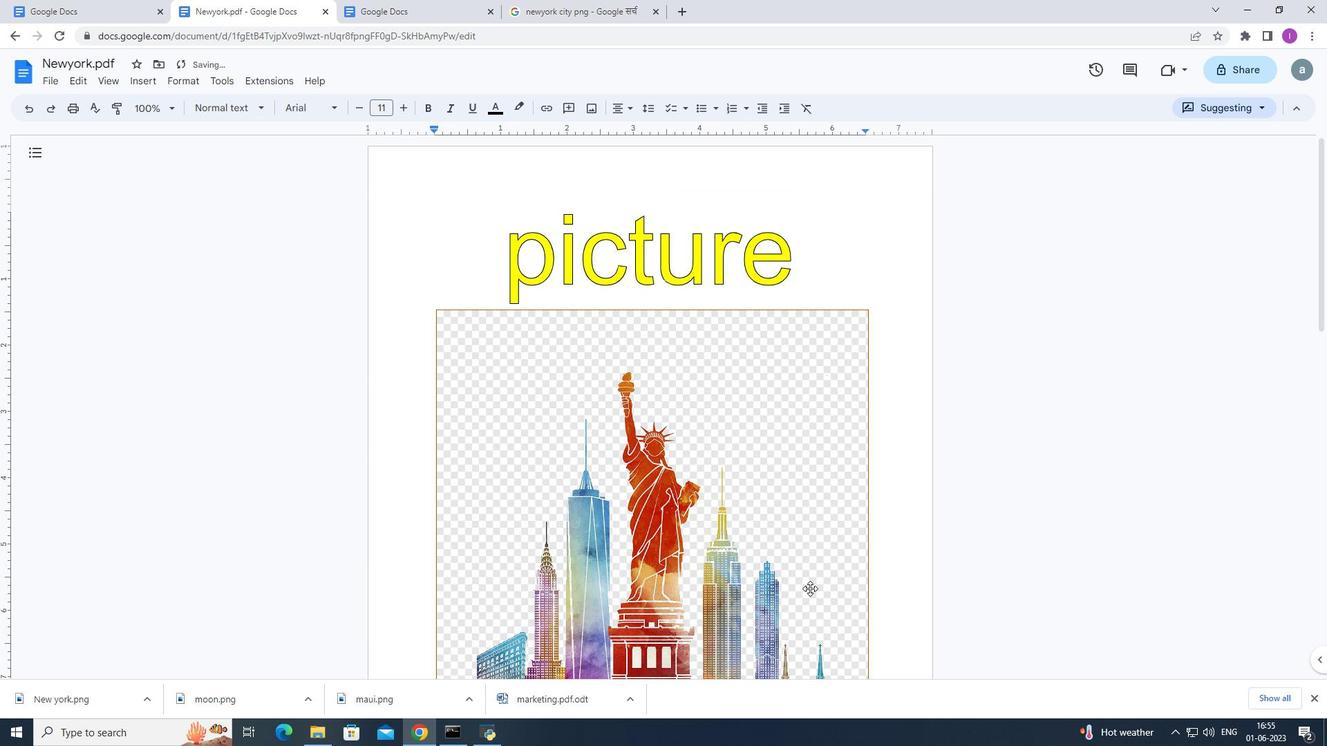 
Action: Mouse scrolled (808, 588) with delta (0, 0)
Screenshot: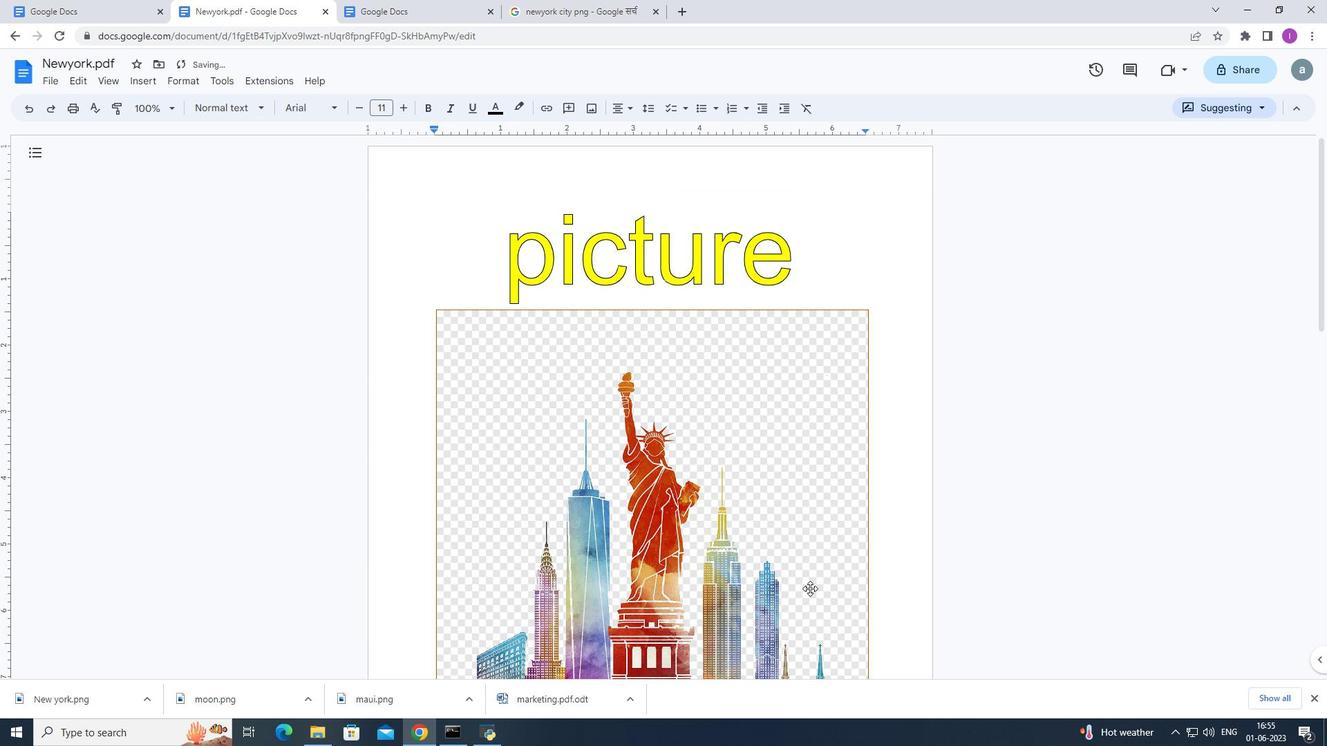 
Action: Mouse moved to (806, 586)
Screenshot: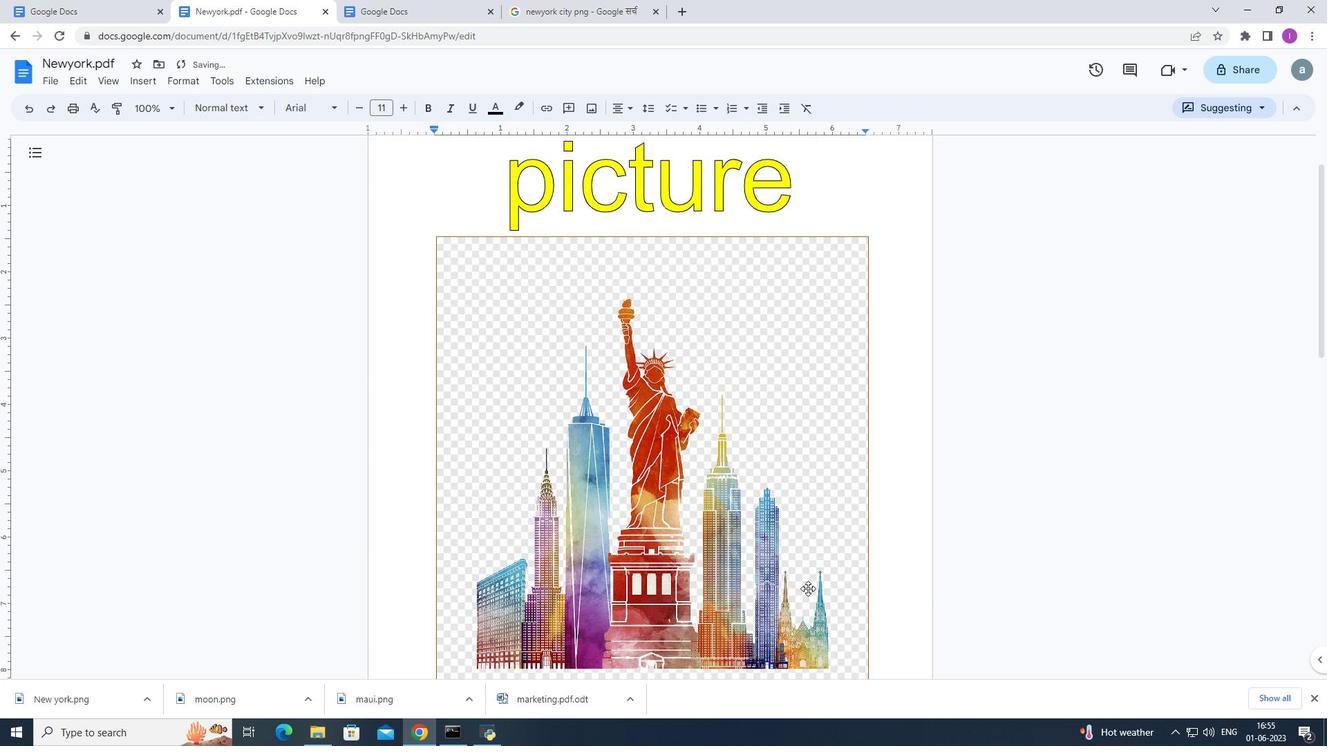 
Action: Mouse scrolled (806, 585) with delta (0, 0)
Screenshot: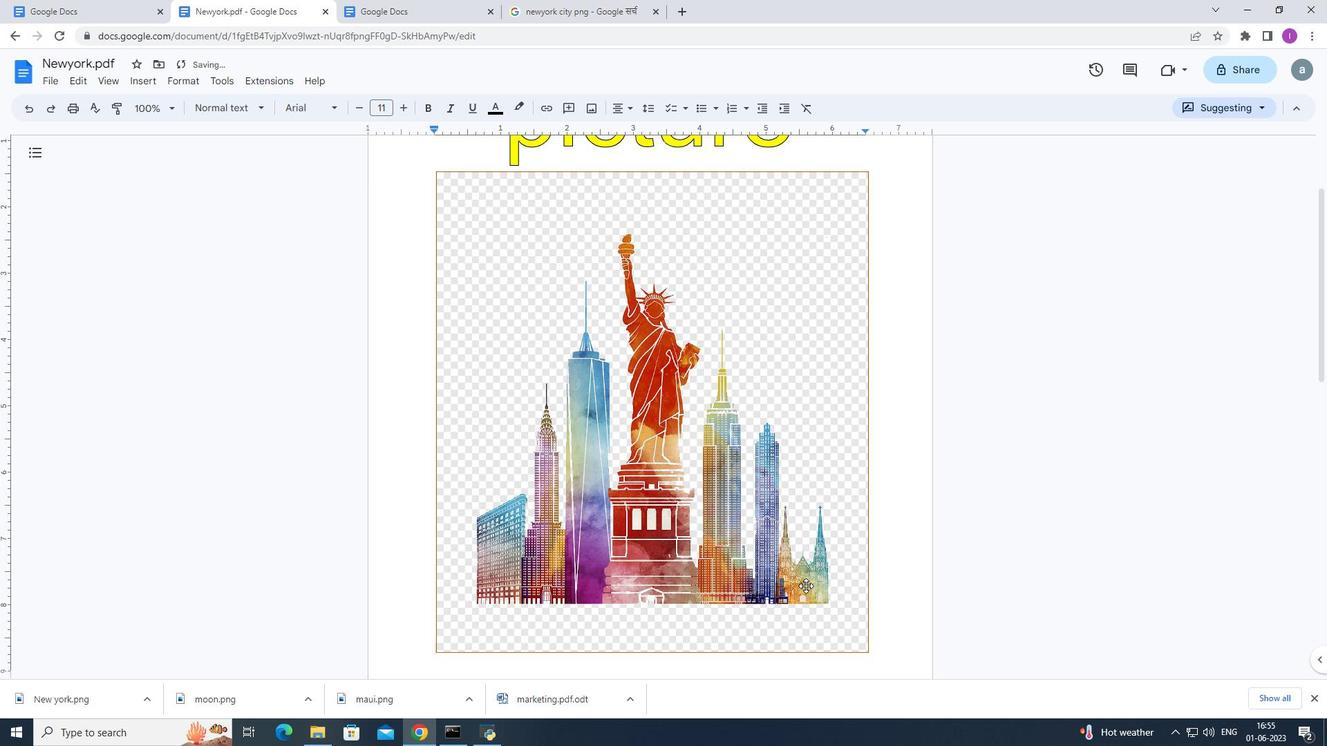 
Action: Mouse scrolled (806, 585) with delta (0, 0)
Screenshot: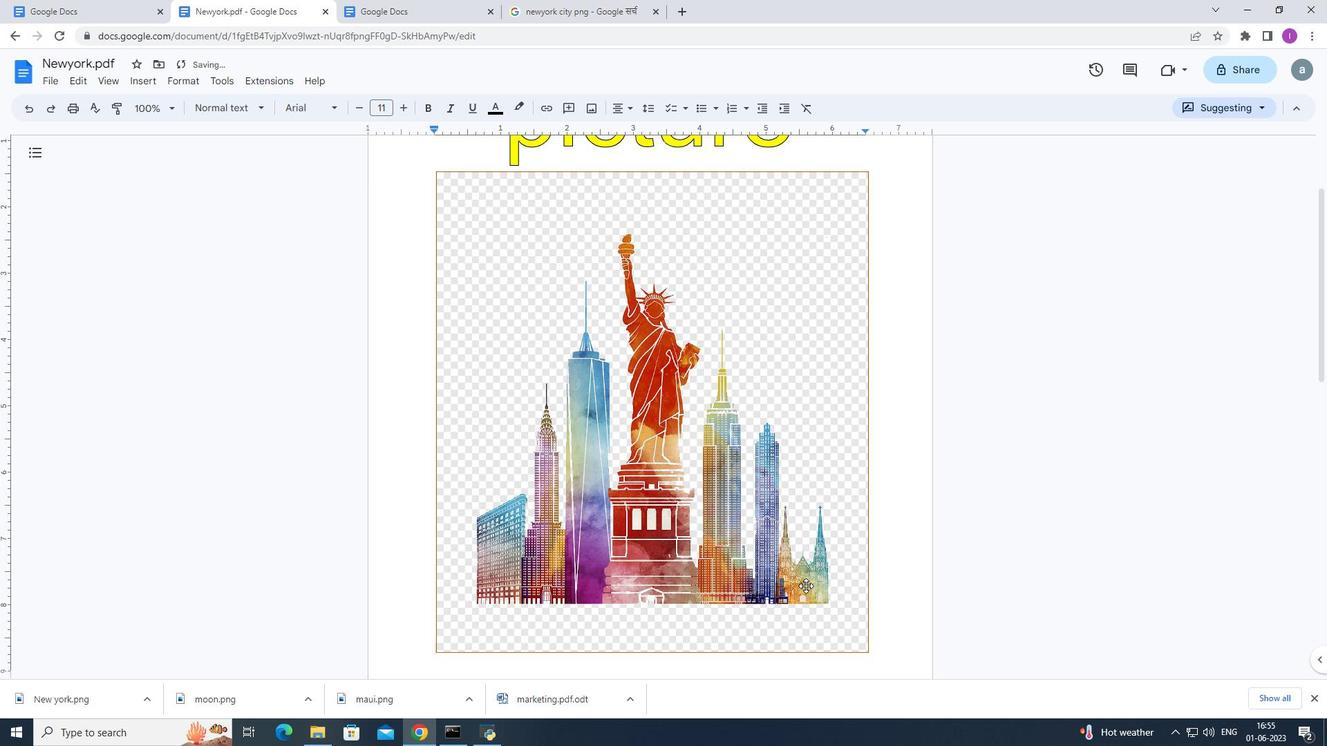 
Action: Mouse scrolled (806, 585) with delta (0, 0)
Screenshot: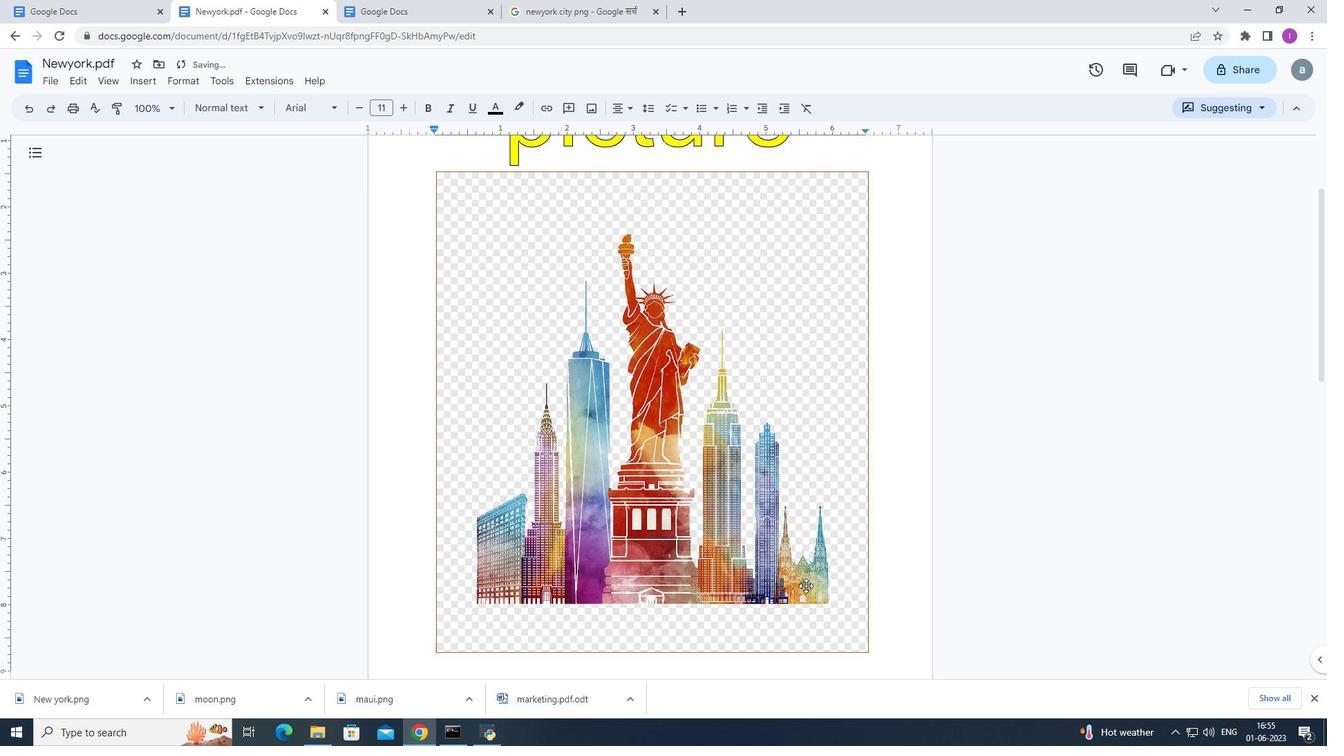 
Action: Mouse scrolled (806, 585) with delta (0, 0)
Screenshot: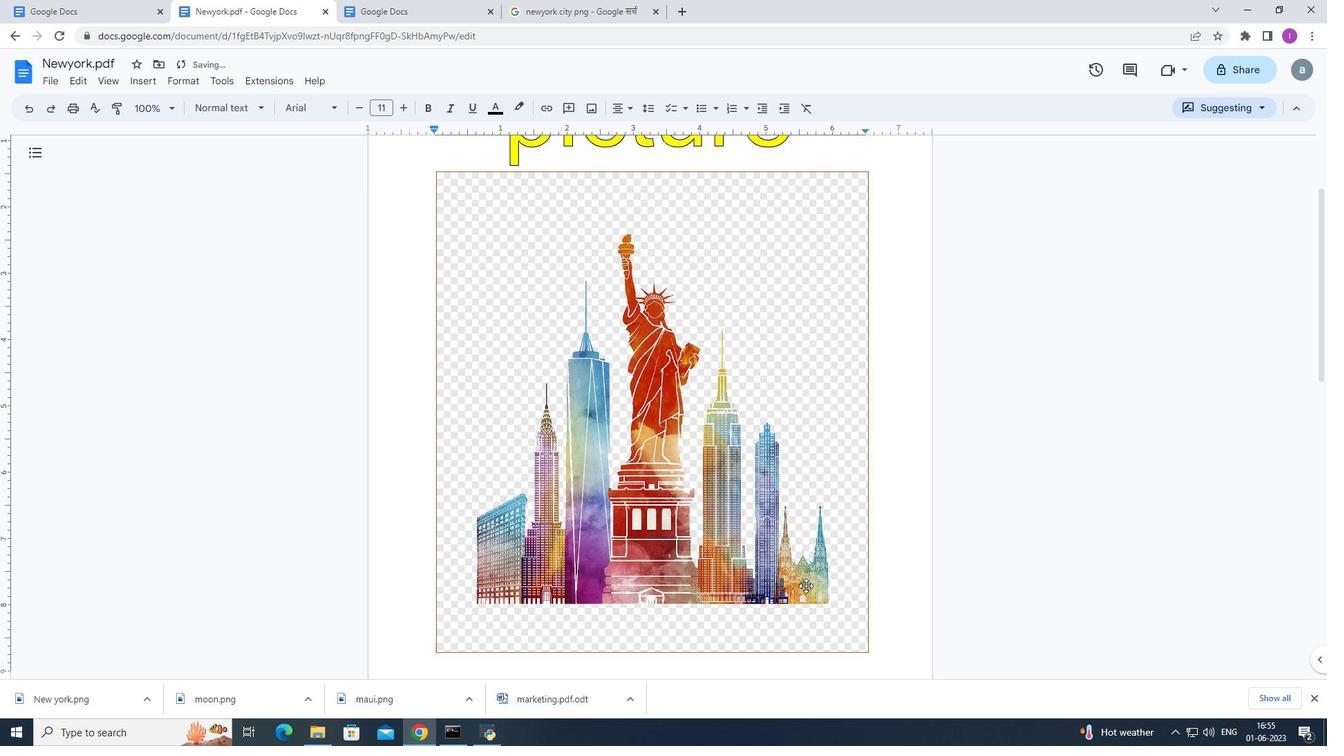 
Action: Mouse scrolled (806, 585) with delta (0, 0)
Screenshot: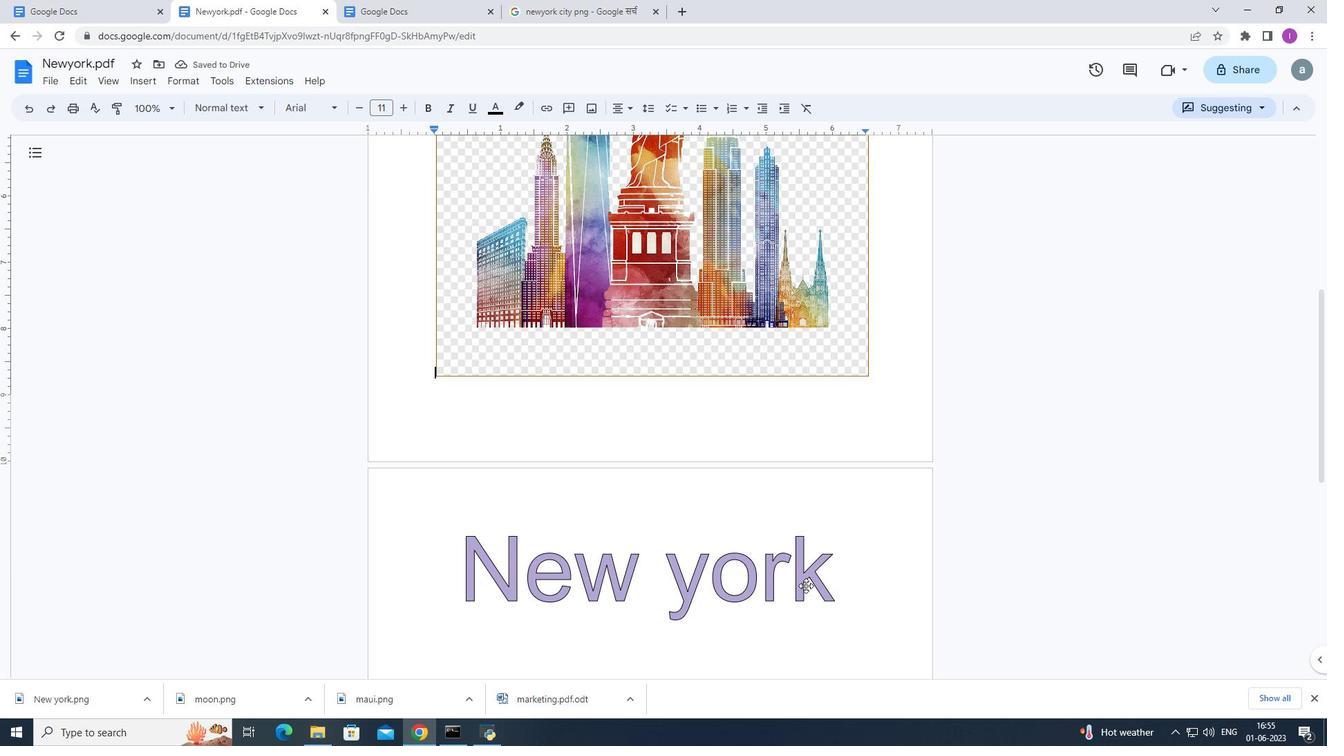 
Action: Mouse scrolled (806, 585) with delta (0, 0)
Screenshot: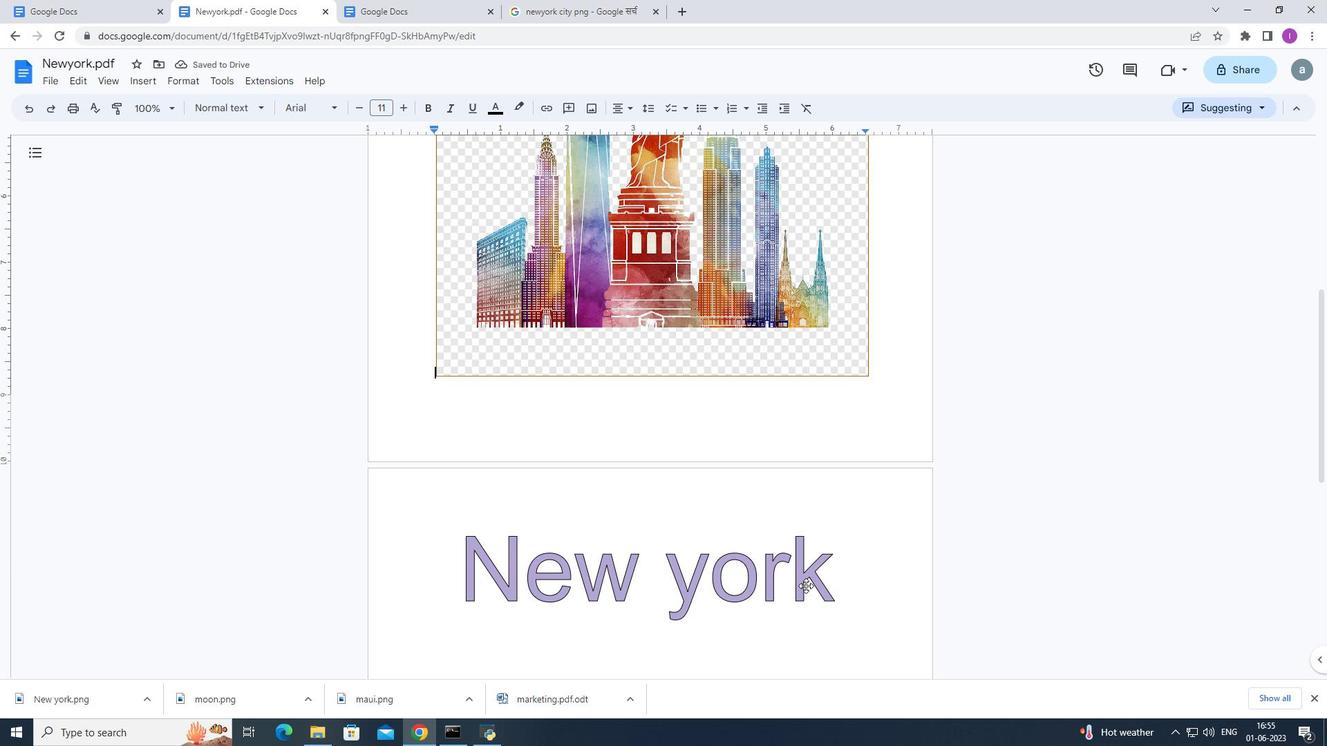 
Action: Mouse moved to (787, 286)
Screenshot: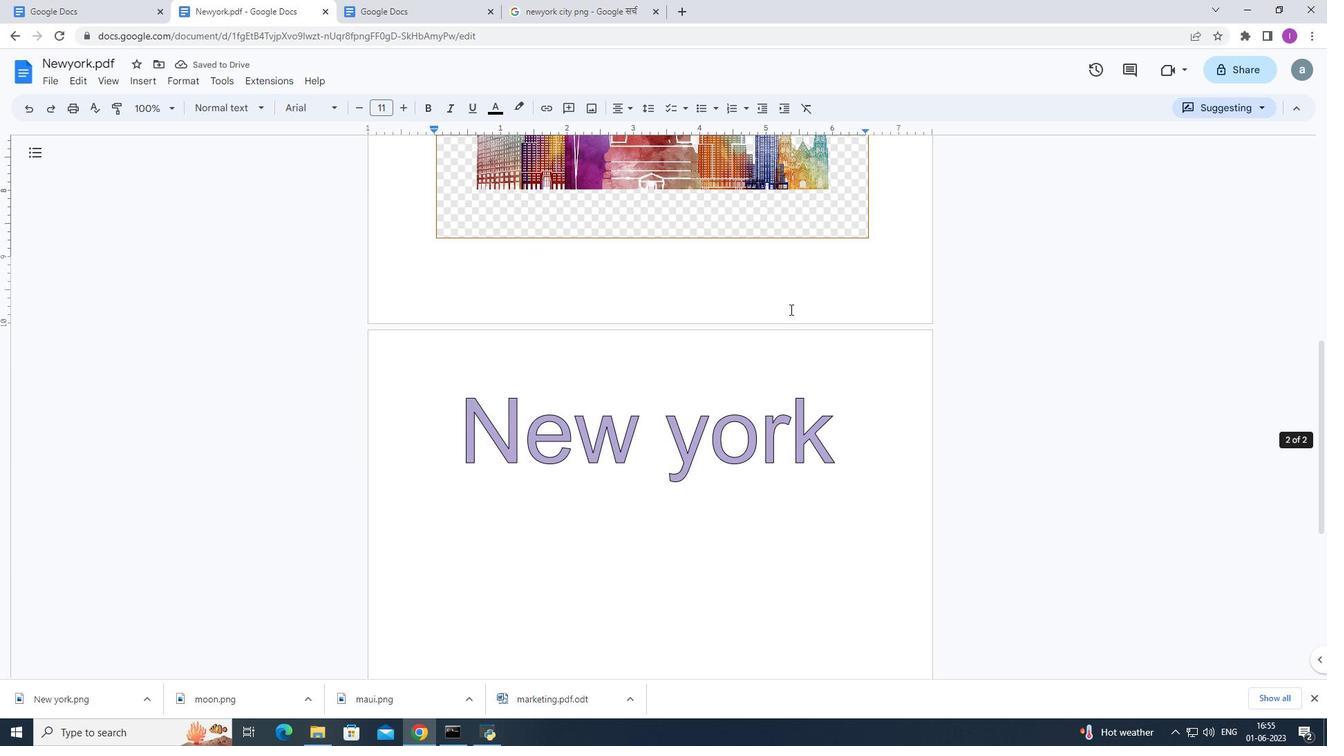 
Action: Mouse pressed left at (787, 286)
Screenshot: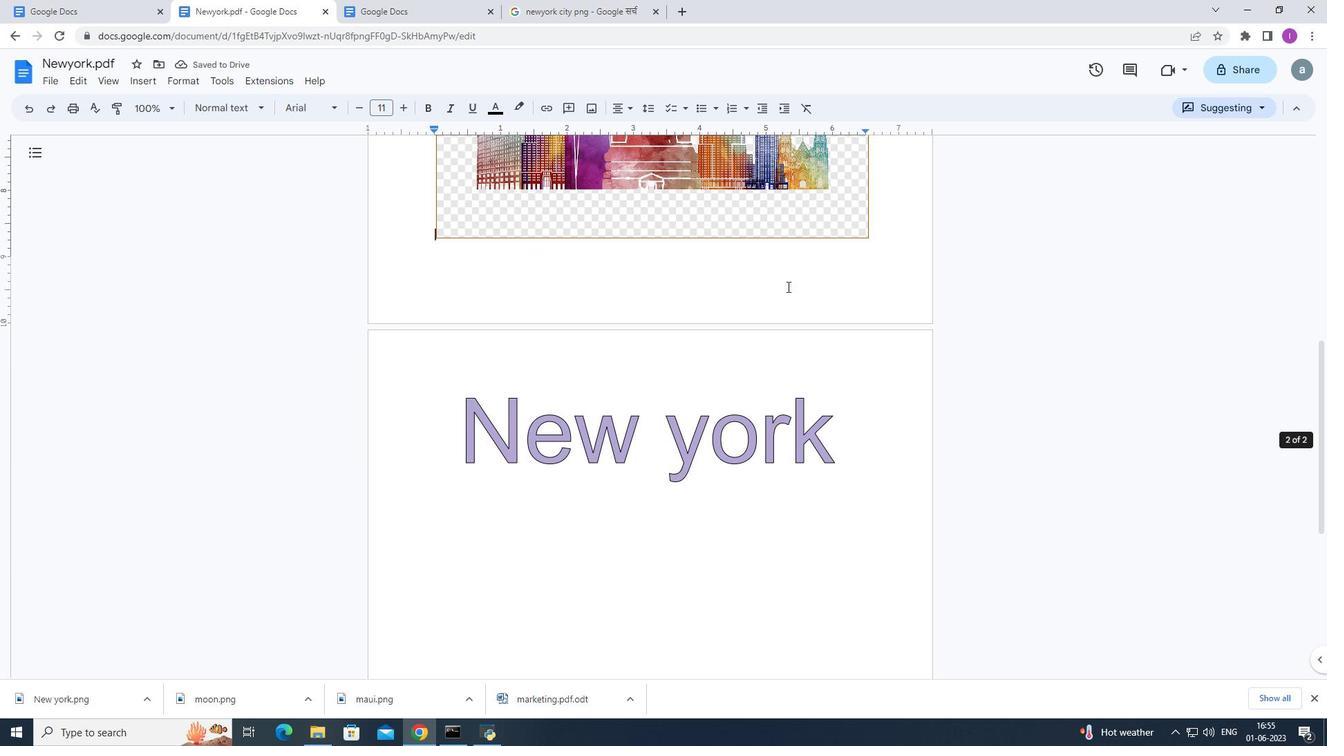 
Action: Mouse moved to (575, 642)
Screenshot: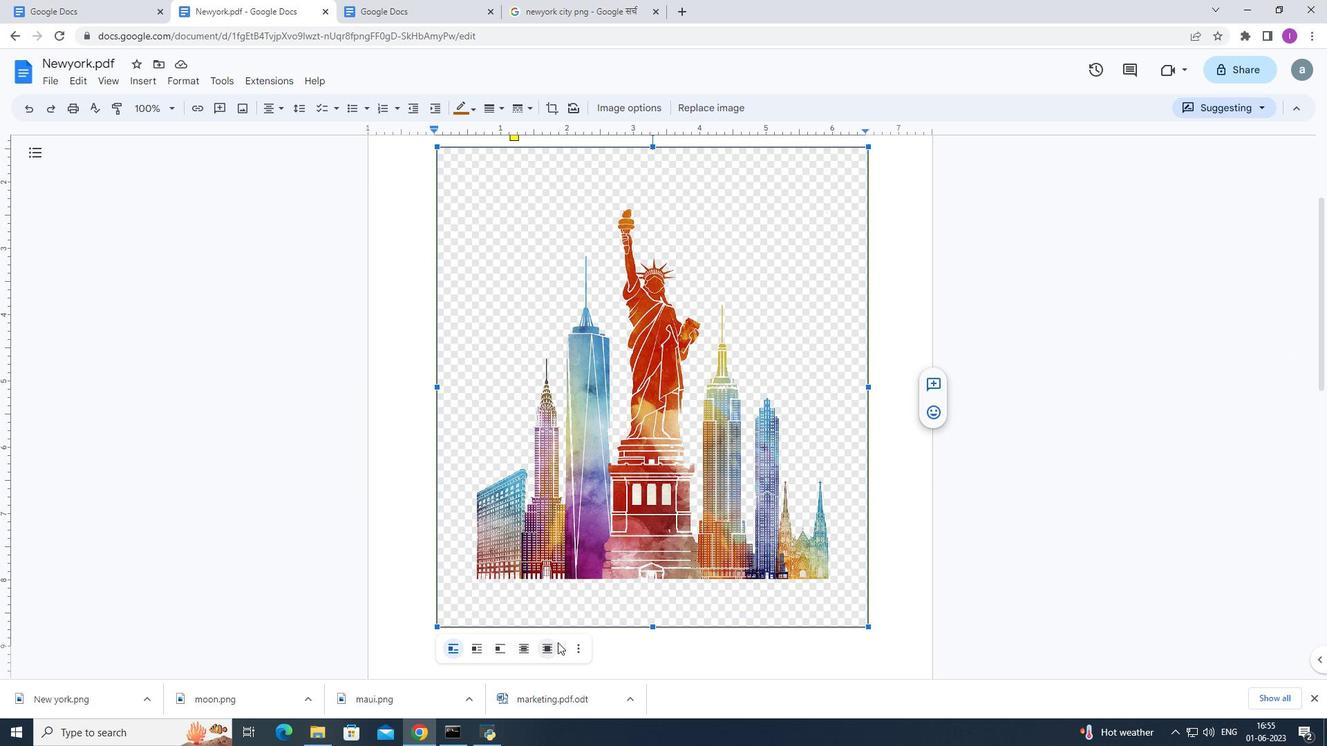 
Action: Mouse pressed left at (575, 642)
Screenshot: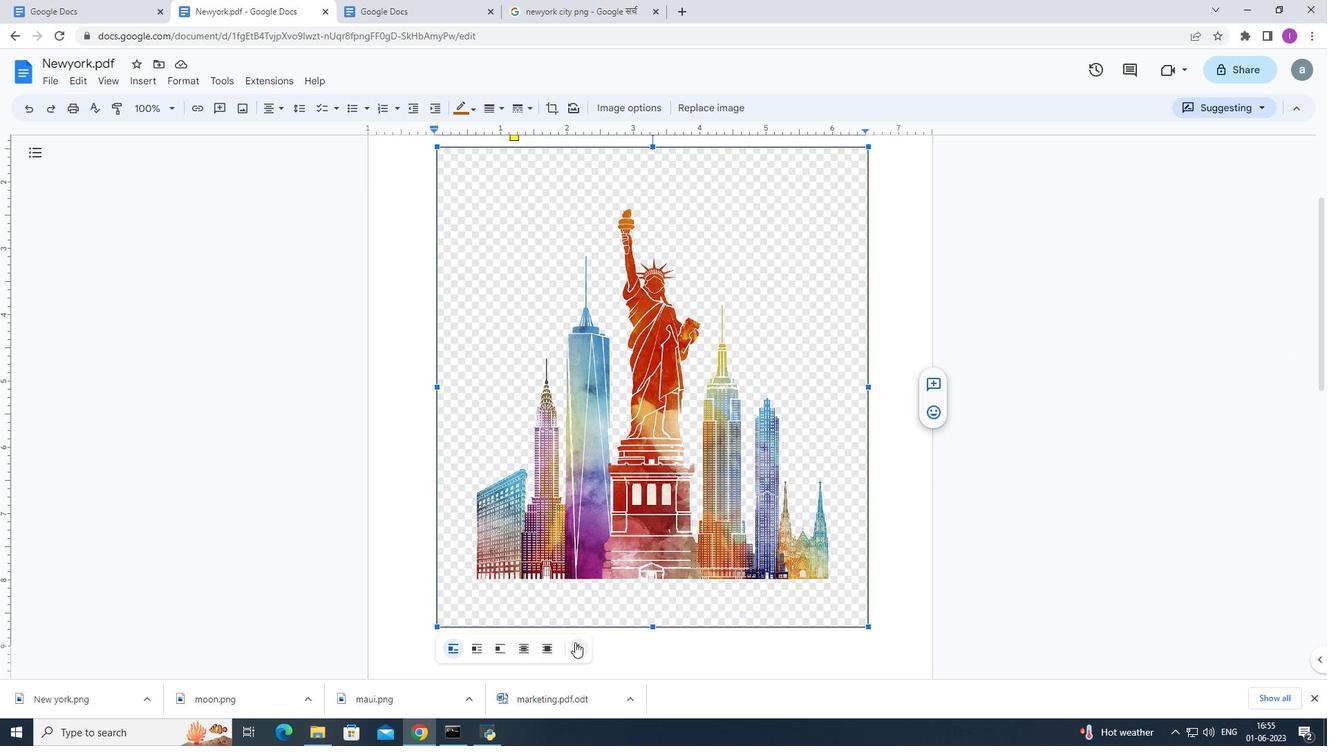 
Action: Mouse moved to (659, 658)
Screenshot: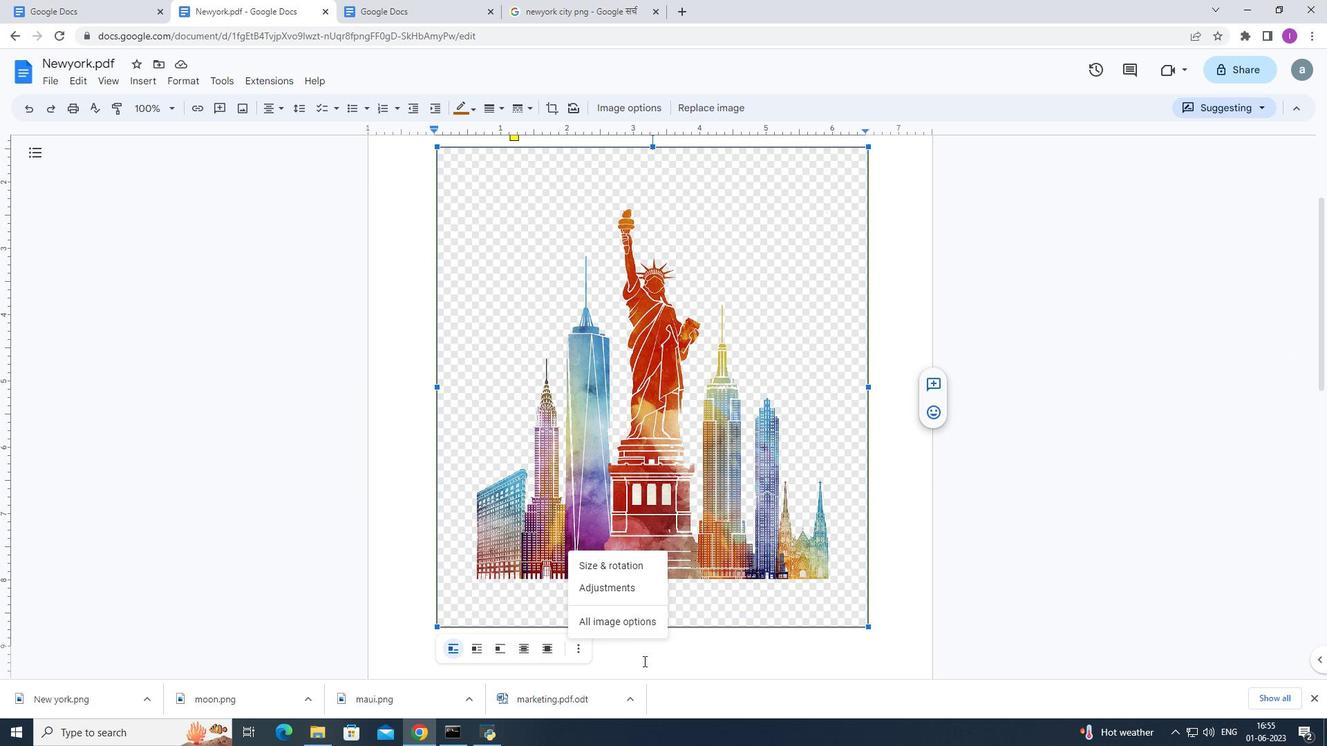 
Action: Mouse pressed left at (659, 658)
Screenshot: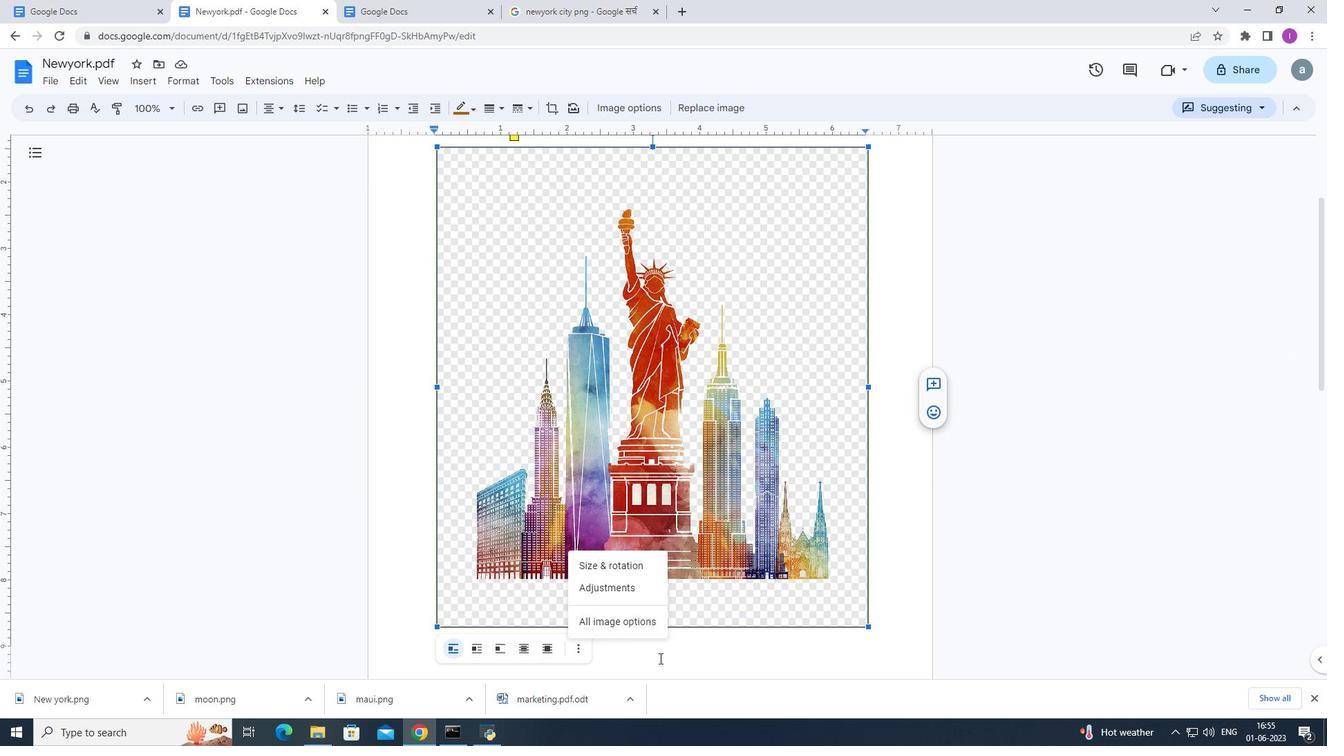 
Action: Mouse moved to (548, 651)
Screenshot: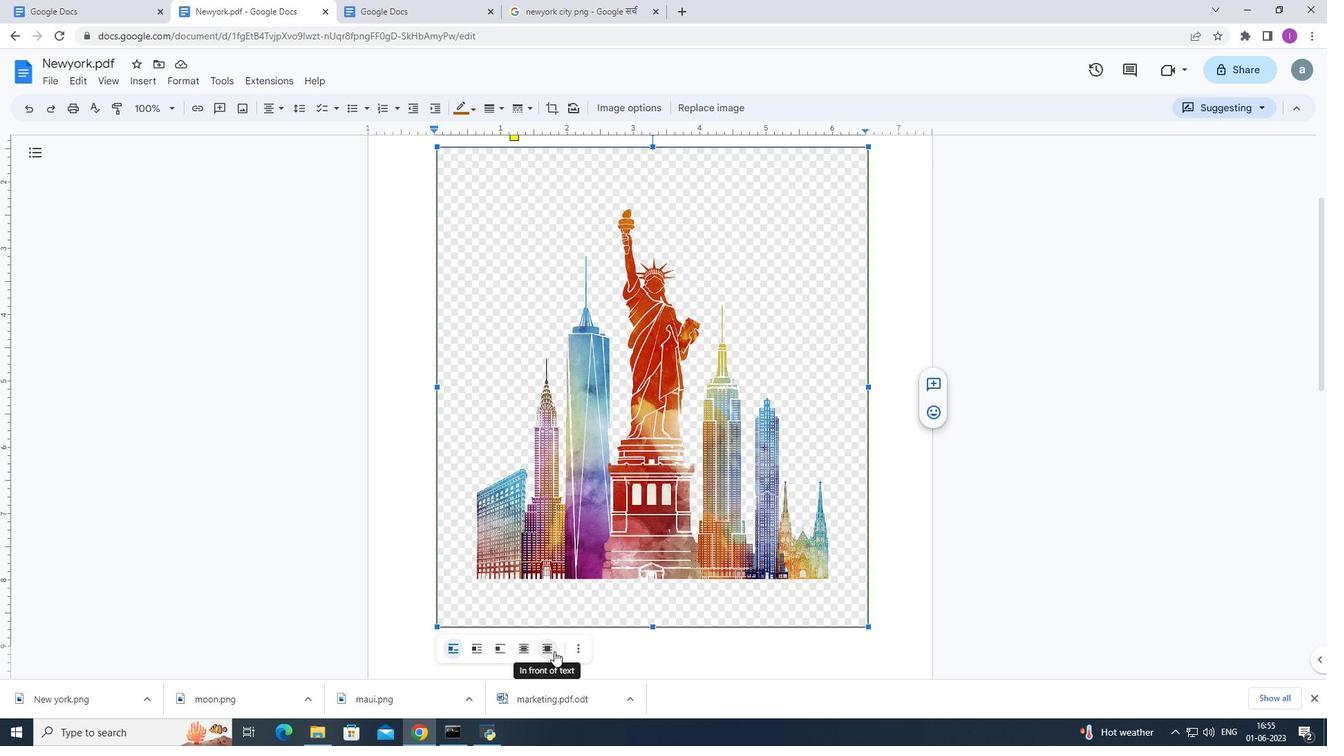 
Action: Mouse pressed left at (548, 651)
Screenshot: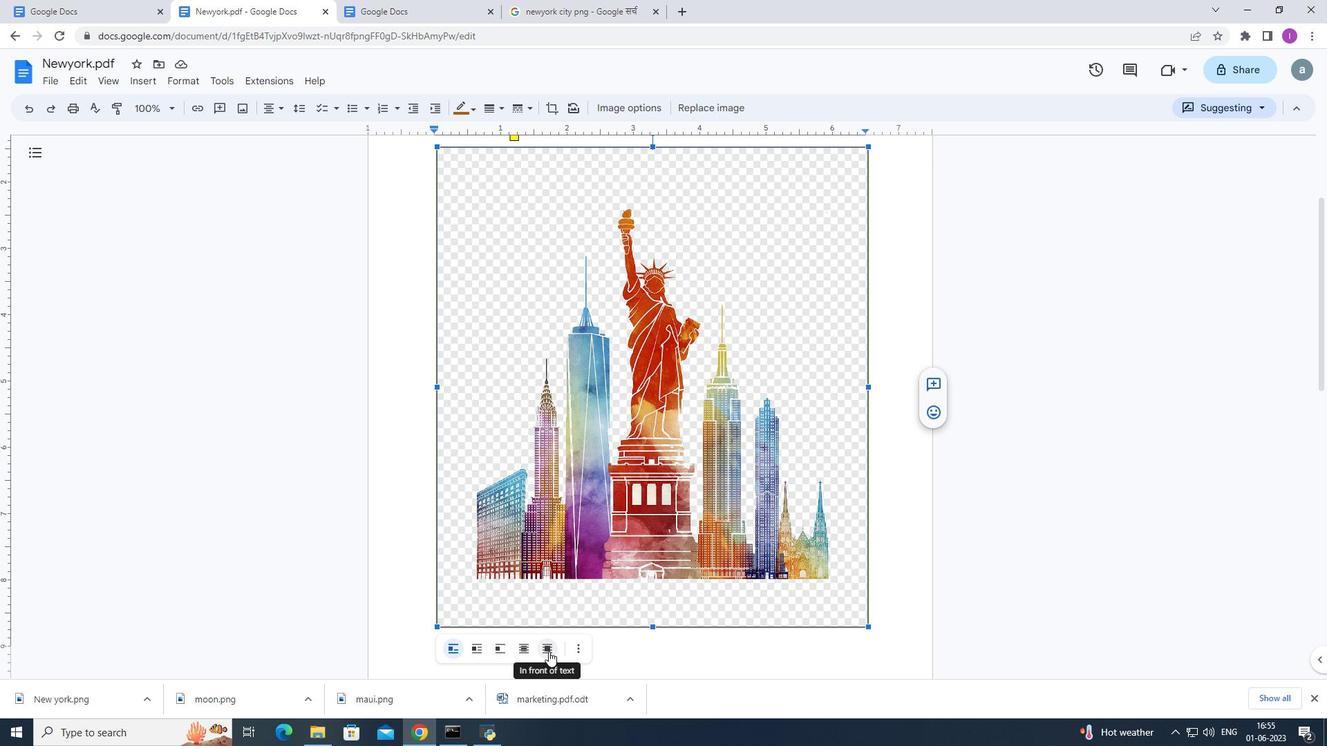 
Action: Mouse moved to (1084, 174)
Screenshot: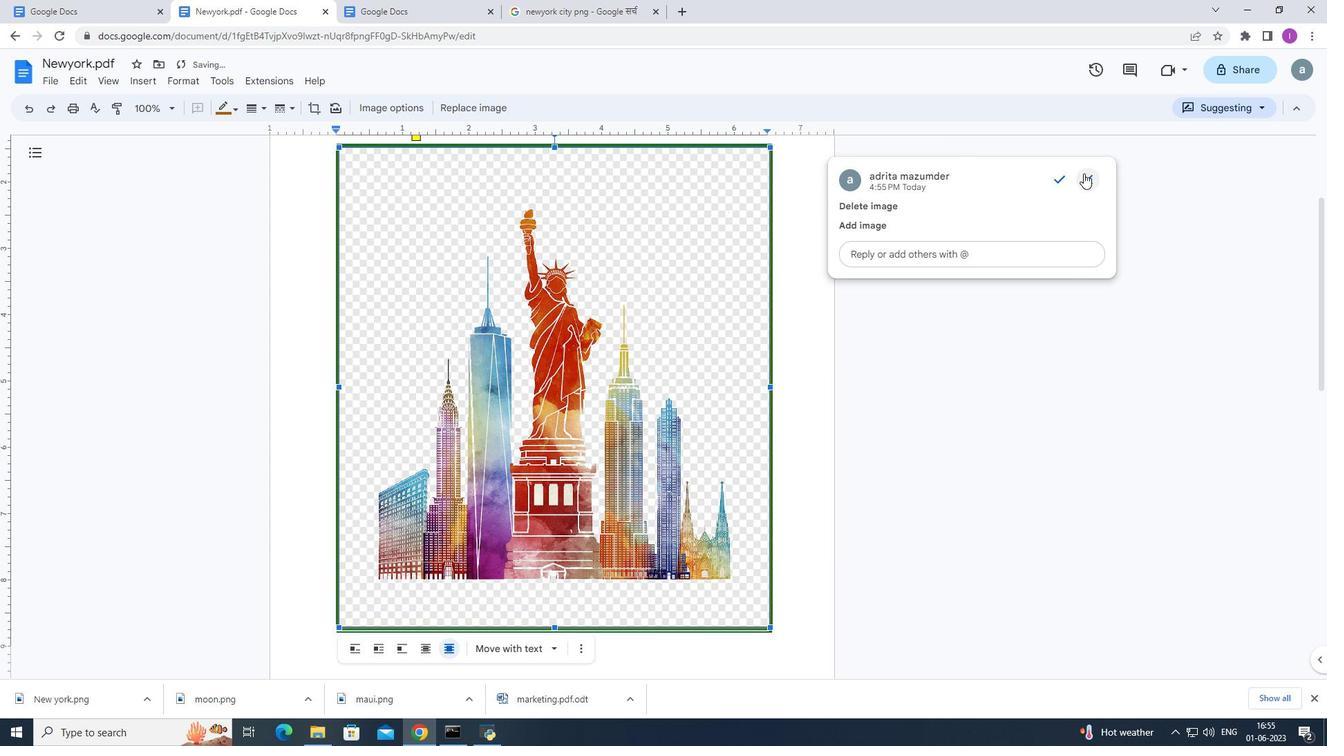 
Action: Mouse pressed left at (1084, 174)
Screenshot: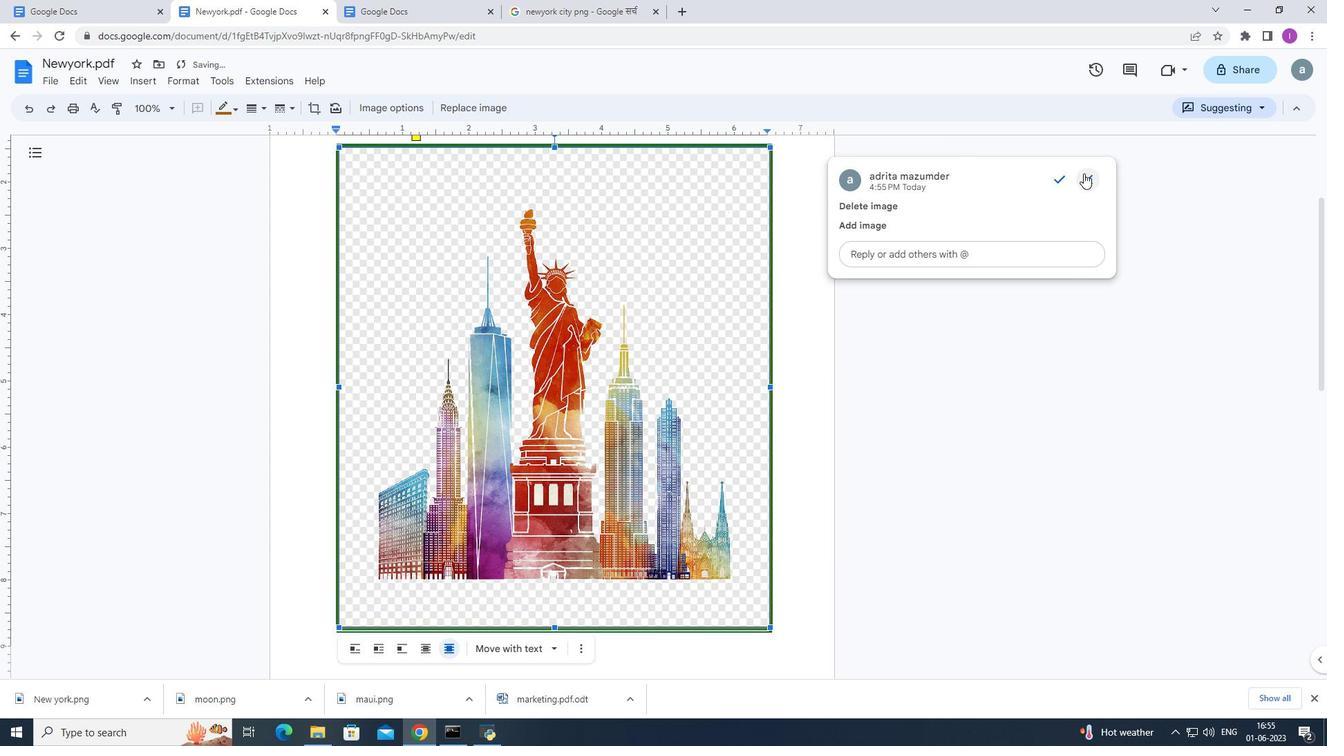 
Action: Mouse moved to (674, 746)
Screenshot: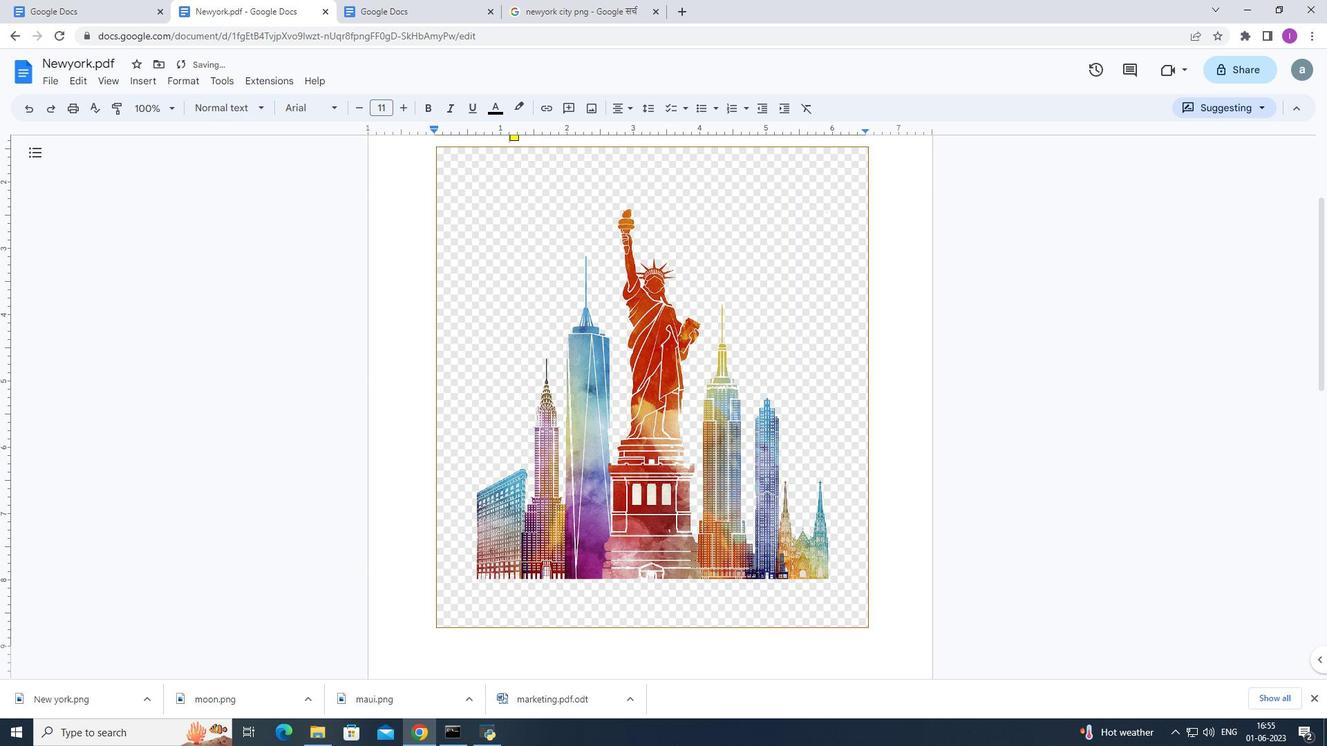 
Action: Mouse scrolled (674, 745) with delta (0, 0)
Screenshot: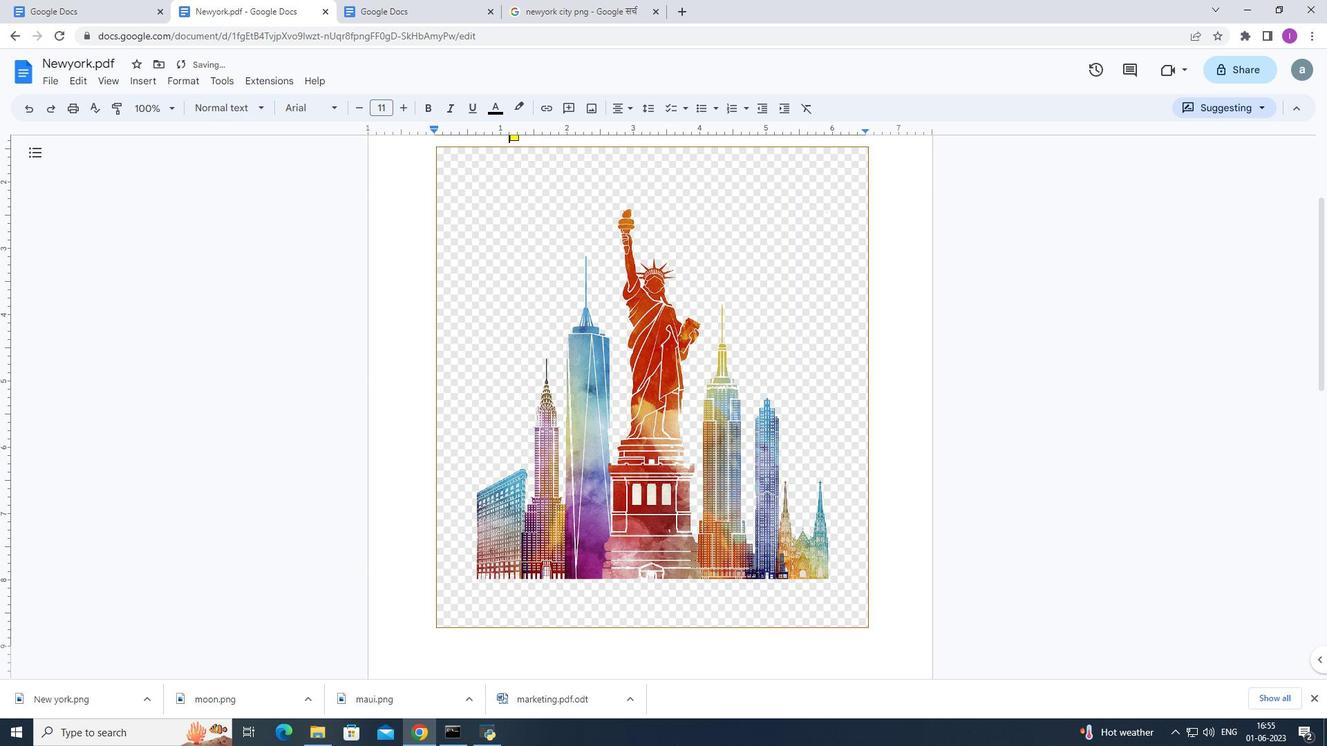 
Action: Mouse scrolled (674, 745) with delta (0, 0)
Screenshot: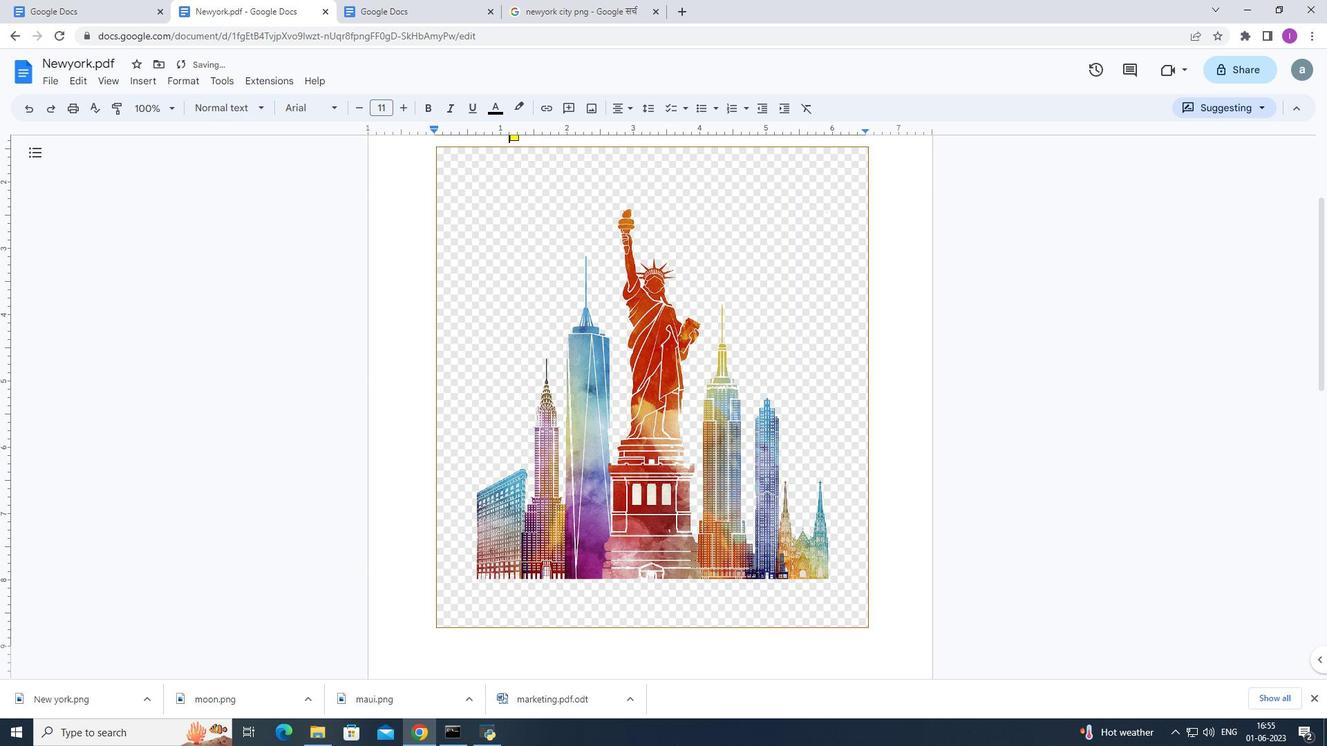 
Action: Mouse moved to (672, 744)
Screenshot: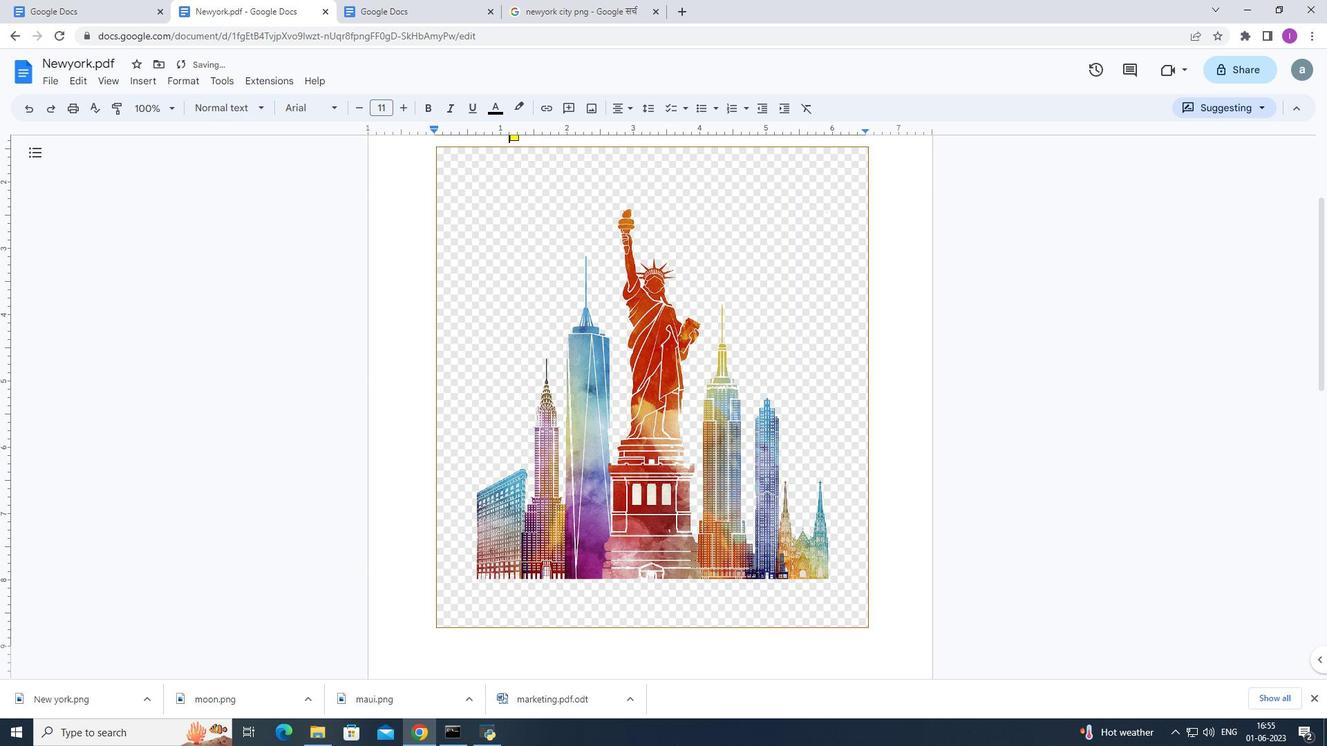 
Action: Mouse scrolled (672, 745) with delta (0, 0)
Screenshot: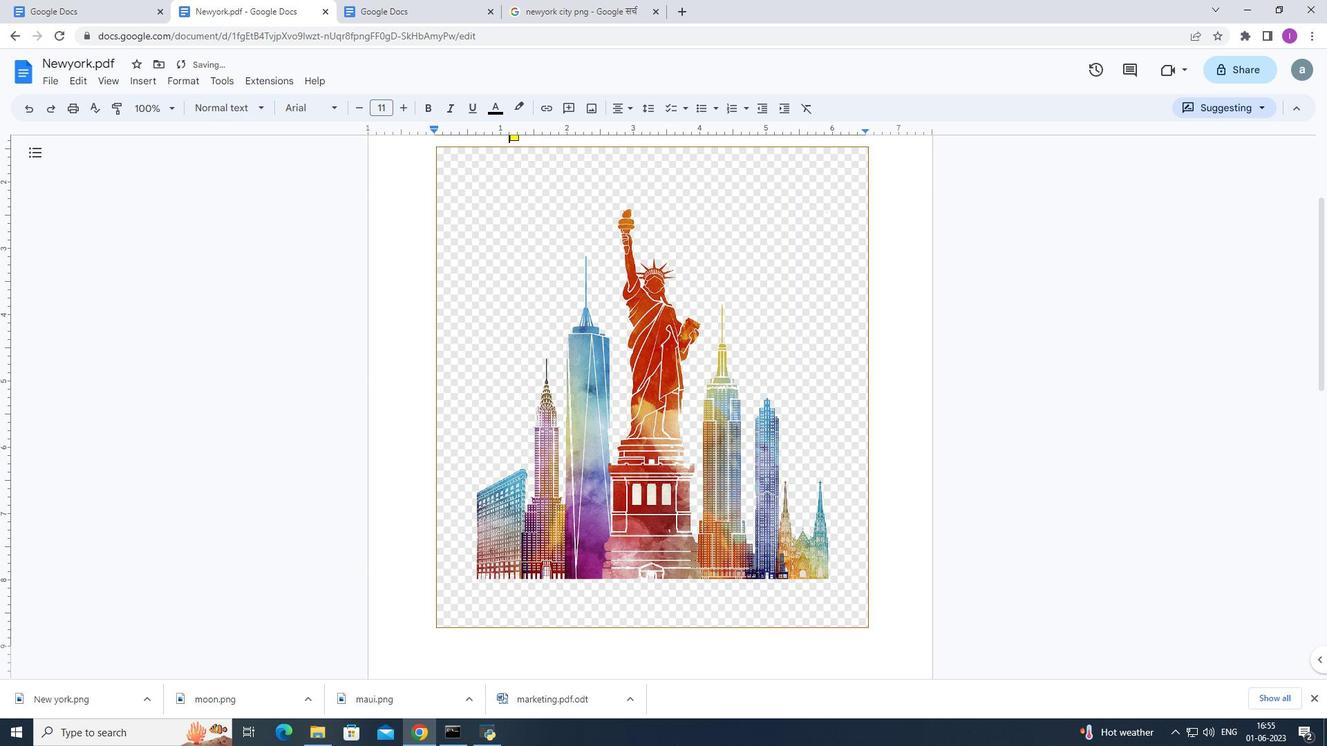 
Action: Mouse moved to (665, 668)
Screenshot: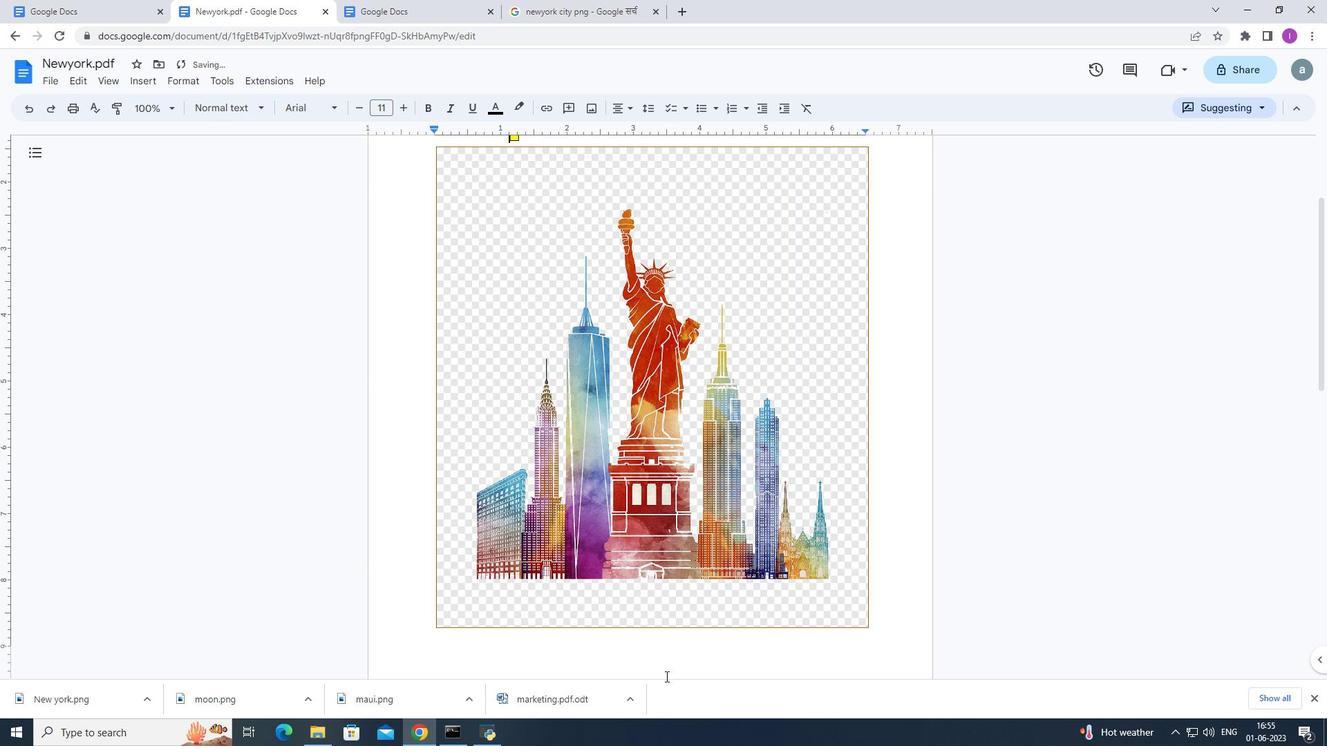 
Action: Mouse scrolled (665, 667) with delta (0, 0)
Screenshot: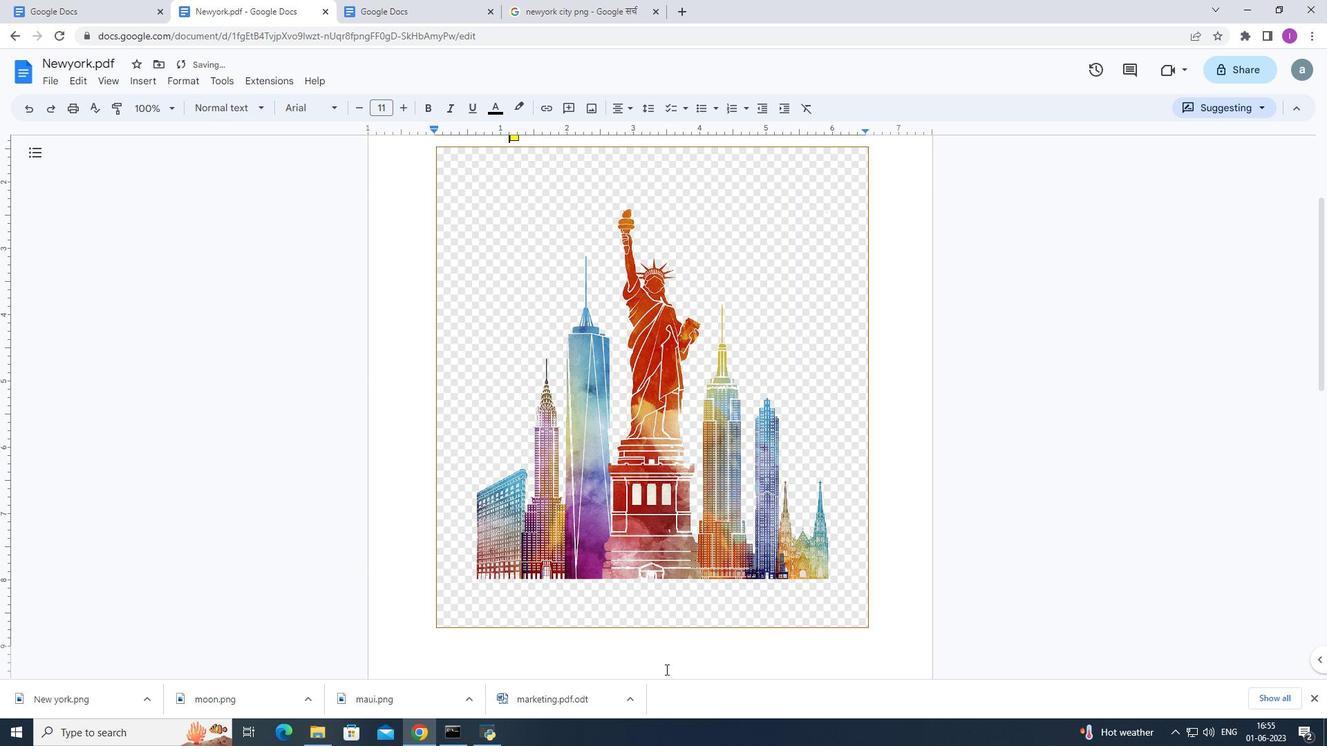 
Action: Mouse scrolled (665, 667) with delta (0, 0)
Screenshot: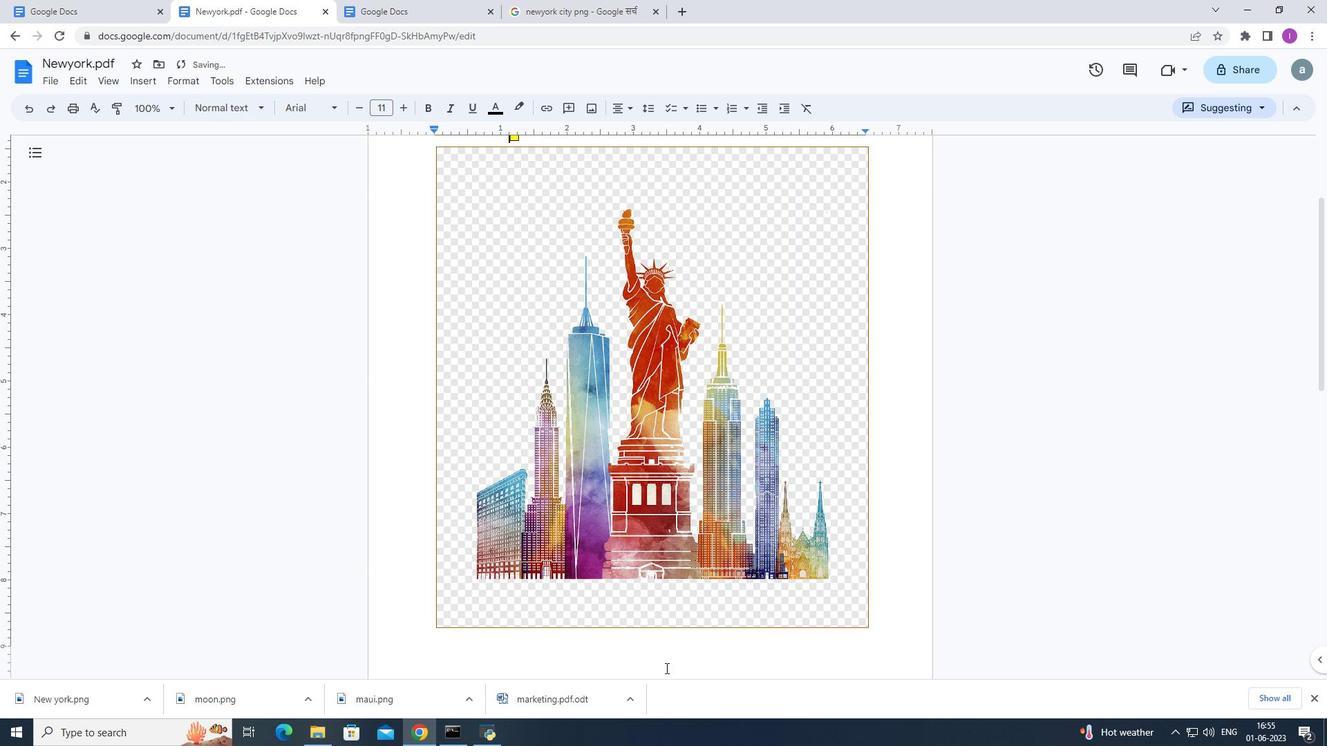 
Action: Mouse scrolled (665, 667) with delta (0, 0)
Screenshot: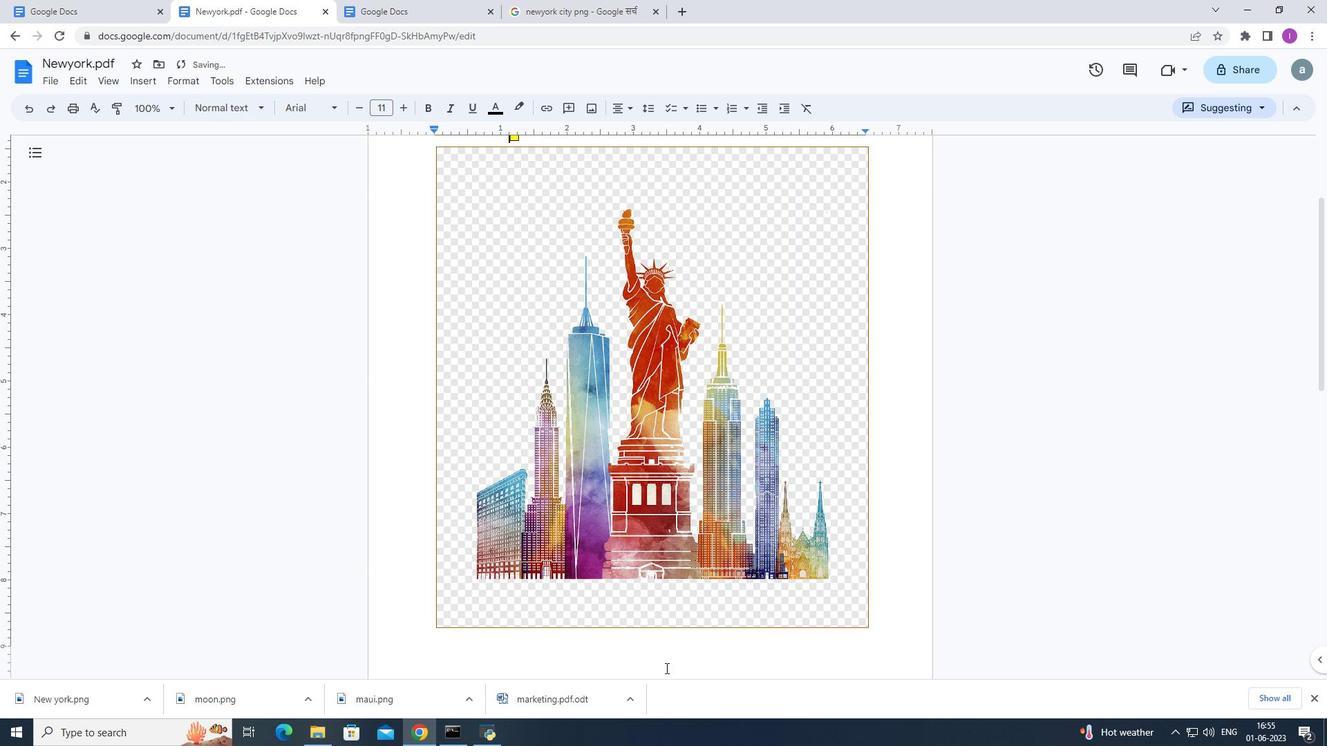 
Action: Mouse moved to (734, 506)
Screenshot: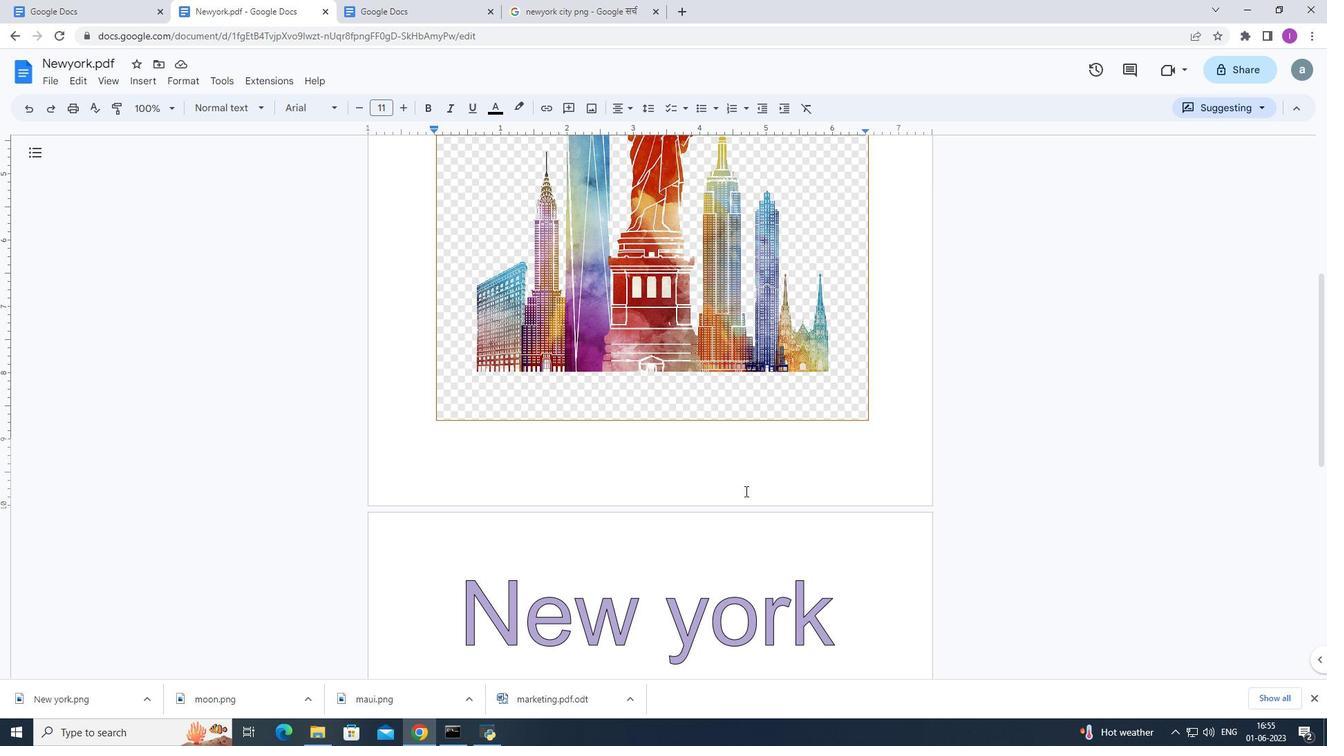 
Action: Mouse scrolled (734, 505) with delta (0, 0)
Screenshot: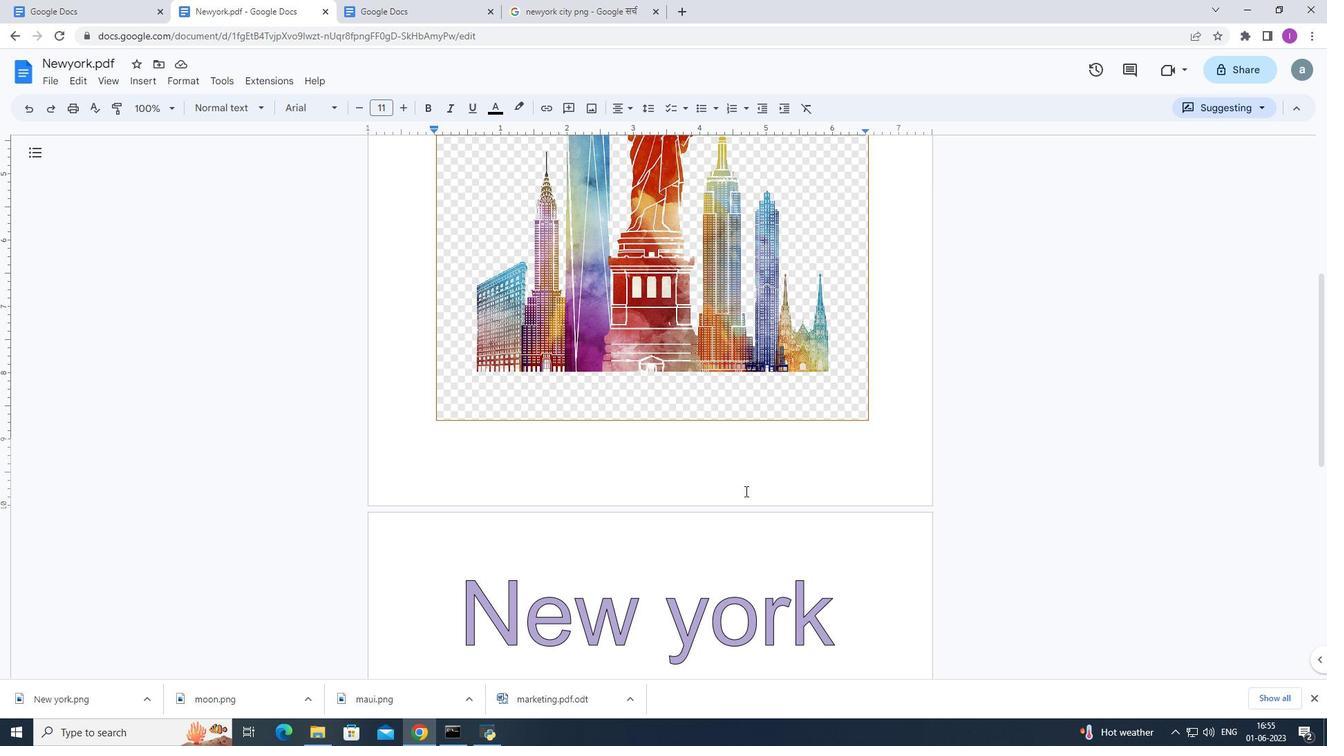 
Action: Mouse moved to (734, 507)
Screenshot: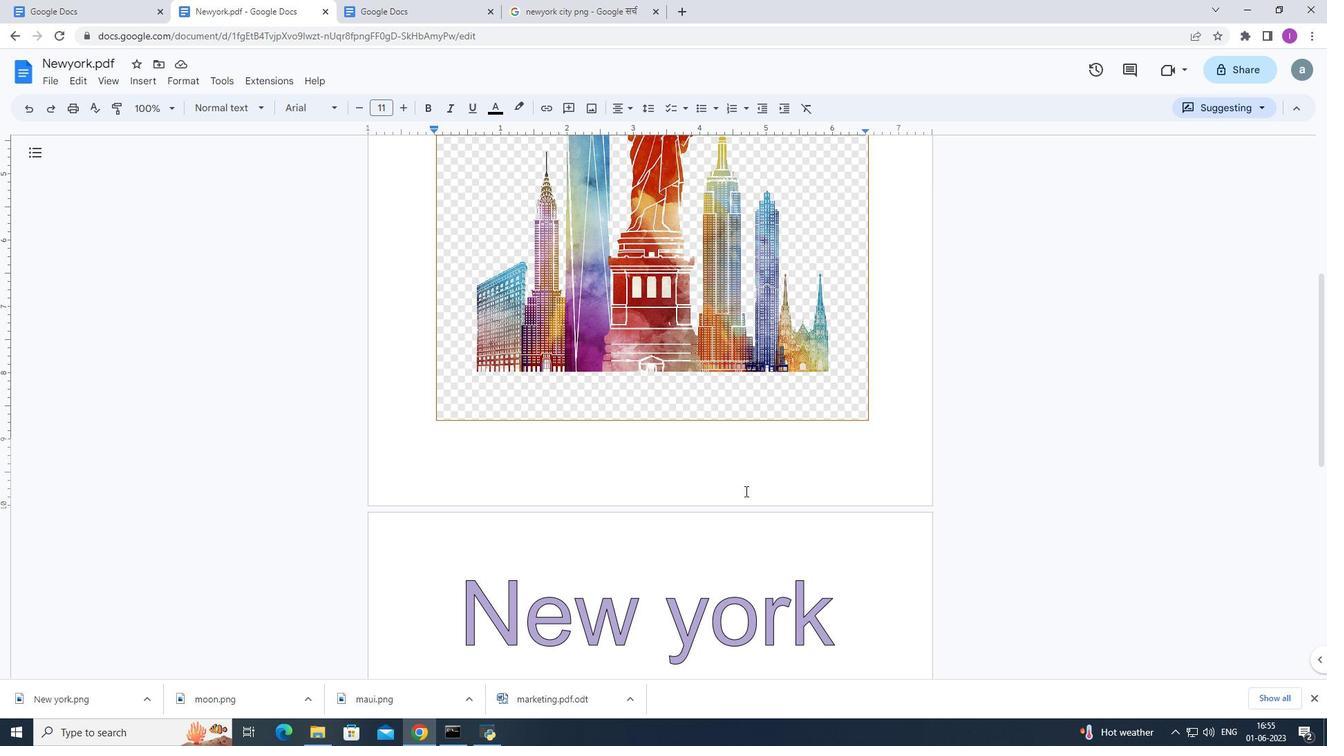 
Action: Mouse scrolled (734, 506) with delta (0, 0)
Screenshot: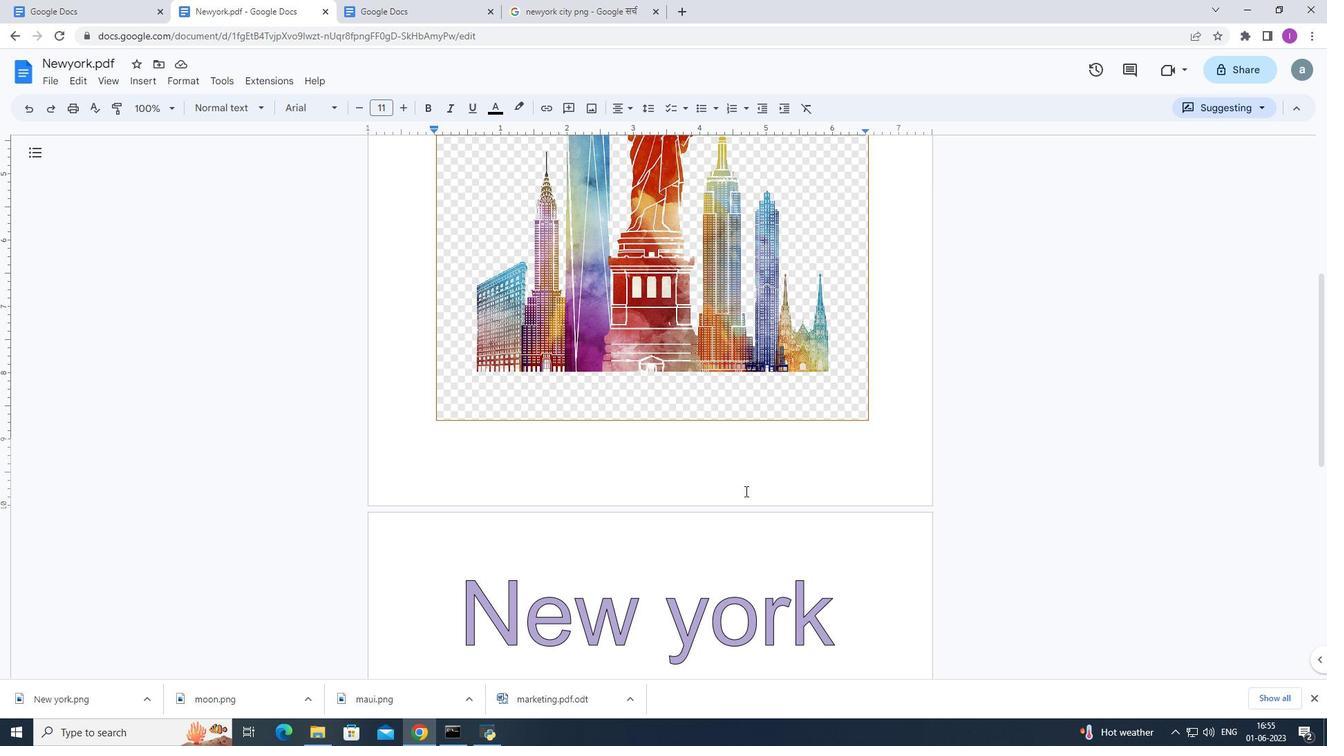 
Action: Mouse moved to (508, 606)
Screenshot: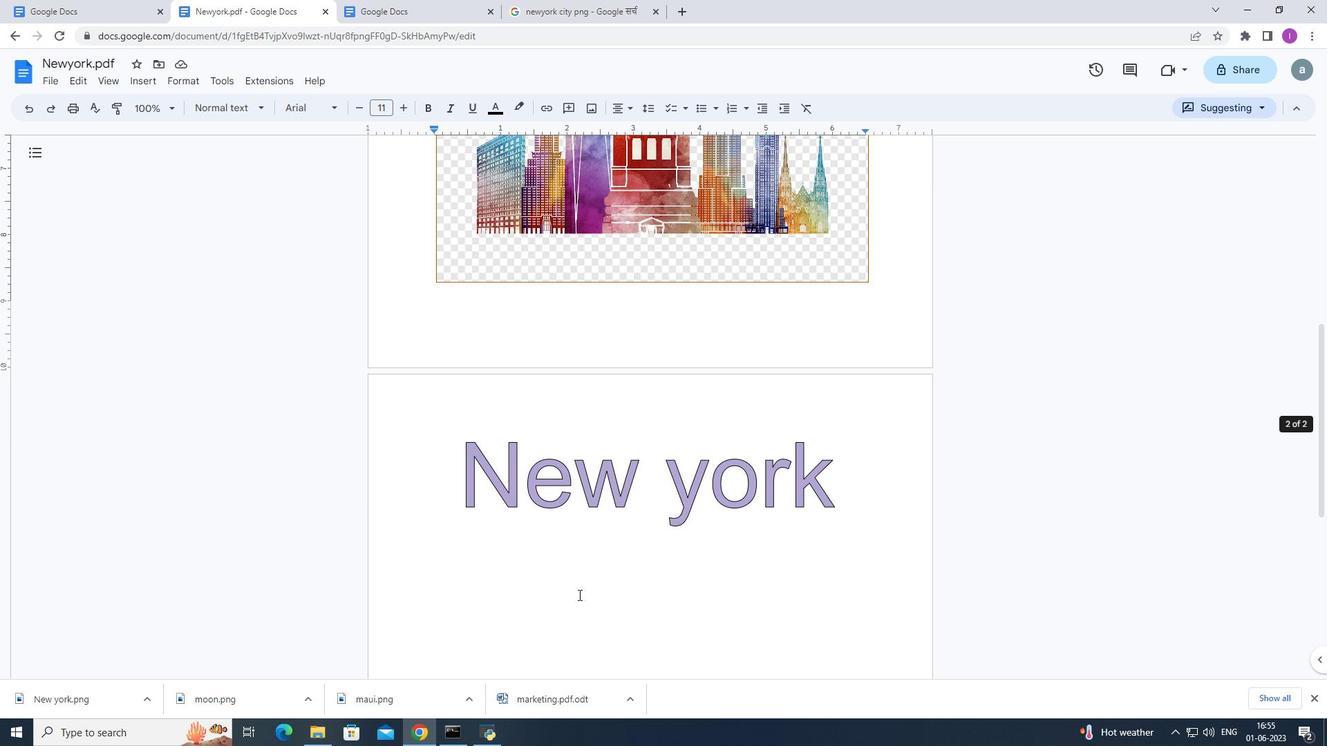 
Action: Mouse pressed left at (508, 606)
Screenshot: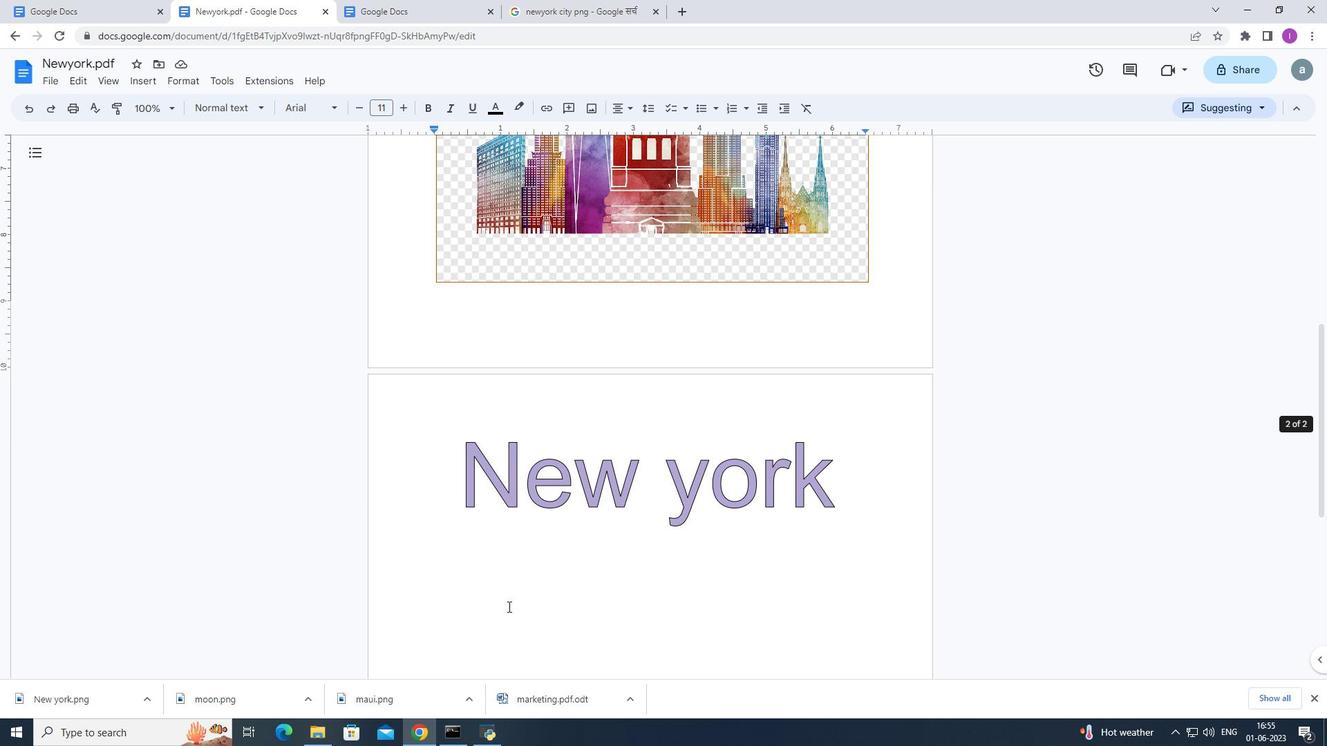 
Action: Mouse moved to (622, 582)
Screenshot: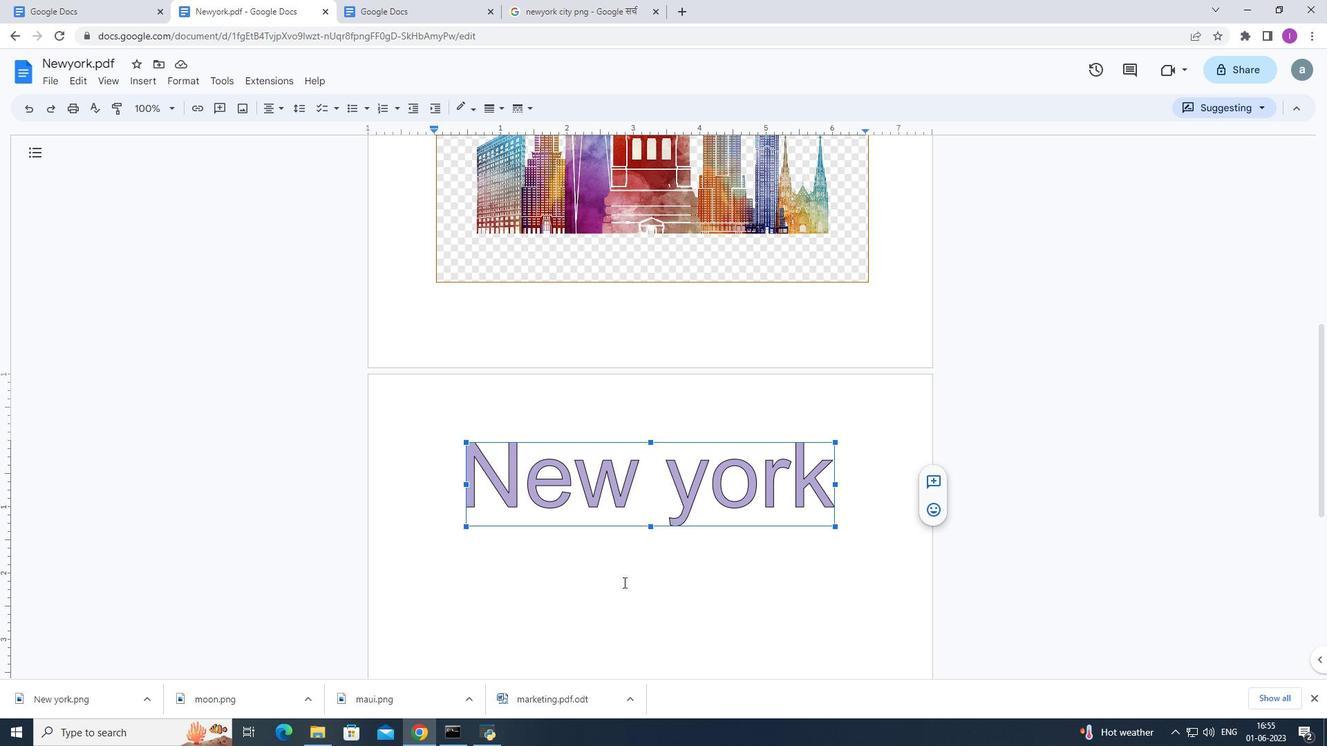 
Action: Mouse scrolled (622, 583) with delta (0, 0)
Screenshot: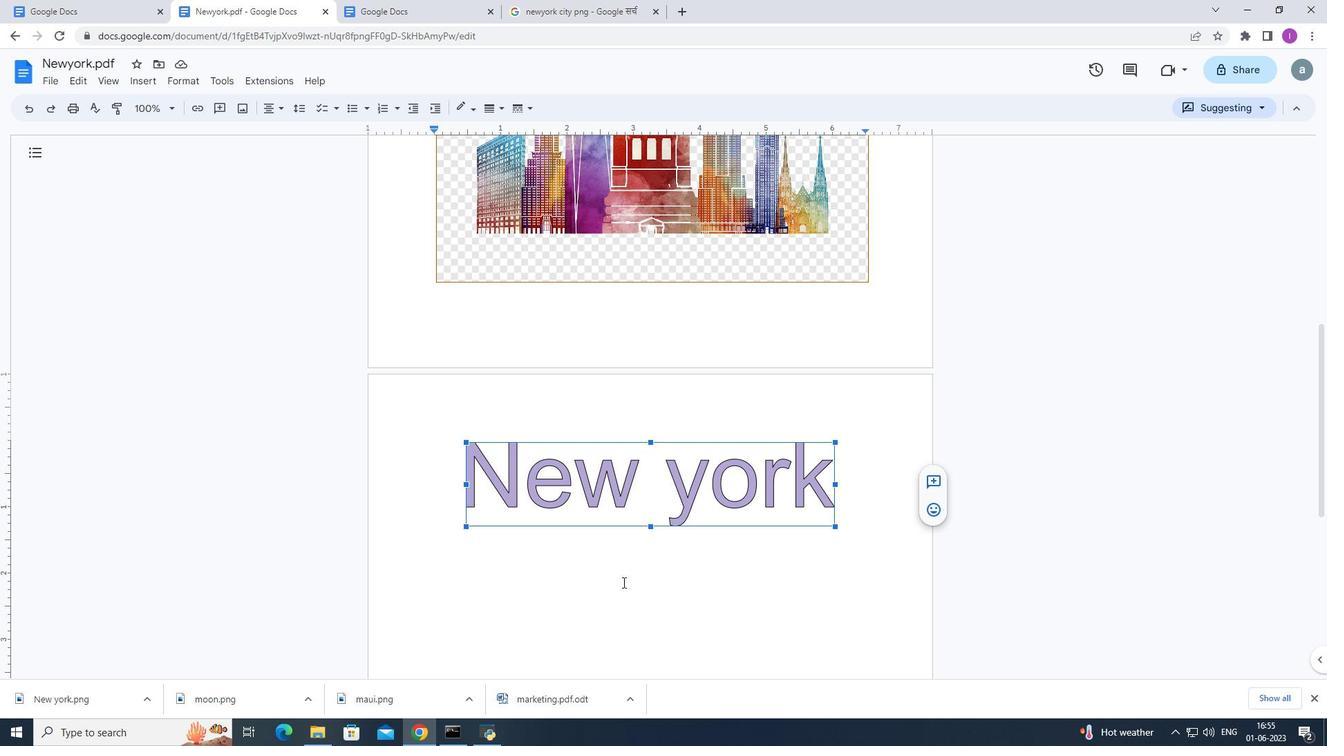 
Action: Mouse moved to (741, 391)
Screenshot: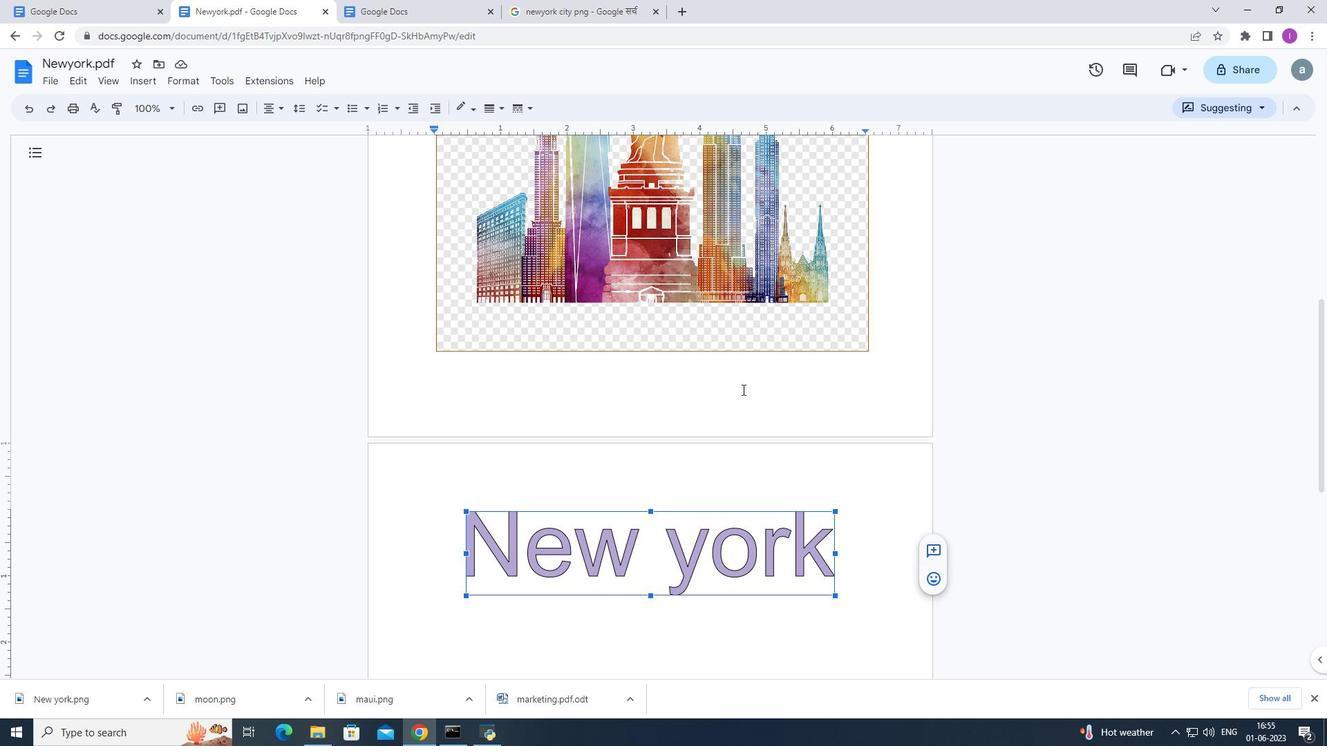 
Action: Mouse pressed left at (741, 391)
Screenshot: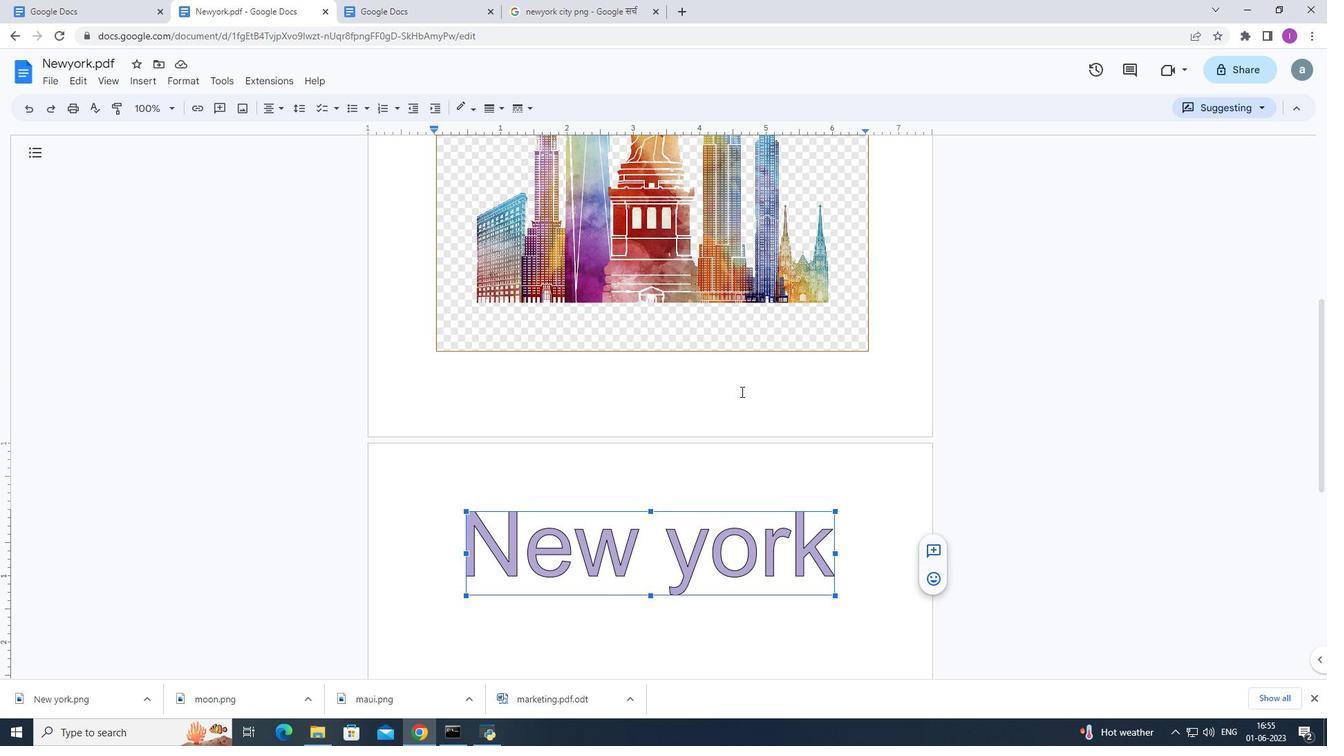 
Action: Mouse moved to (413, 574)
Screenshot: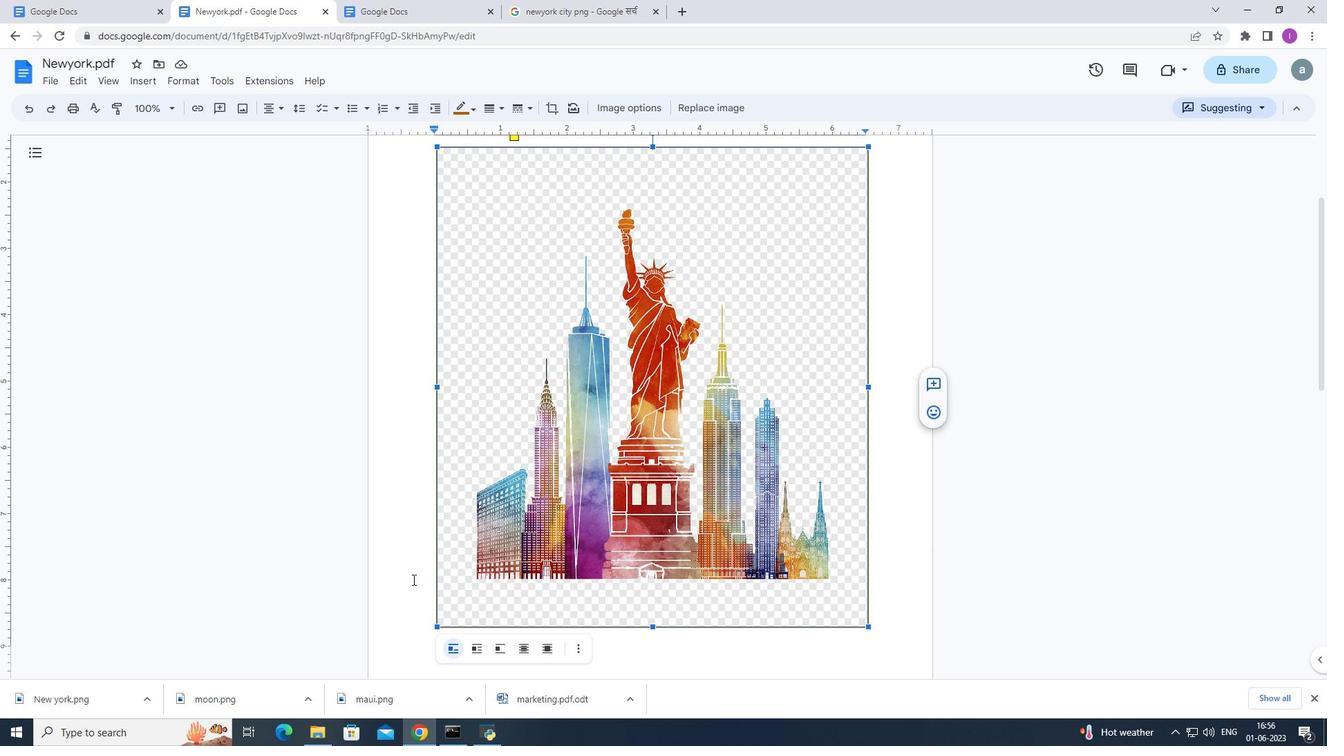 
Action: Mouse scrolled (413, 573) with delta (0, 0)
Screenshot: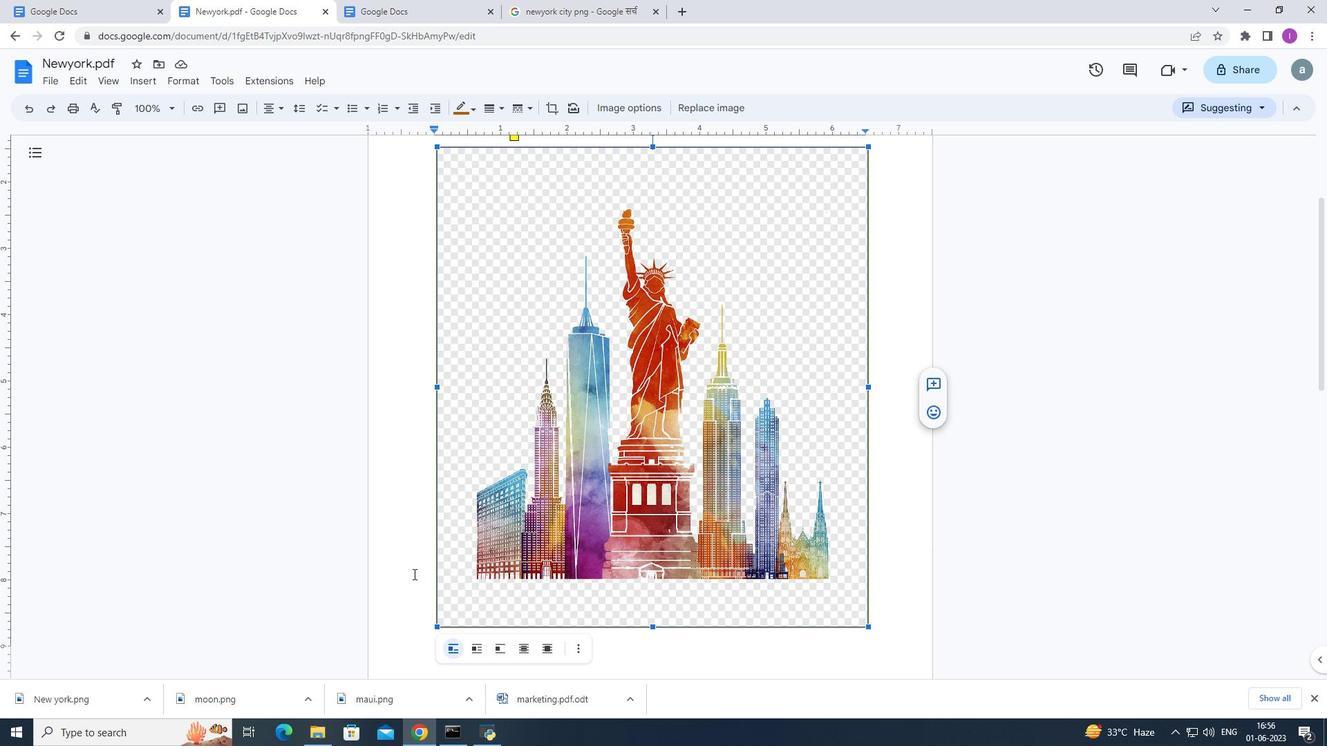 
Action: Mouse scrolled (413, 575) with delta (0, 0)
Screenshot: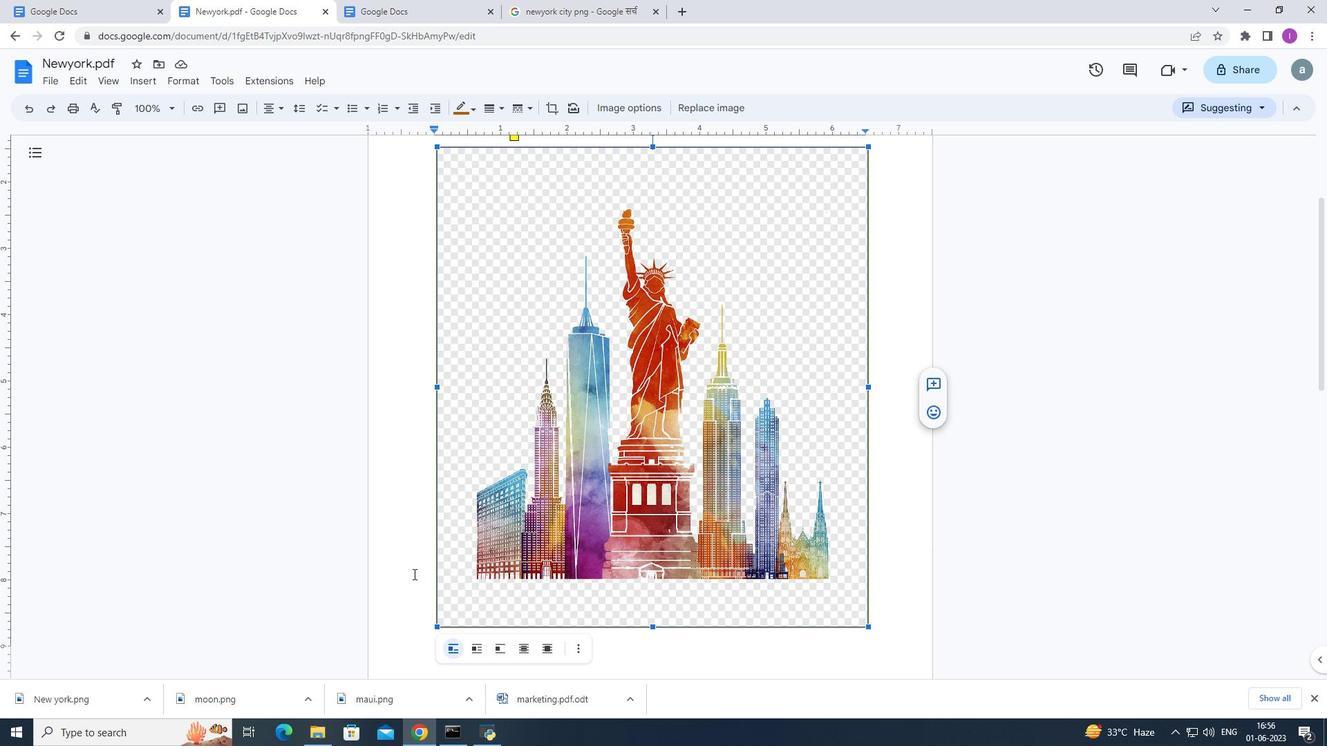 
Action: Mouse scrolled (413, 573) with delta (0, 0)
Screenshot: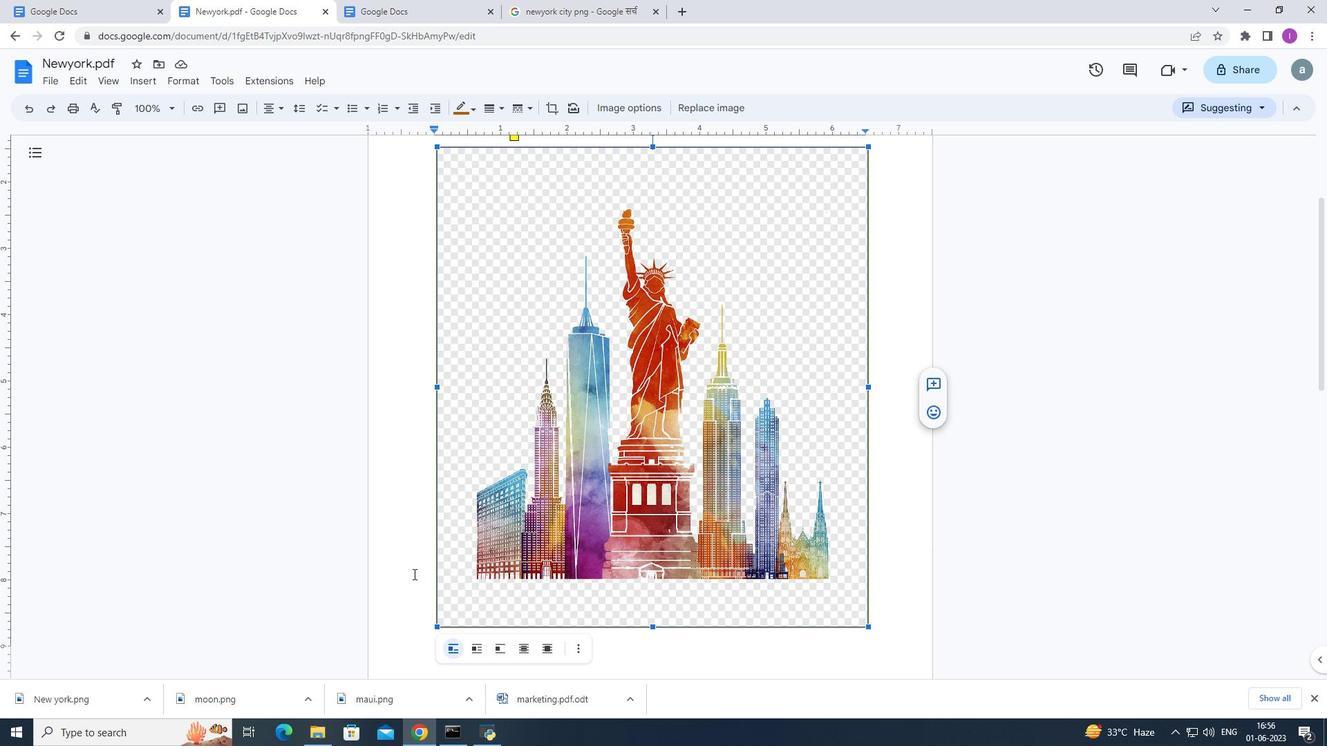 
Action: Mouse scrolled (413, 573) with delta (0, 0)
Screenshot: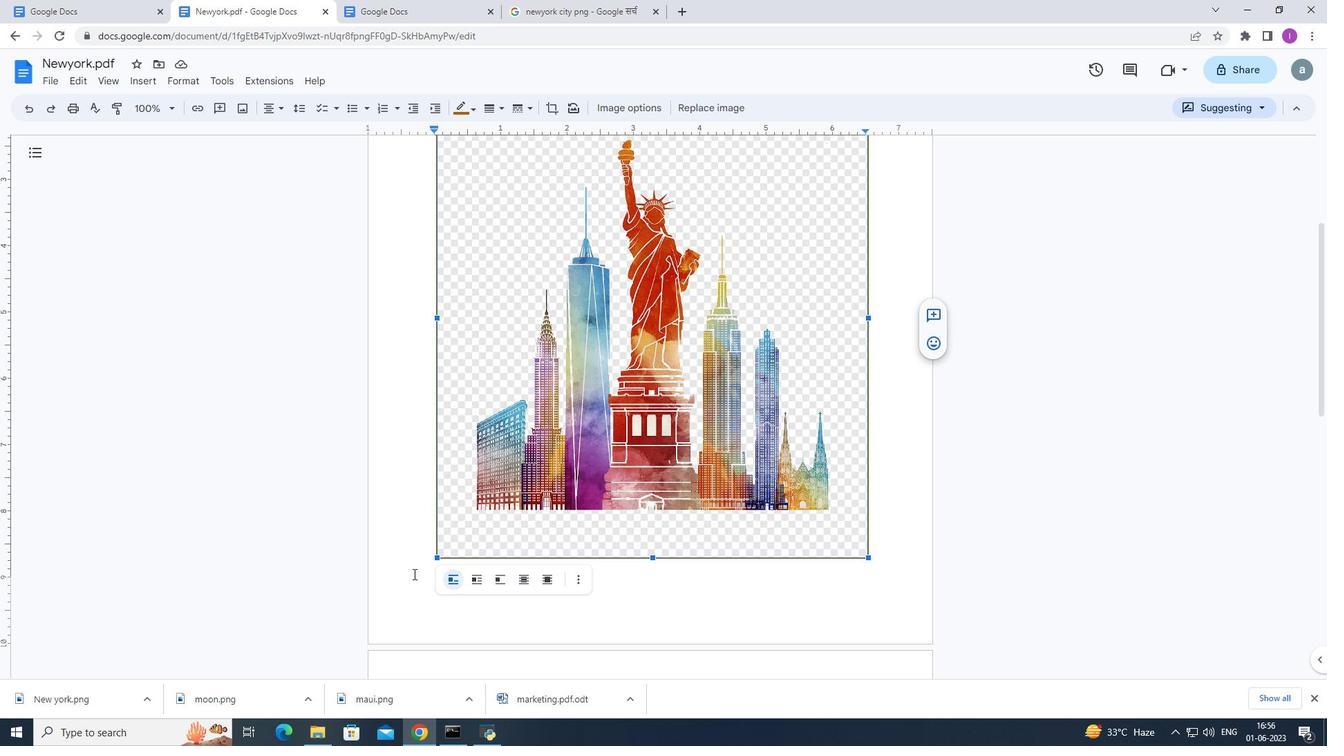 
Action: Mouse scrolled (413, 573) with delta (0, 0)
Screenshot: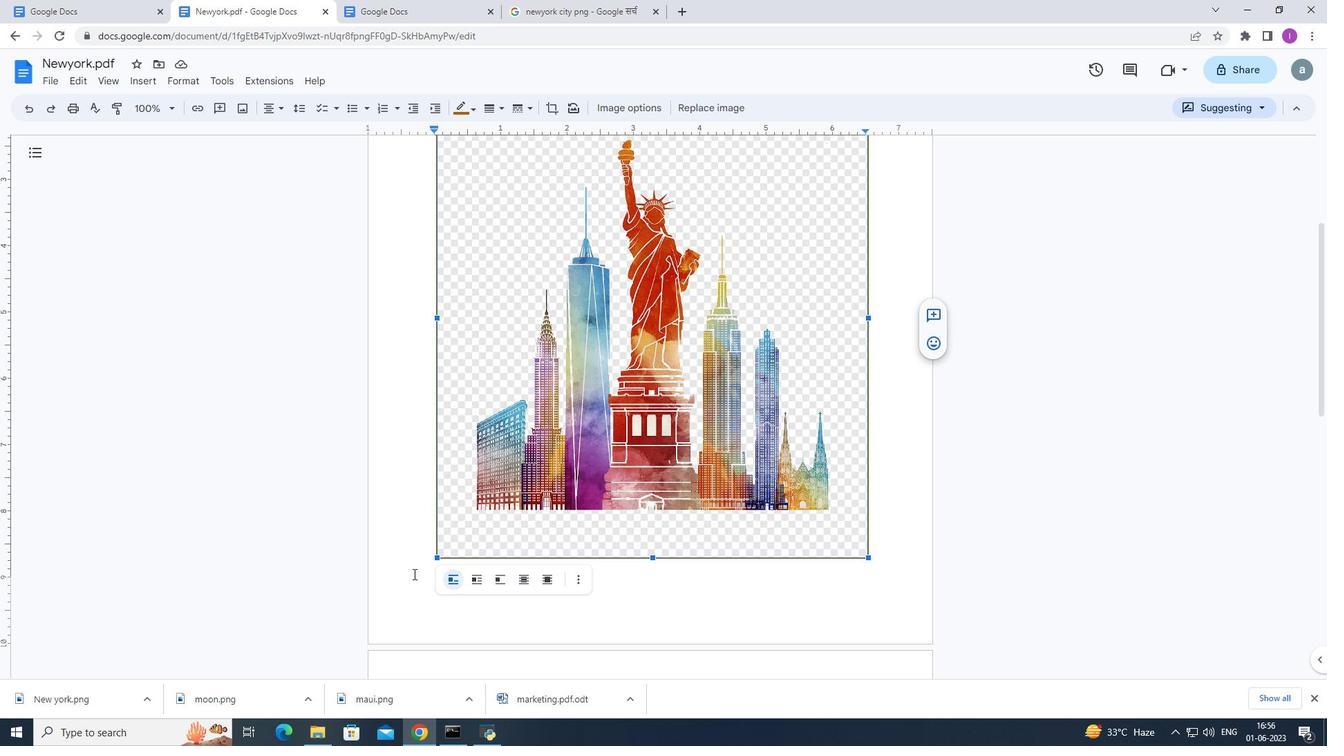 
Action: Mouse scrolled (413, 573) with delta (0, 0)
Screenshot: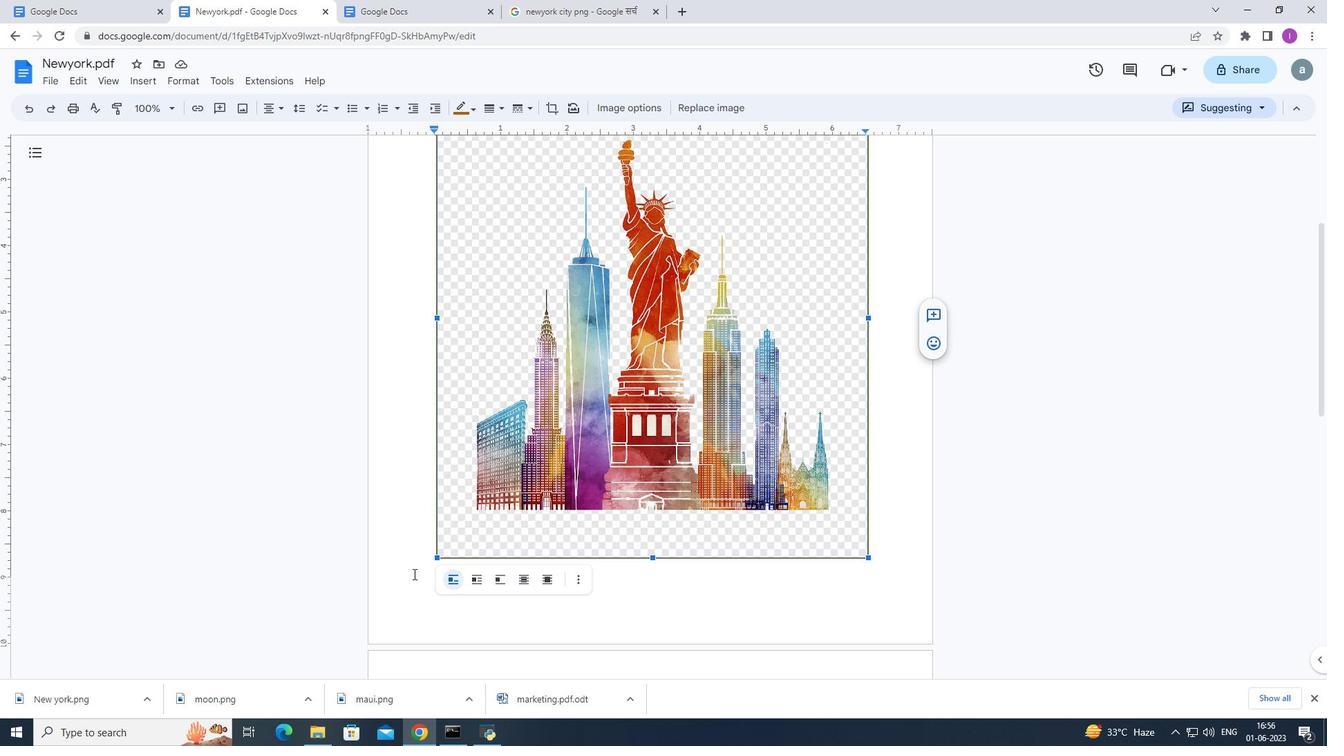 
Action: Mouse moved to (840, 396)
Screenshot: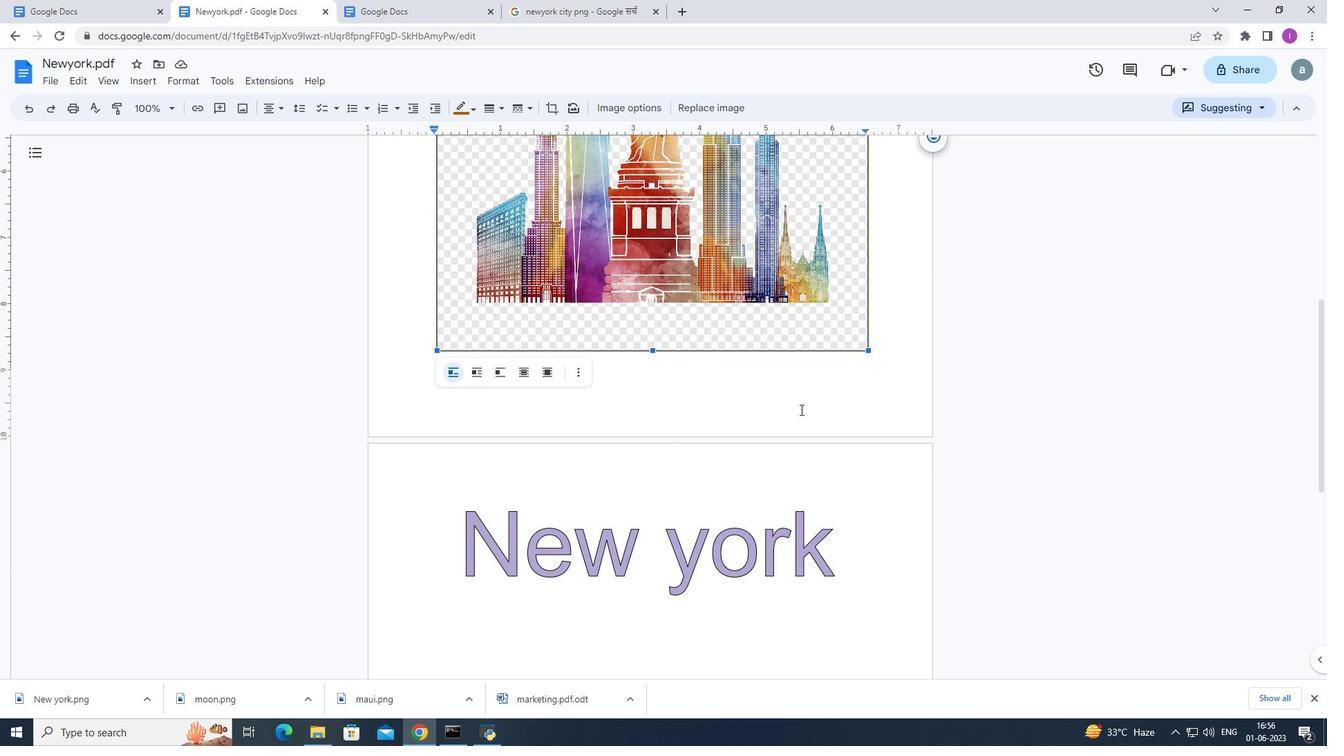
Action: Mouse pressed left at (840, 396)
Screenshot: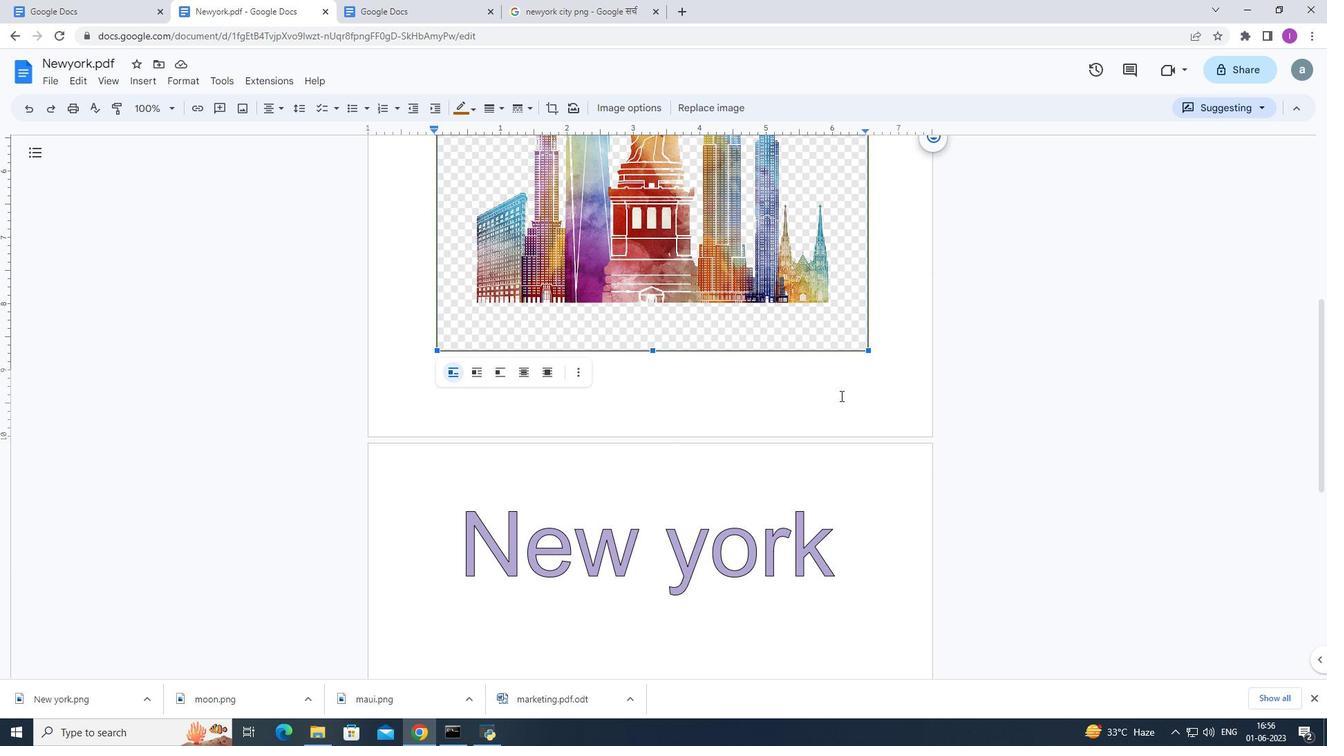 
Action: Mouse moved to (273, 105)
Screenshot: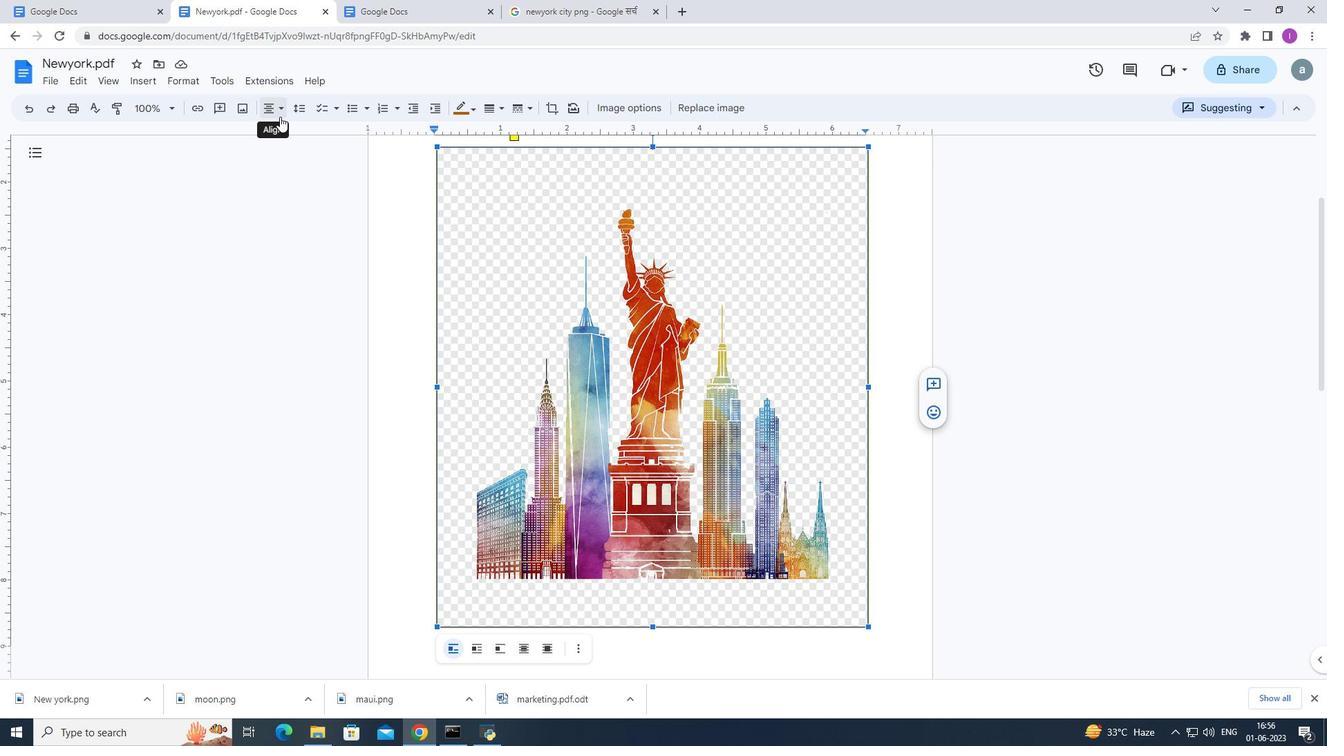 
Action: Mouse pressed left at (273, 105)
Screenshot: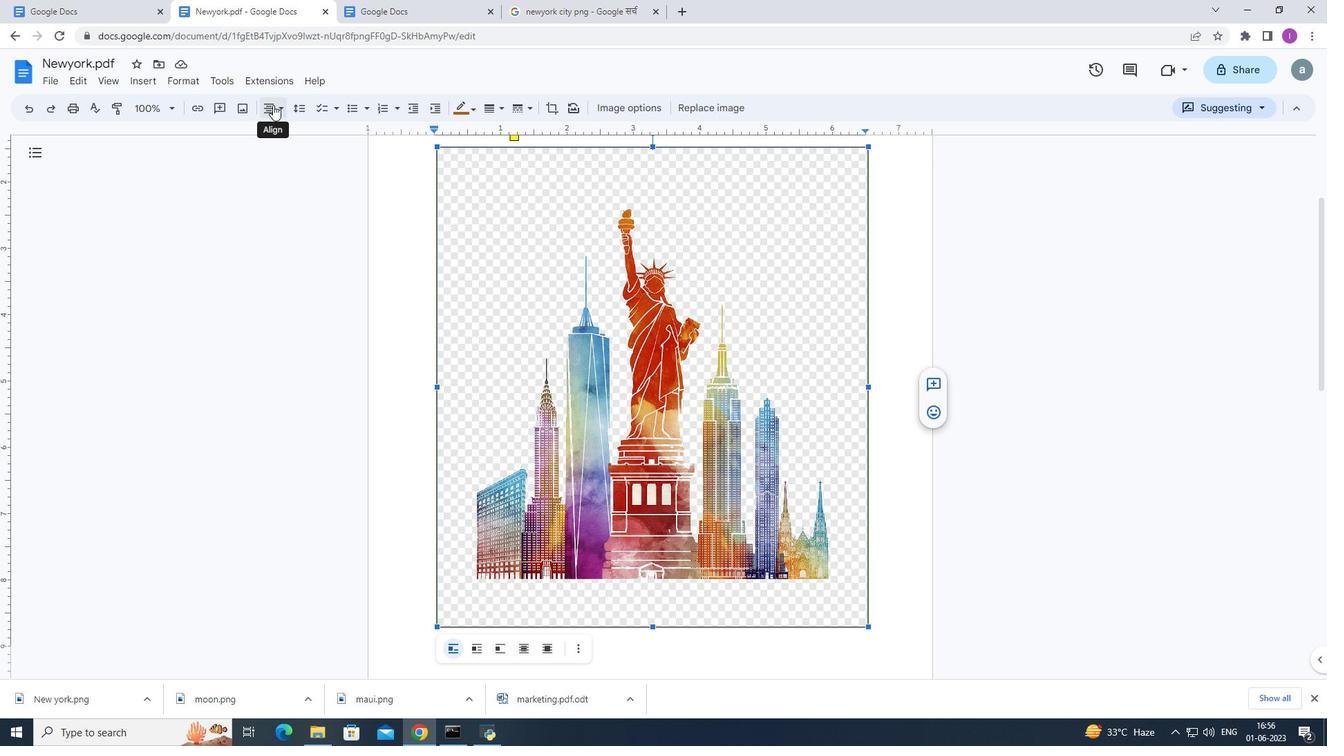 
Action: Mouse moved to (774, 650)
Screenshot: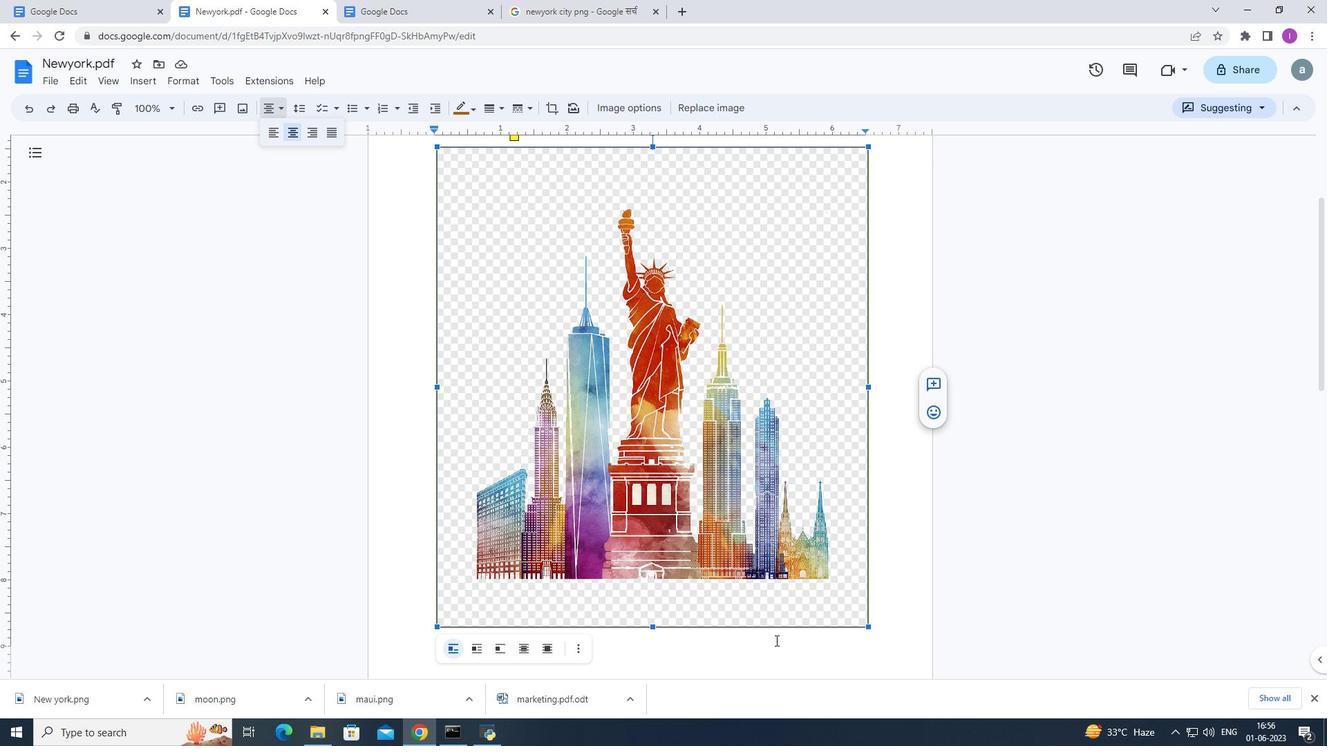 
Action: Mouse pressed left at (774, 650)
Screenshot: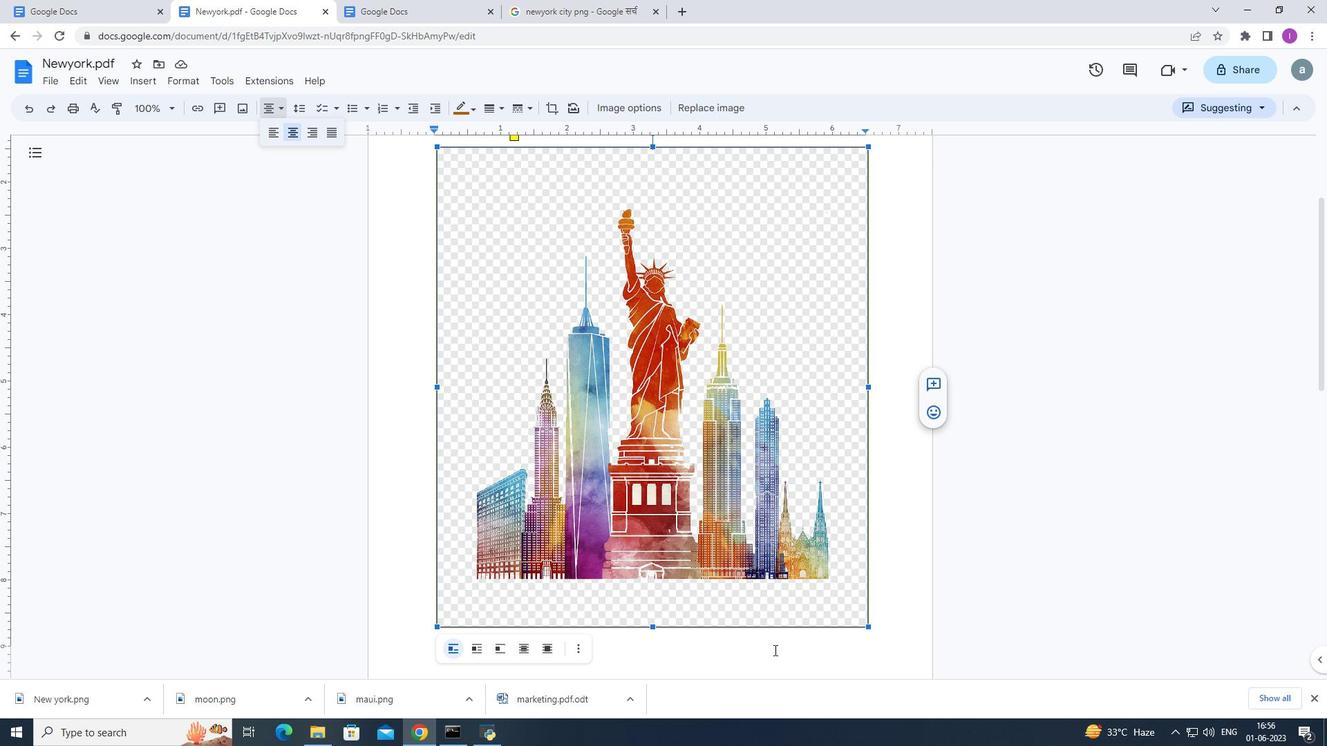 
Action: Mouse moved to (679, 658)
Screenshot: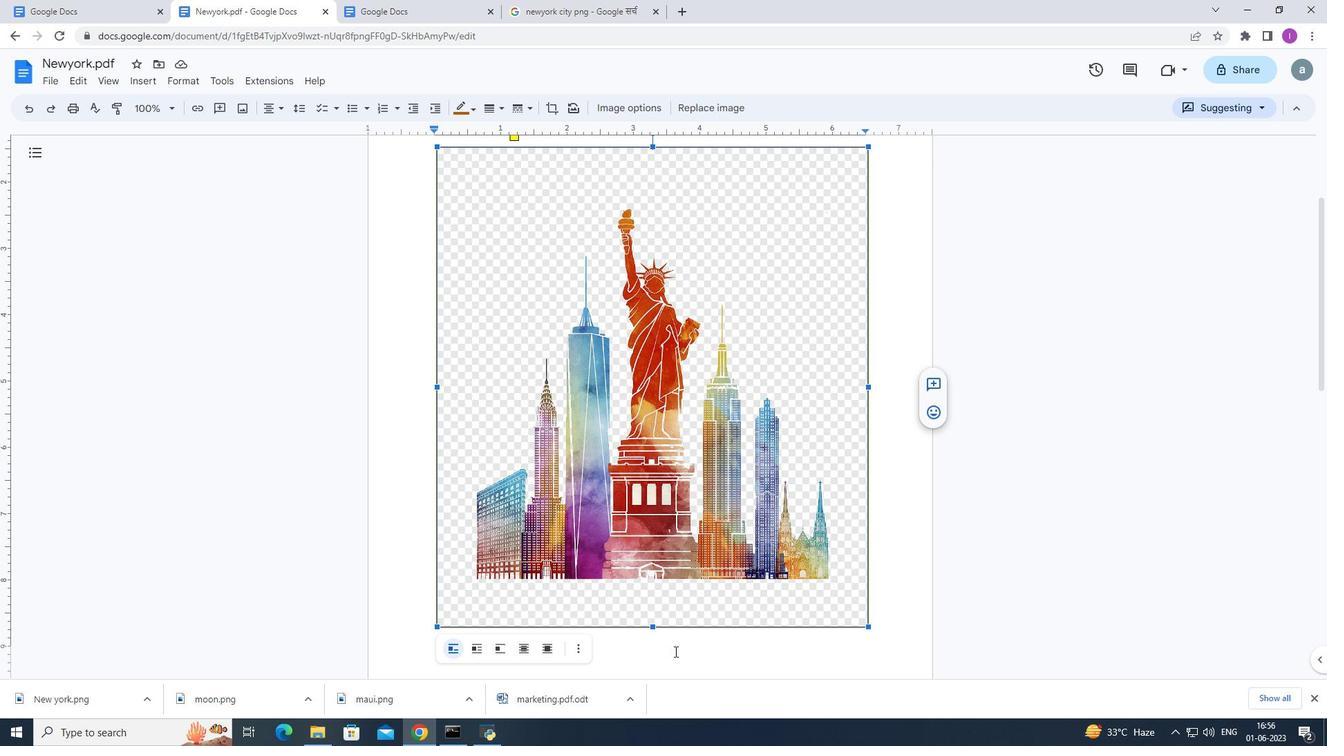 
Action: Mouse pressed left at (679, 658)
Screenshot: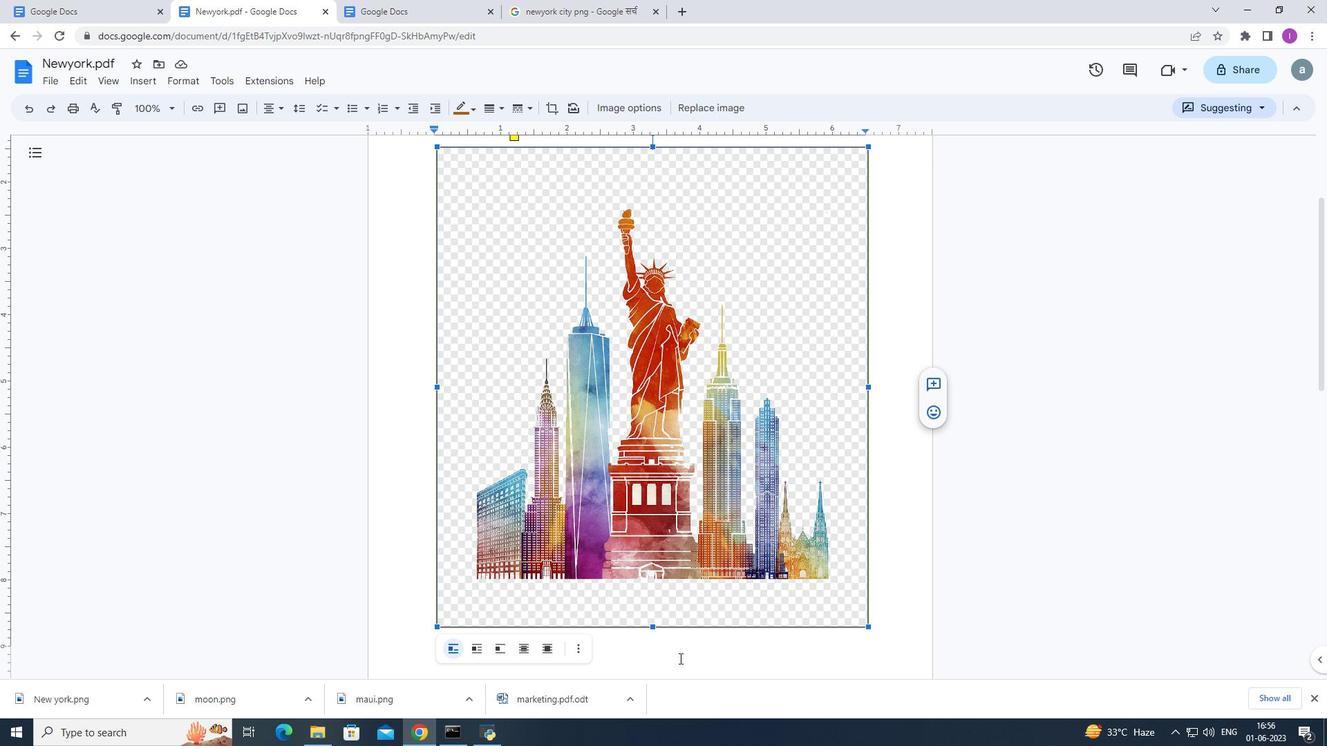 
Action: Mouse moved to (264, 112)
Screenshot: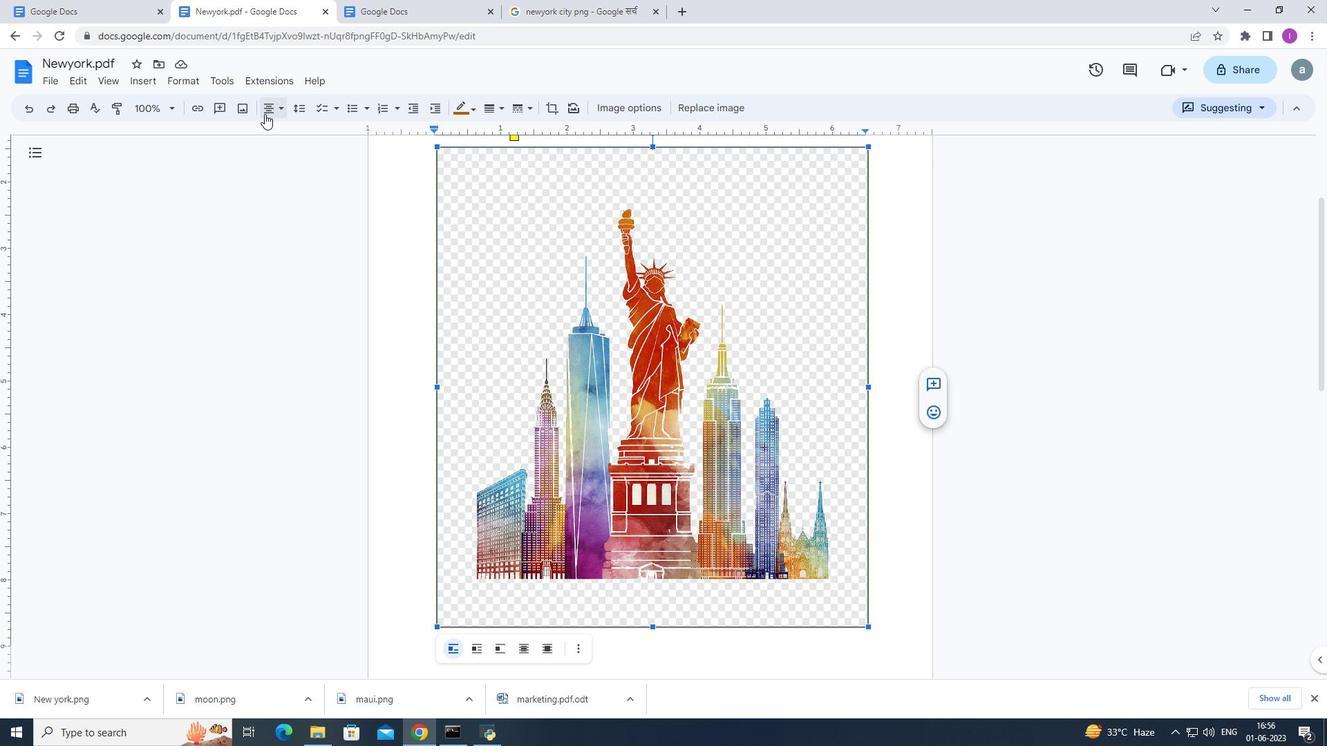 
Action: Mouse pressed left at (264, 112)
Screenshot: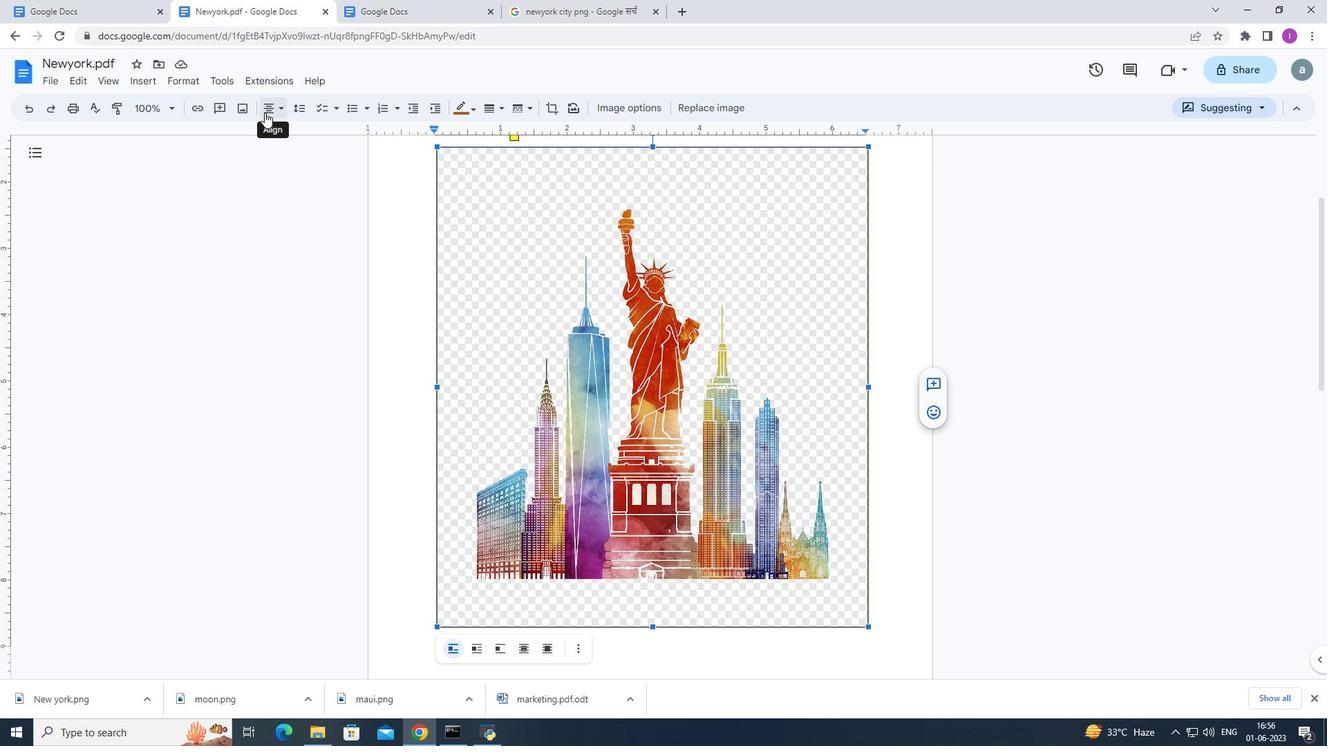 
Action: Mouse moved to (327, 128)
Screenshot: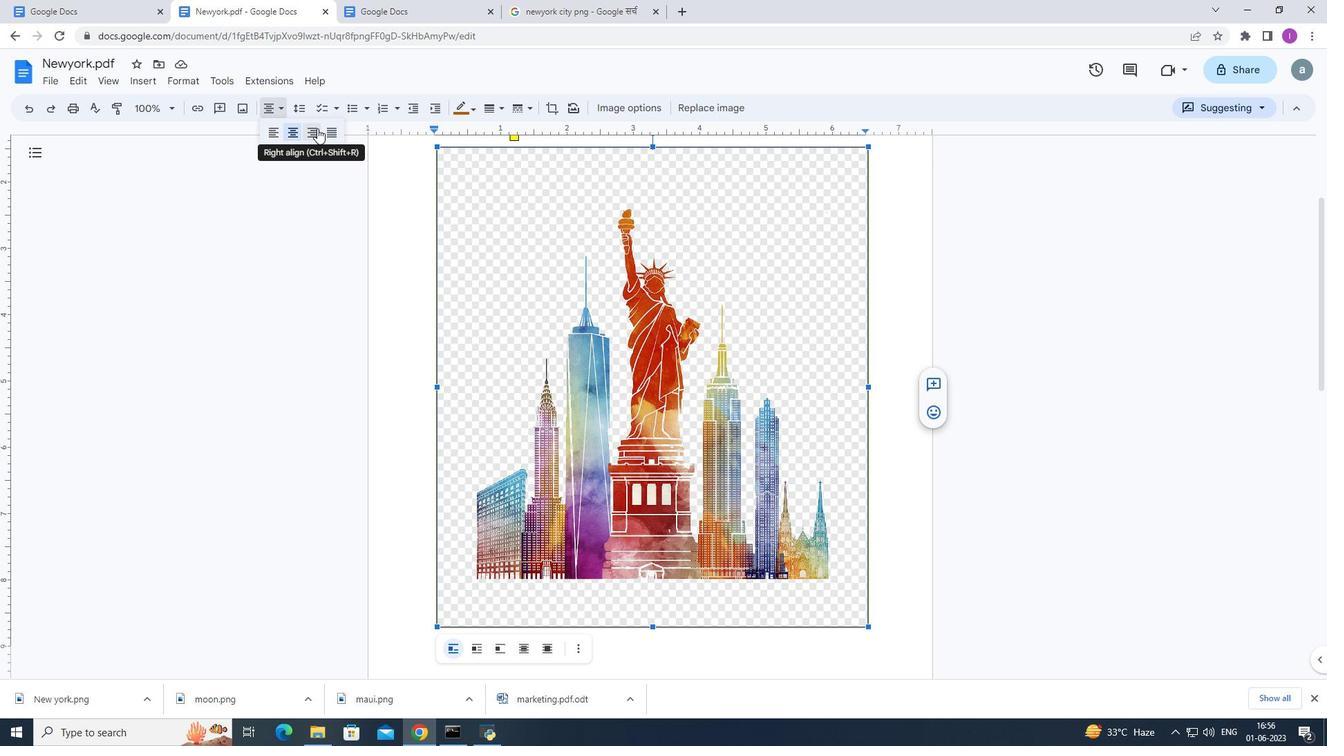 
Action: Mouse pressed left at (327, 128)
Screenshot: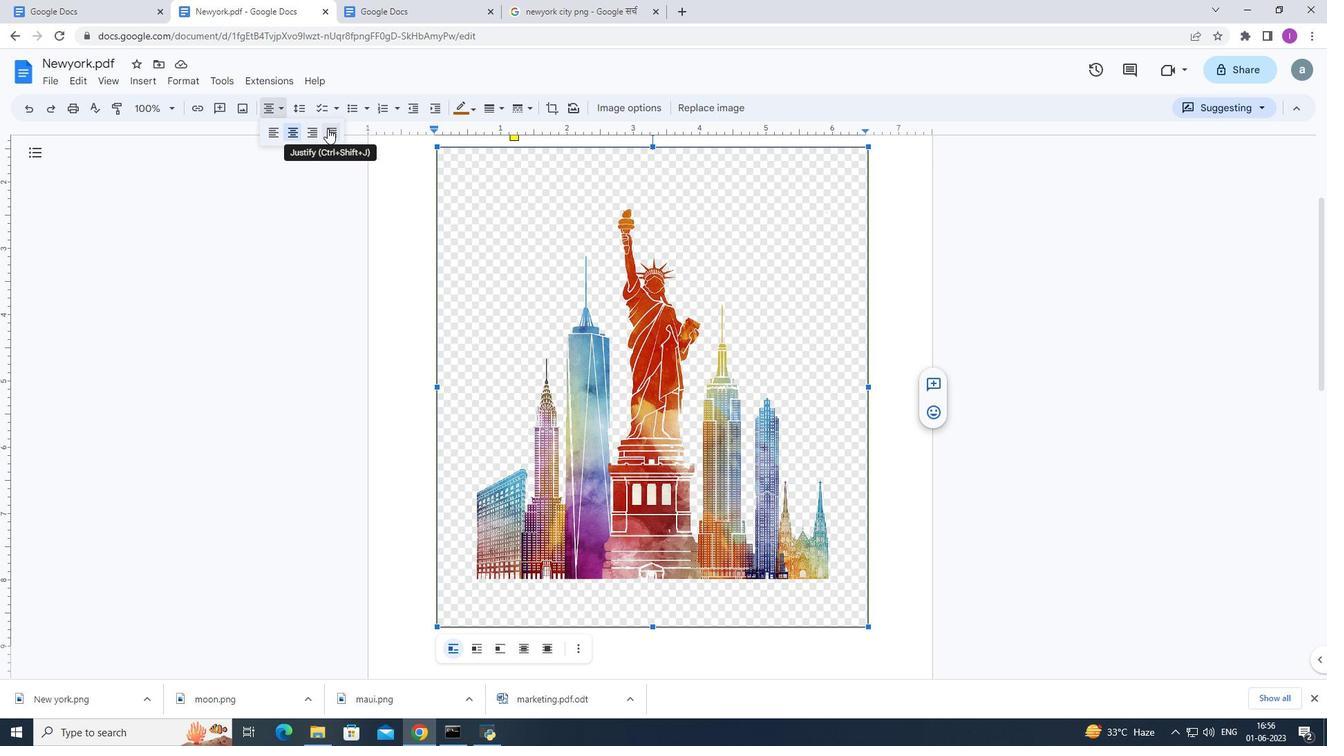 
Action: Mouse moved to (696, 648)
Screenshot: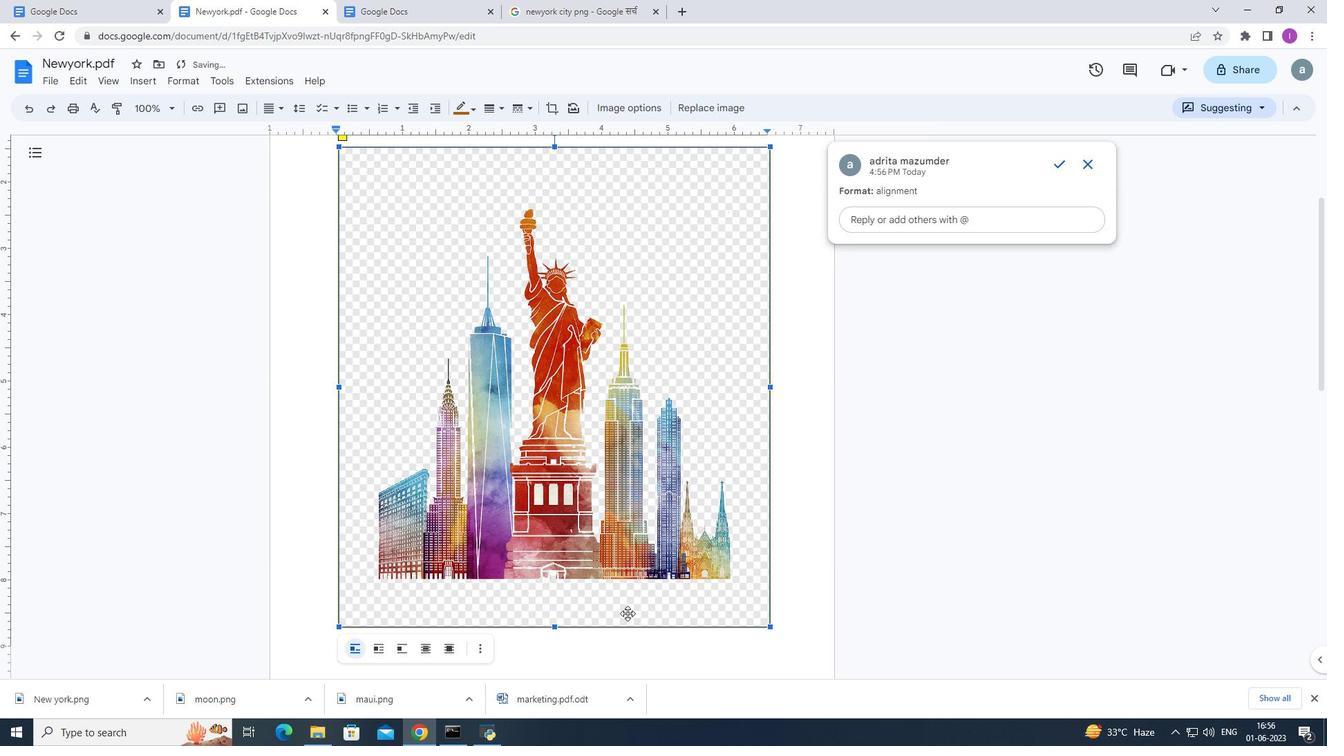 
Action: Mouse pressed left at (696, 648)
Screenshot: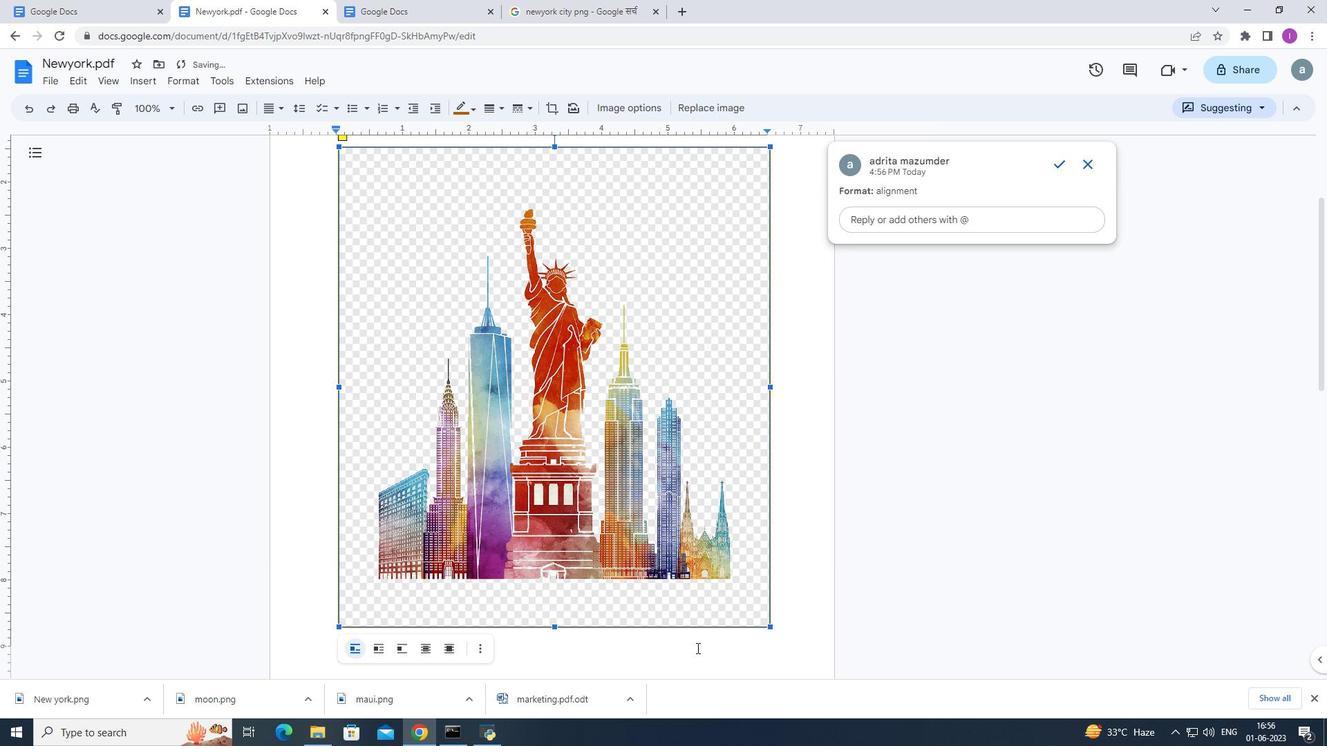 
Action: Mouse moved to (1085, 164)
Screenshot: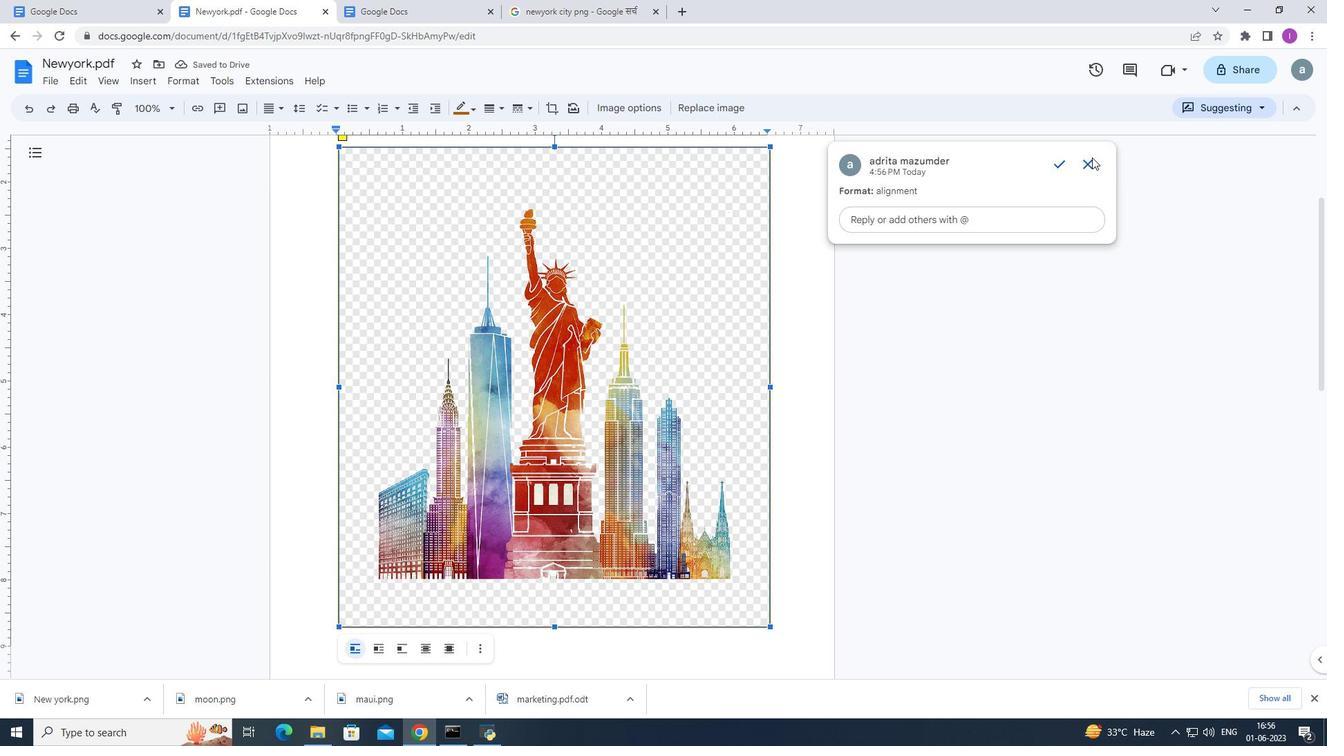 
Action: Mouse pressed left at (1085, 164)
Screenshot: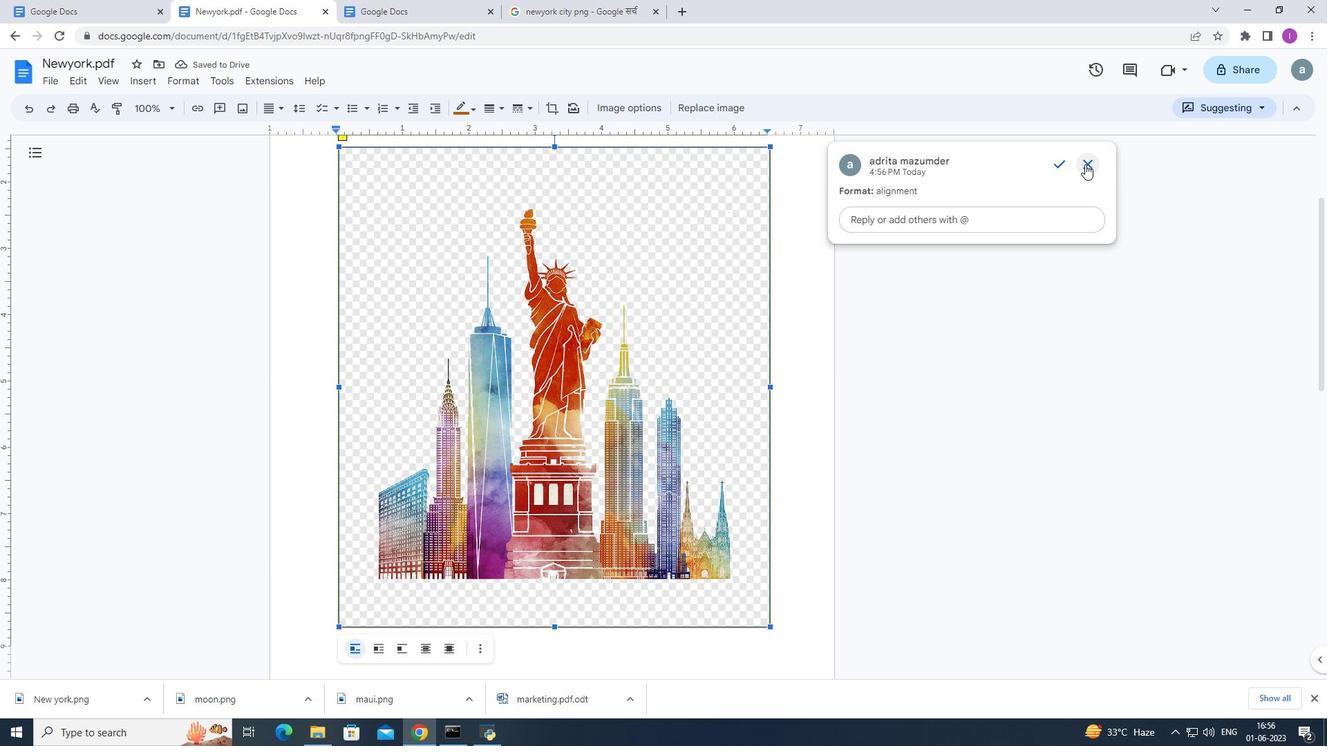 
Action: Mouse moved to (757, 635)
Screenshot: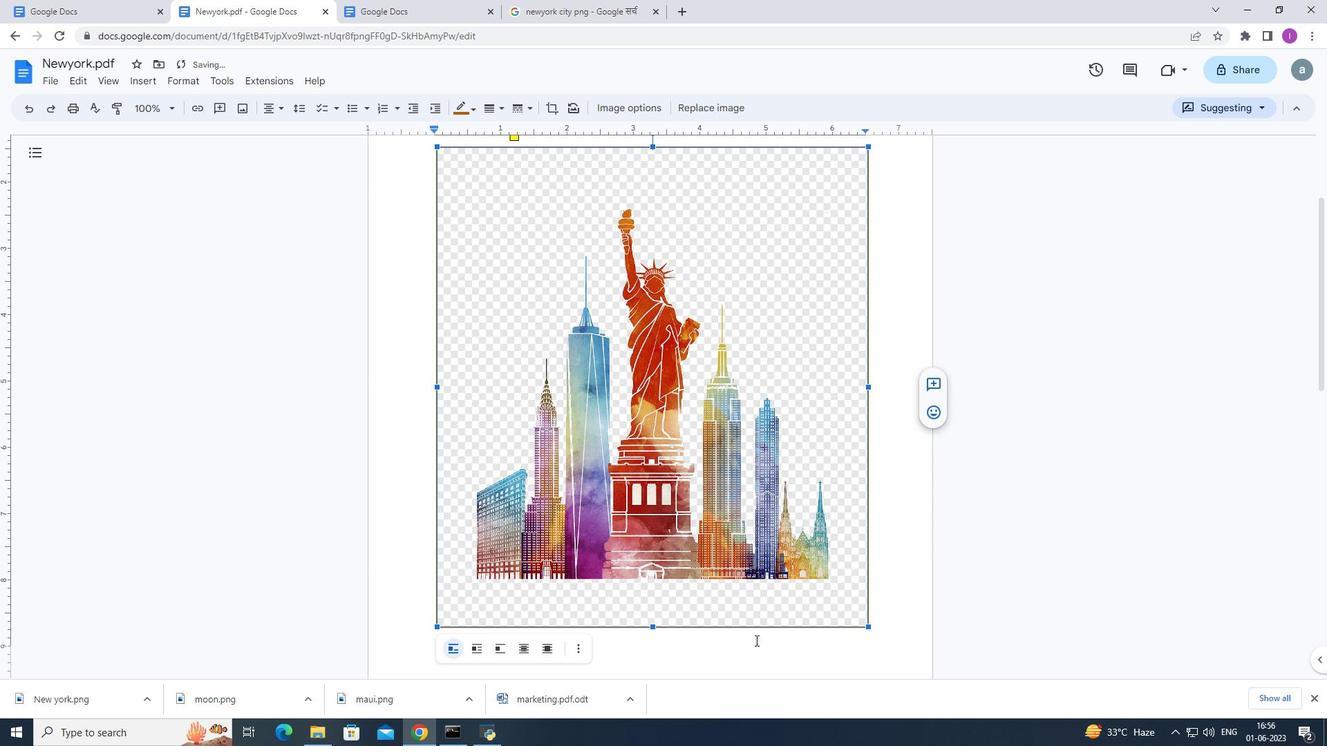 
Action: Mouse scrolled (757, 635) with delta (0, 0)
Screenshot: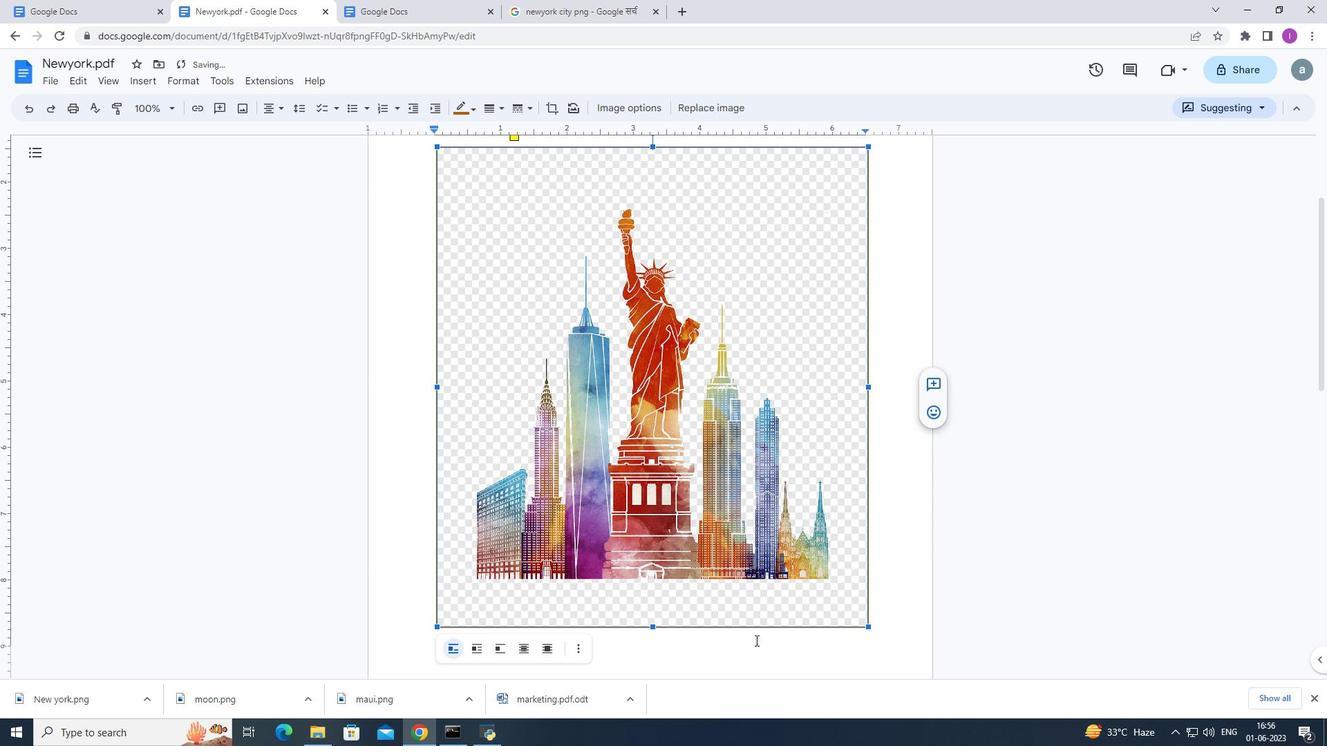 
Action: Mouse moved to (759, 631)
Screenshot: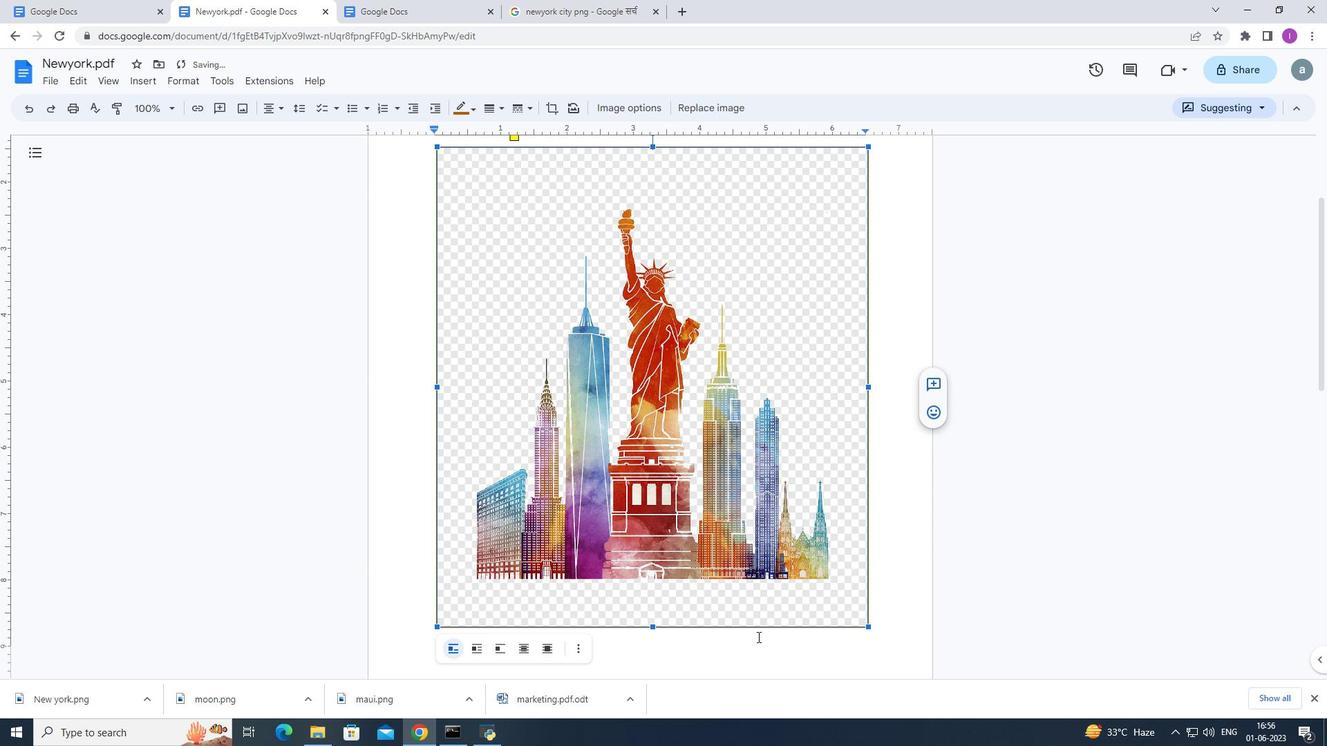 
Action: Mouse scrolled (759, 631) with delta (0, 0)
Screenshot: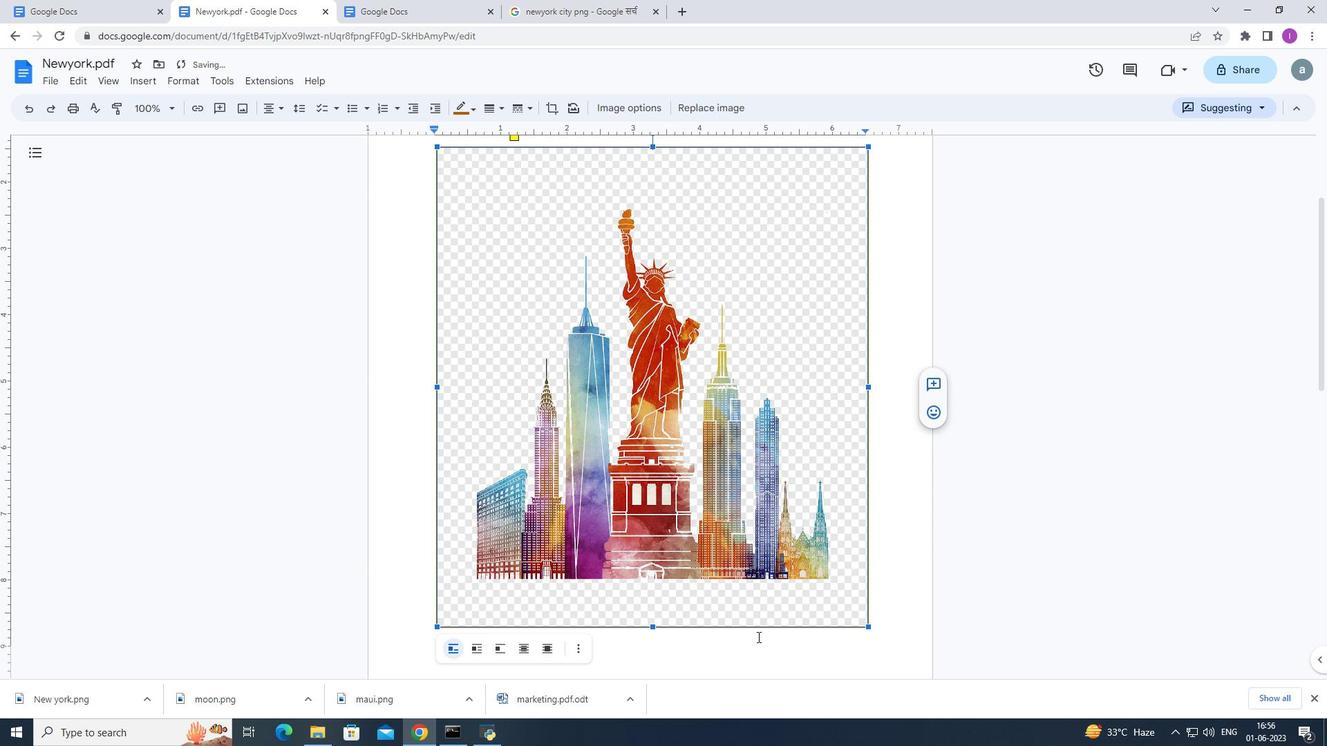 
Action: Mouse moved to (759, 629)
Screenshot: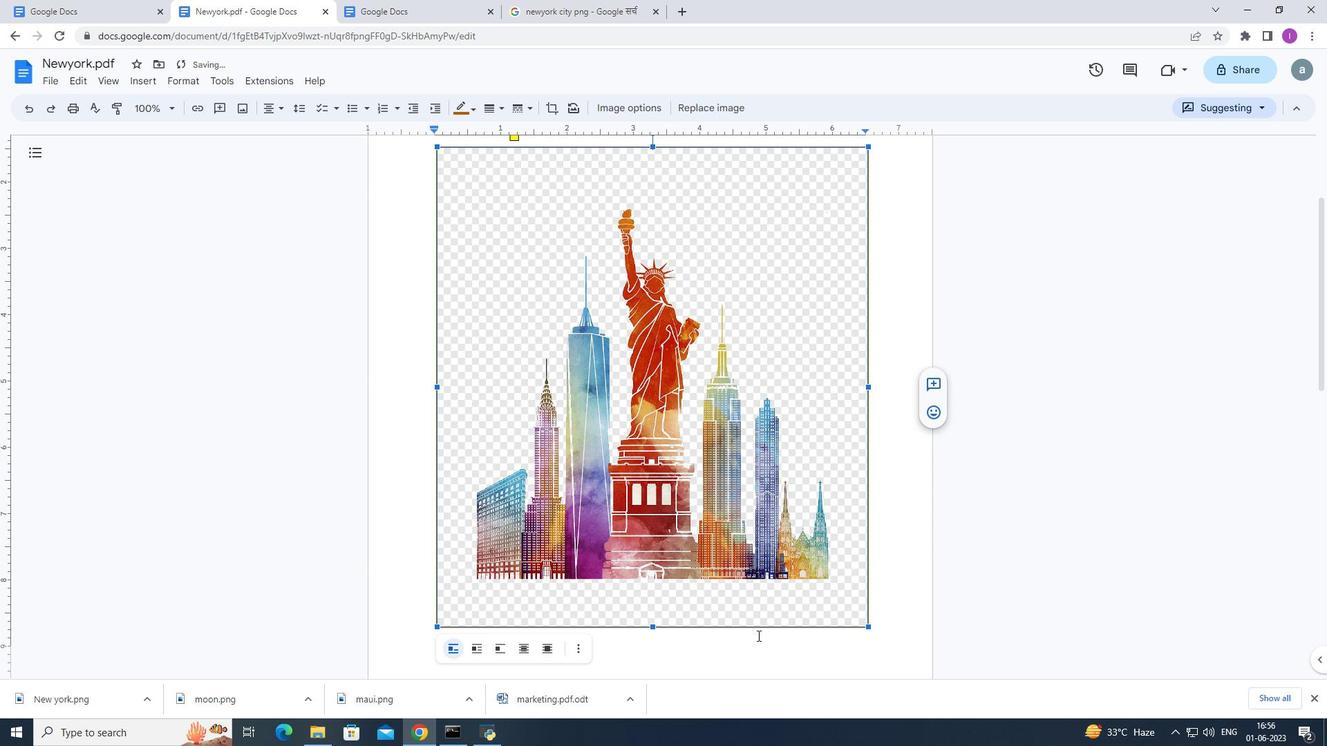 
Action: Mouse scrolled (759, 629) with delta (0, 0)
Screenshot: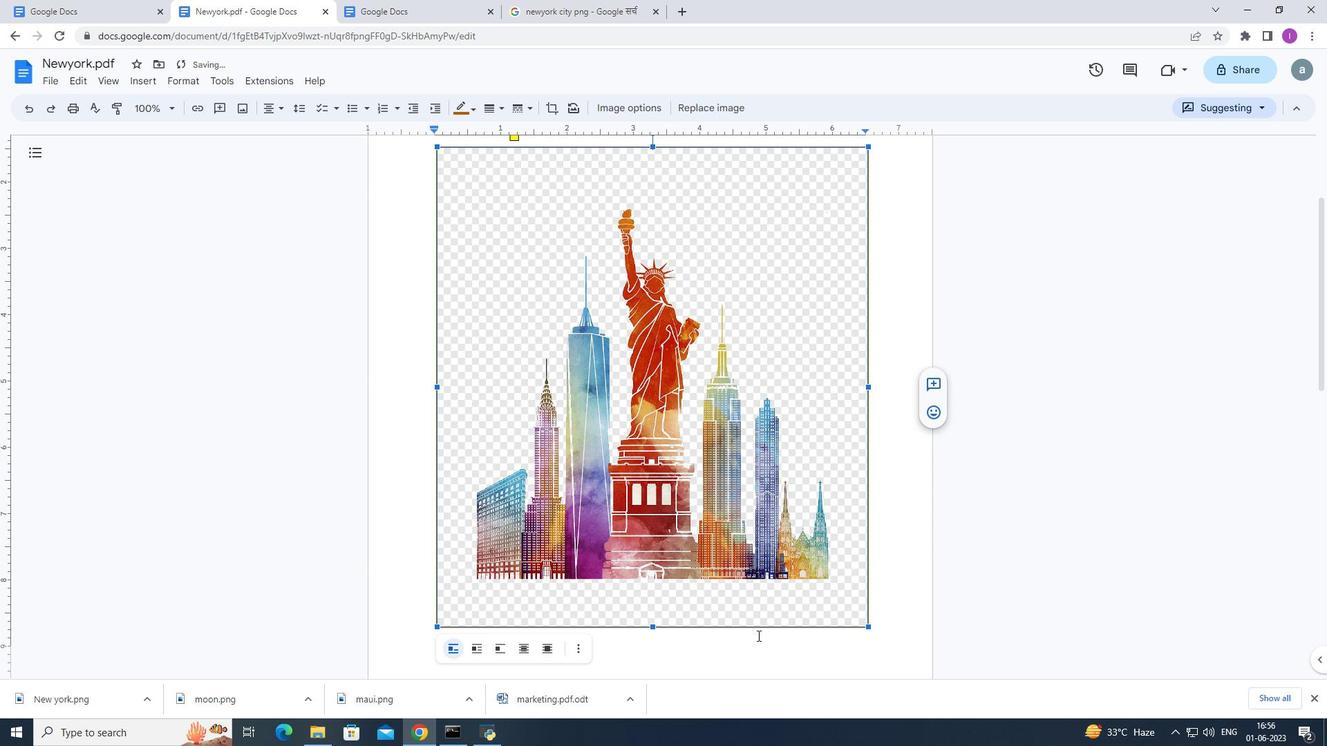 
Action: Mouse scrolled (759, 628) with delta (0, 0)
Screenshot: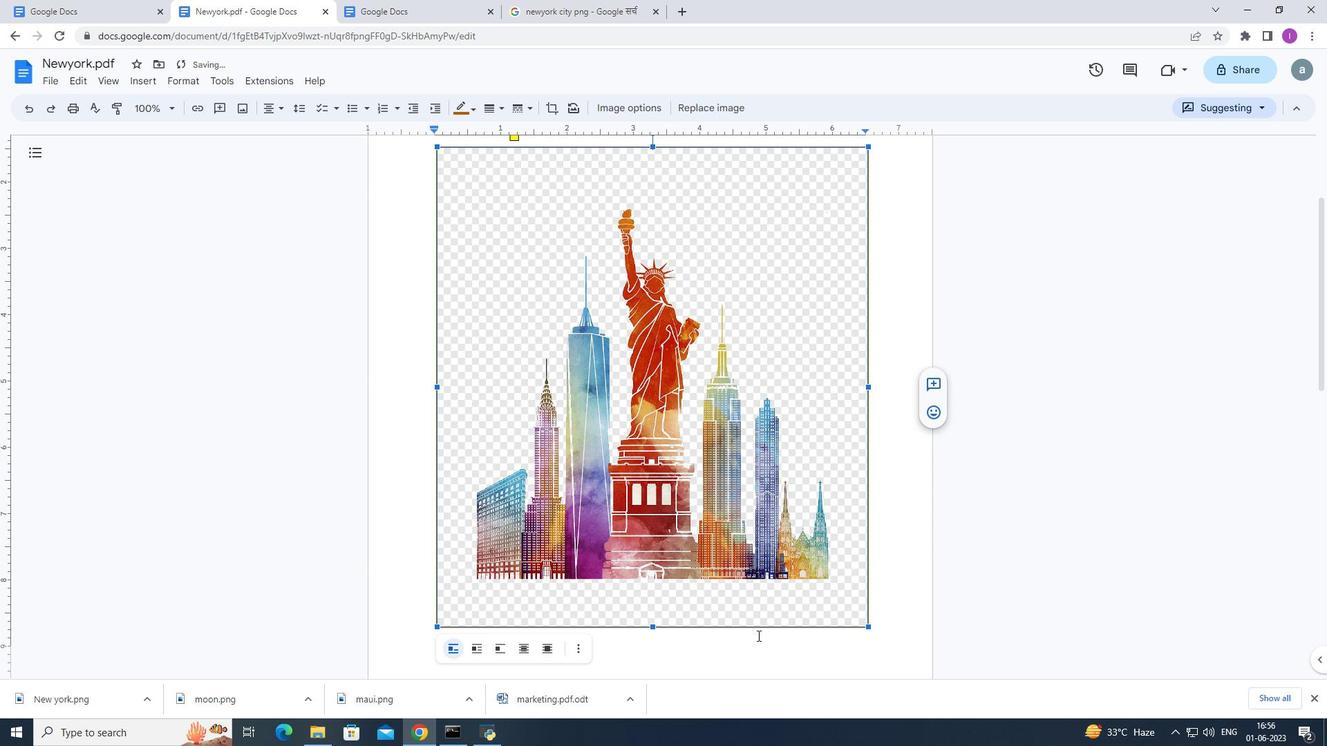 
Action: Mouse moved to (662, 413)
Screenshot: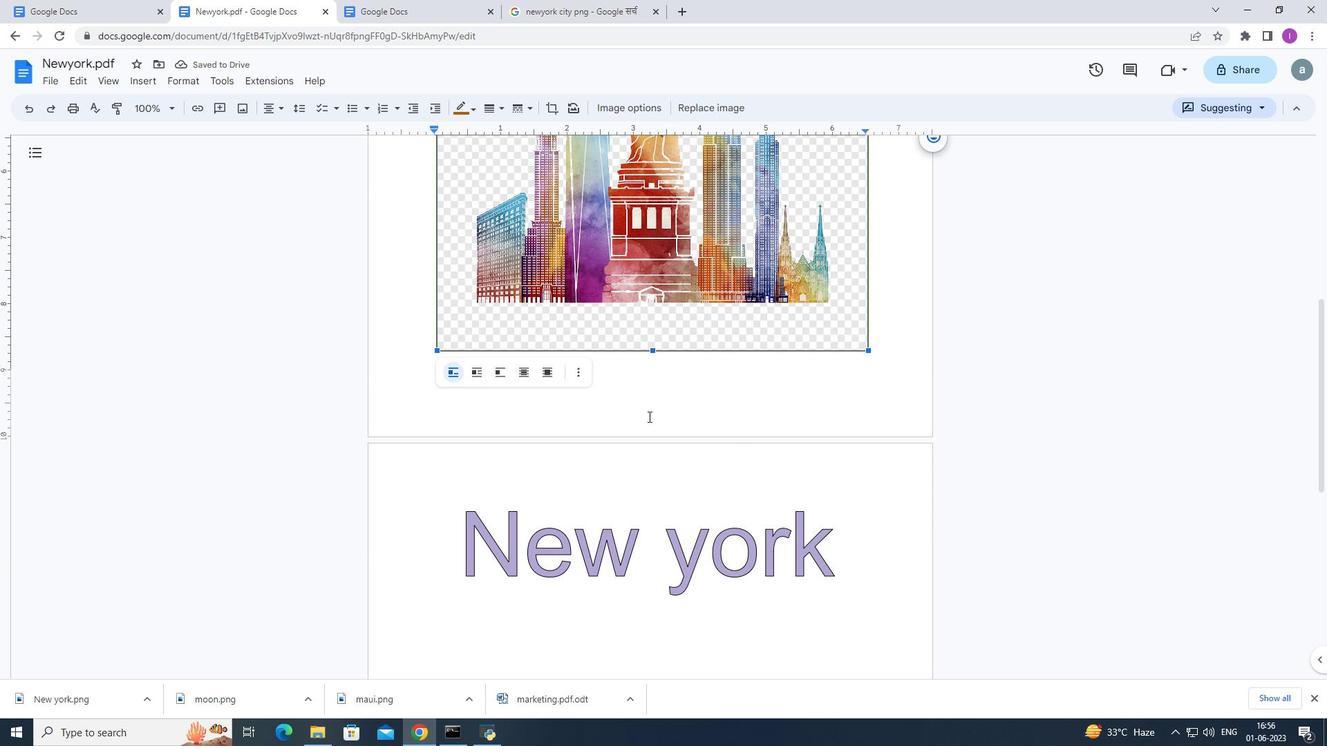 
Action: Mouse pressed left at (662, 413)
Screenshot: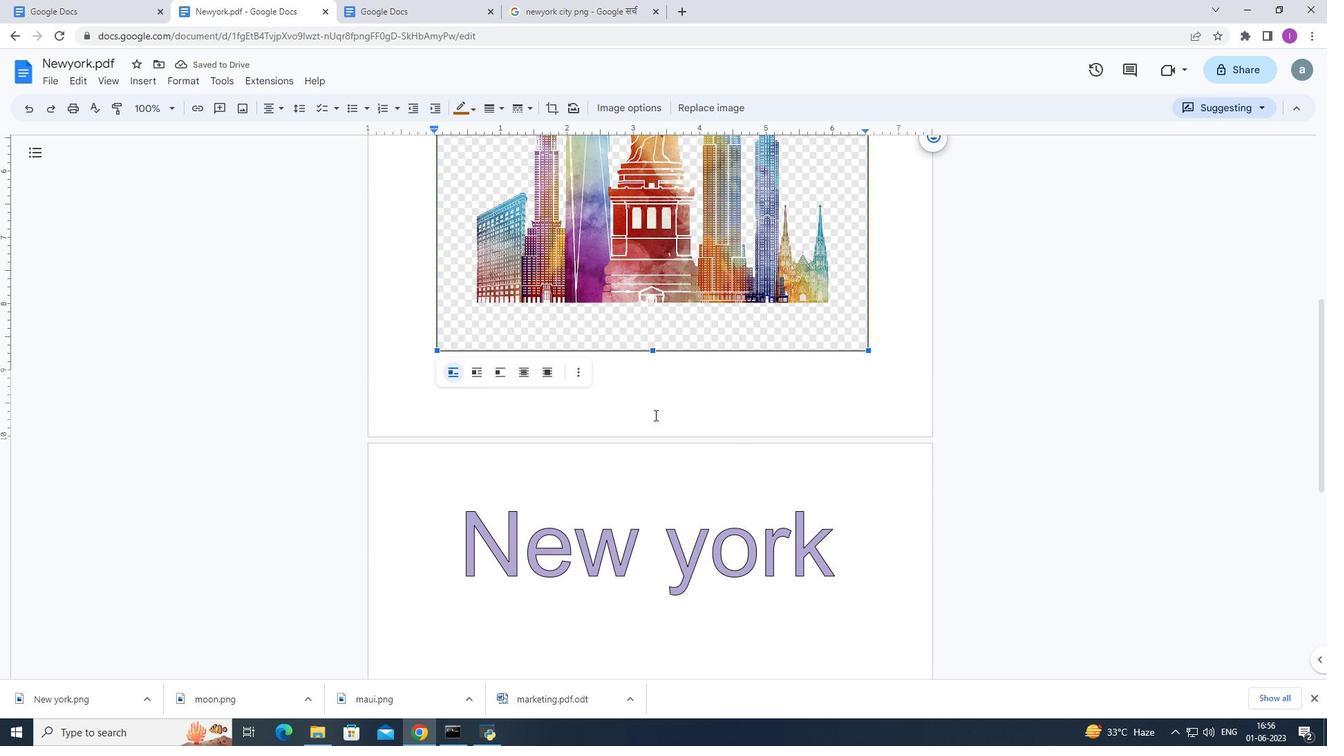 
Action: Mouse moved to (792, 396)
Screenshot: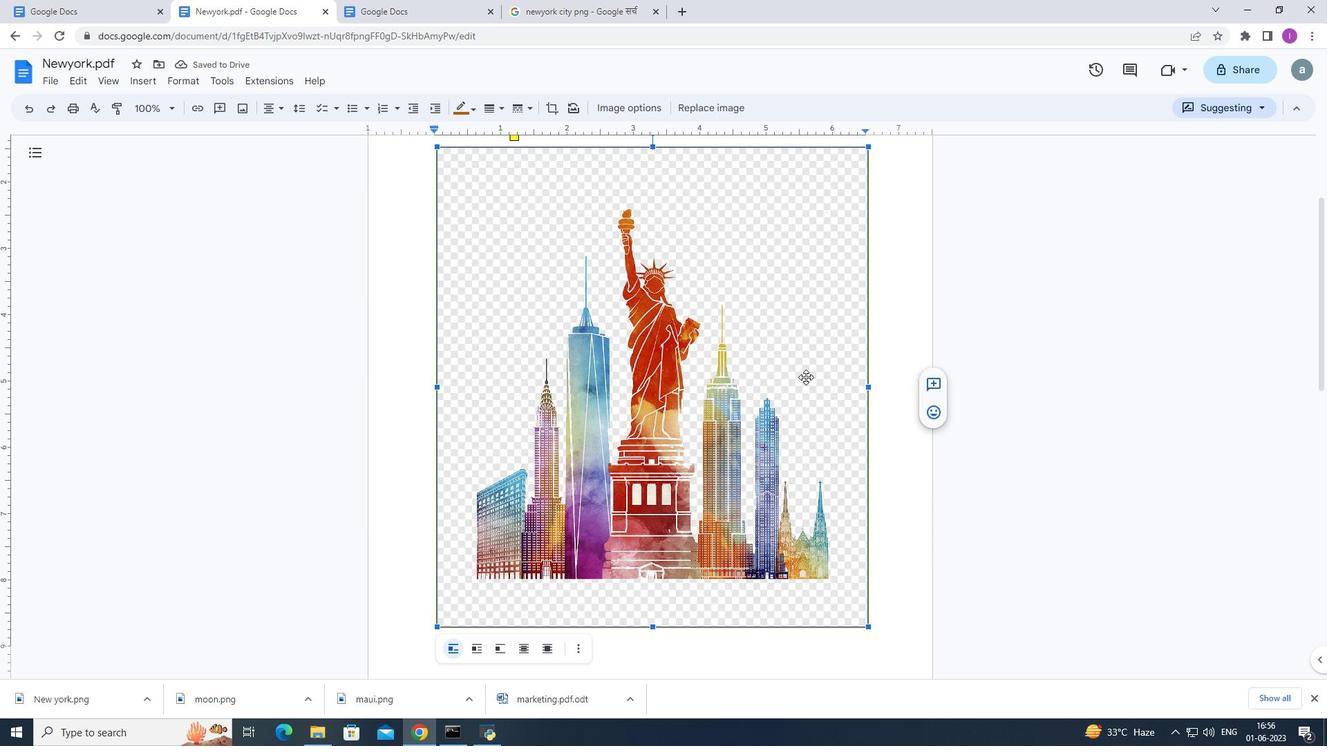 
Action: Mouse scrolled (792, 396) with delta (0, 0)
Screenshot: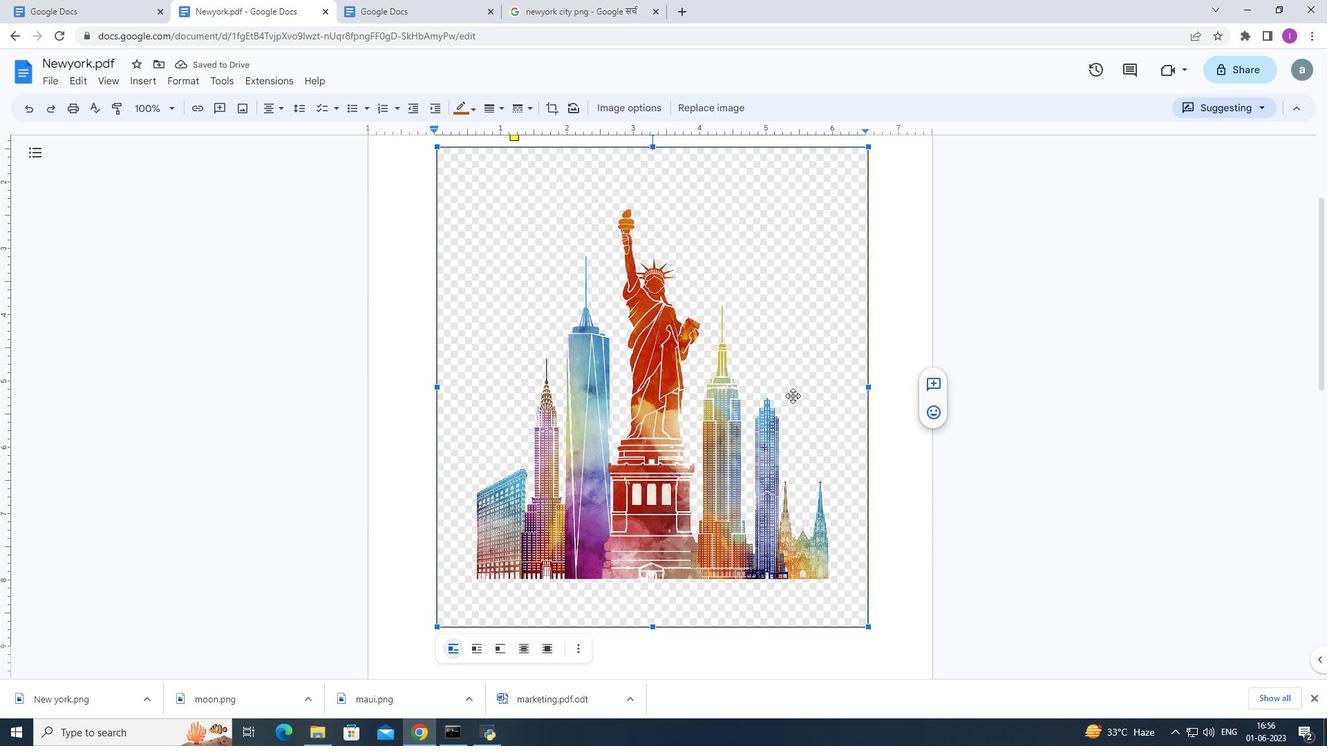 
Action: Mouse scrolled (792, 396) with delta (0, 0)
Screenshot: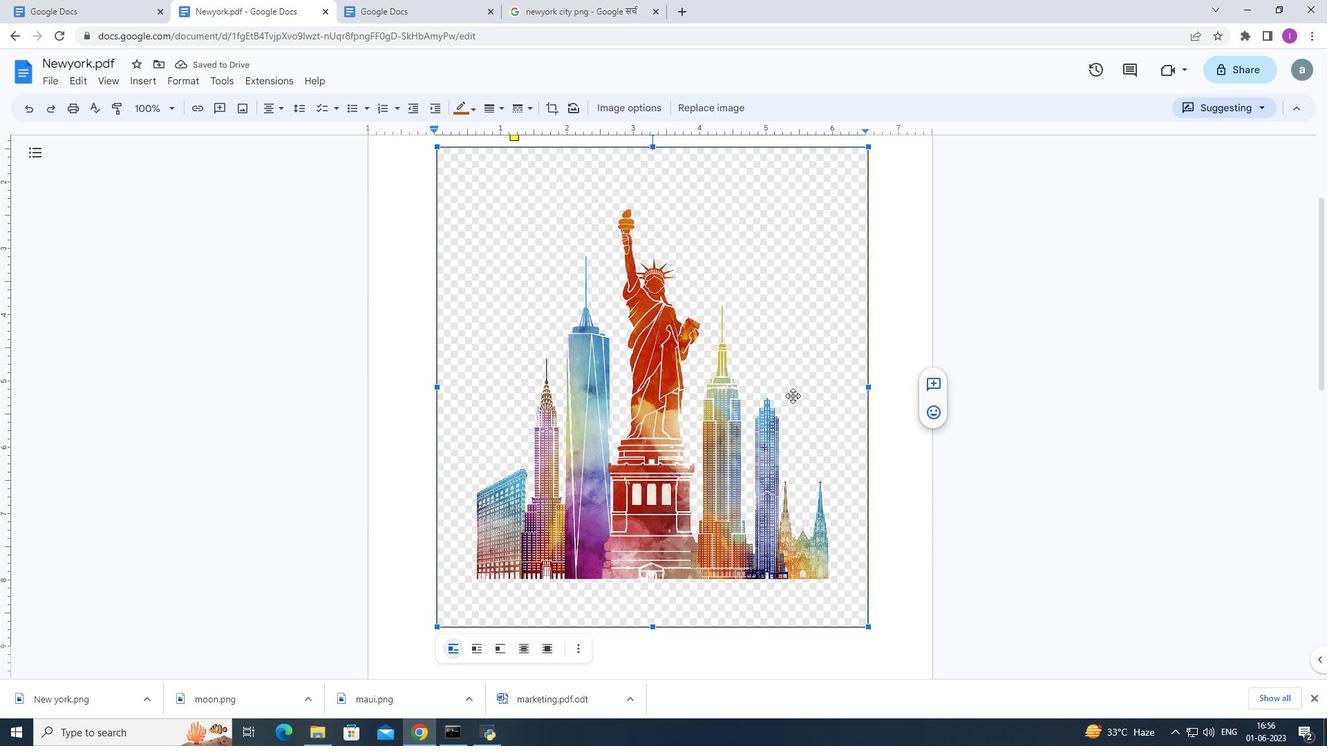 
Action: Mouse scrolled (792, 395) with delta (0, 0)
Screenshot: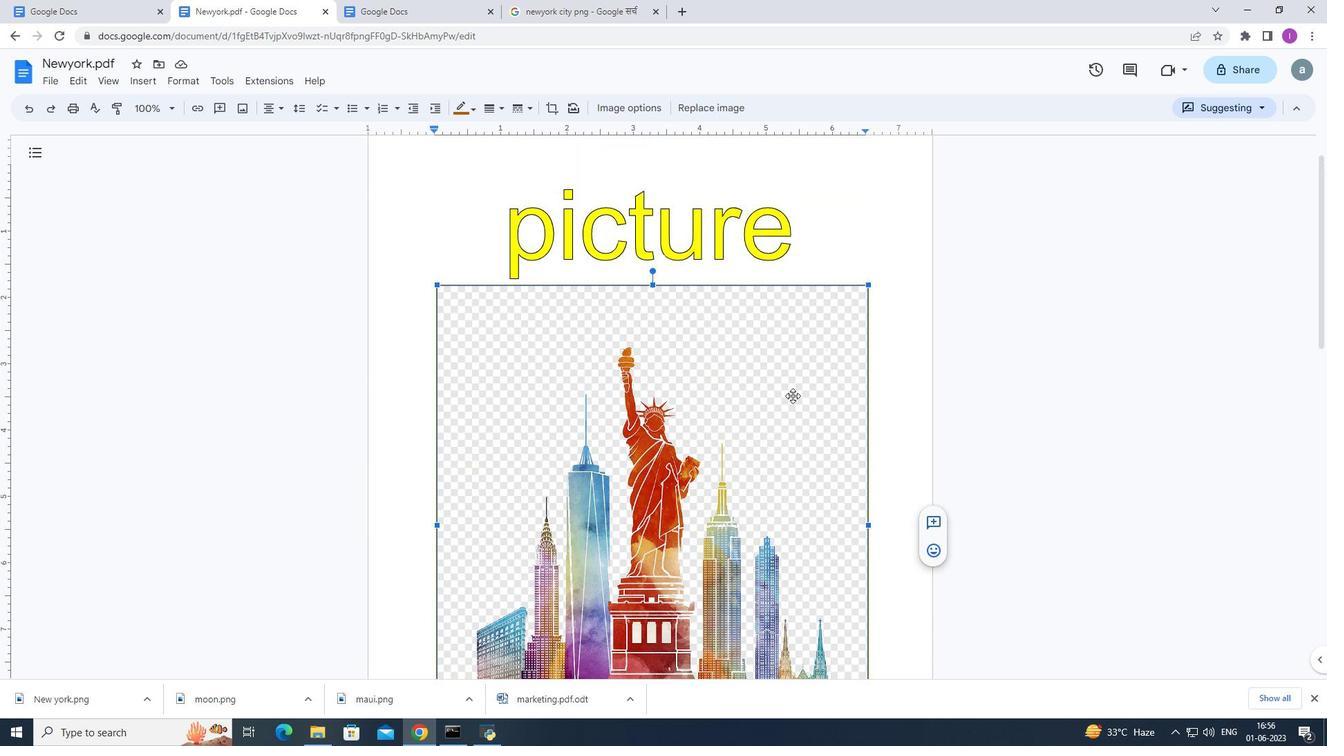 
Action: Mouse scrolled (792, 395) with delta (0, 0)
Screenshot: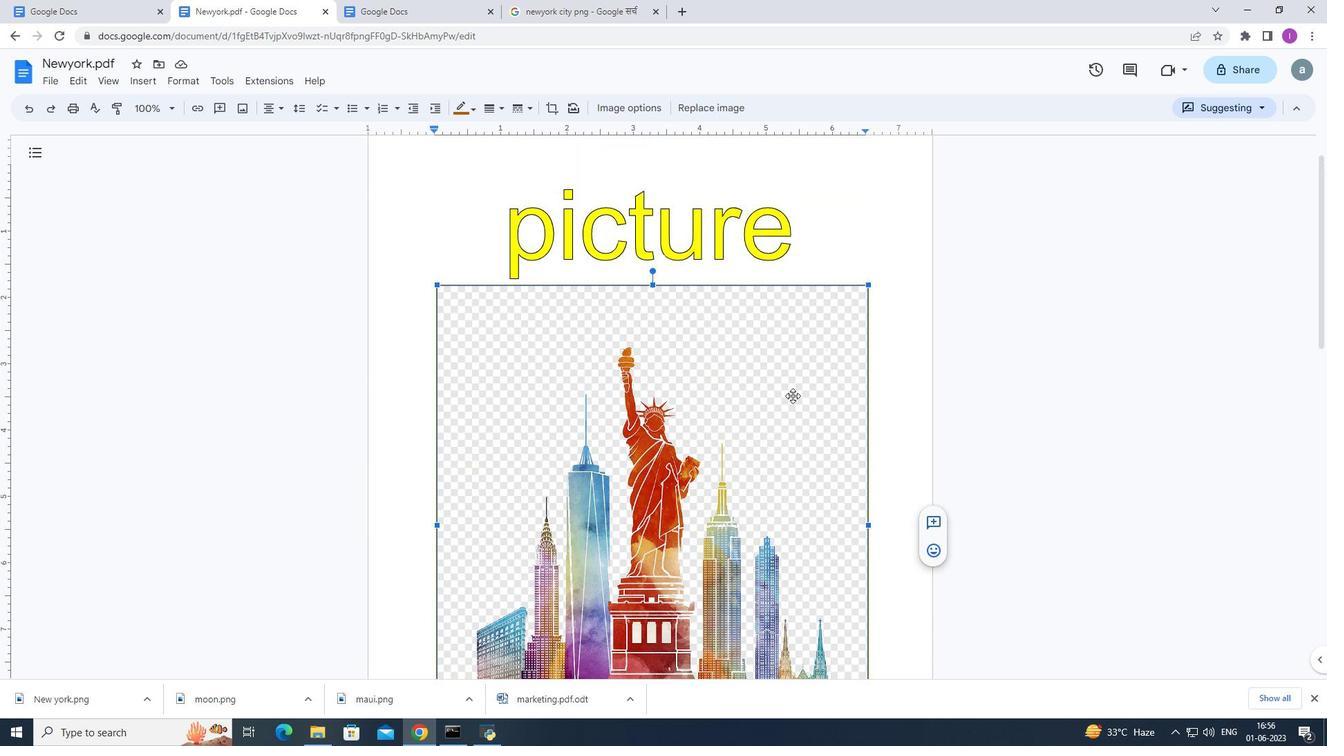 
Action: Mouse moved to (791, 398)
Screenshot: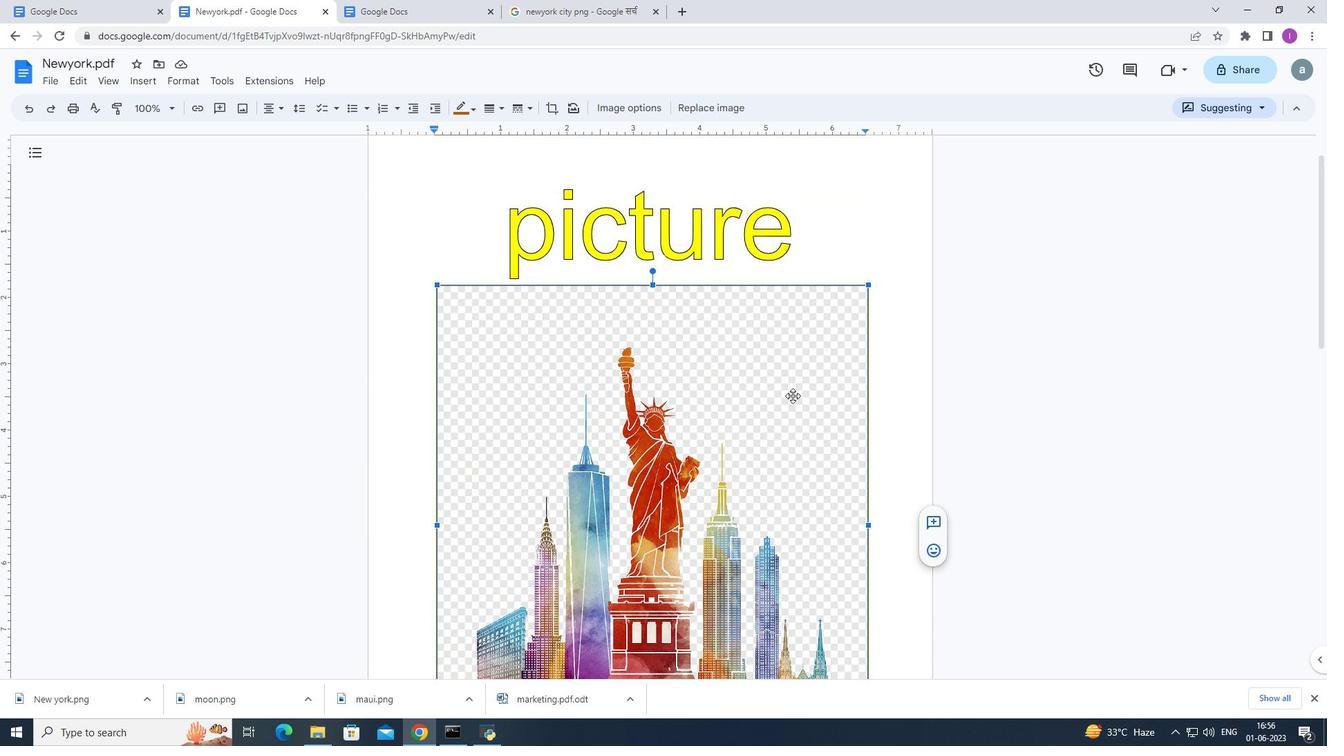 
Action: Mouse scrolled (791, 397) with delta (0, 0)
Screenshot: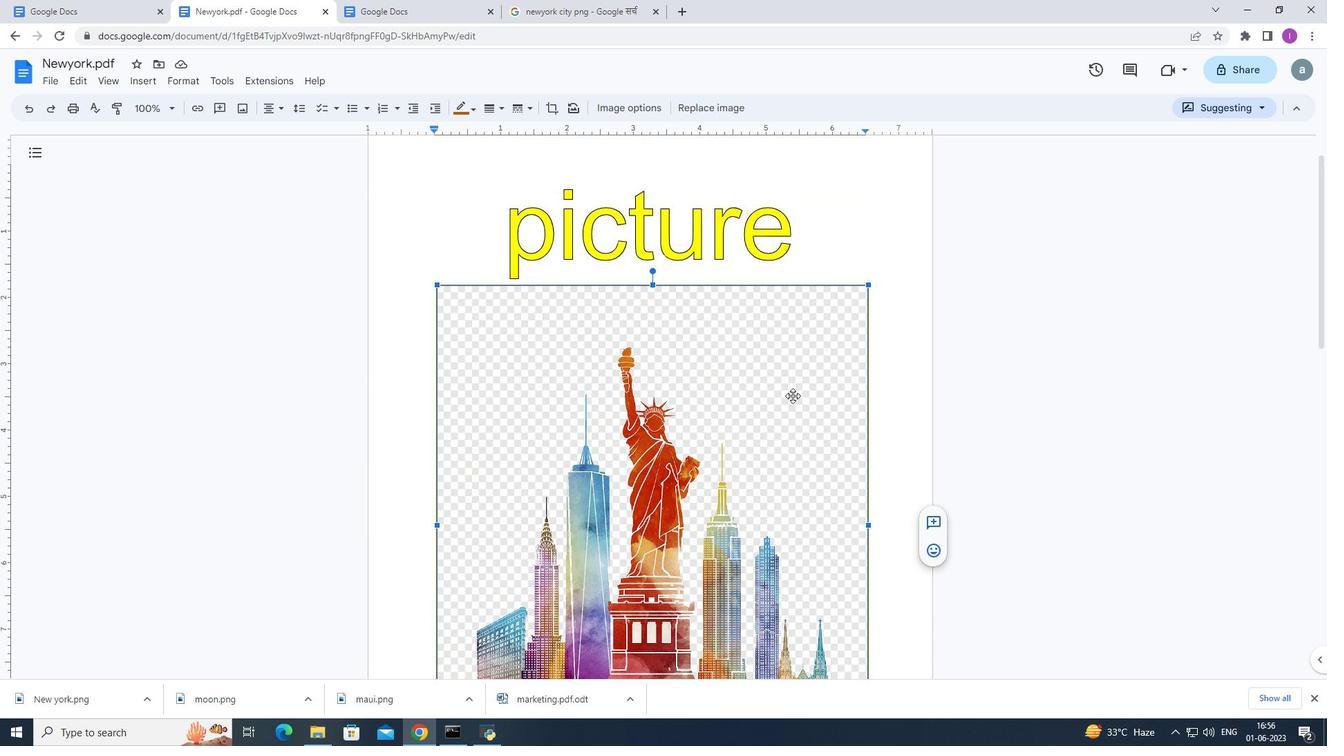 
Action: Mouse moved to (790, 403)
Screenshot: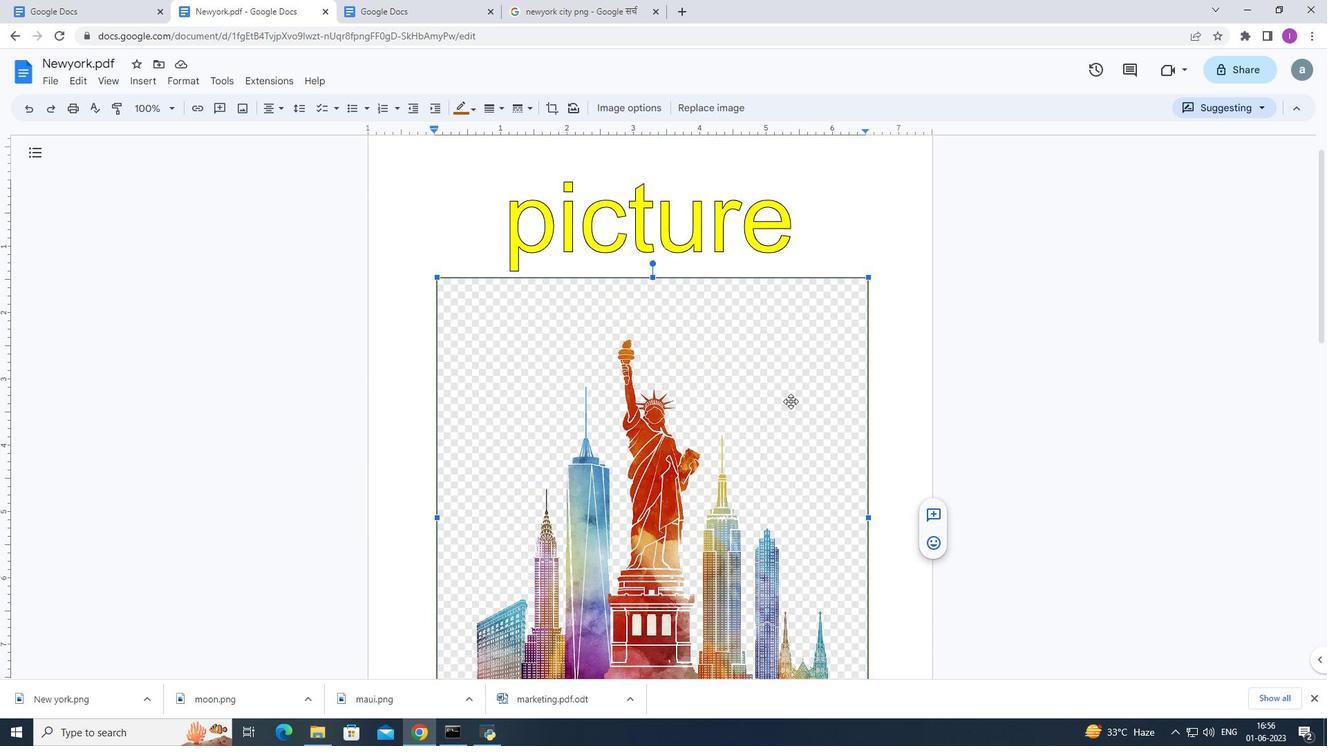 
Action: Mouse scrolled (790, 402) with delta (0, 0)
Screenshot: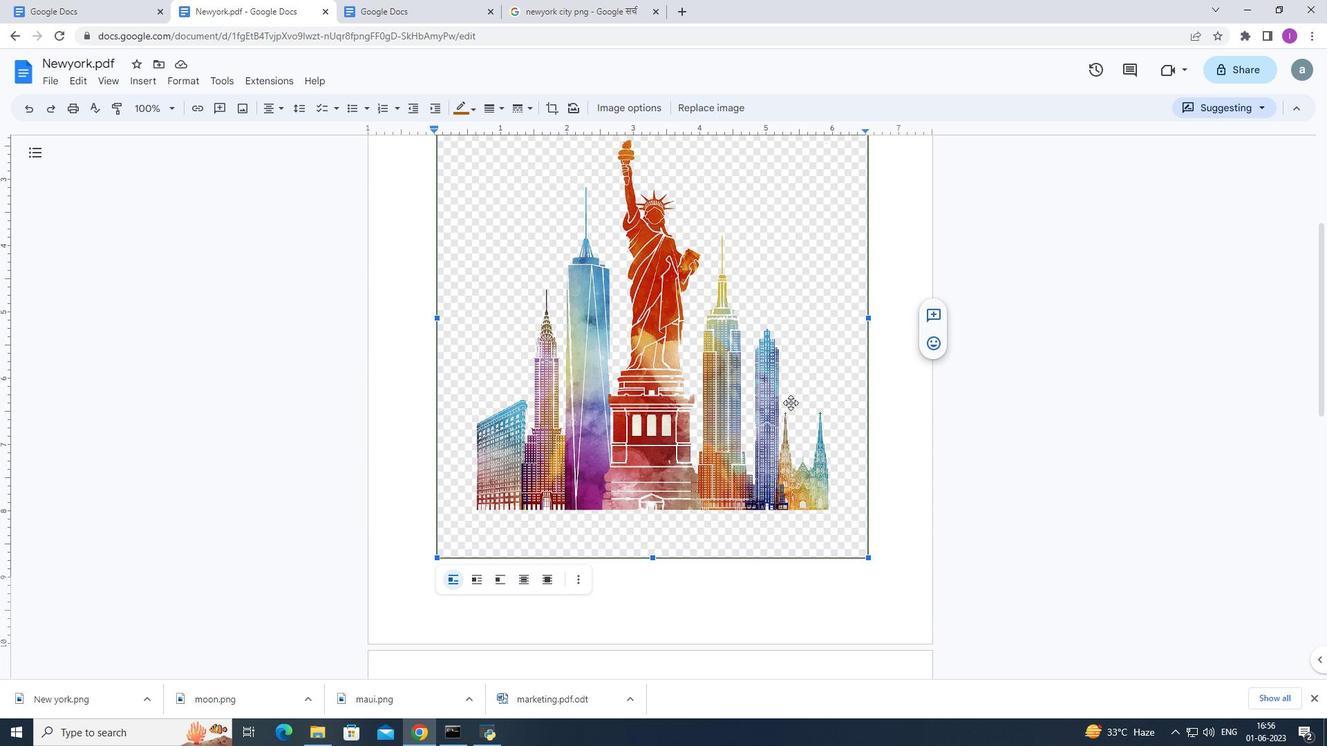
Action: Mouse scrolled (790, 402) with delta (0, 0)
Screenshot: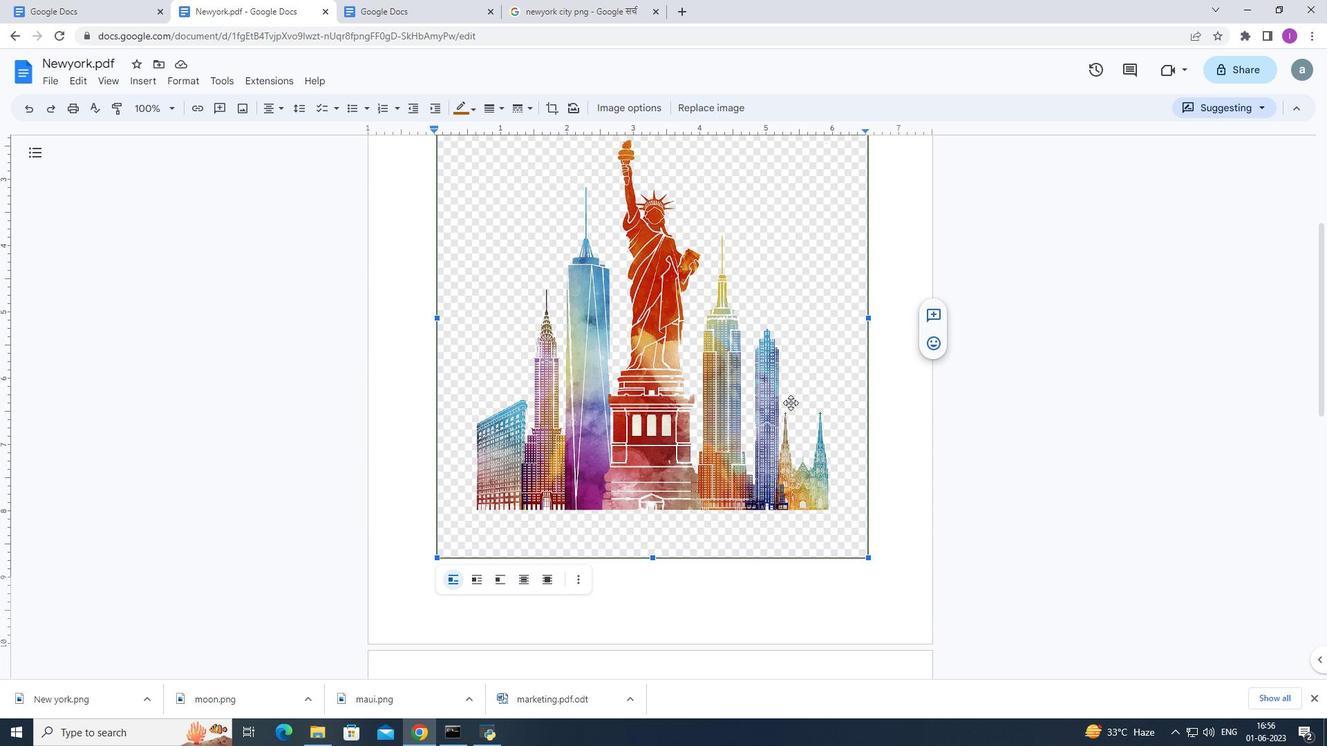 
Action: Mouse moved to (790, 405)
Screenshot: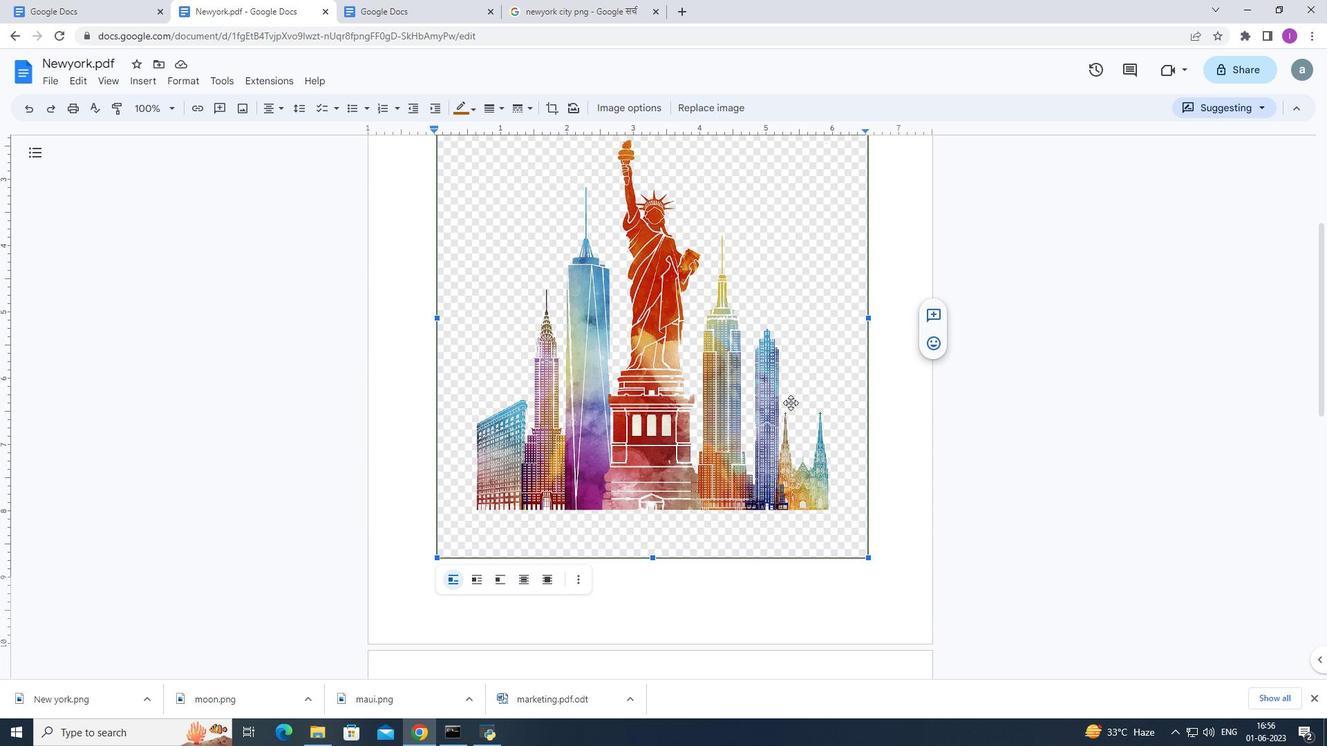 
Action: Mouse scrolled (790, 403) with delta (0, 0)
Screenshot: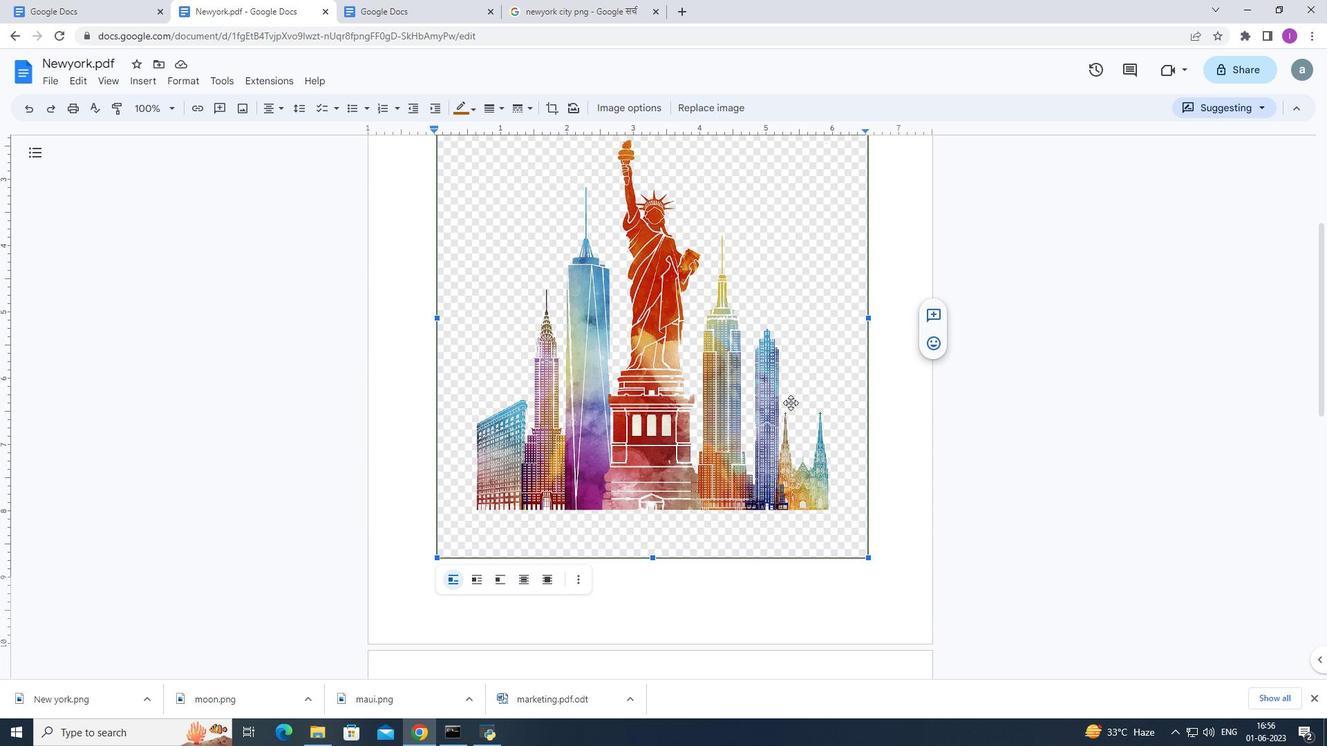 
Action: Mouse moved to (790, 407)
Screenshot: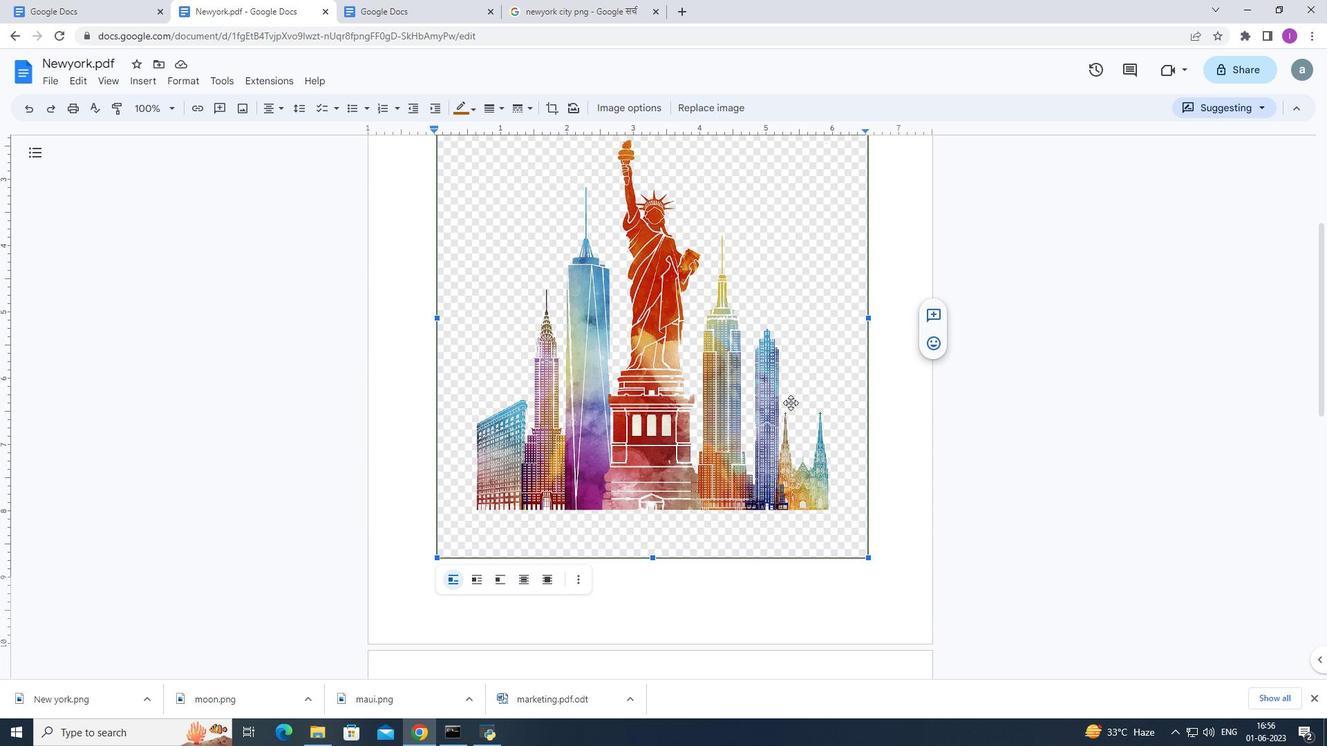 
Action: Mouse scrolled (790, 406) with delta (0, 0)
Screenshot: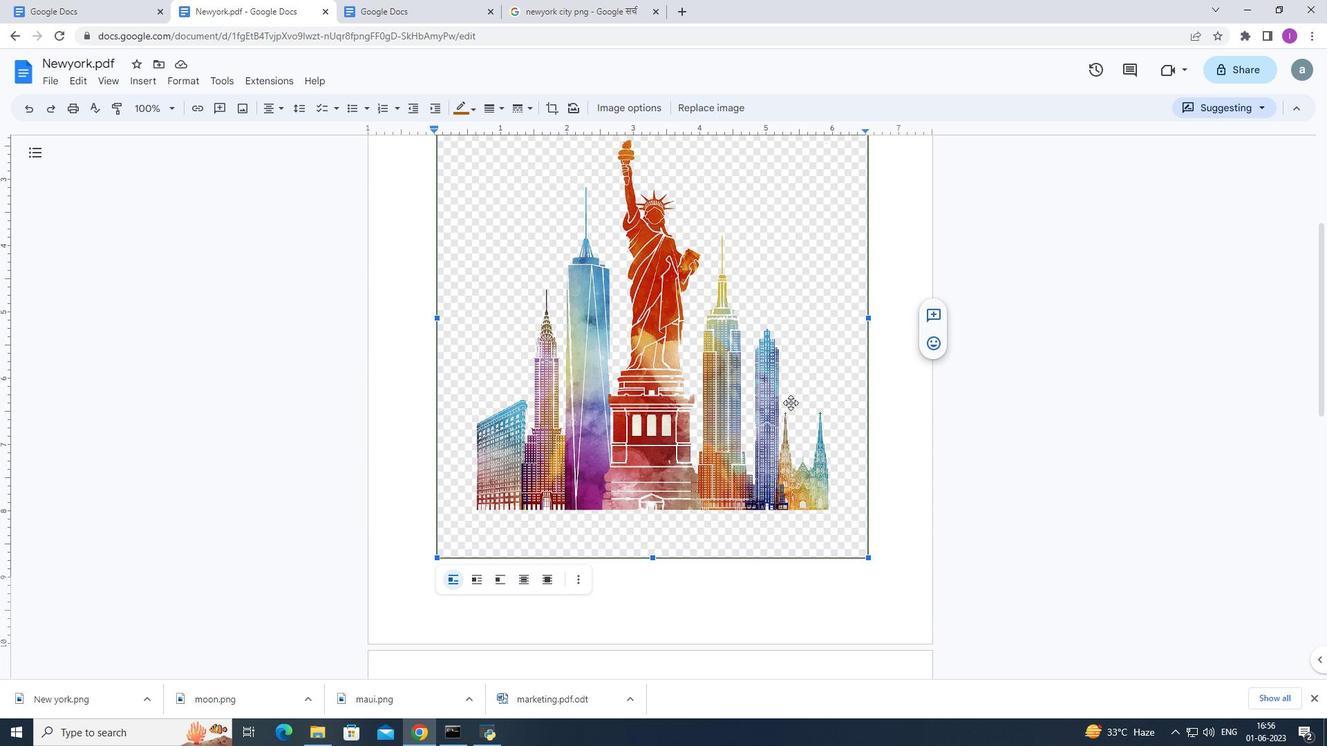 
Action: Mouse moved to (787, 349)
Screenshot: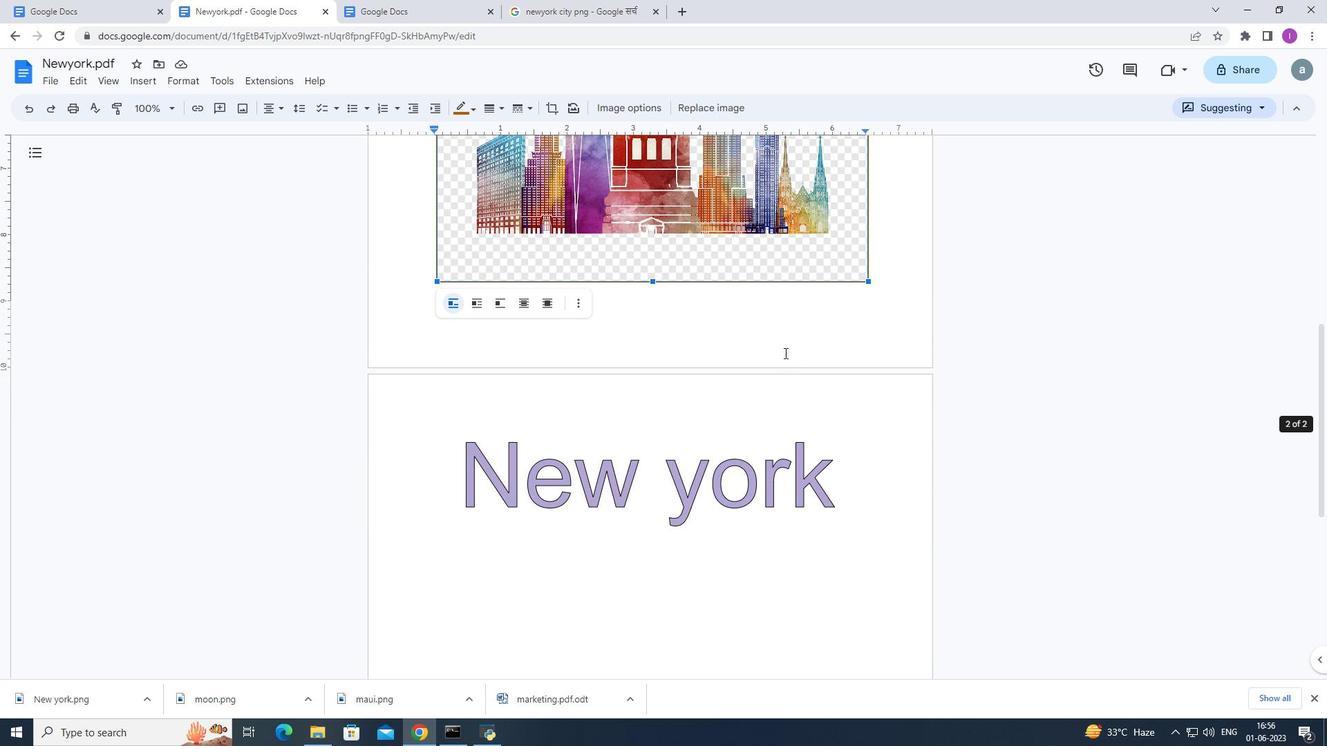 
Action: Mouse pressed left at (787, 349)
Screenshot: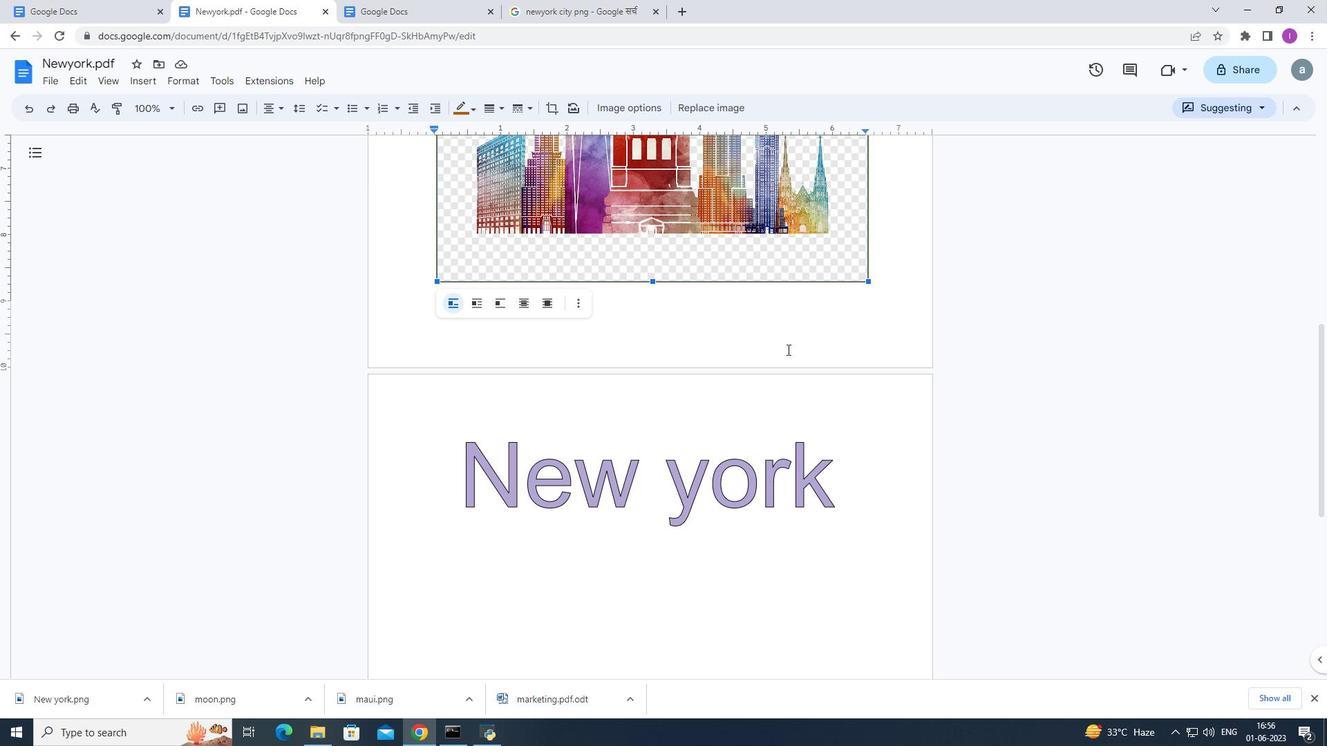 
Action: Mouse moved to (796, 450)
Screenshot: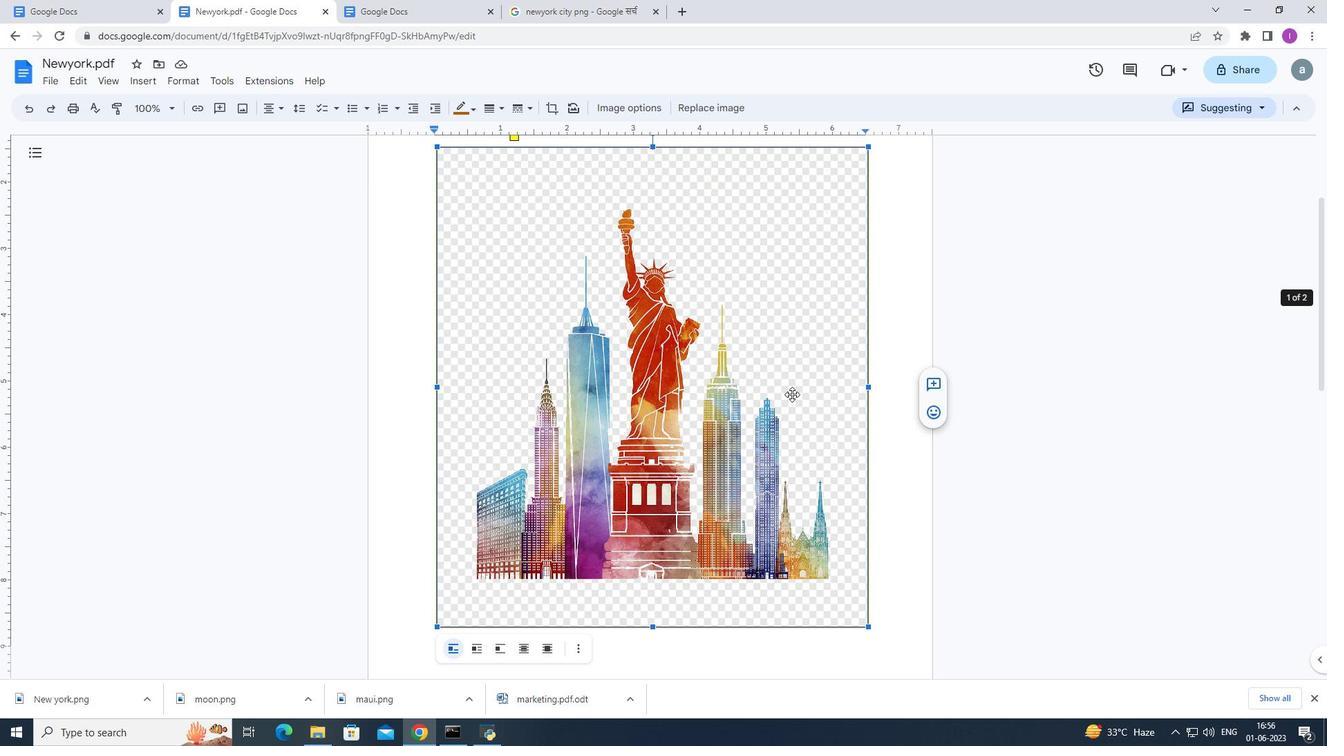 
Action: Mouse scrolled (796, 450) with delta (0, 0)
Screenshot: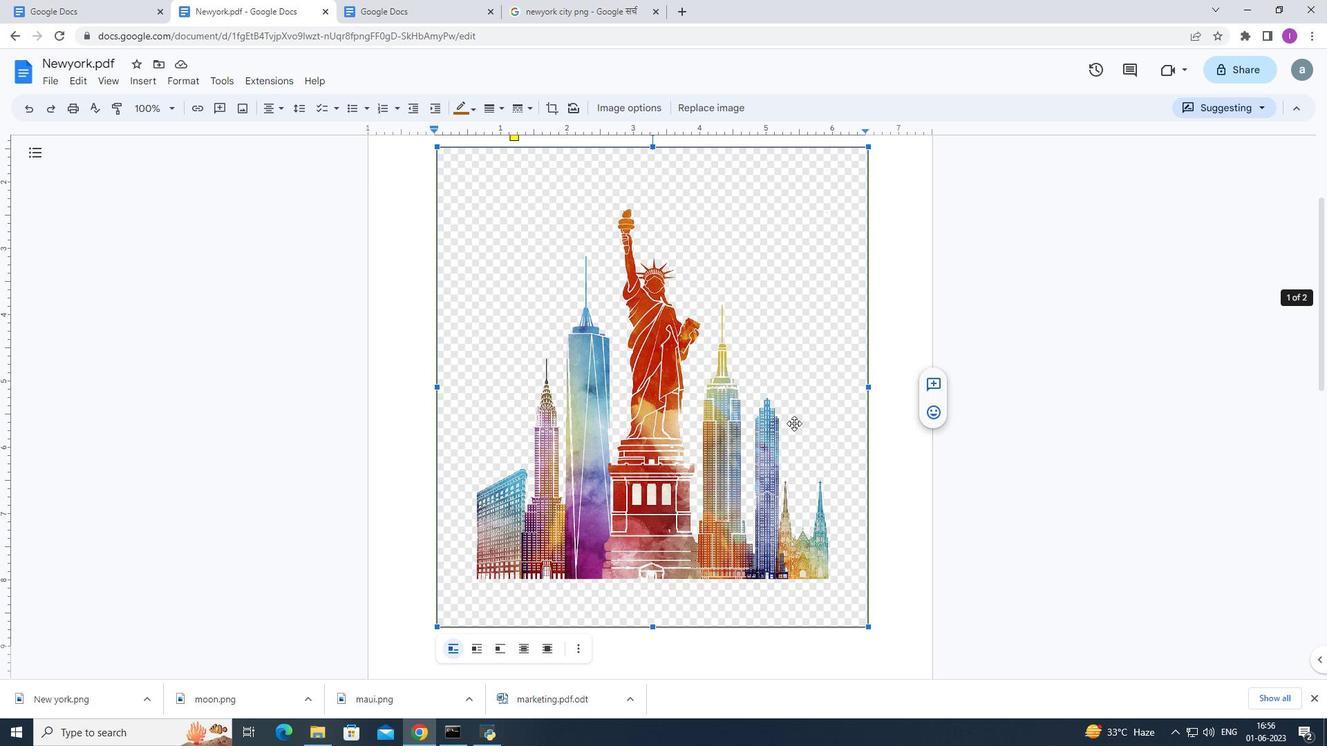 
Action: Mouse moved to (796, 451)
Screenshot: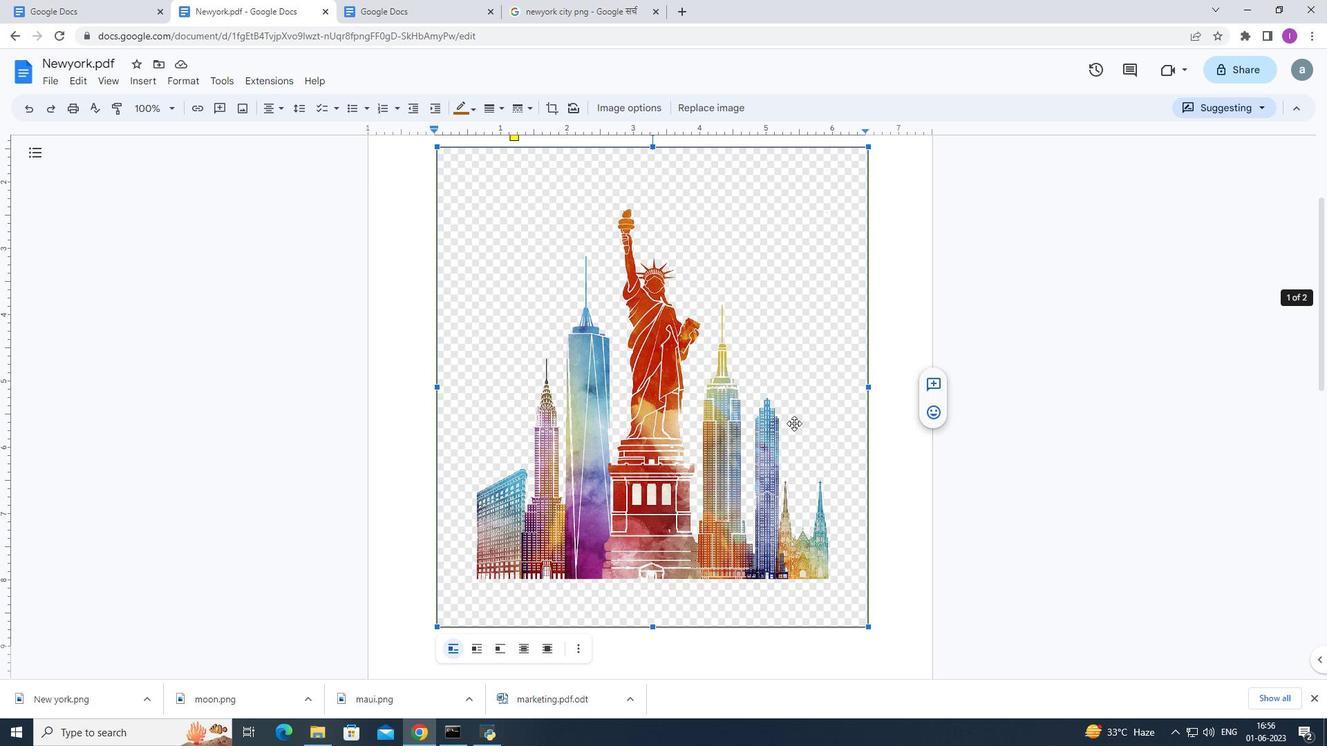 
Action: Mouse scrolled (796, 450) with delta (0, 0)
Screenshot: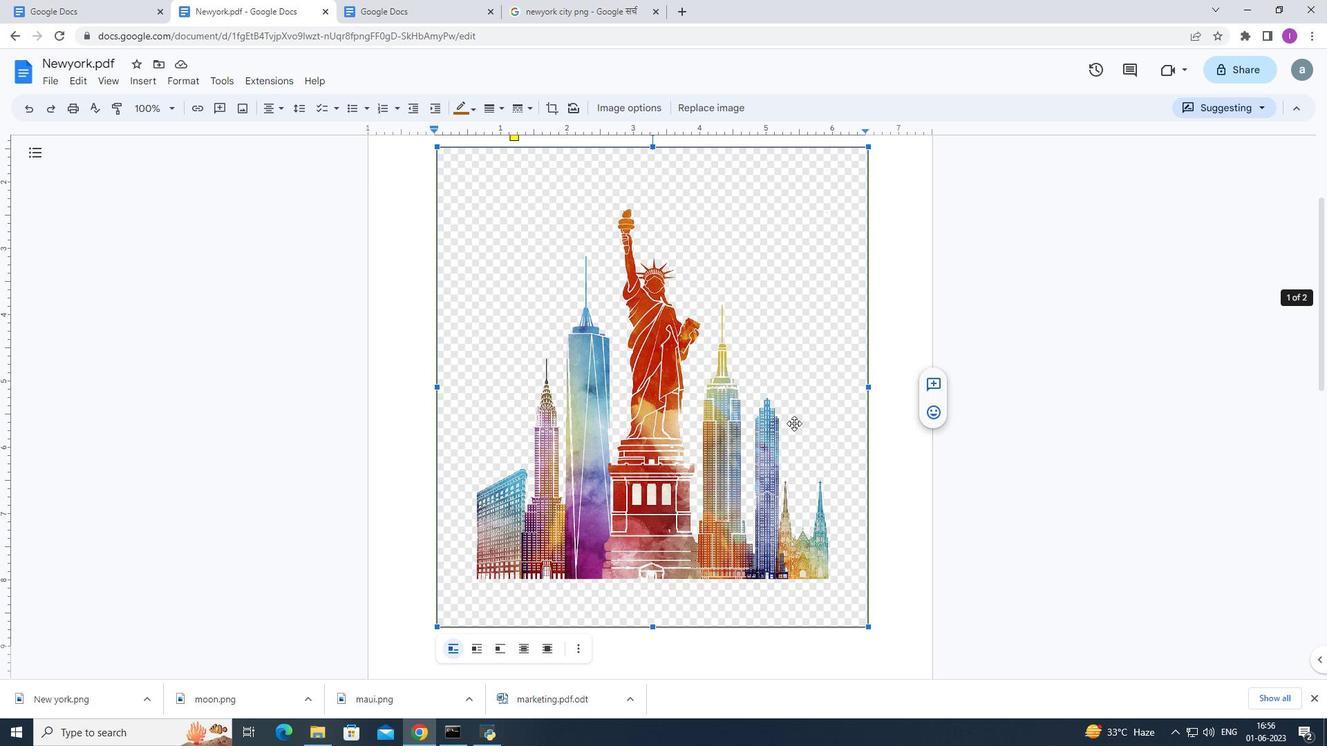 
Action: Mouse scrolled (796, 452) with delta (0, 0)
Screenshot: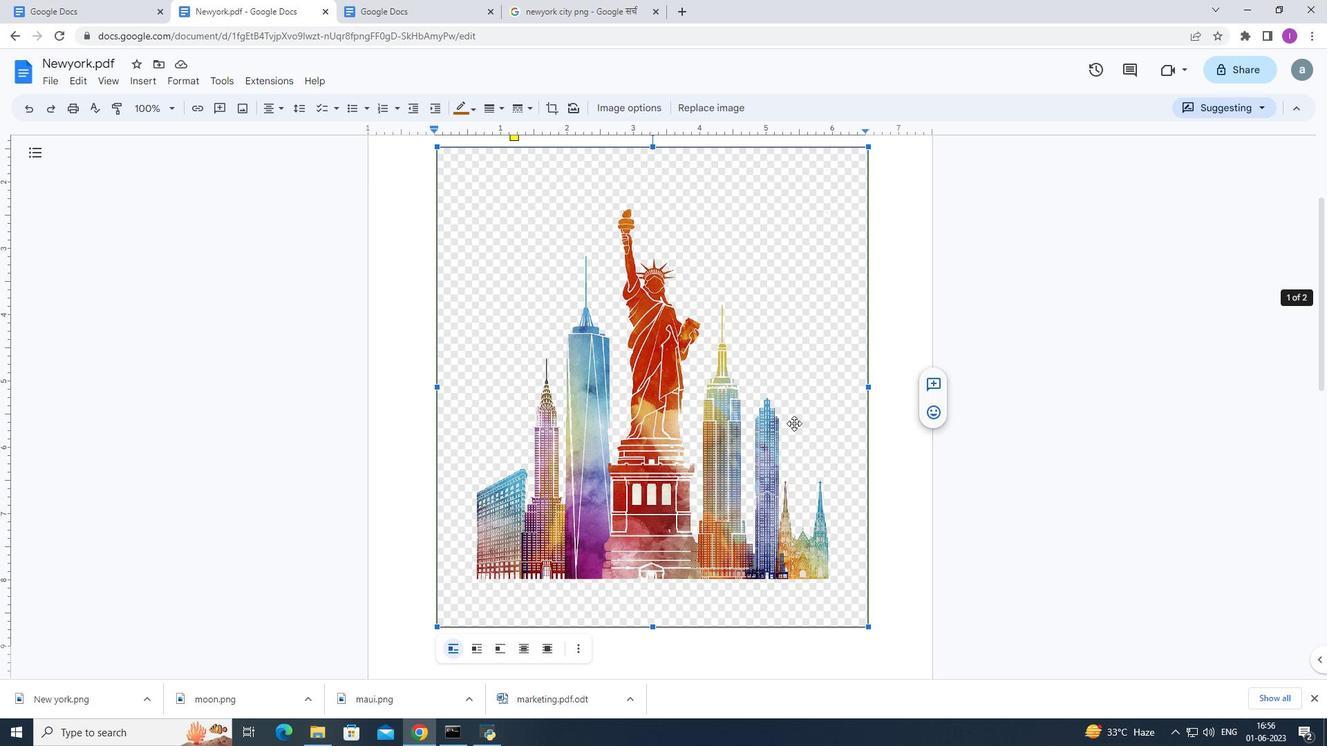 
Action: Mouse moved to (796, 454)
Screenshot: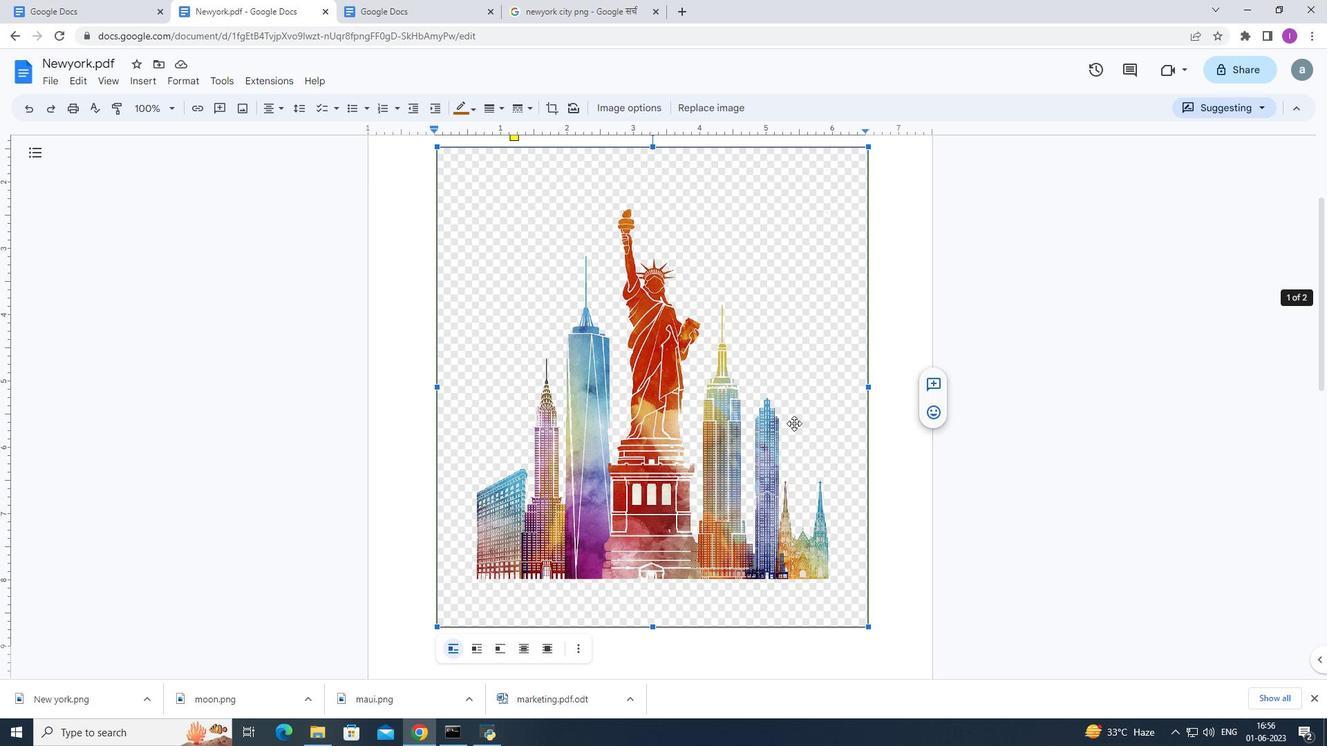
Action: Mouse scrolled (796, 452) with delta (0, 0)
Screenshot: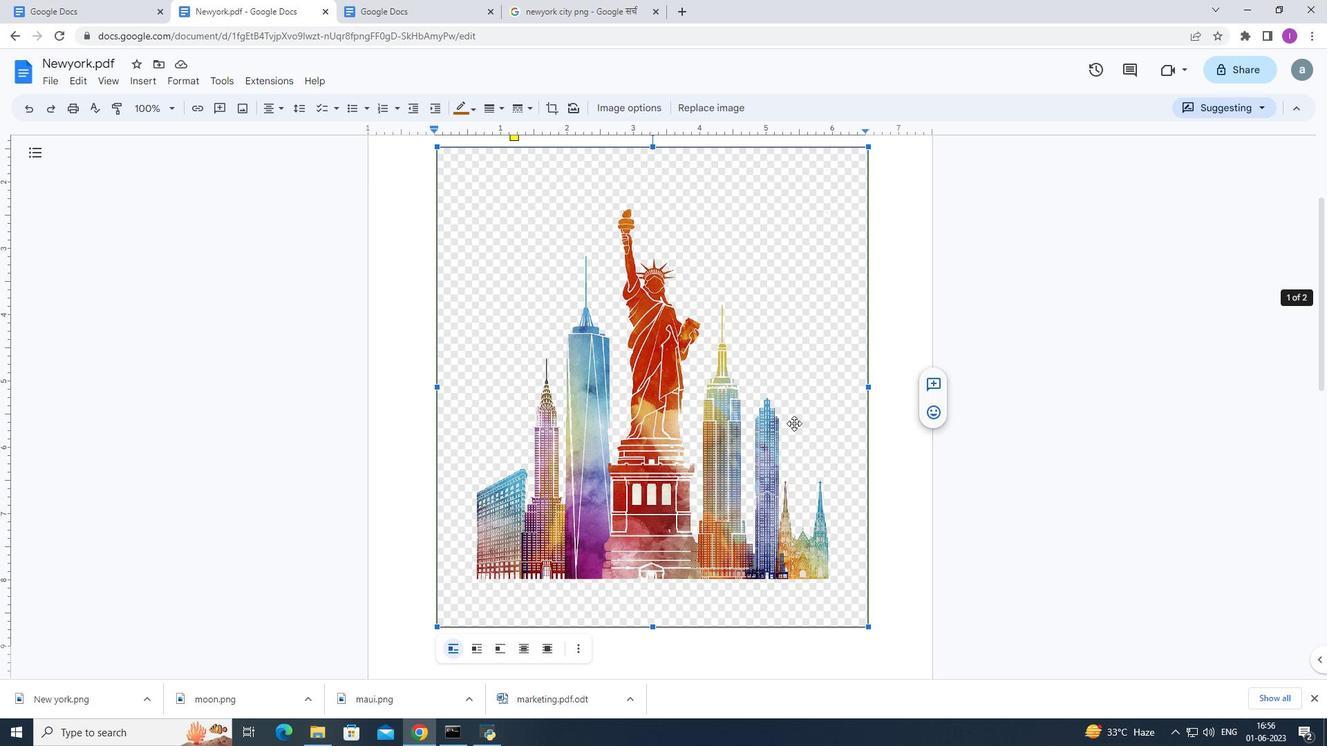 
Action: Mouse moved to (790, 501)
Screenshot: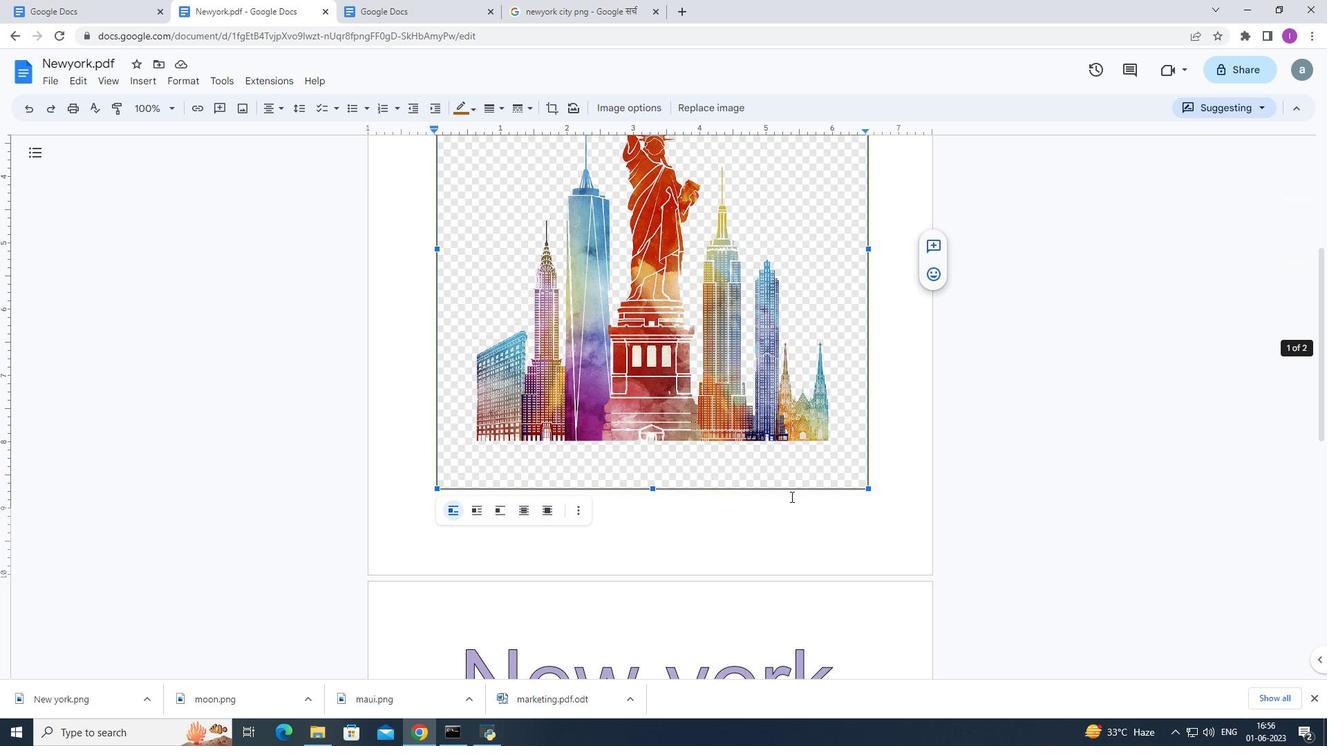 
Action: Mouse scrolled (790, 501) with delta (0, 0)
Screenshot: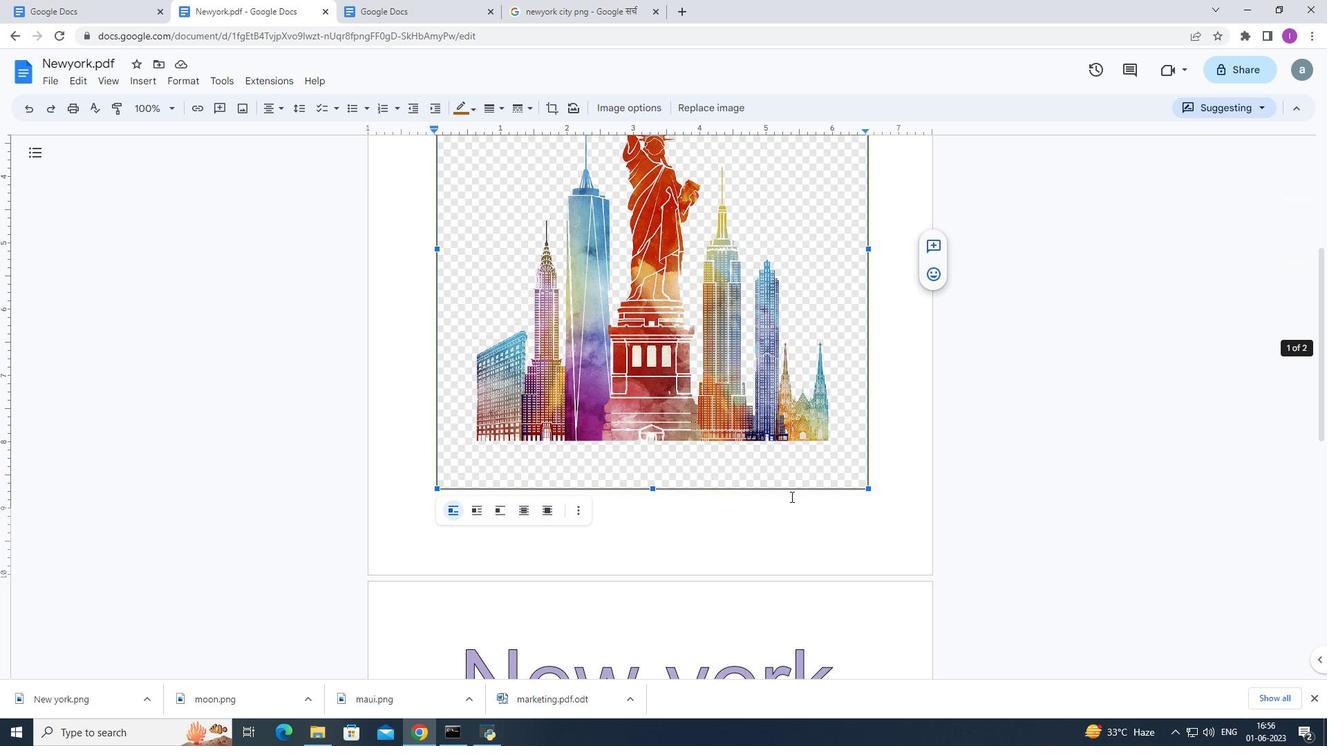 
Action: Mouse moved to (790, 504)
Screenshot: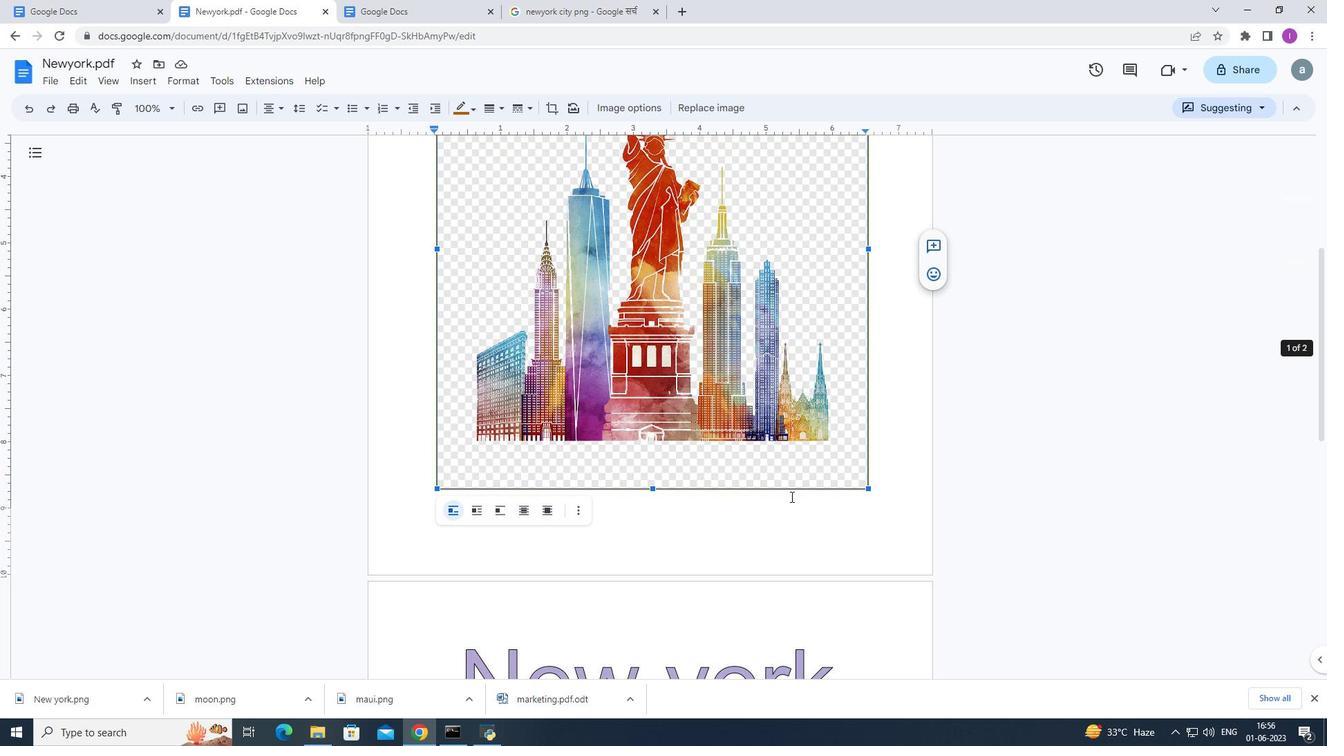 
Action: Mouse scrolled (790, 503) with delta (0, 0)
Screenshot: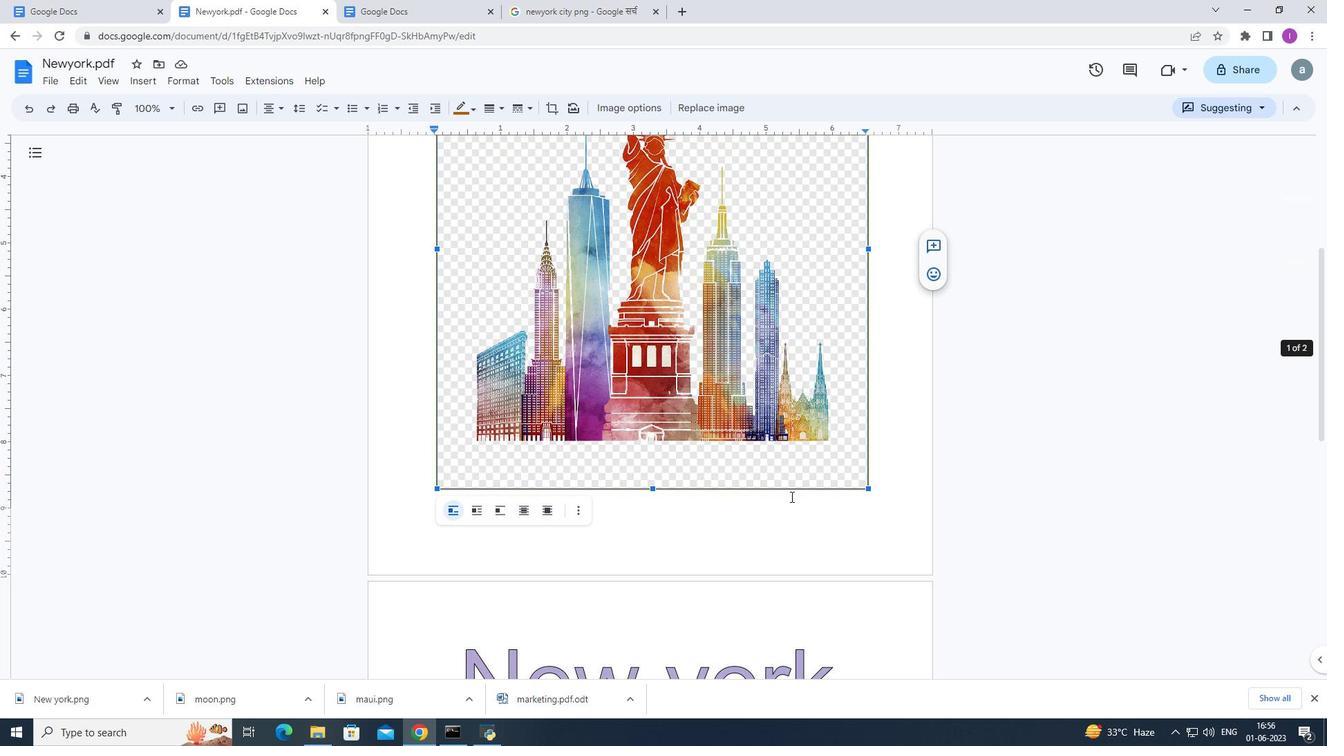 
Action: Mouse moved to (794, 568)
Screenshot: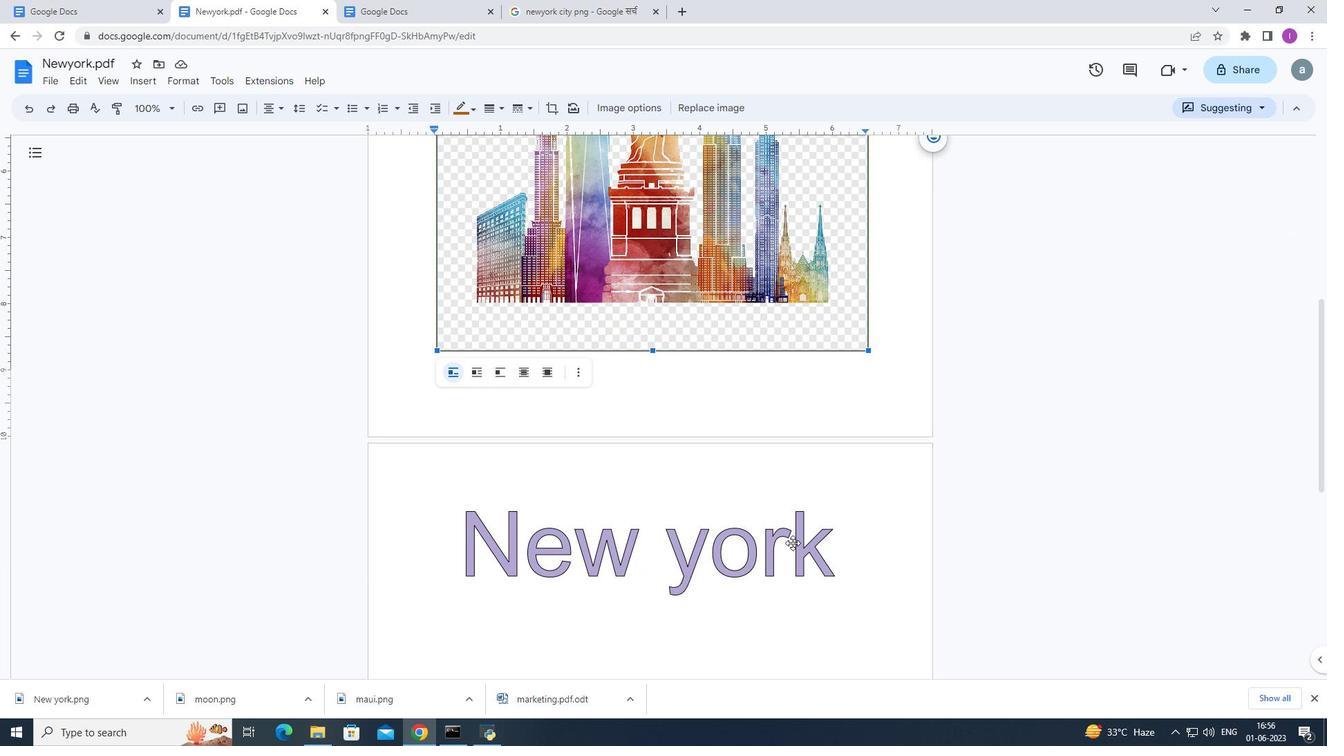 
Action: Mouse scrolled (794, 545) with delta (0, 0)
Screenshot: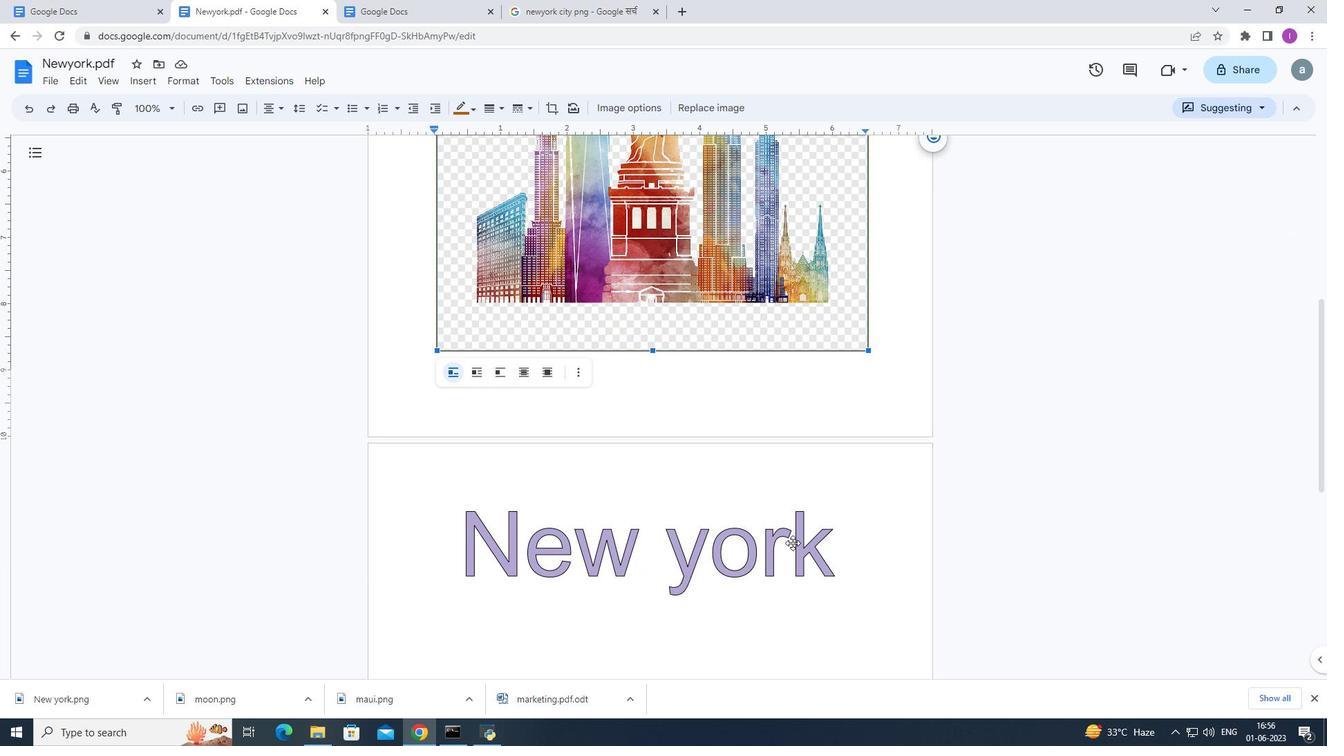 
Action: Mouse moved to (794, 569)
Screenshot: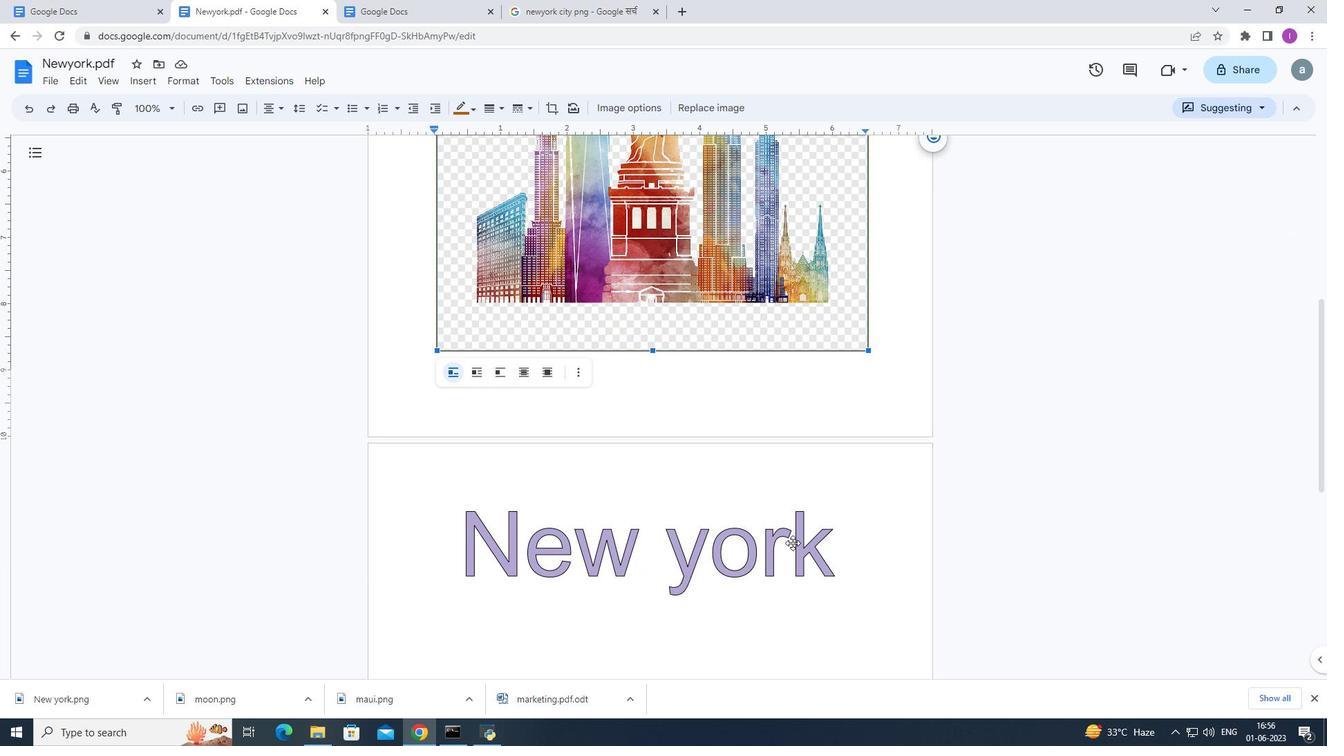 
Action: Mouse scrolled (794, 550) with delta (0, 0)
Screenshot: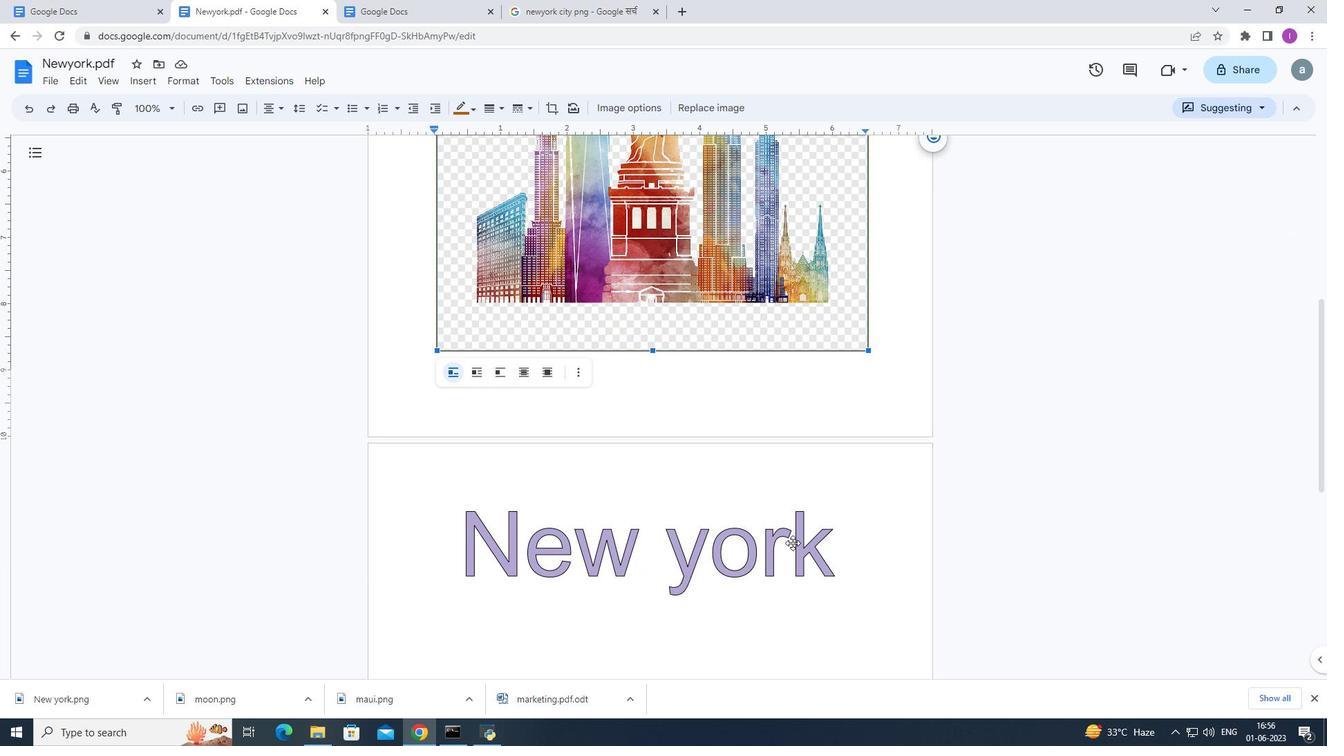 
Action: Mouse moved to (794, 570)
Screenshot: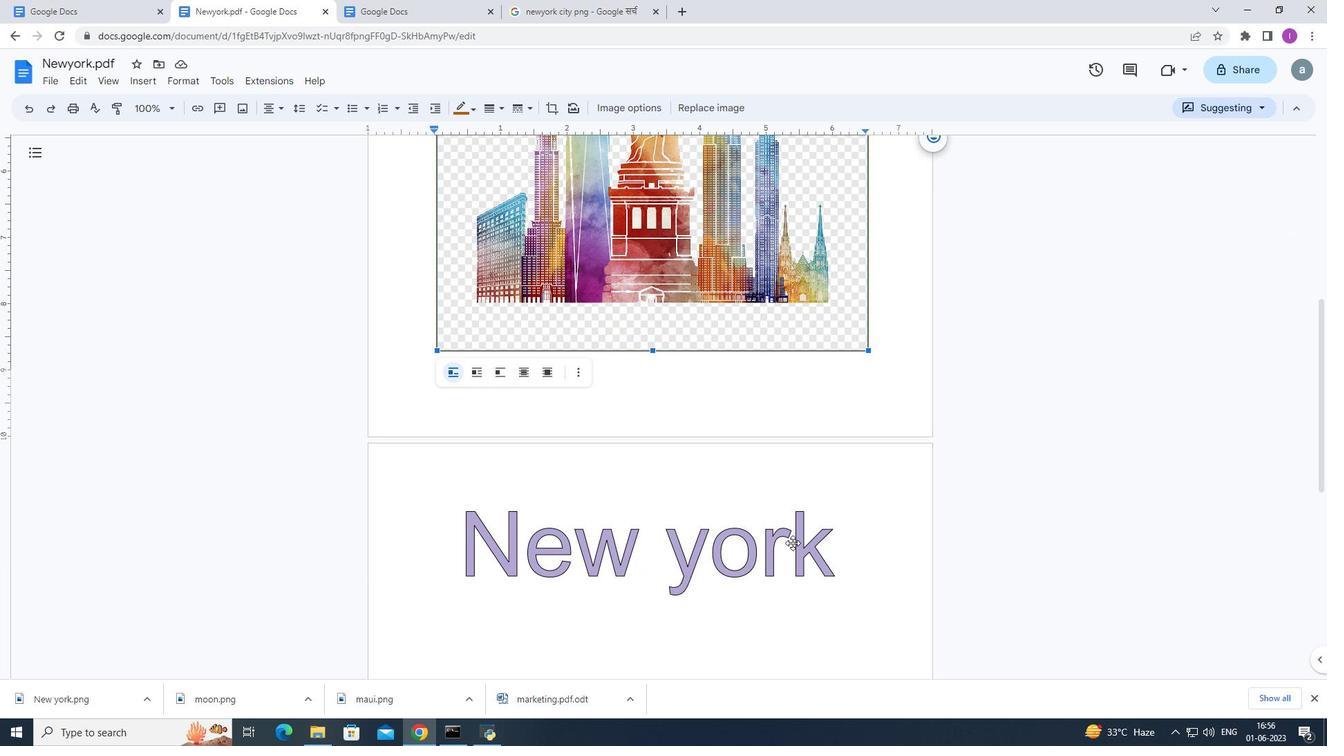
Action: Mouse scrolled (794, 552) with delta (0, 0)
Screenshot: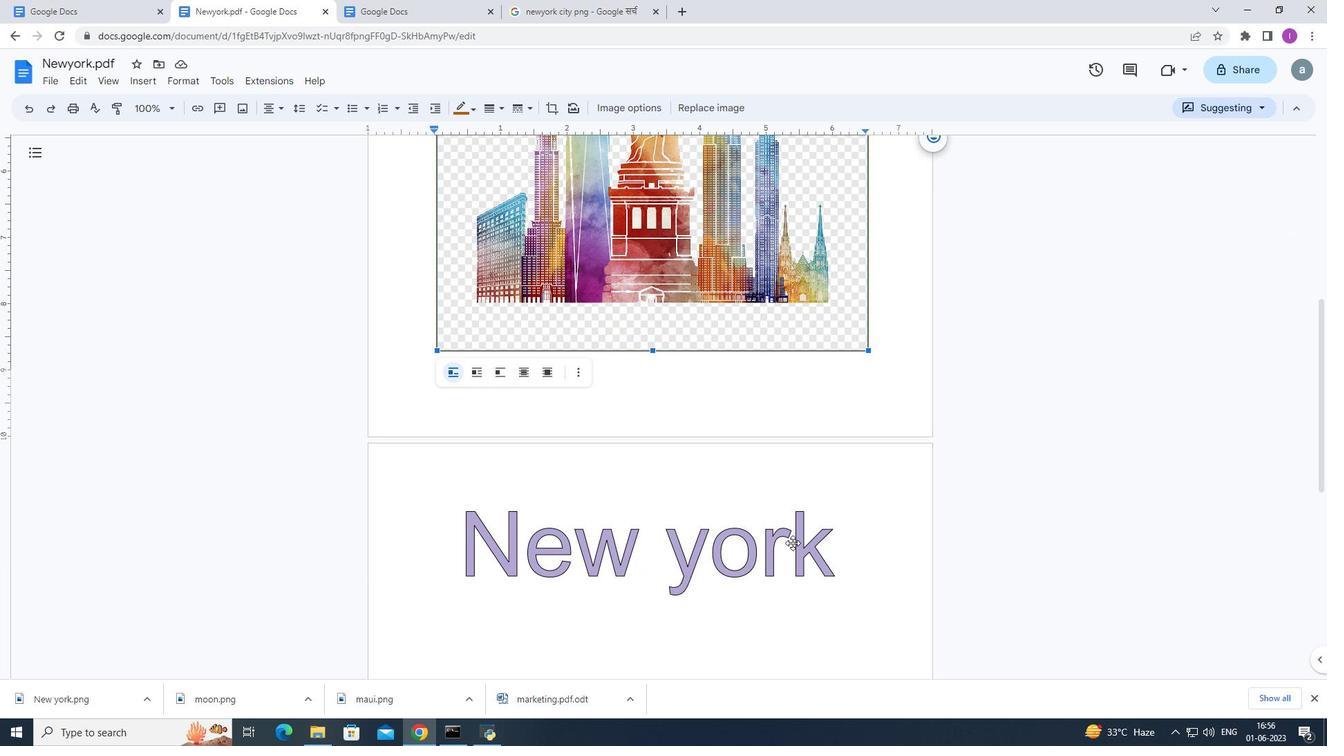 
Action: Mouse moved to (794, 572)
Screenshot: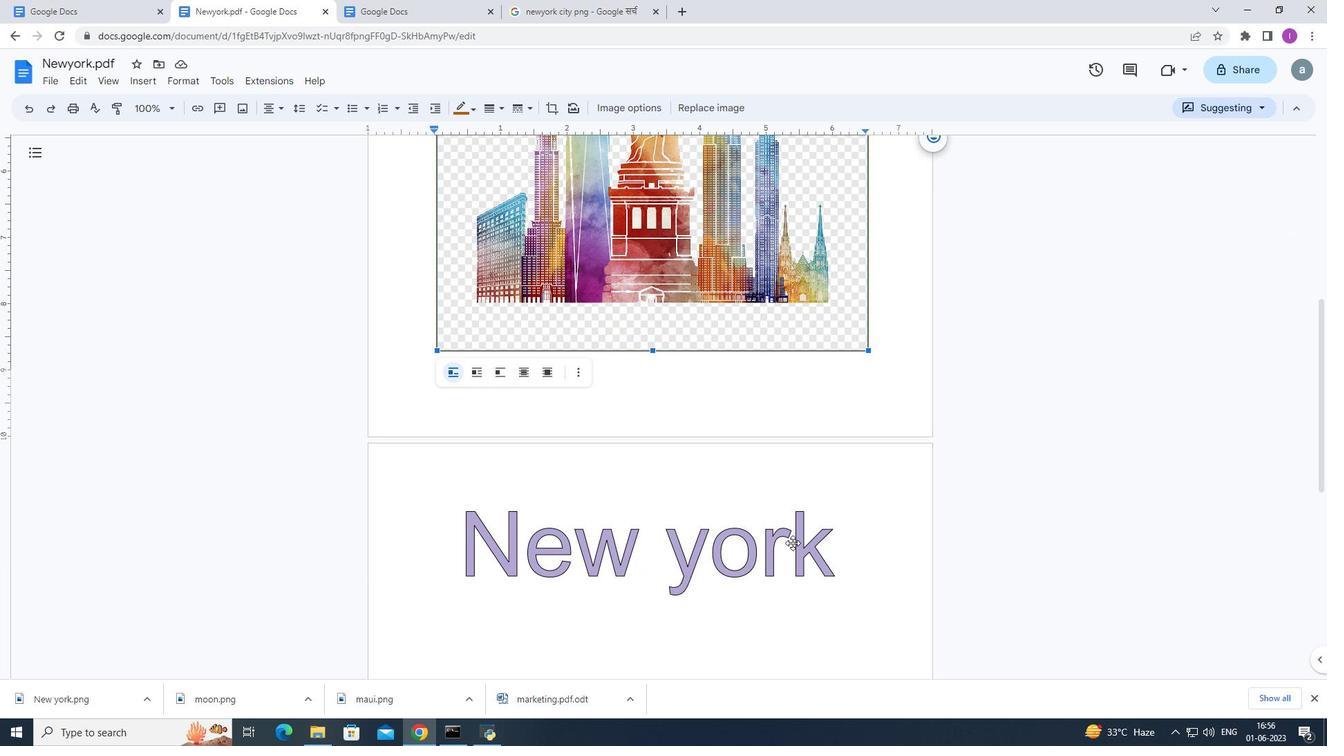 
Action: Mouse scrolled (794, 553) with delta (0, 0)
Screenshot: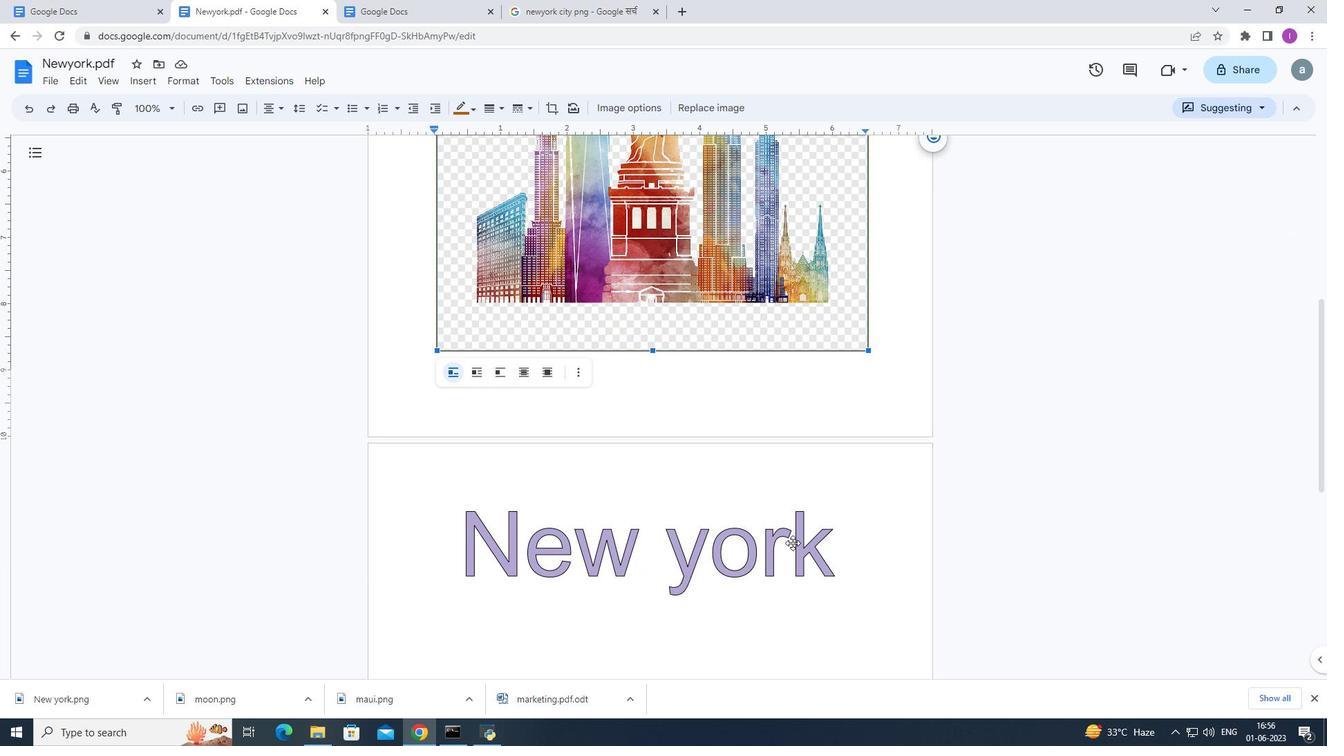 
Action: Mouse moved to (779, 609)
Screenshot: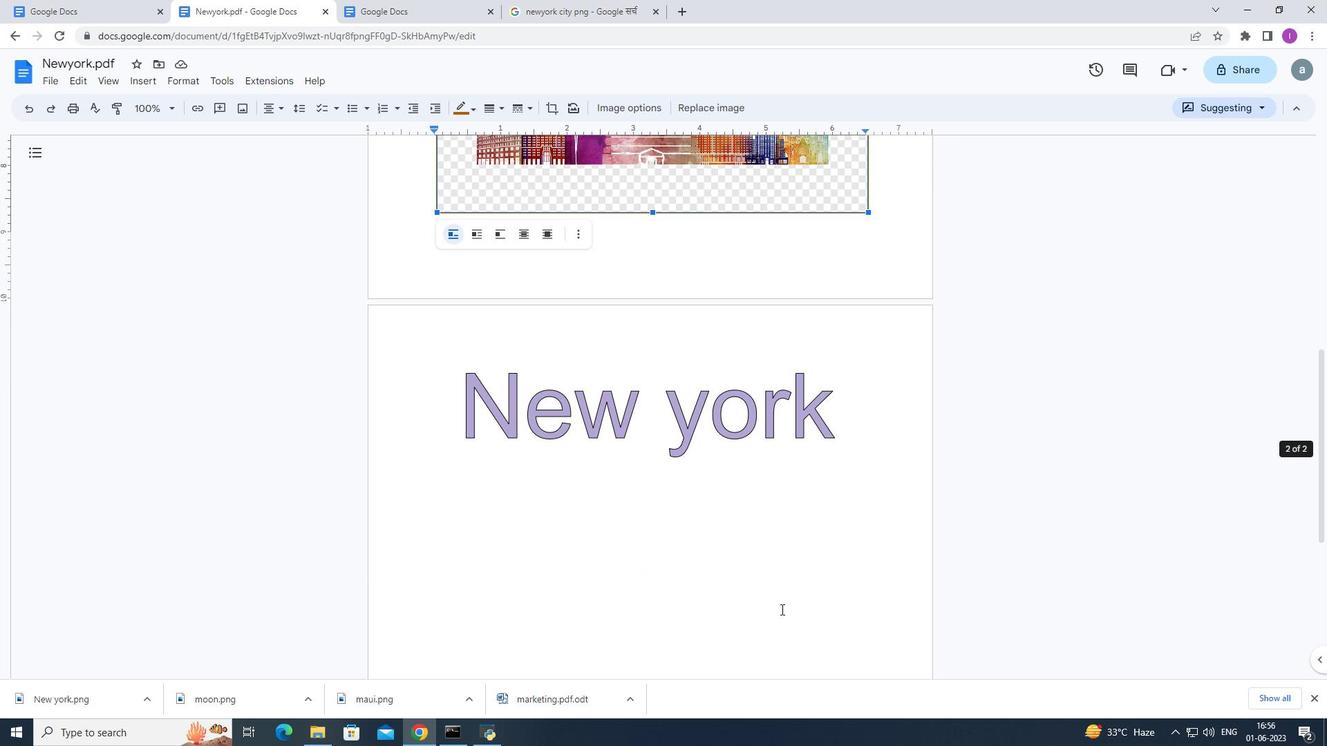 
Action: Mouse pressed left at (779, 609)
Screenshot: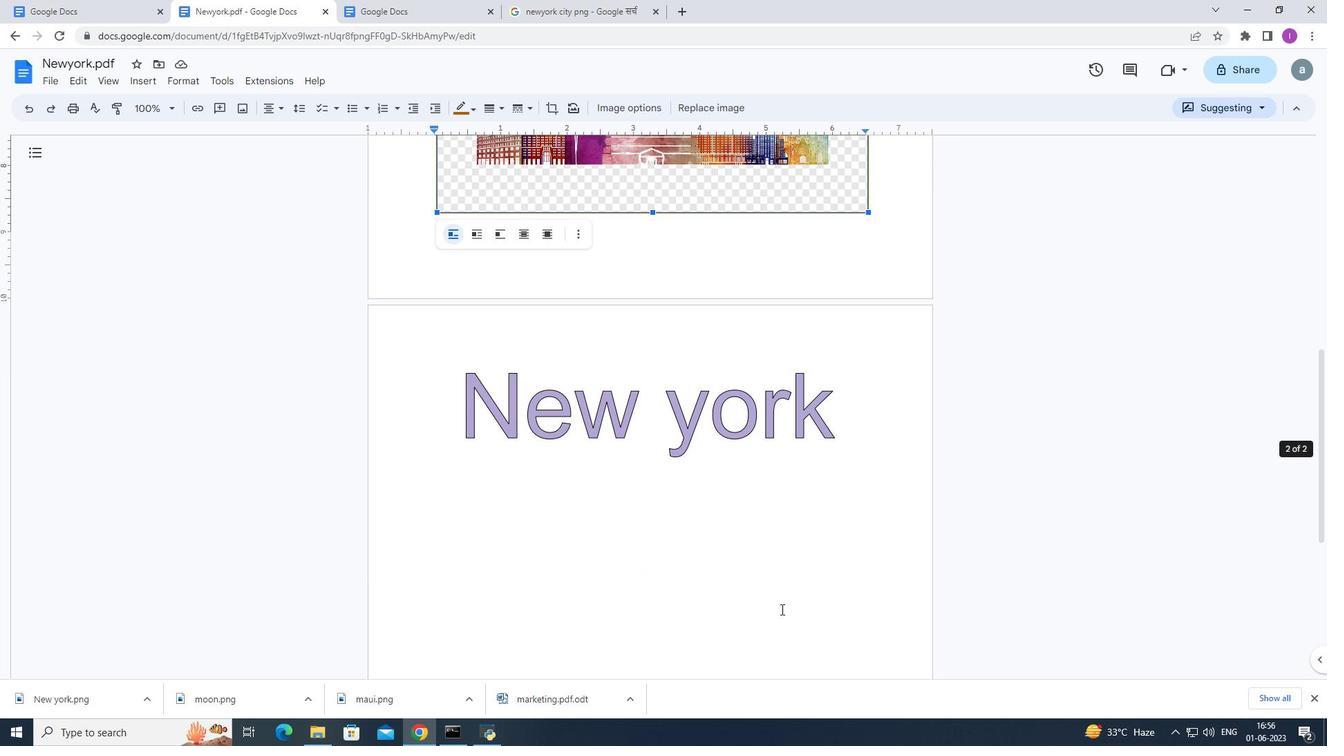 
Action: Mouse moved to (646, 575)
Screenshot: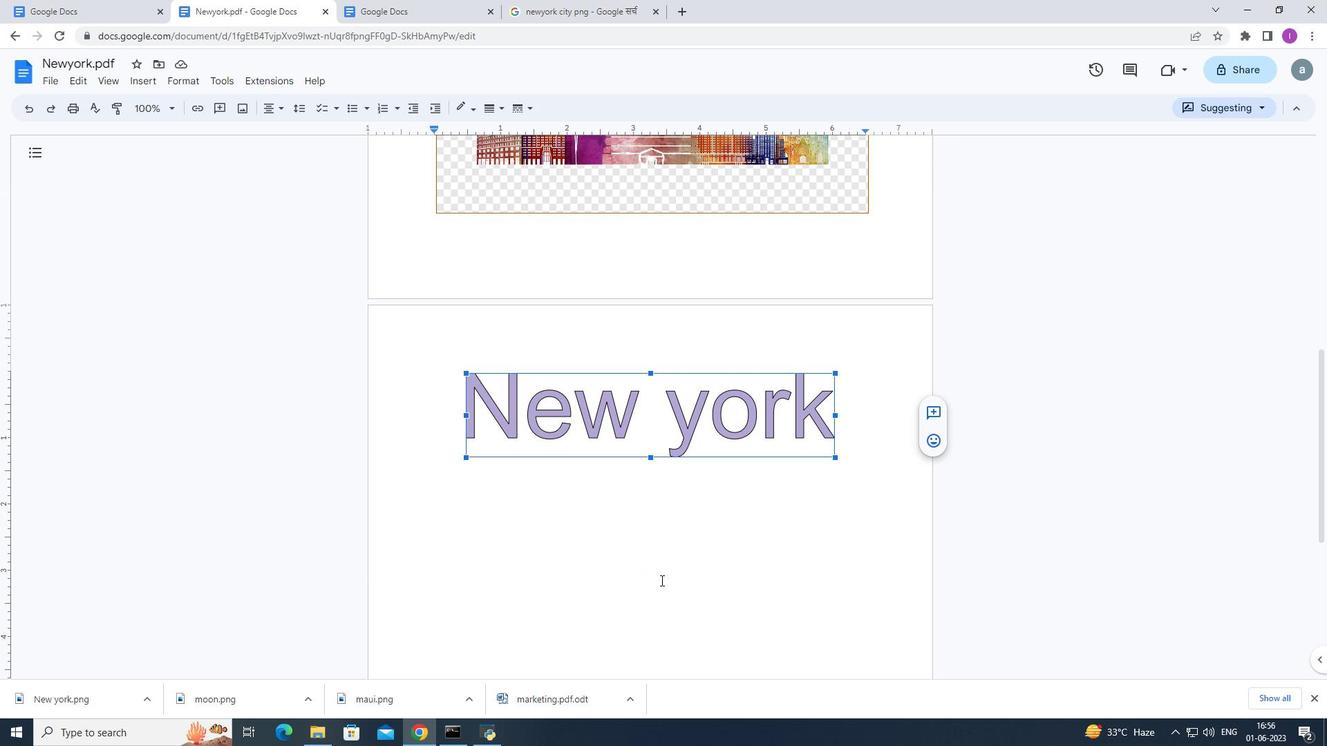 
Action: Mouse pressed left at (646, 575)
Screenshot: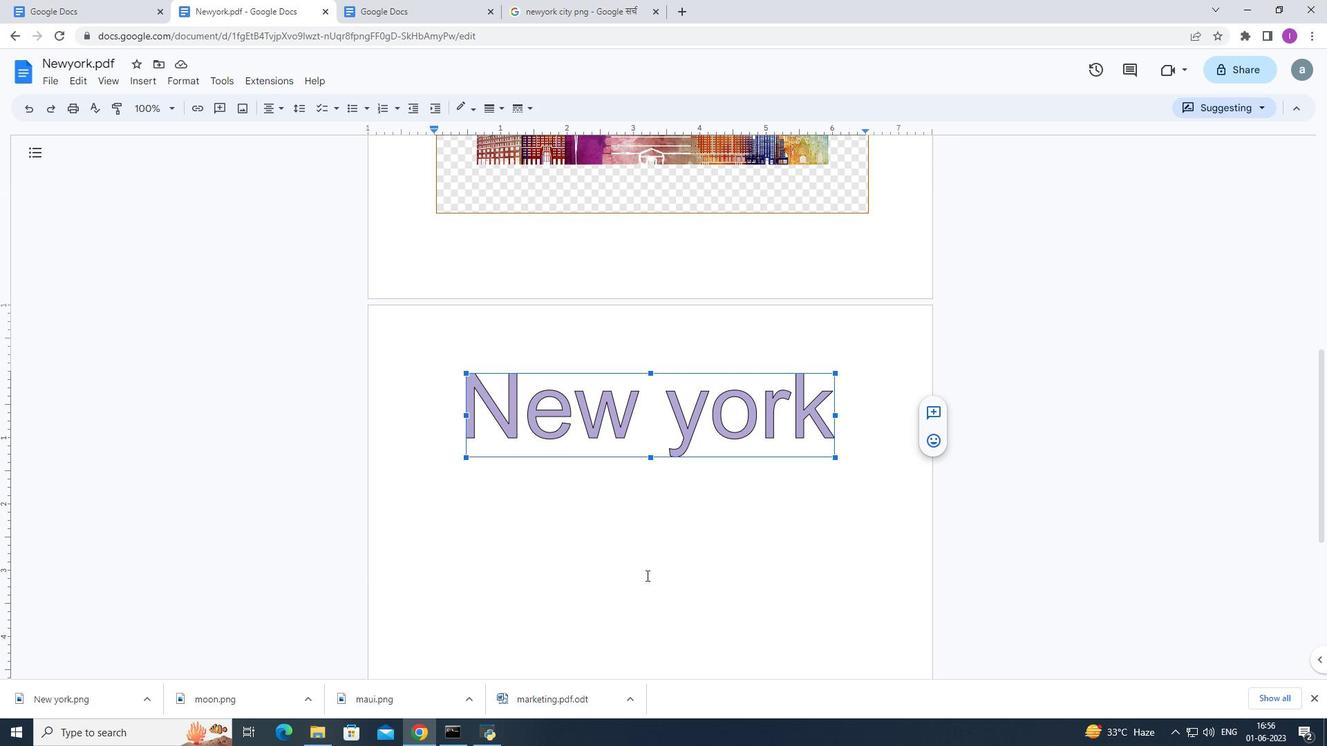 
Action: Mouse moved to (292, 371)
Screenshot: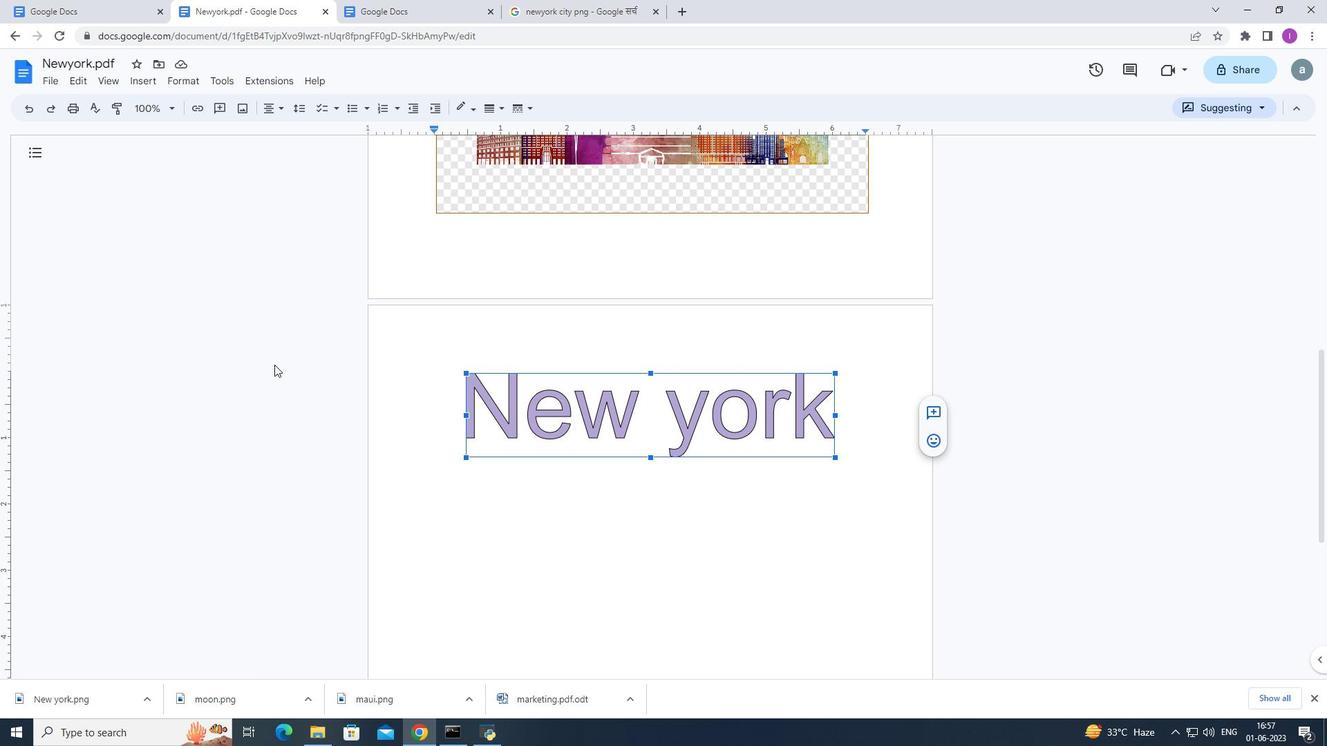 
Action: Mouse scrolled (292, 371) with delta (0, 0)
Screenshot: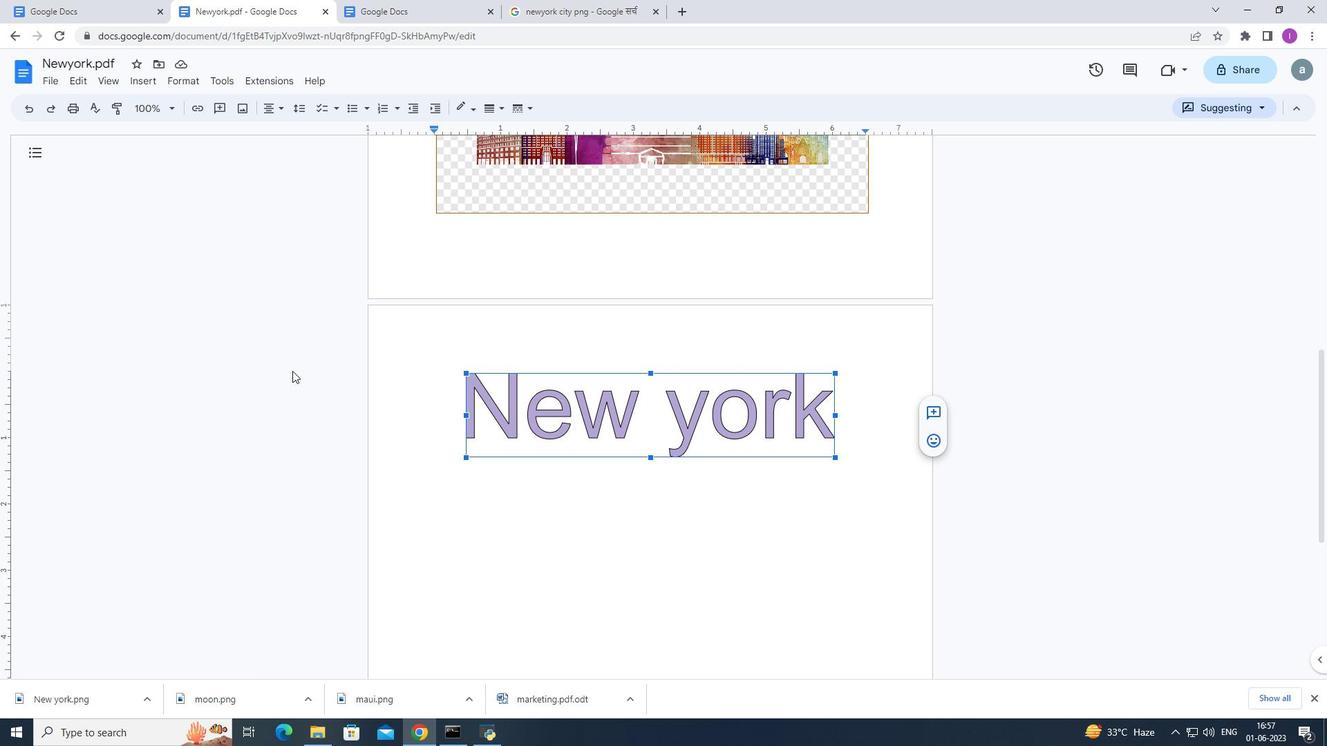 
Action: Mouse scrolled (292, 371) with delta (0, 0)
